 Task: Explore your LinkedIn profile analytics and check who viewed your profile.
Action: Mouse moved to (620, 56)
Screenshot: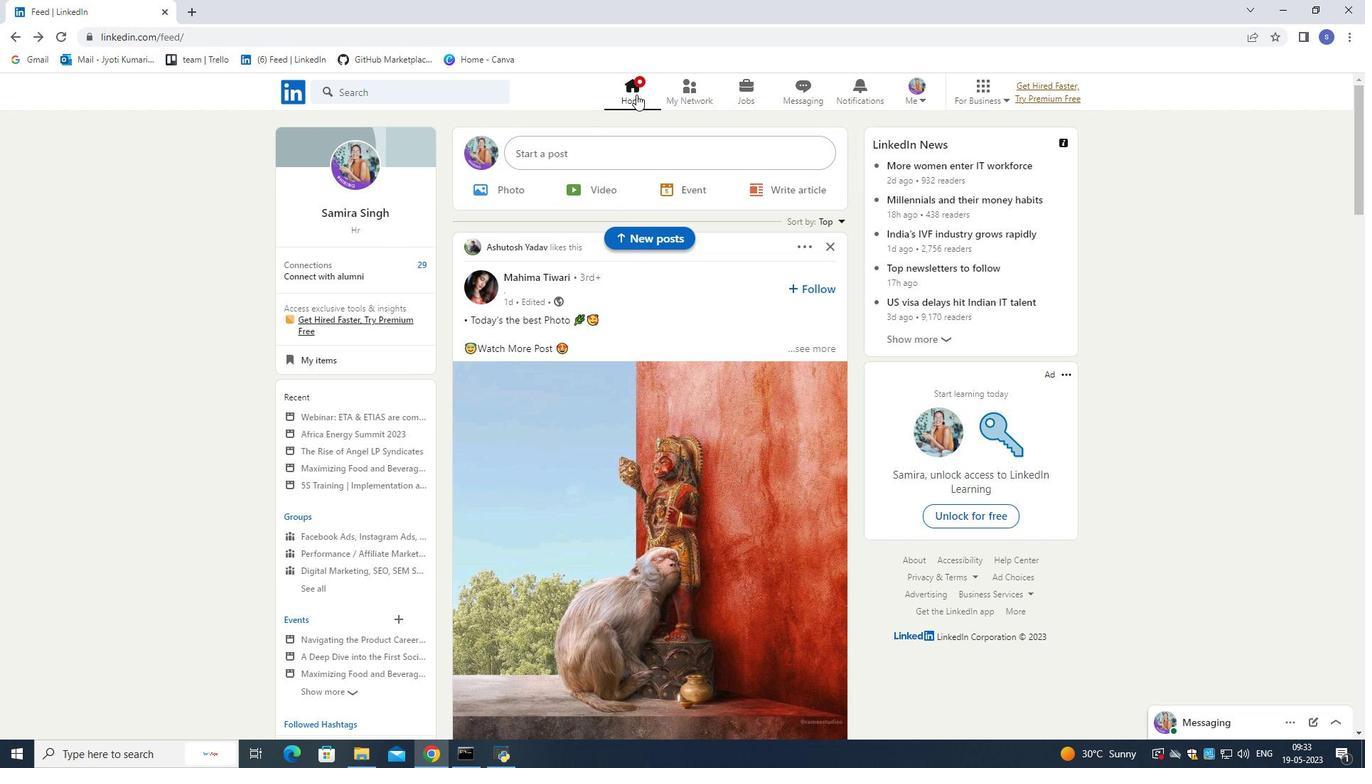 
Action: Mouse pressed left at (620, 56)
Screenshot: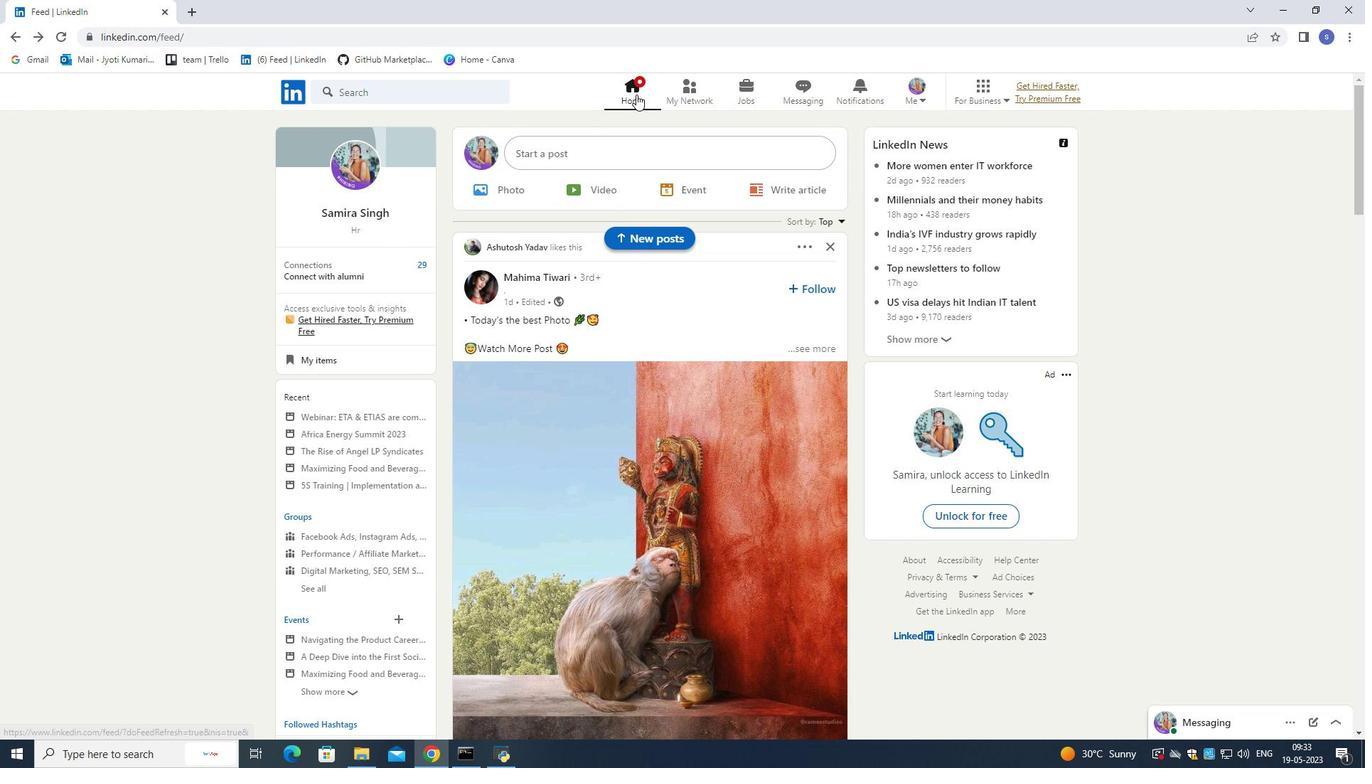 
Action: Mouse moved to (587, 224)
Screenshot: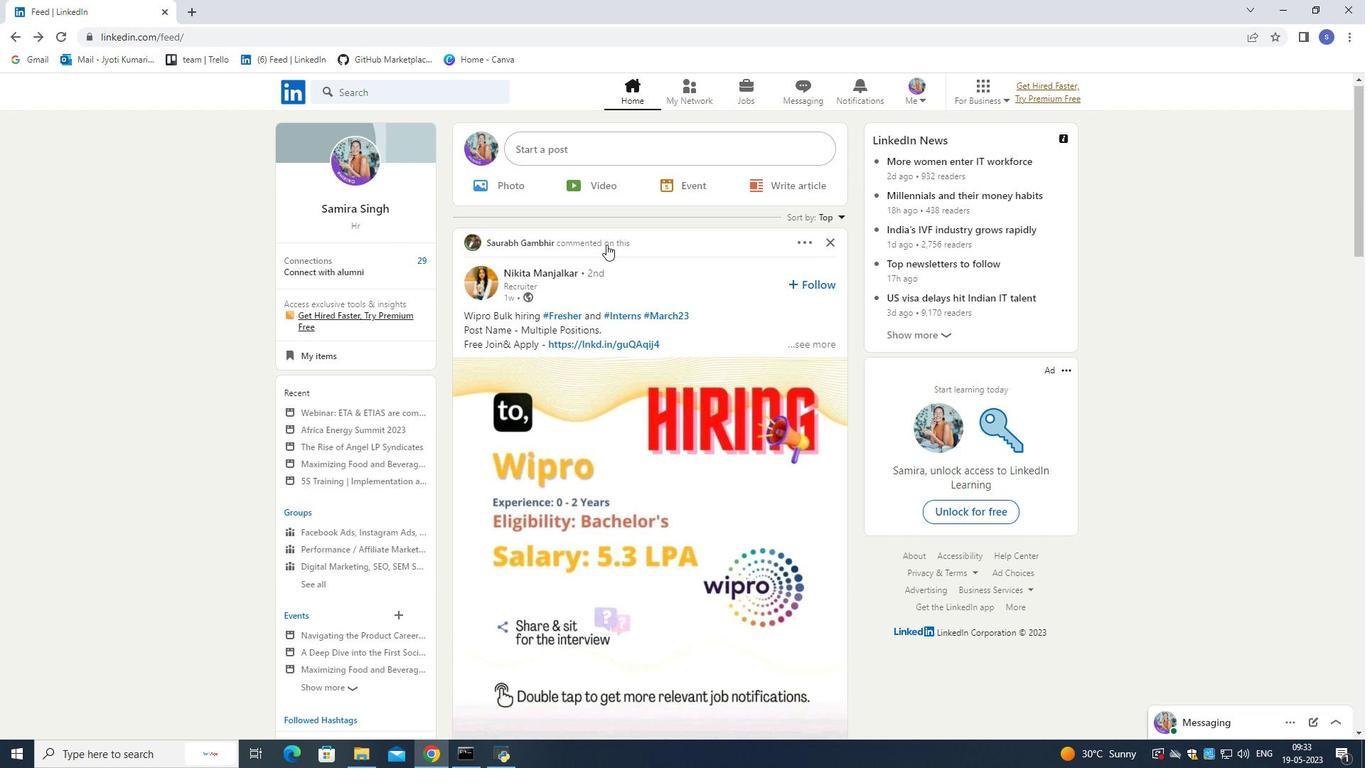 
Action: Mouse scrolled (587, 224) with delta (0, 0)
Screenshot: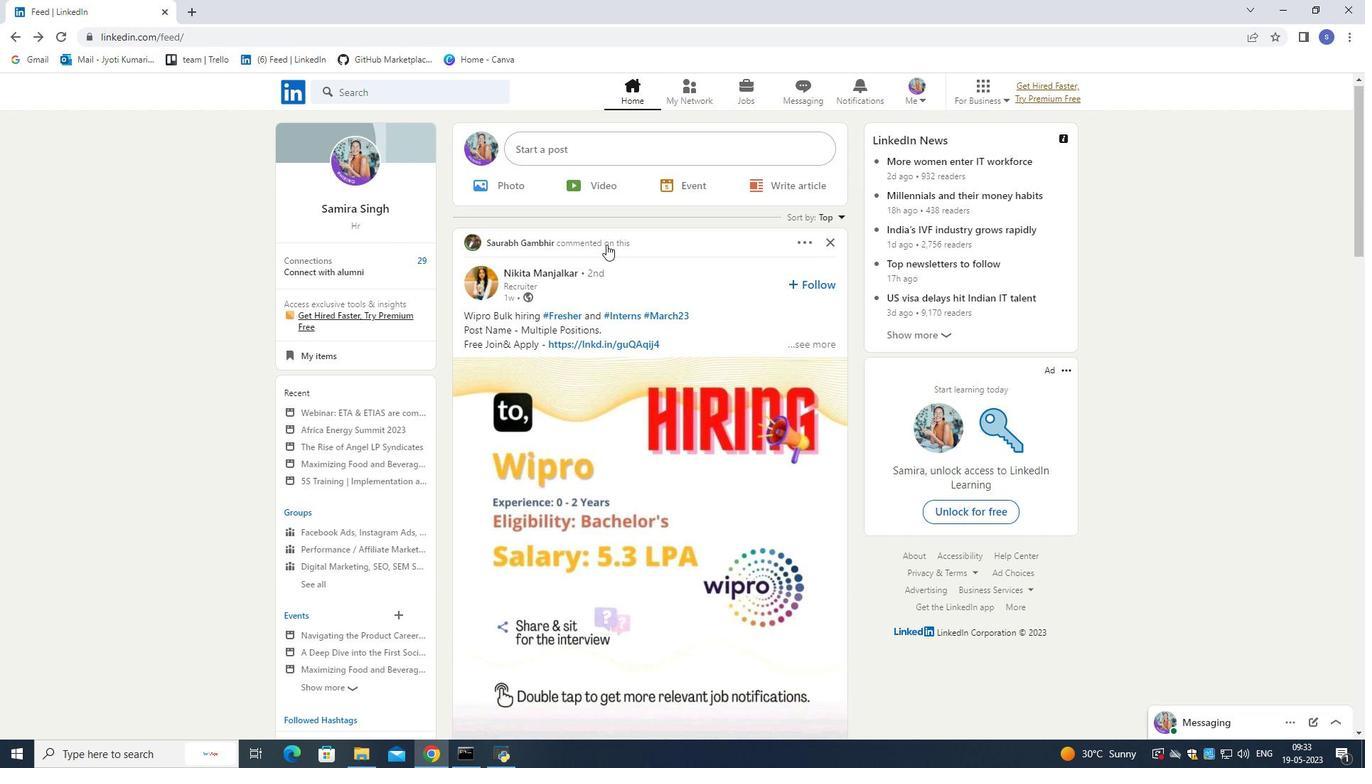 
Action: Mouse moved to (591, 259)
Screenshot: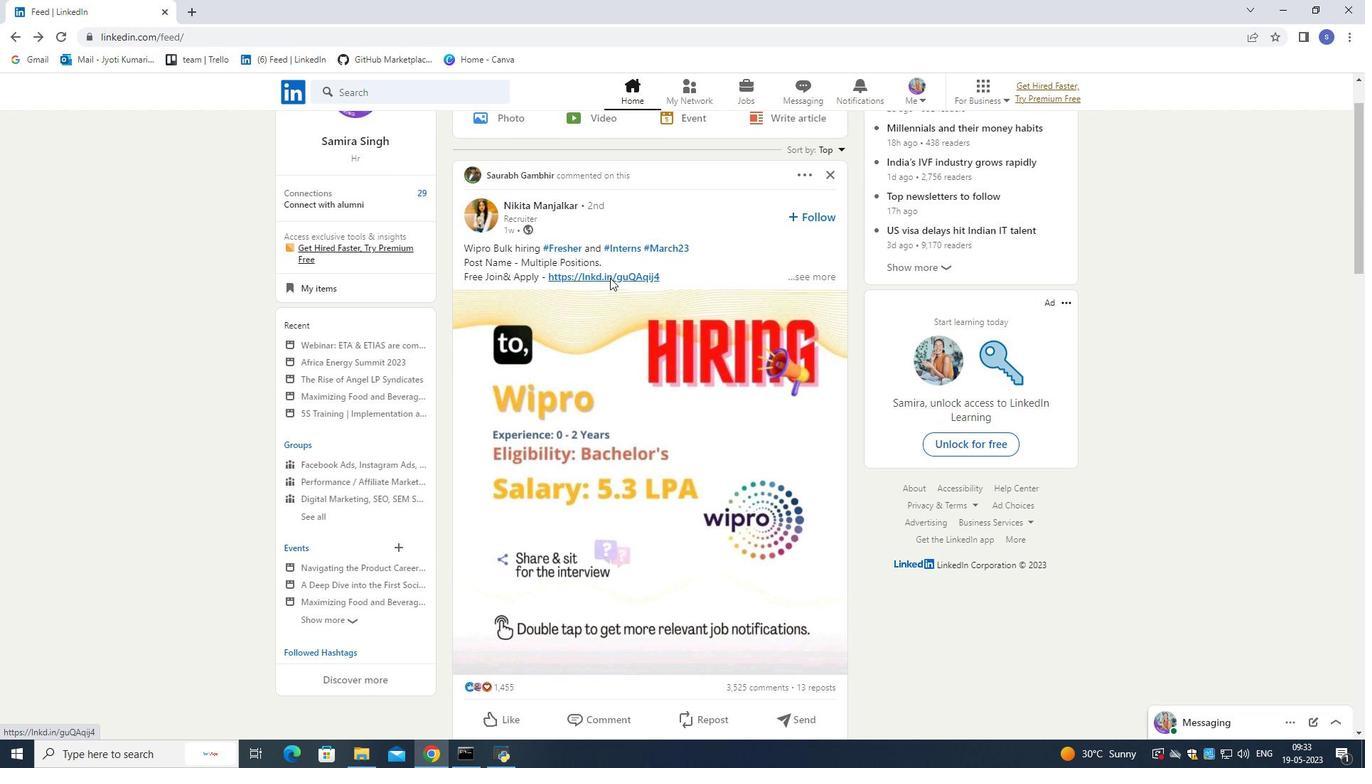 
Action: Mouse scrolled (591, 258) with delta (0, 0)
Screenshot: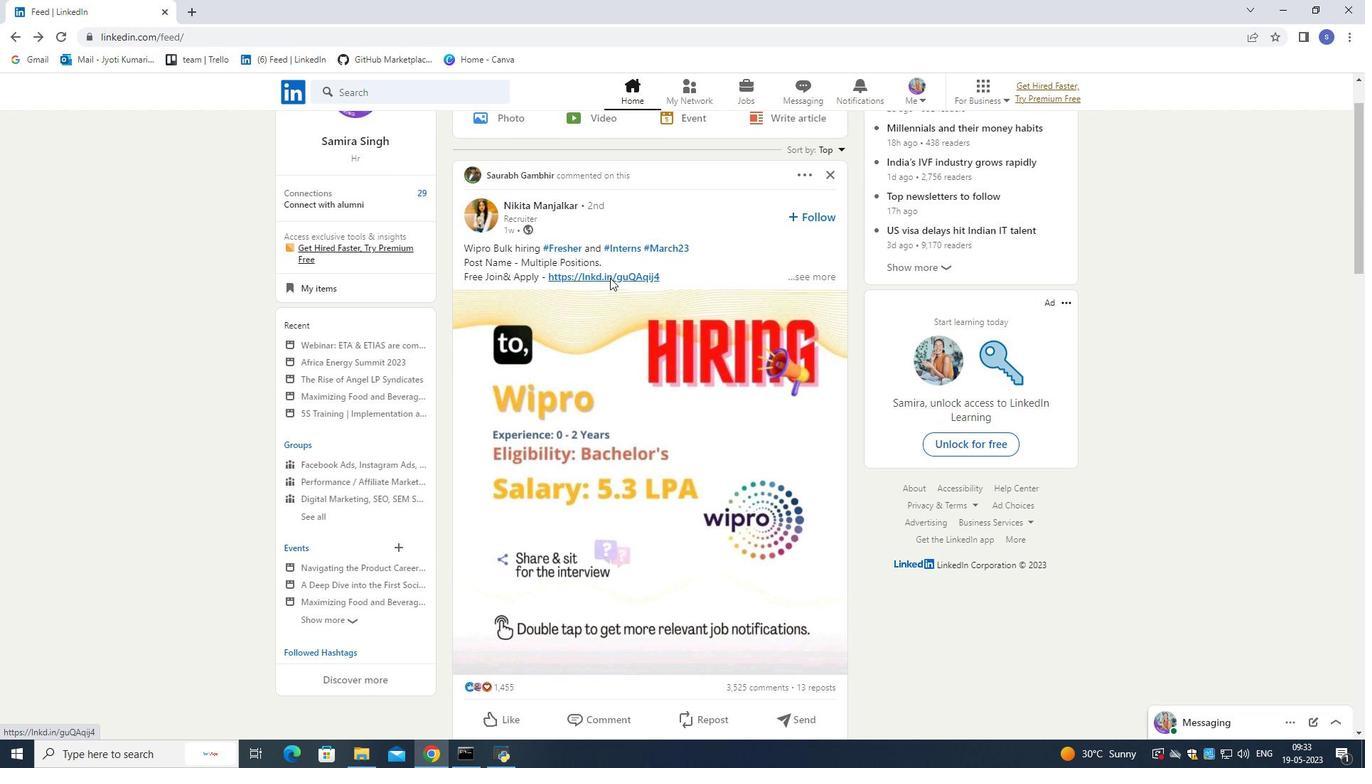 
Action: Mouse moved to (591, 254)
Screenshot: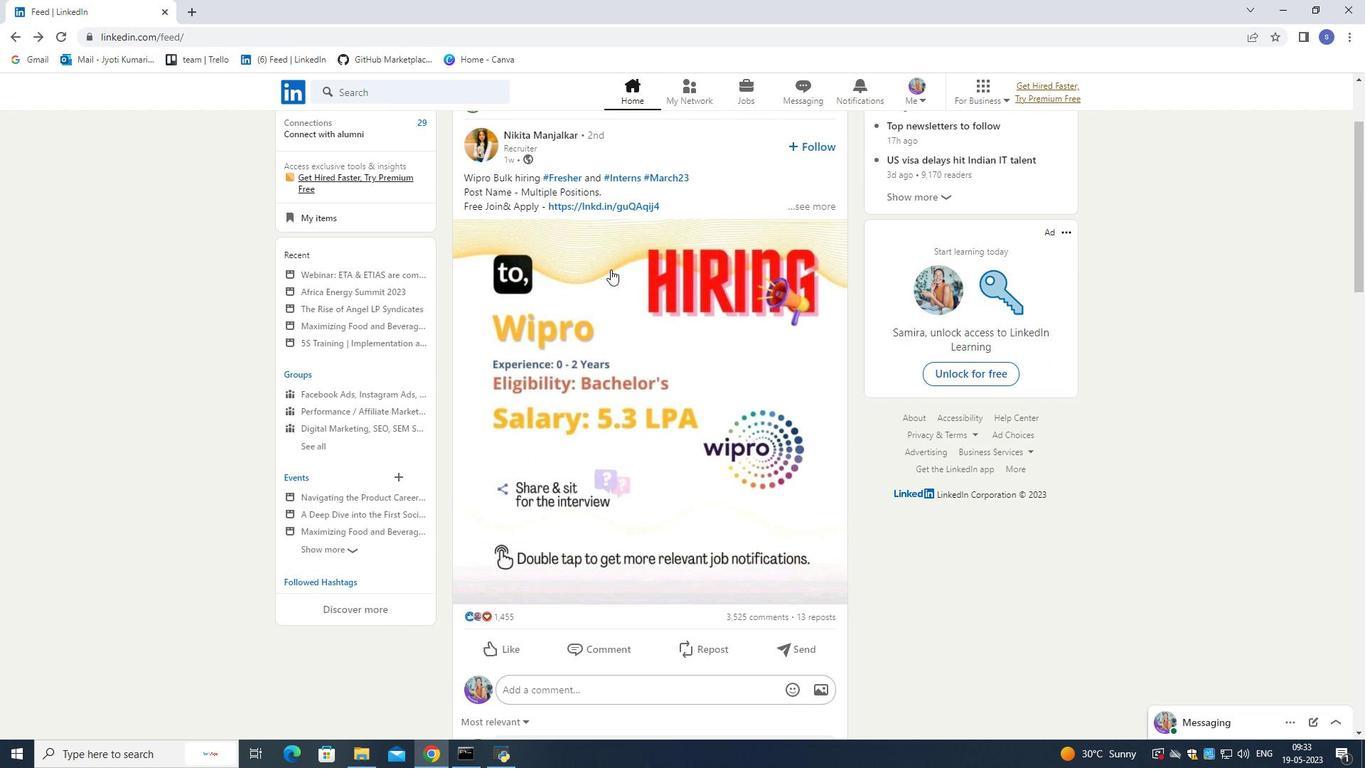 
Action: Mouse scrolled (591, 253) with delta (0, 0)
Screenshot: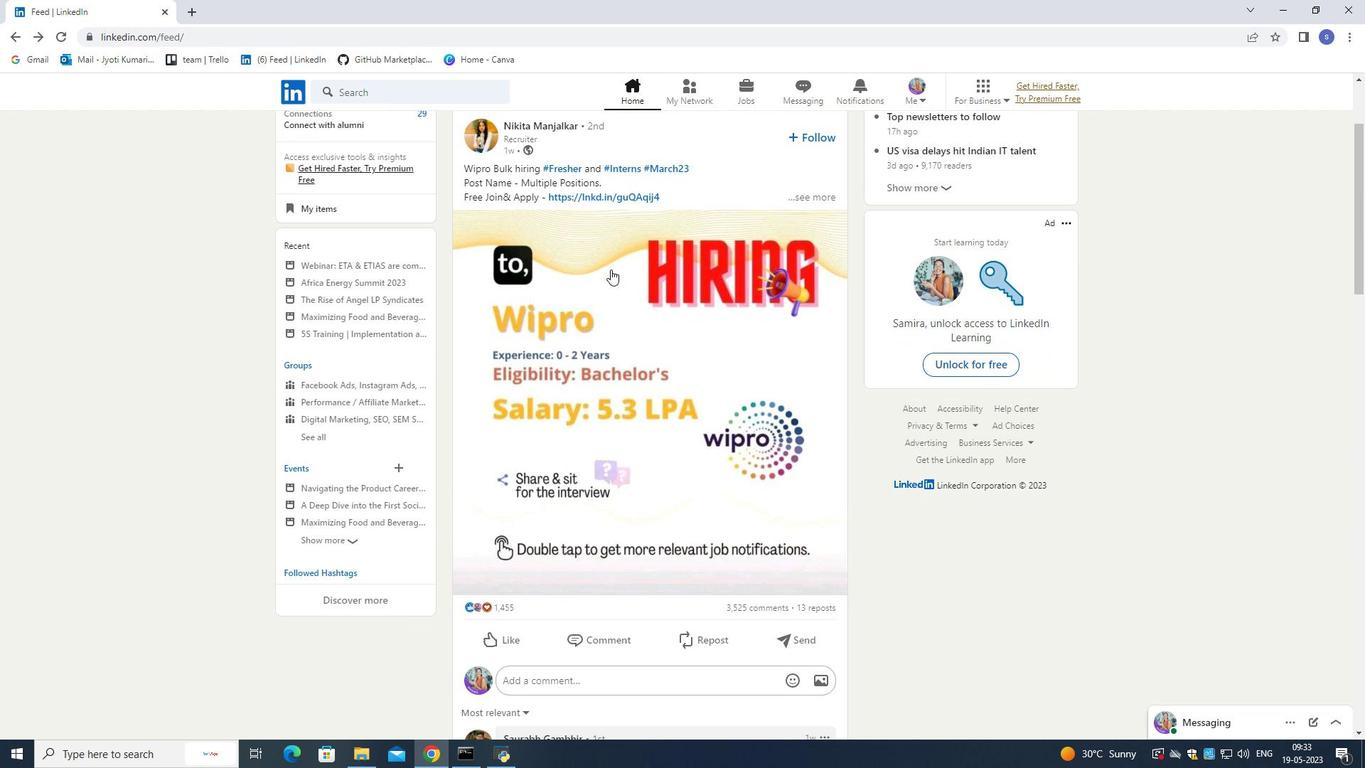 
Action: Mouse moved to (586, 252)
Screenshot: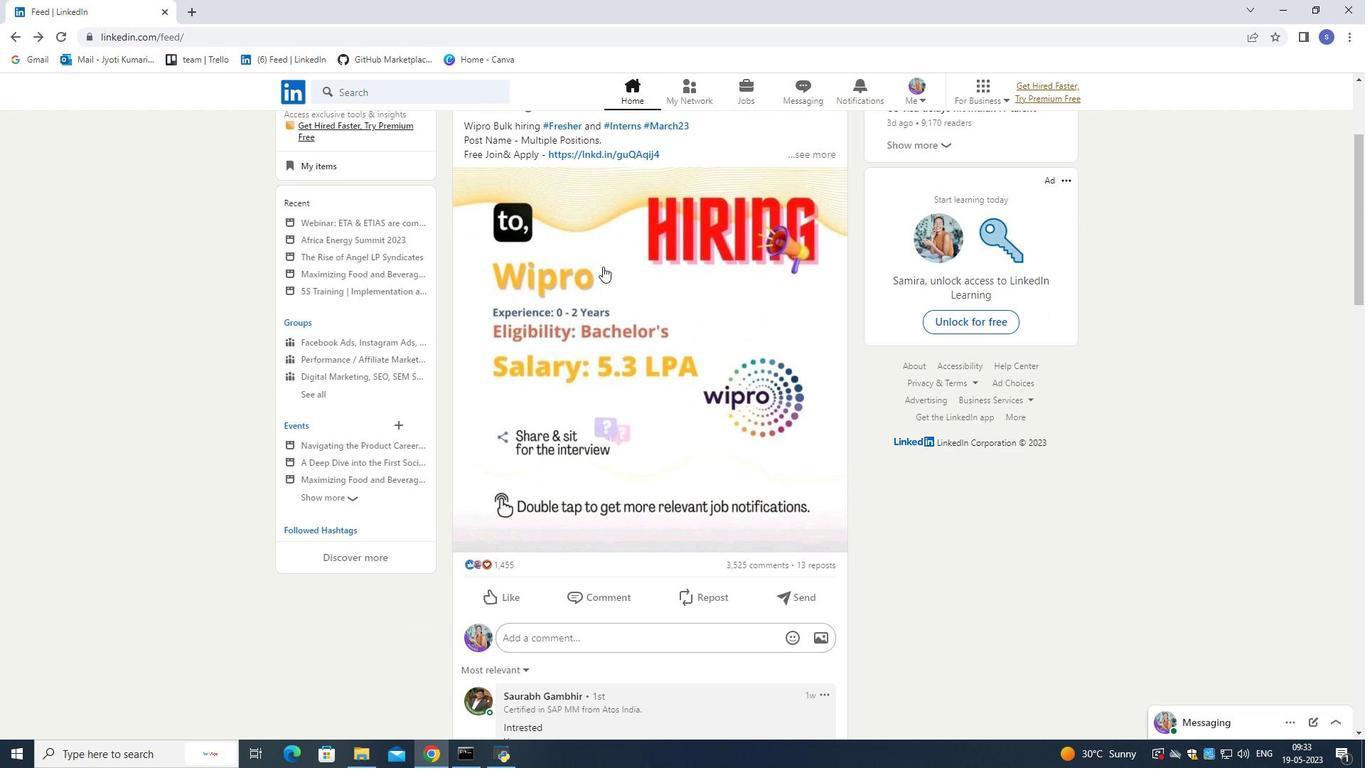 
Action: Mouse scrolled (586, 253) with delta (0, 0)
Screenshot: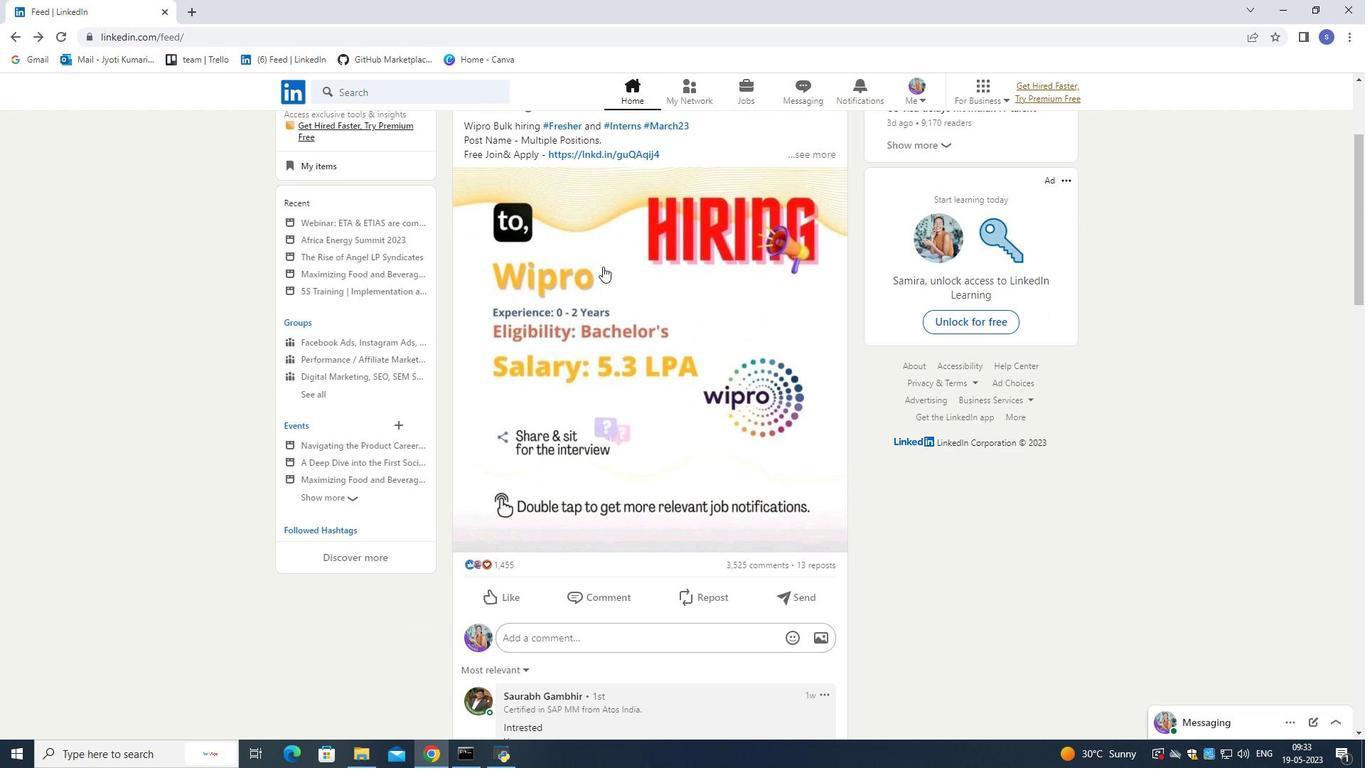 
Action: Mouse moved to (583, 251)
Screenshot: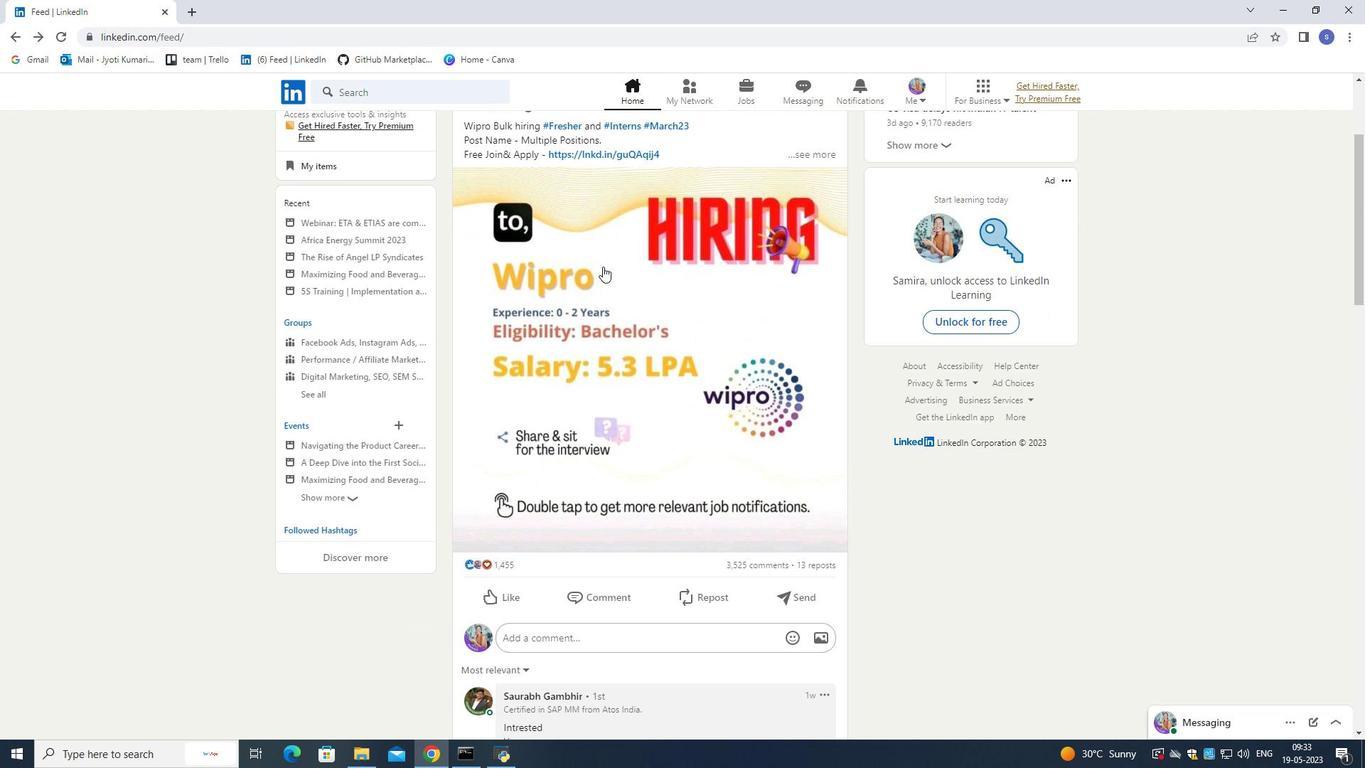 
Action: Mouse scrolled (583, 252) with delta (0, 0)
Screenshot: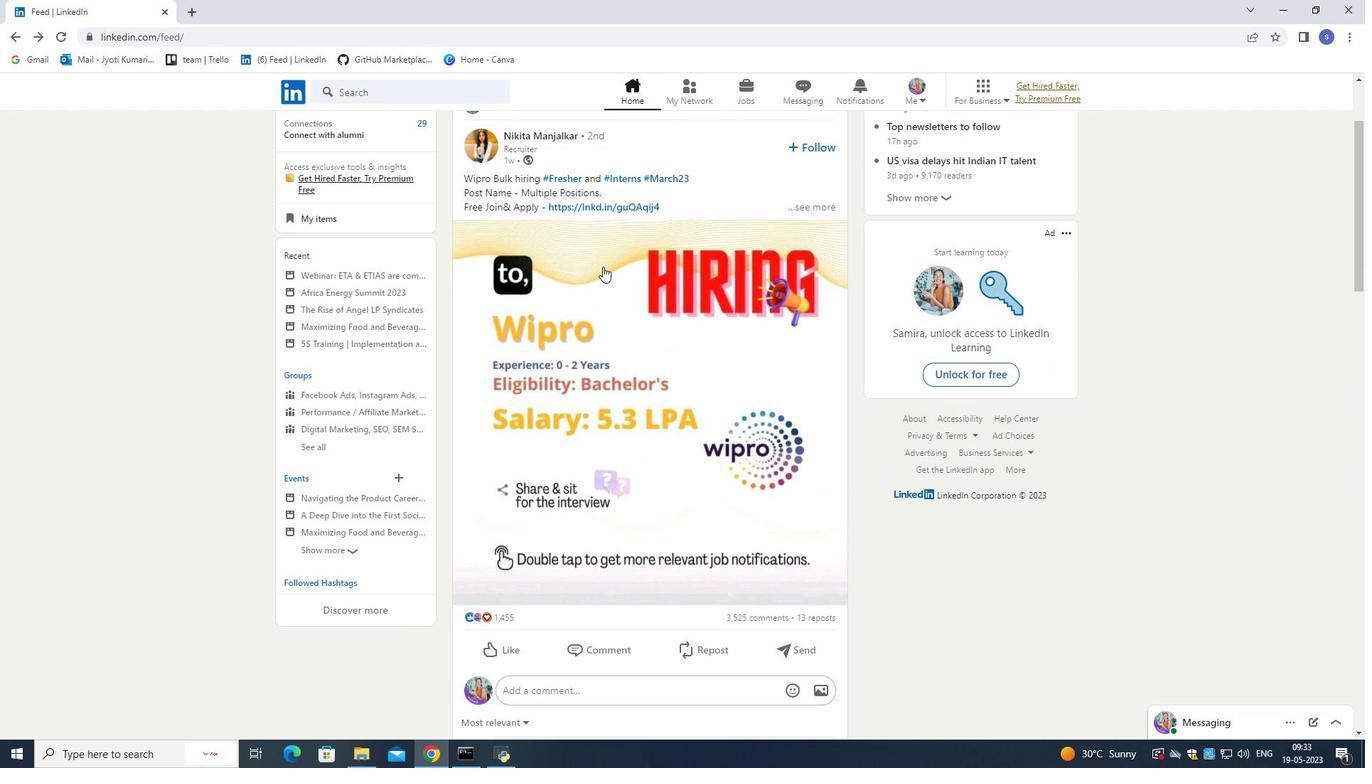 
Action: Mouse scrolled (583, 252) with delta (0, 0)
Screenshot: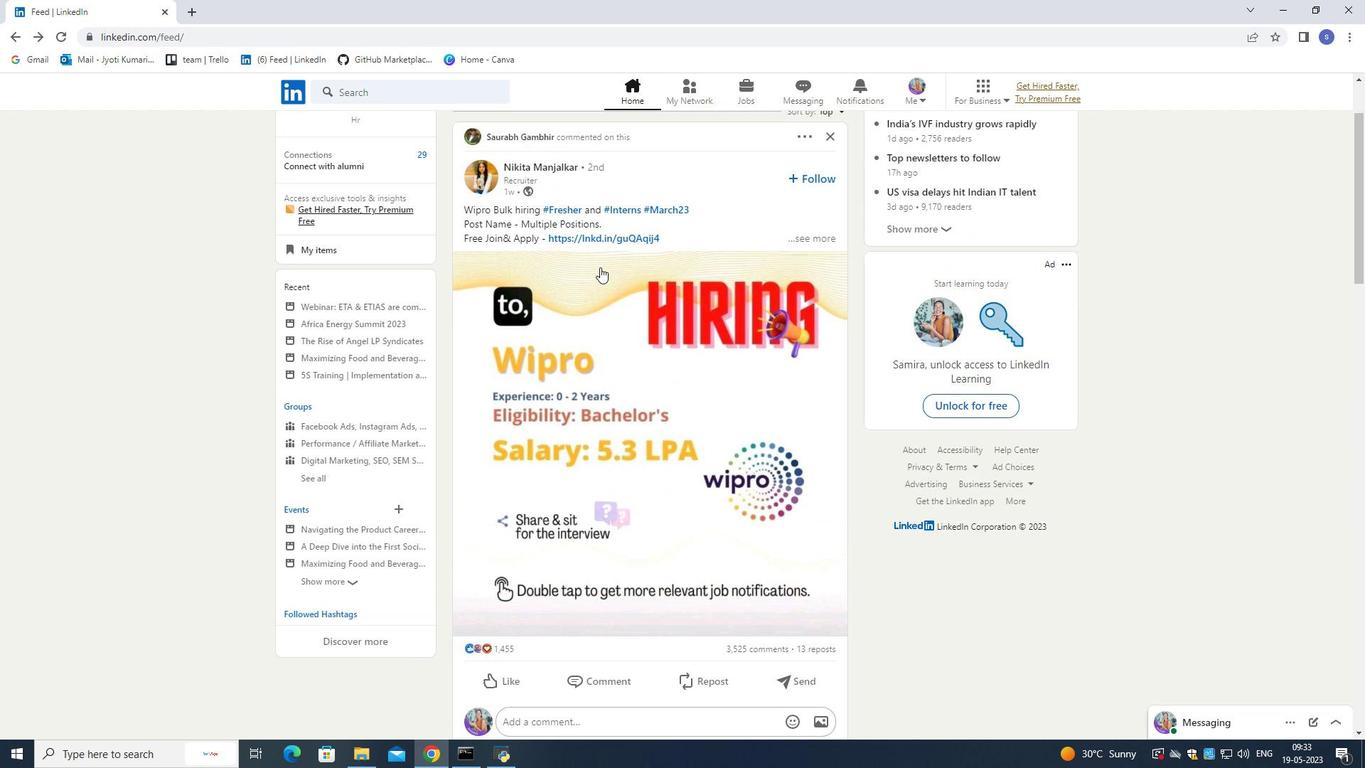 
Action: Mouse moved to (574, 256)
Screenshot: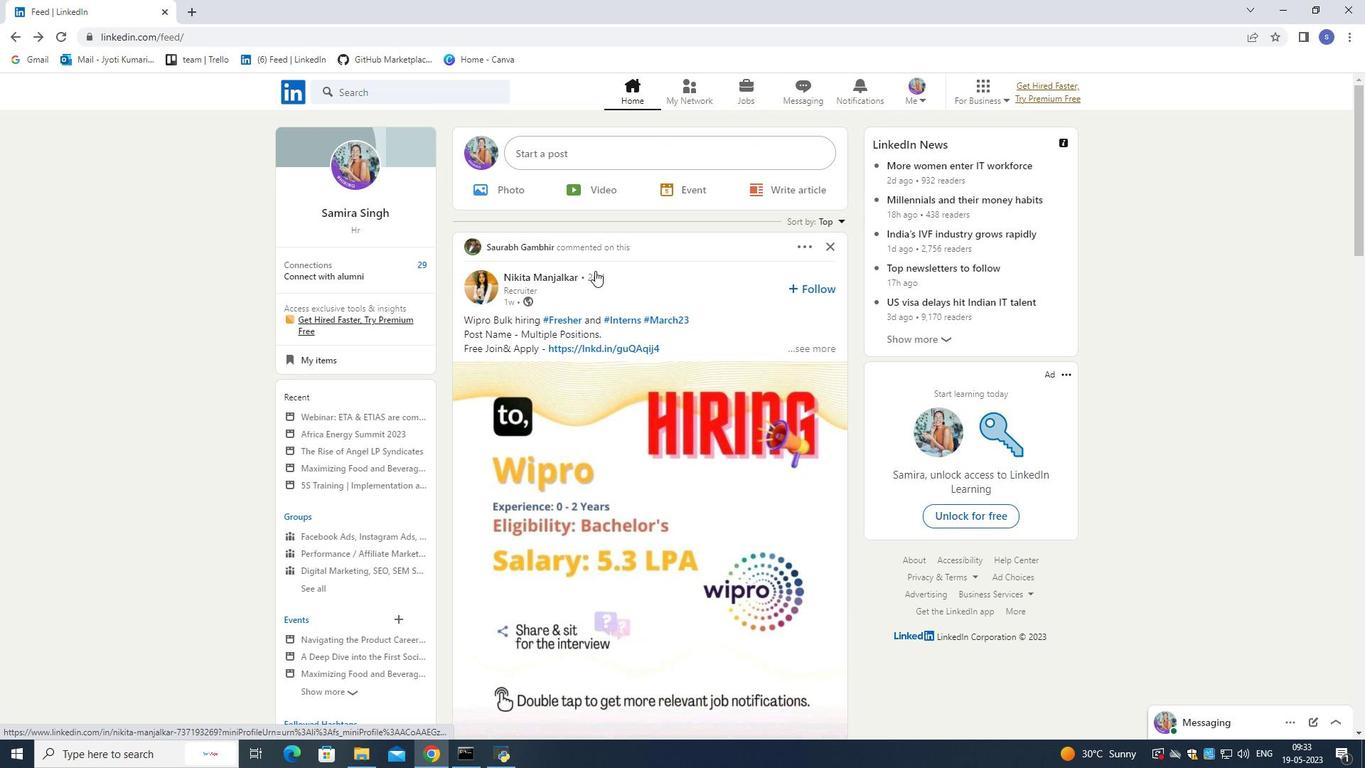 
Action: Mouse scrolled (574, 255) with delta (0, 0)
Screenshot: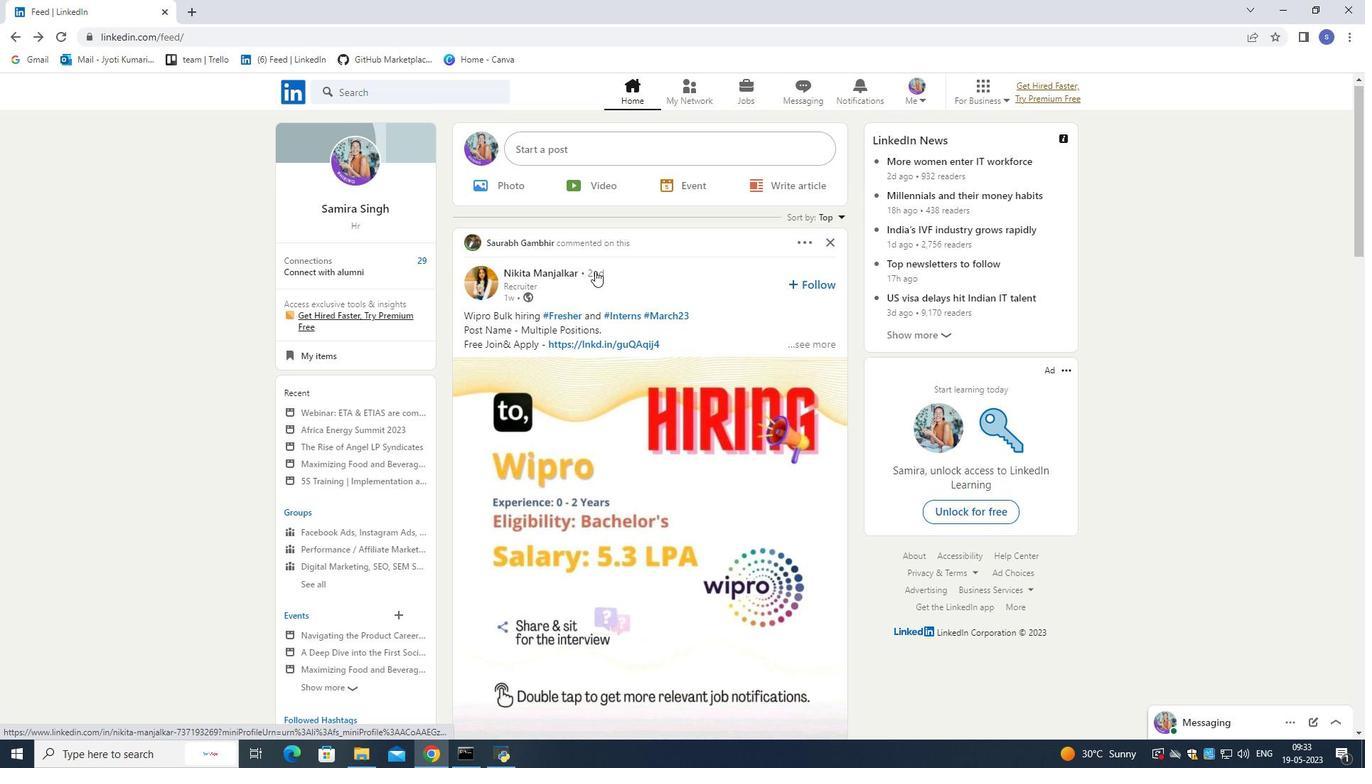 
Action: Mouse scrolled (574, 255) with delta (0, 0)
Screenshot: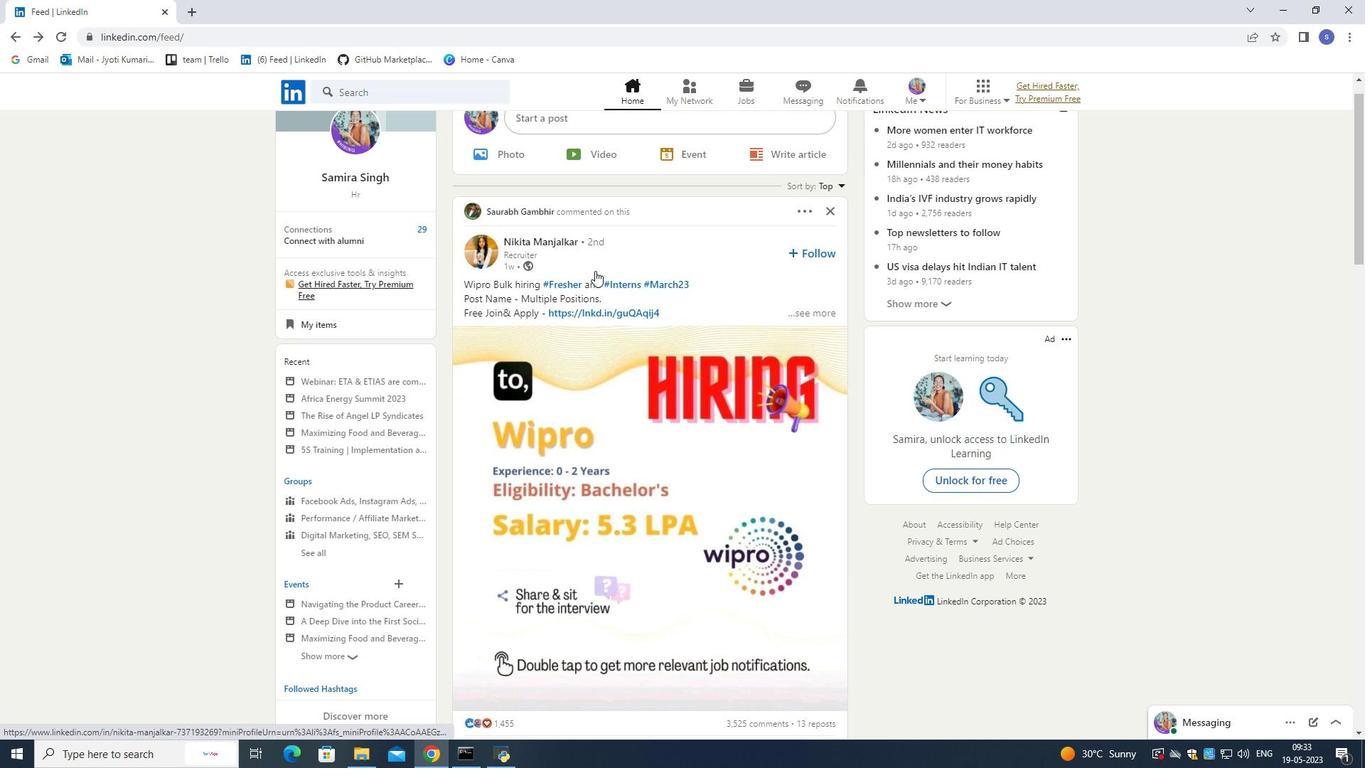 
Action: Mouse scrolled (574, 255) with delta (0, 0)
Screenshot: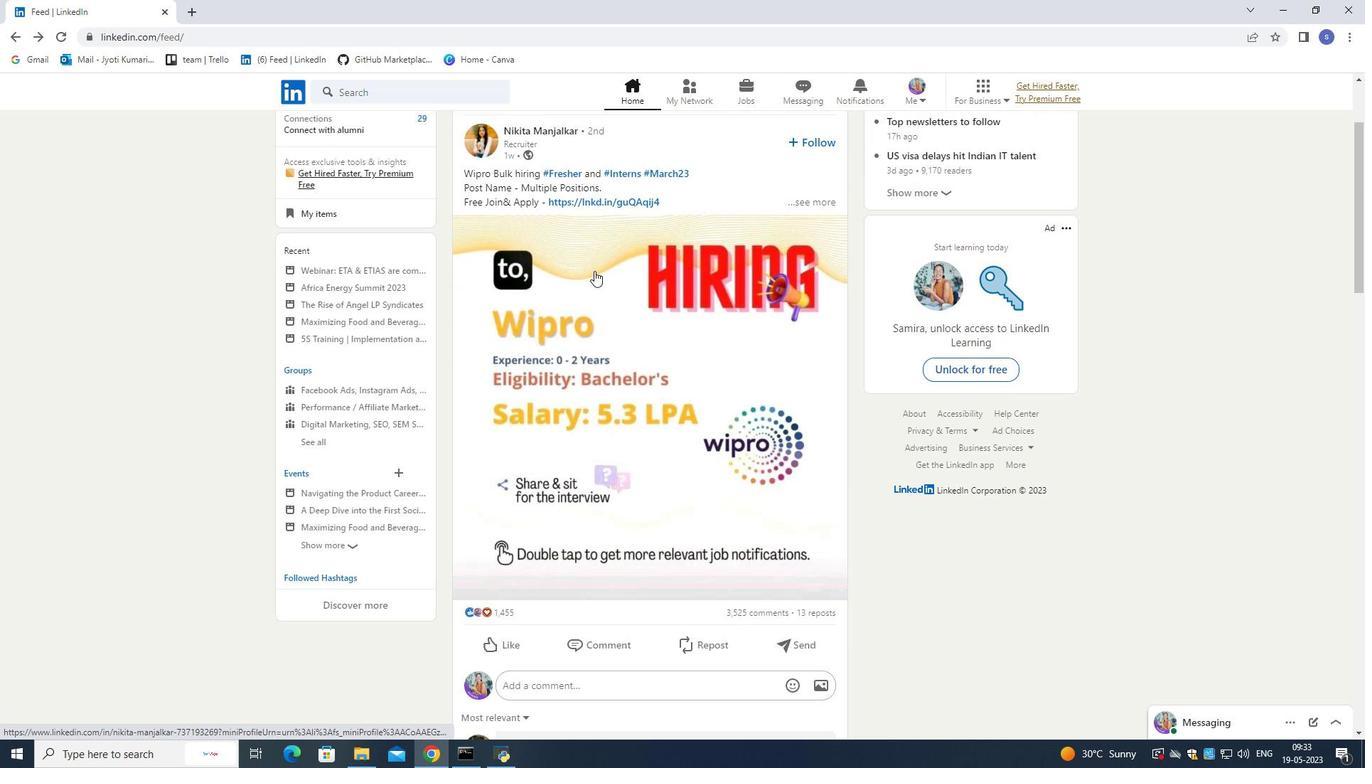 
Action: Mouse moved to (572, 261)
Screenshot: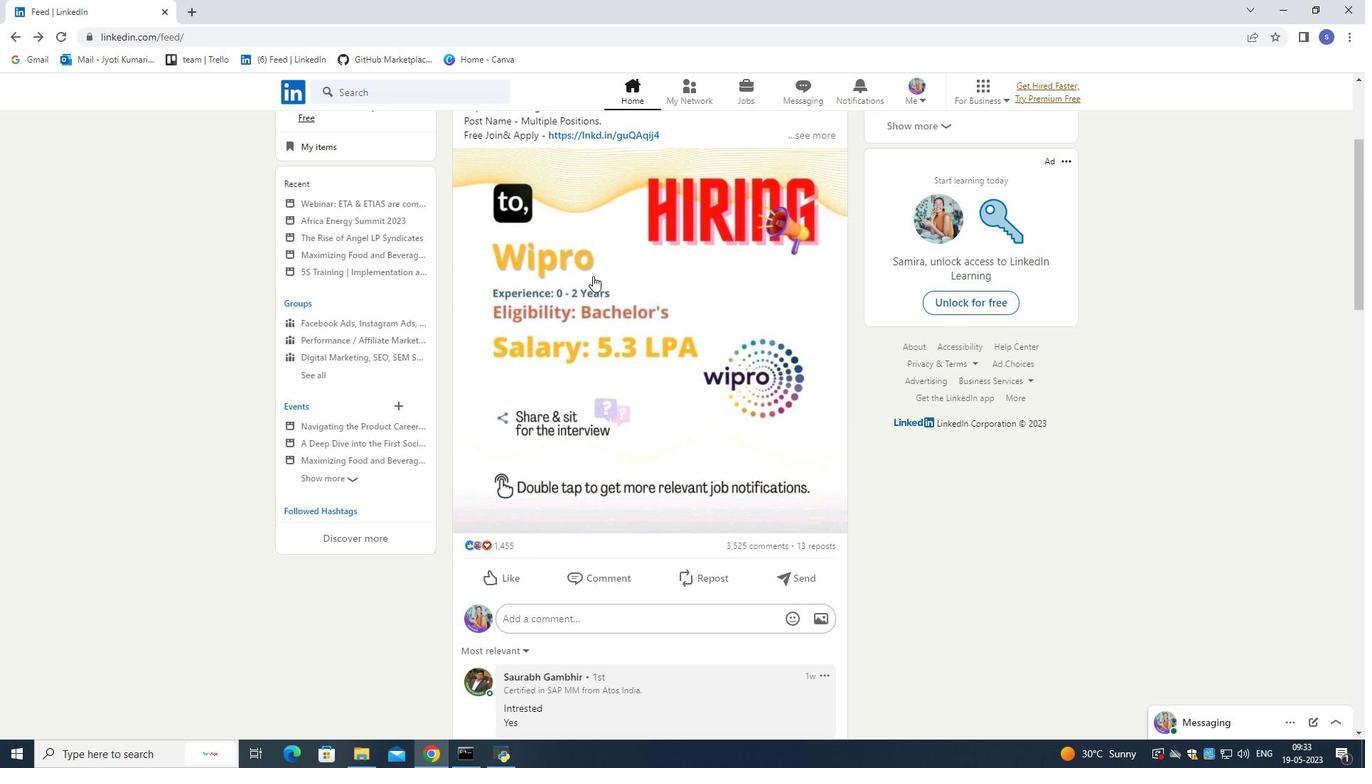 
Action: Mouse scrolled (572, 261) with delta (0, 0)
Screenshot: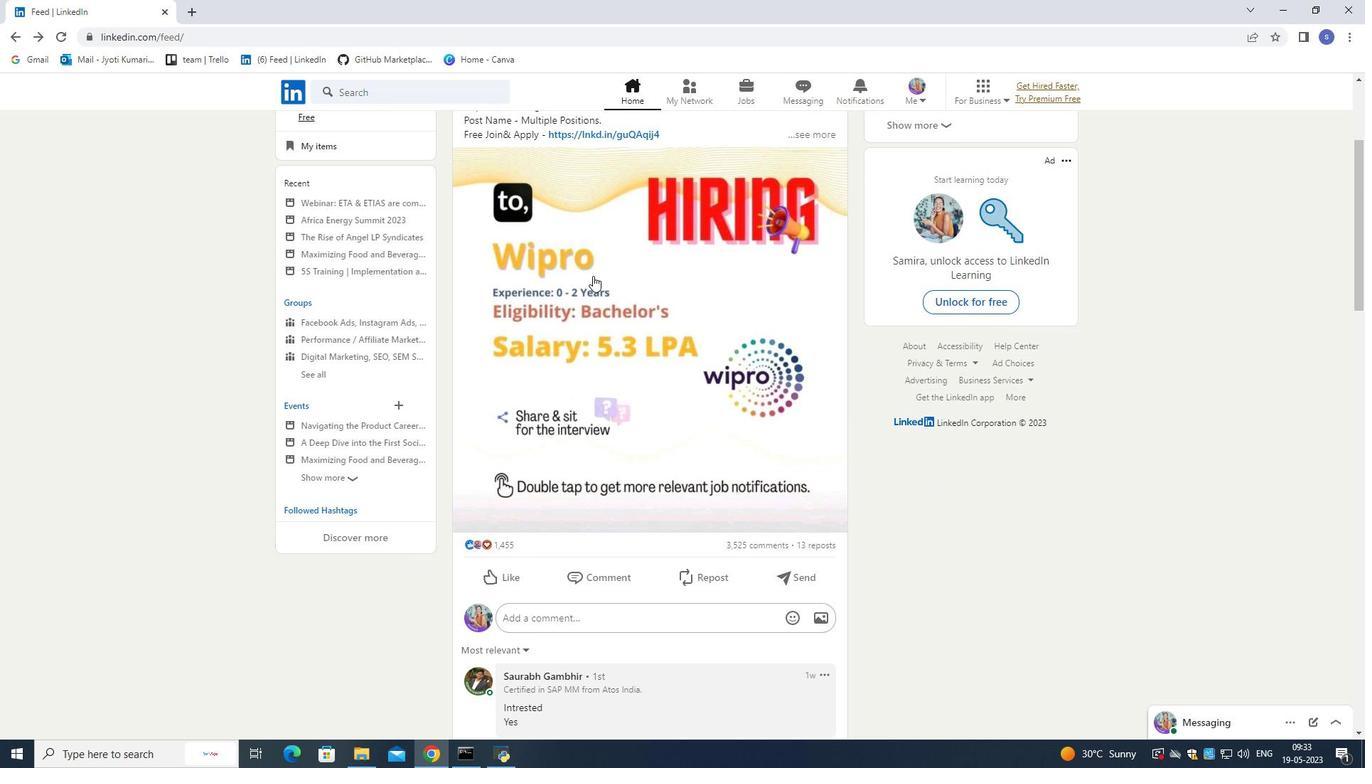 
Action: Mouse scrolled (572, 261) with delta (0, 0)
Screenshot: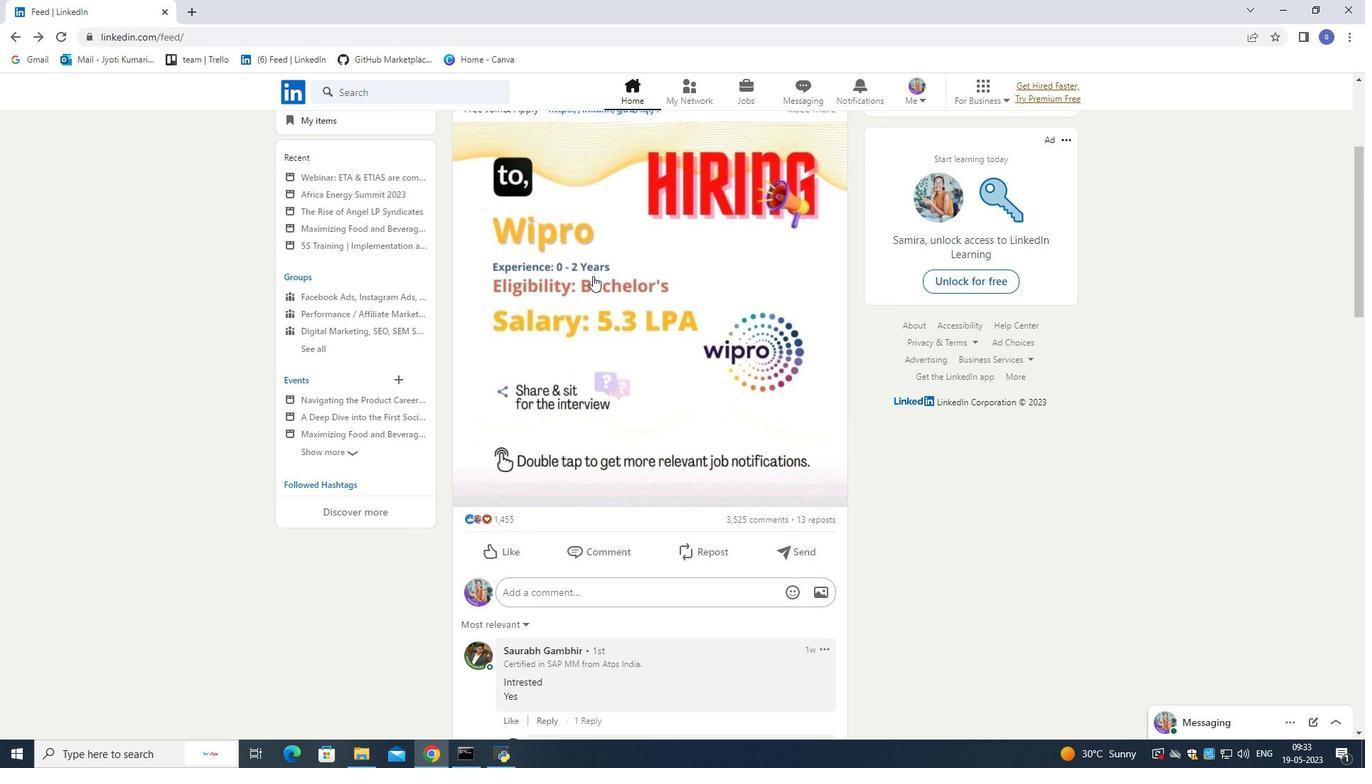 
Action: Mouse scrolled (572, 261) with delta (0, 0)
Screenshot: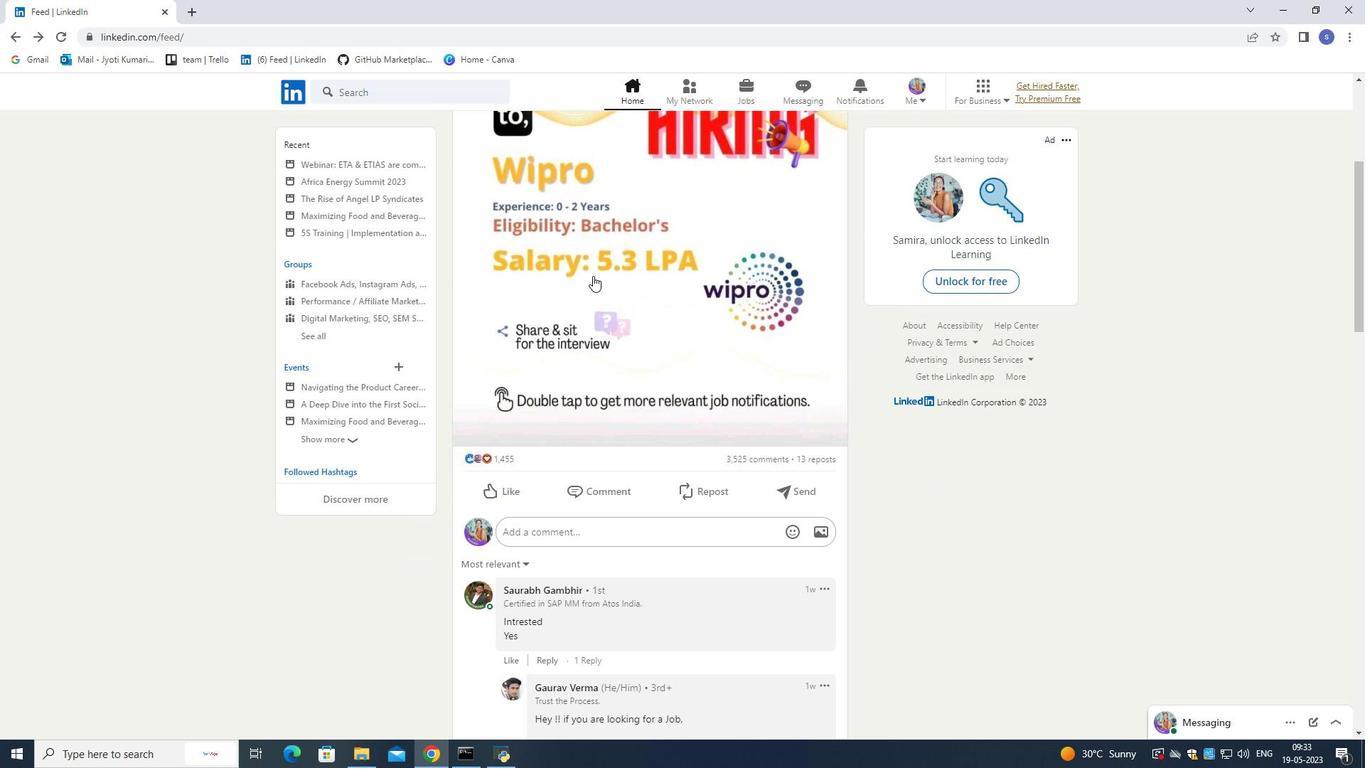 
Action: Mouse moved to (571, 261)
Screenshot: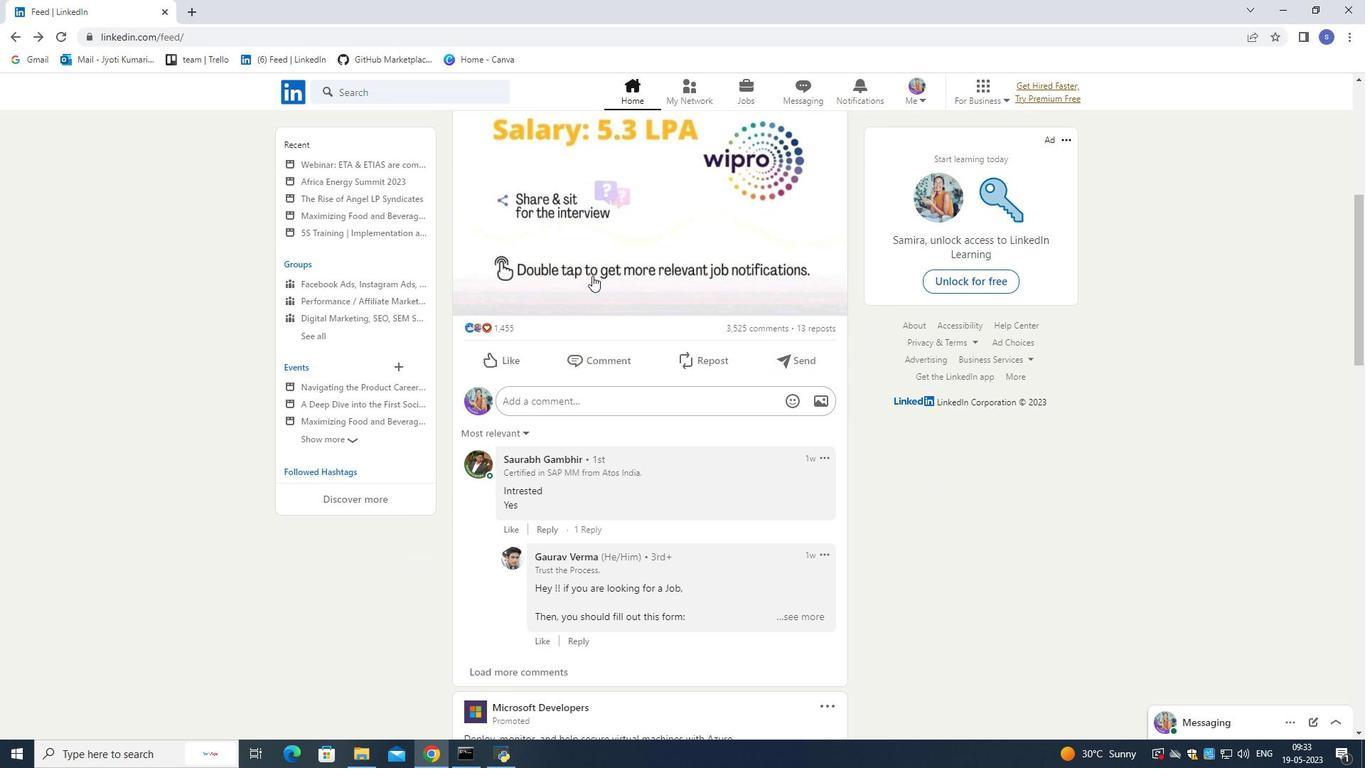 
Action: Mouse scrolled (571, 261) with delta (0, 0)
Screenshot: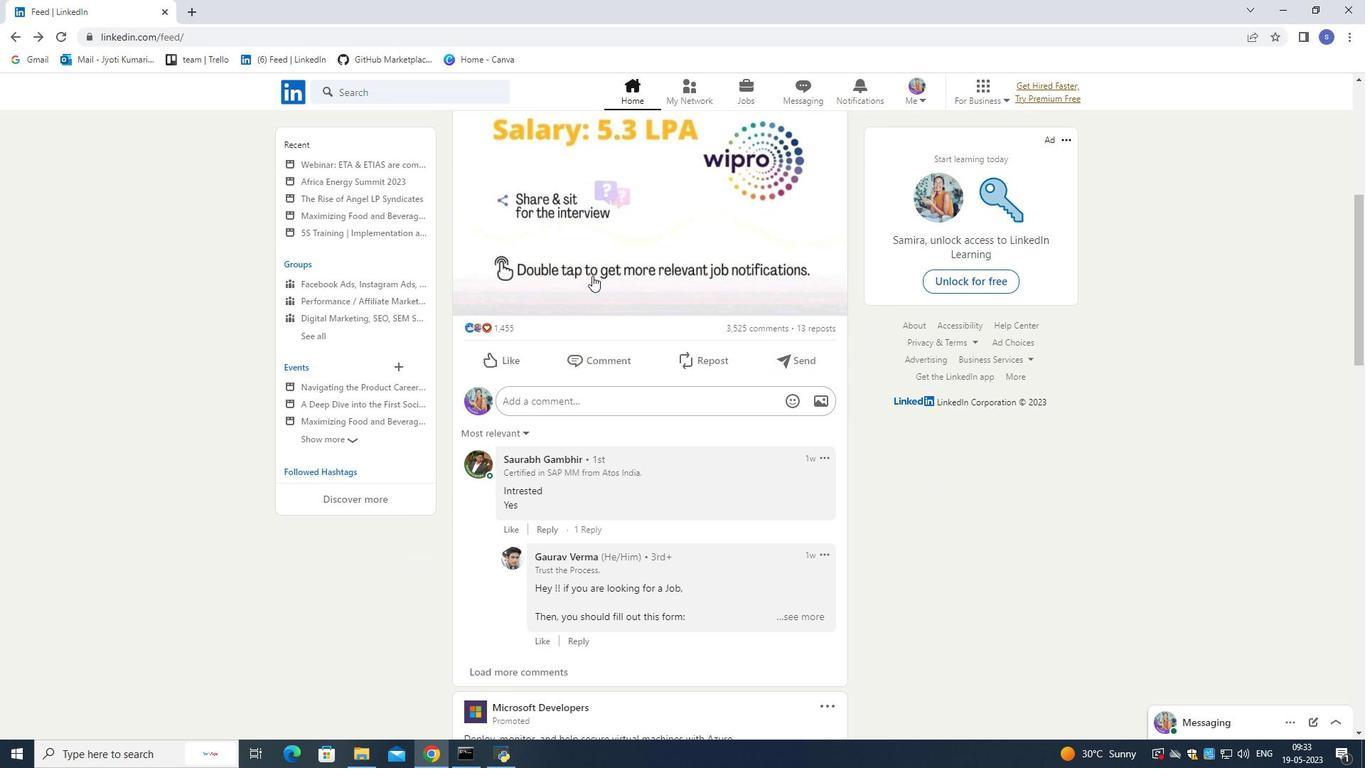 
Action: Mouse scrolled (571, 261) with delta (0, 0)
Screenshot: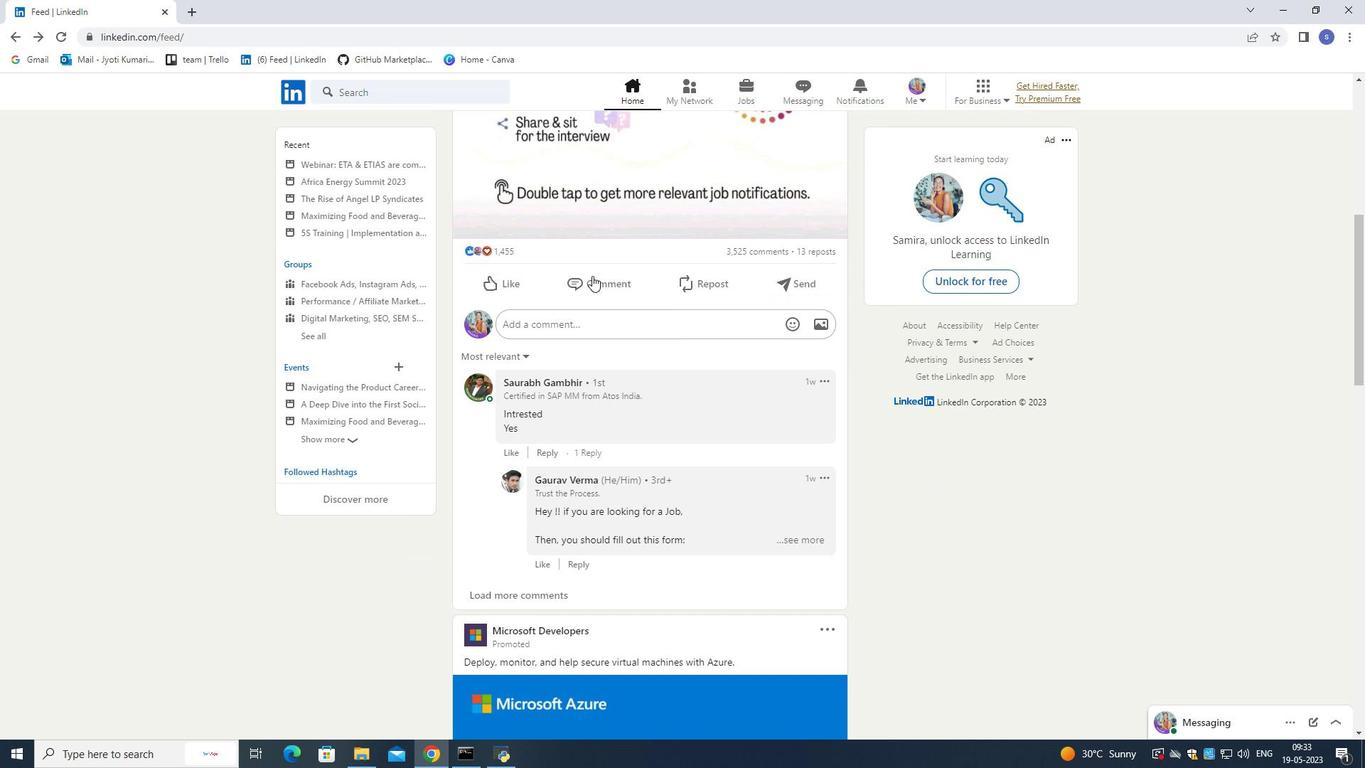 
Action: Mouse moved to (571, 263)
Screenshot: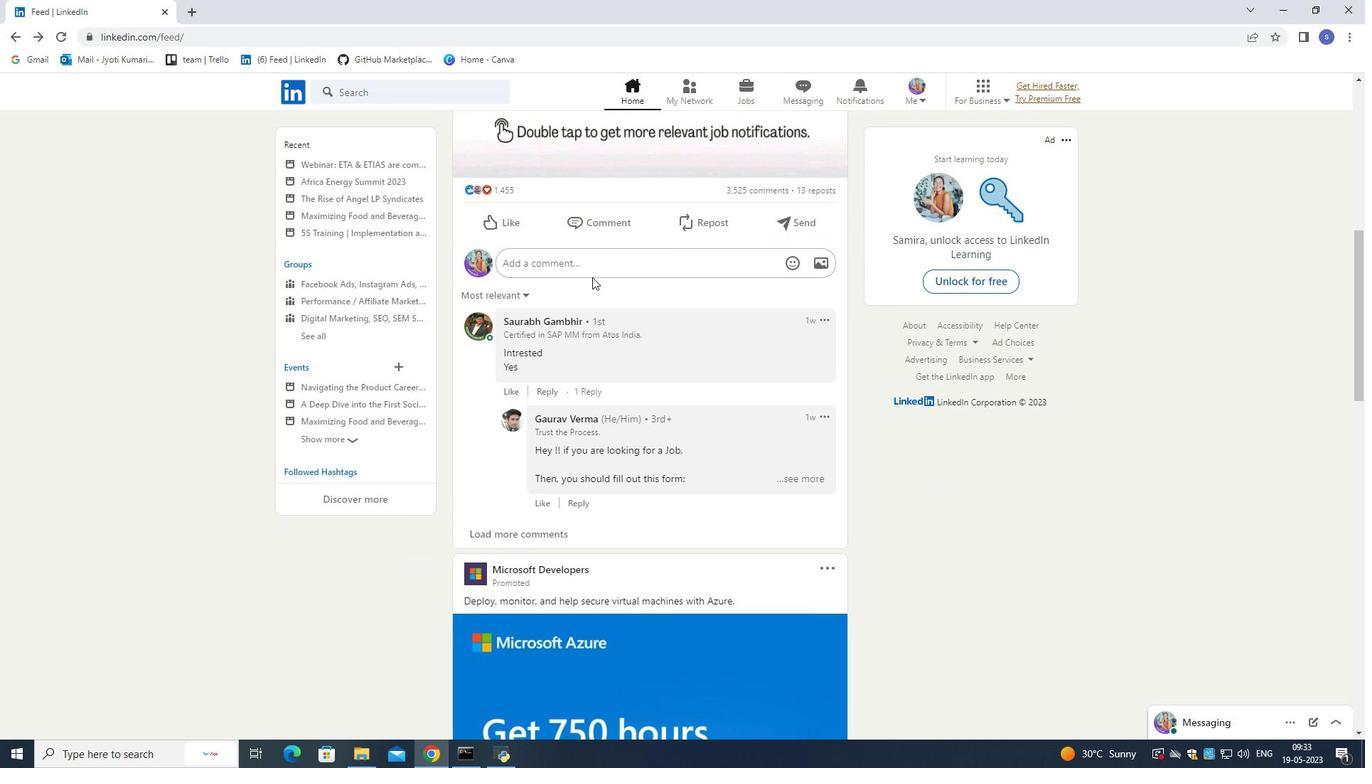 
Action: Mouse scrolled (571, 262) with delta (0, -1)
Screenshot: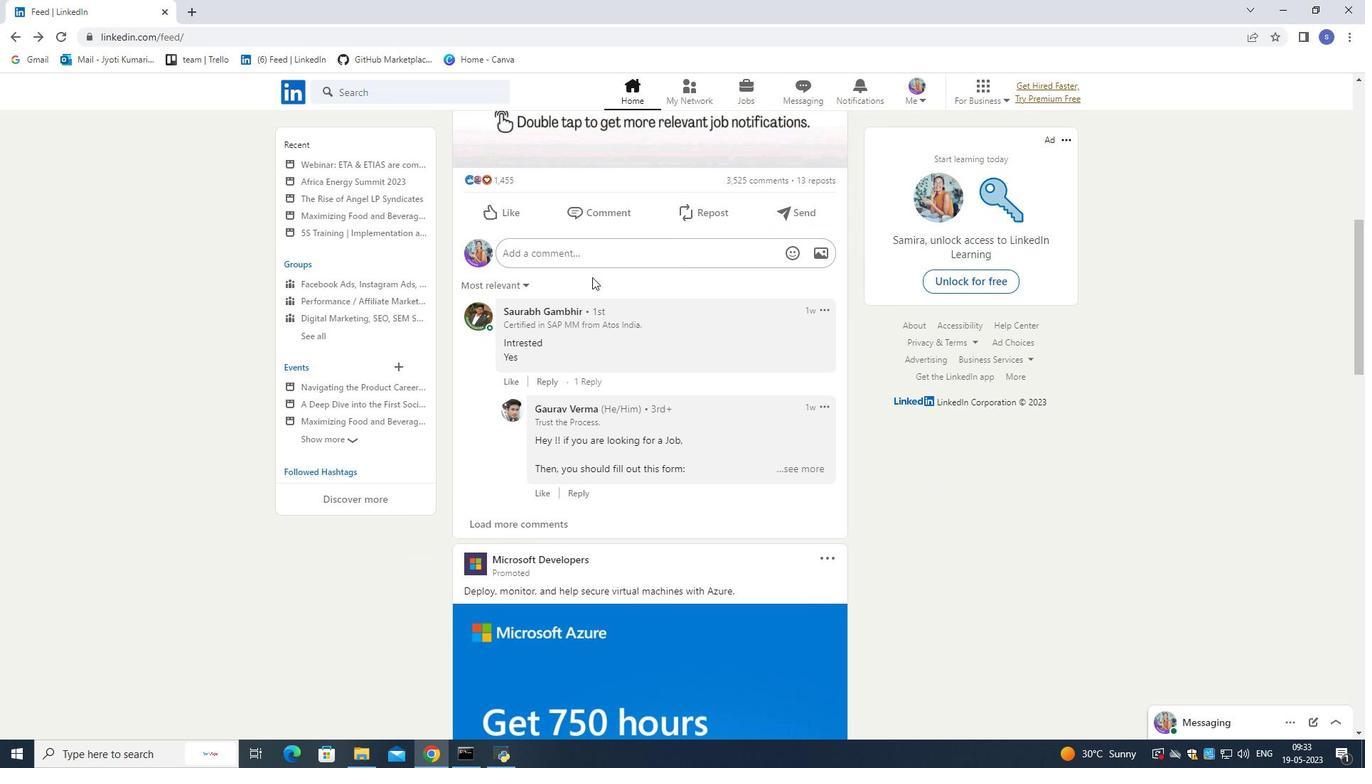 
Action: Mouse scrolled (571, 262) with delta (0, -1)
Screenshot: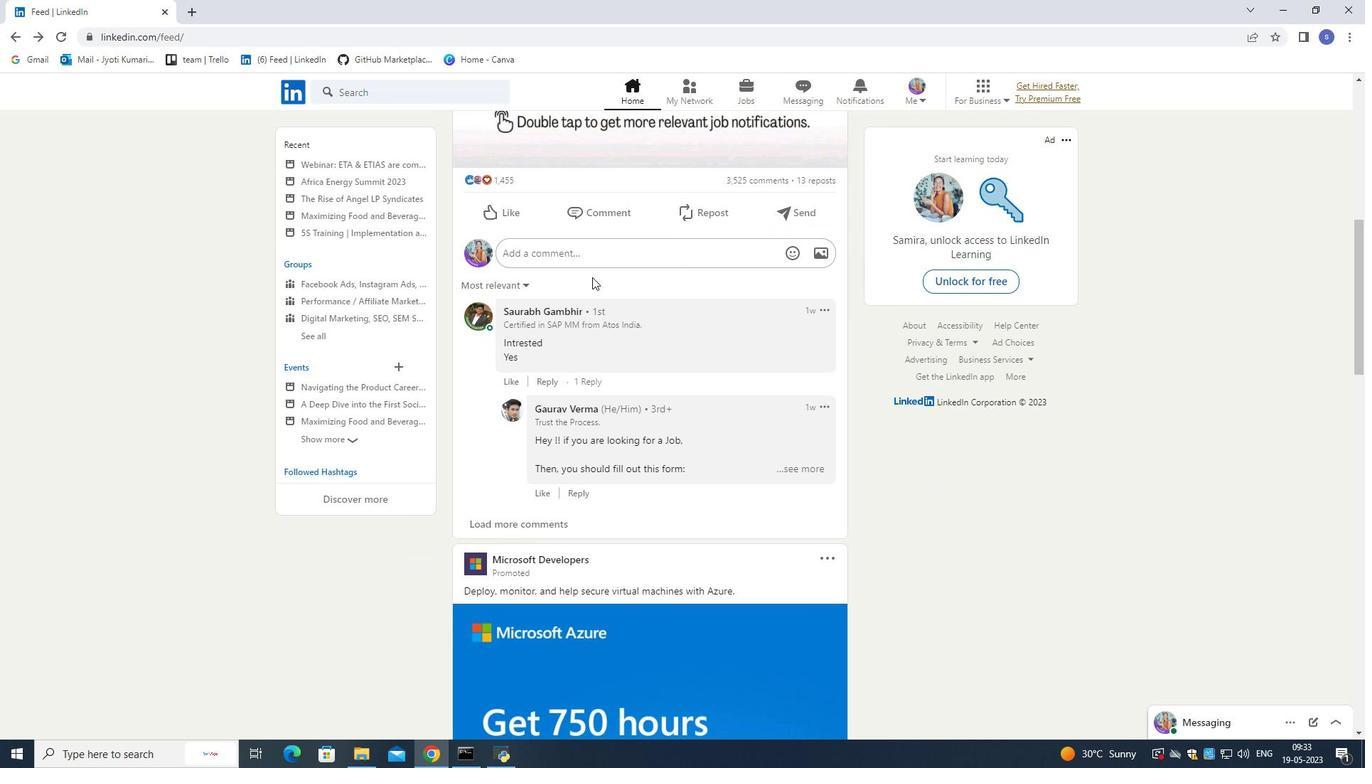 
Action: Mouse moved to (571, 264)
Screenshot: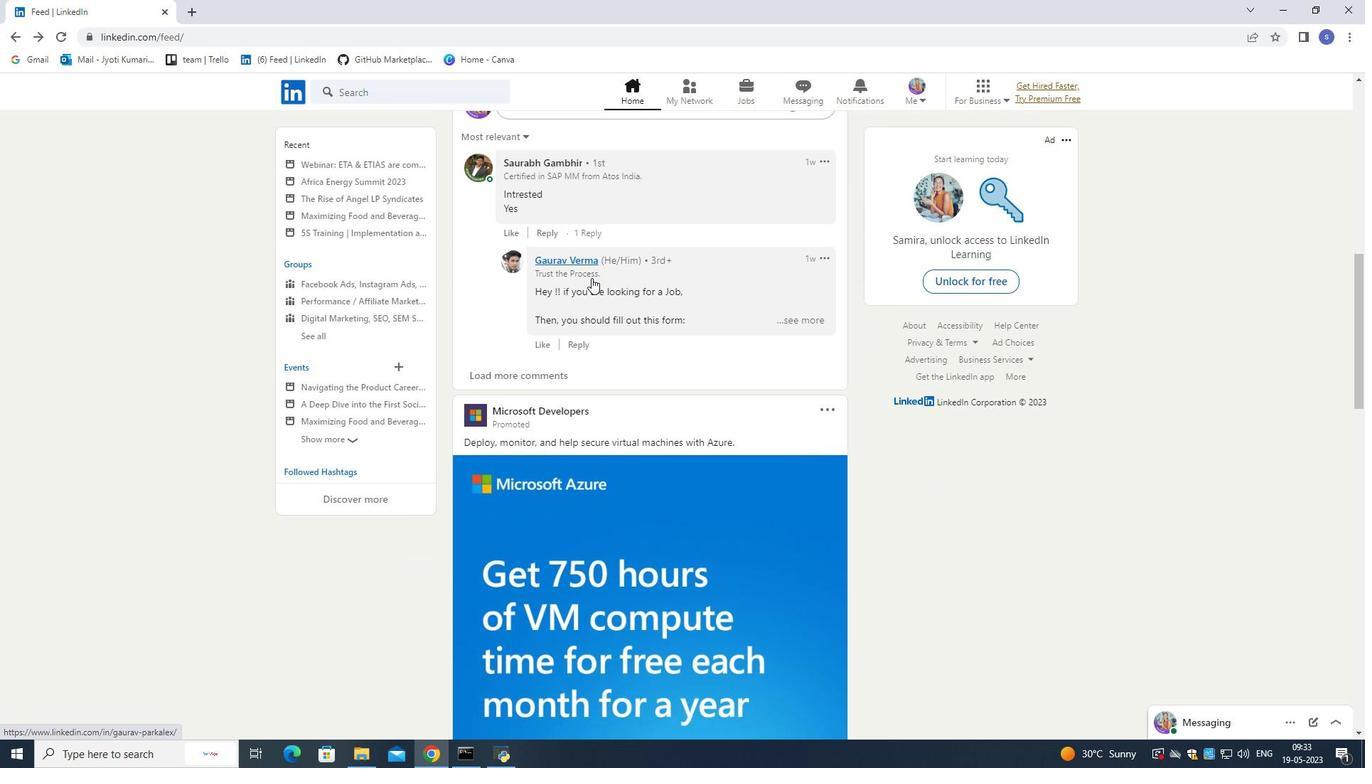 
Action: Mouse scrolled (571, 263) with delta (0, 0)
Screenshot: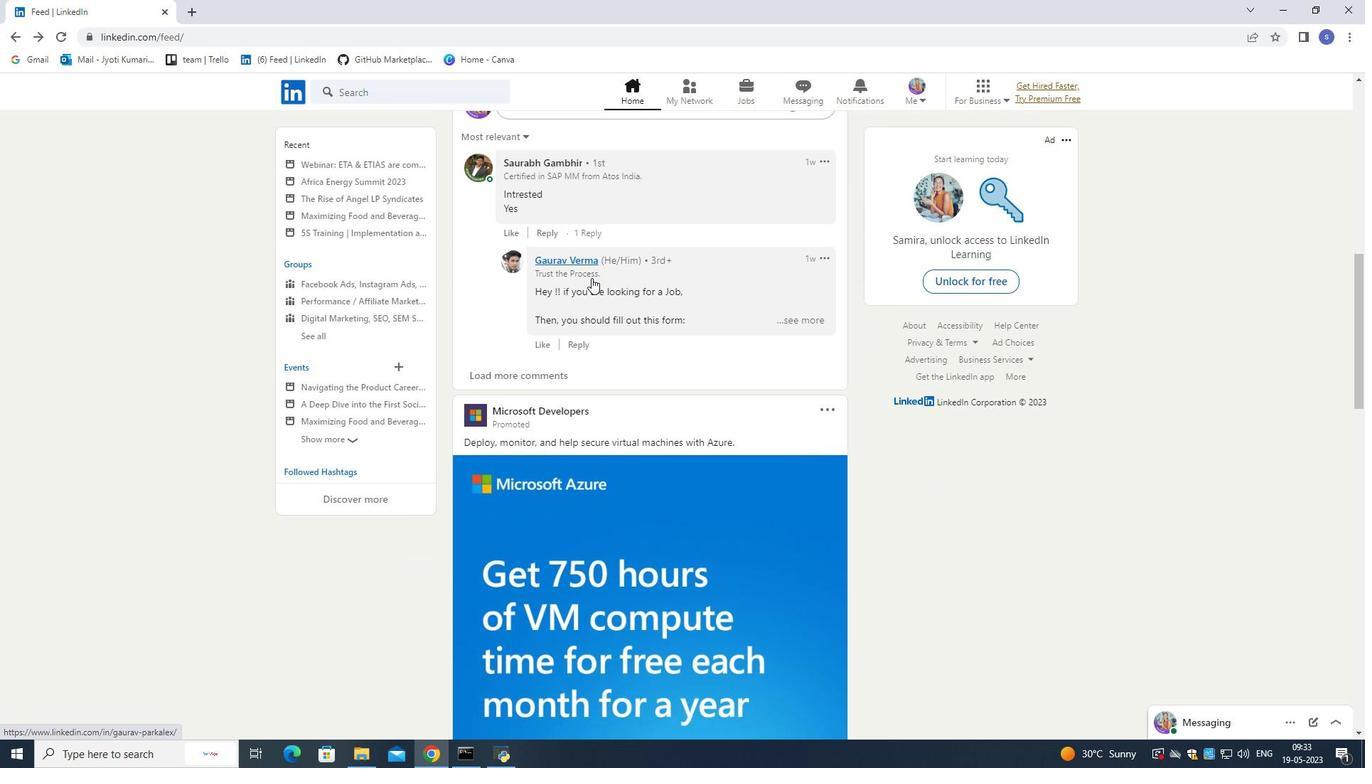 
Action: Mouse scrolled (571, 263) with delta (0, 0)
Screenshot: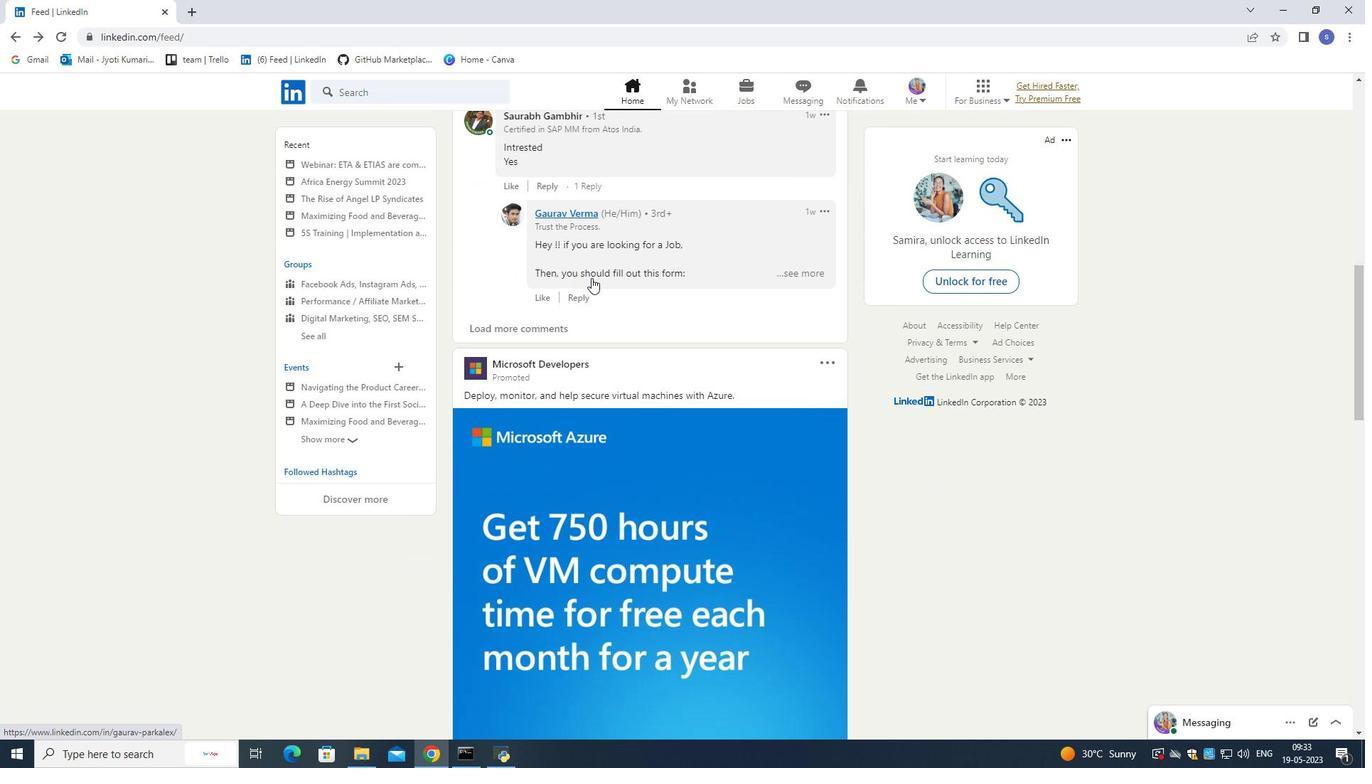 
Action: Mouse scrolled (571, 263) with delta (0, 0)
Screenshot: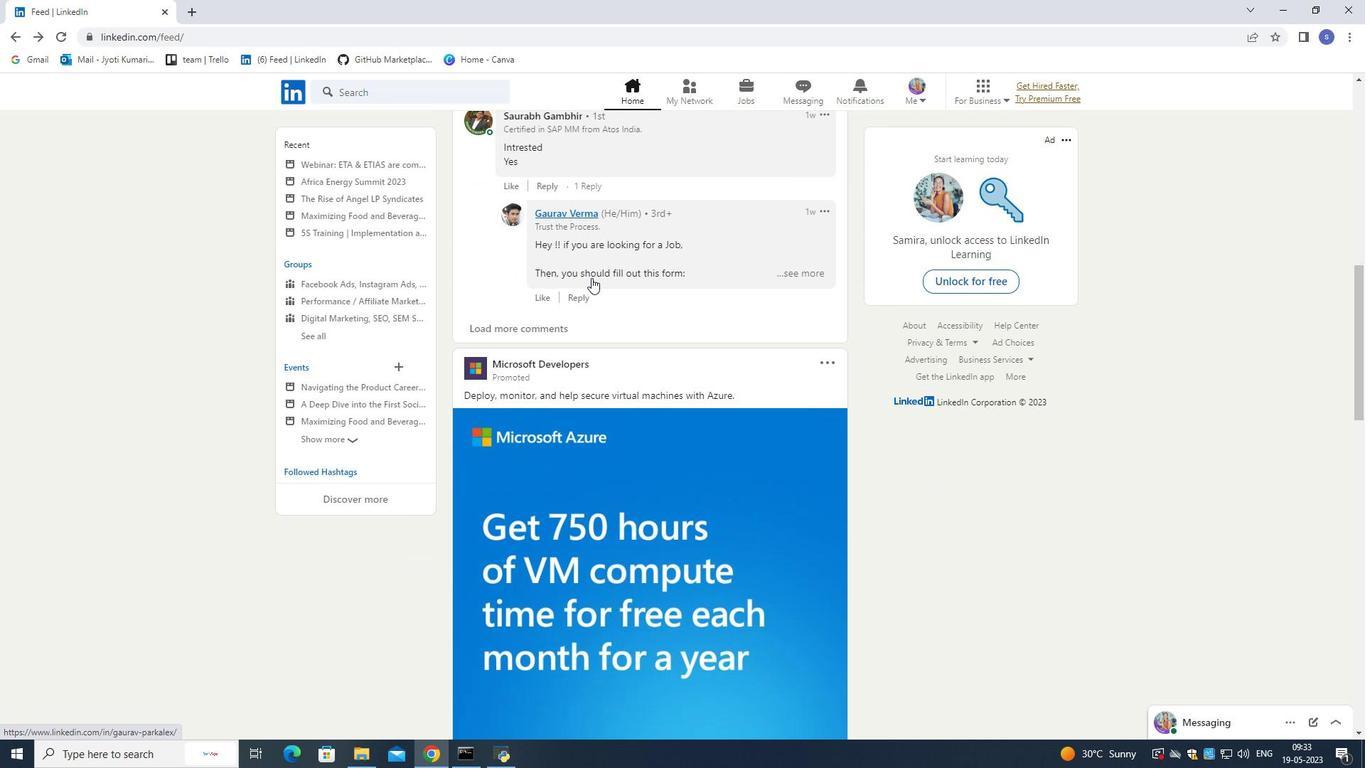 
Action: Mouse moved to (569, 264)
Screenshot: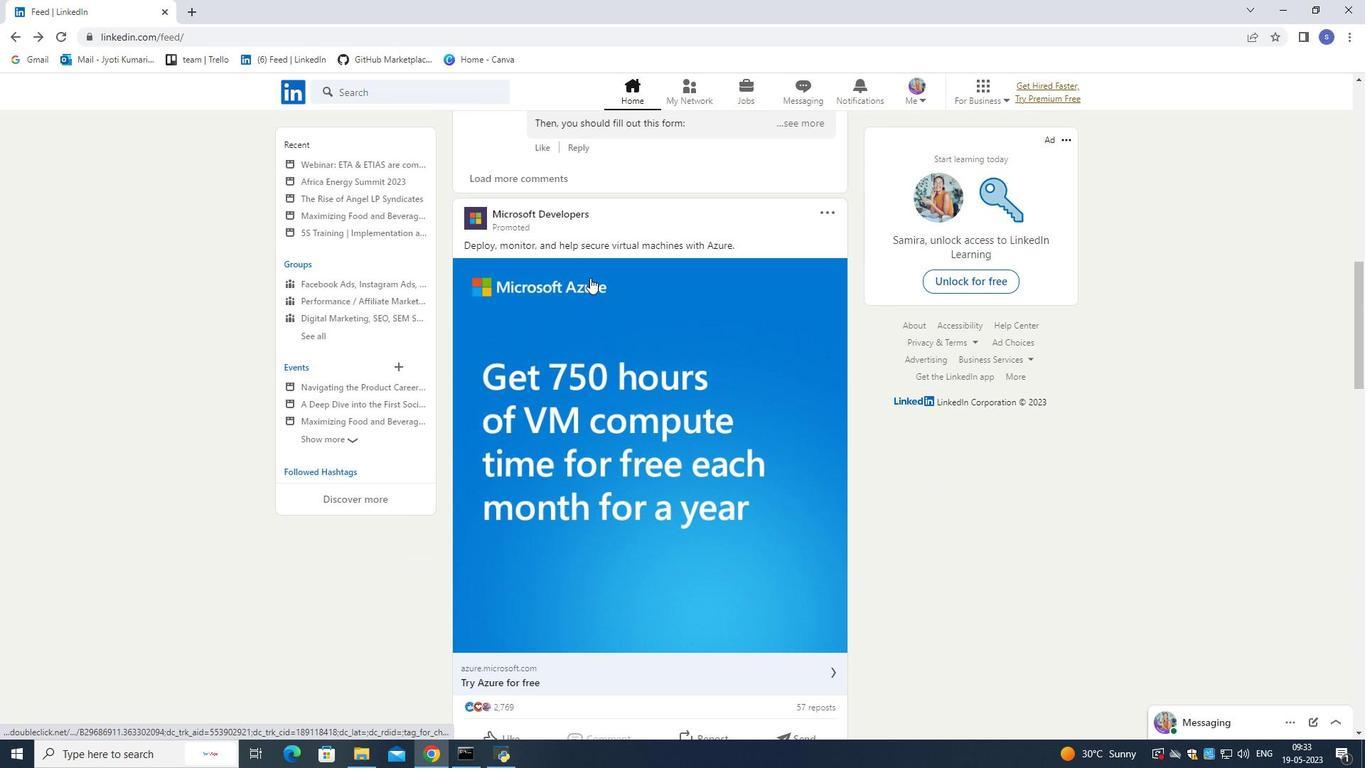 
Action: Mouse scrolled (569, 263) with delta (0, 0)
Screenshot: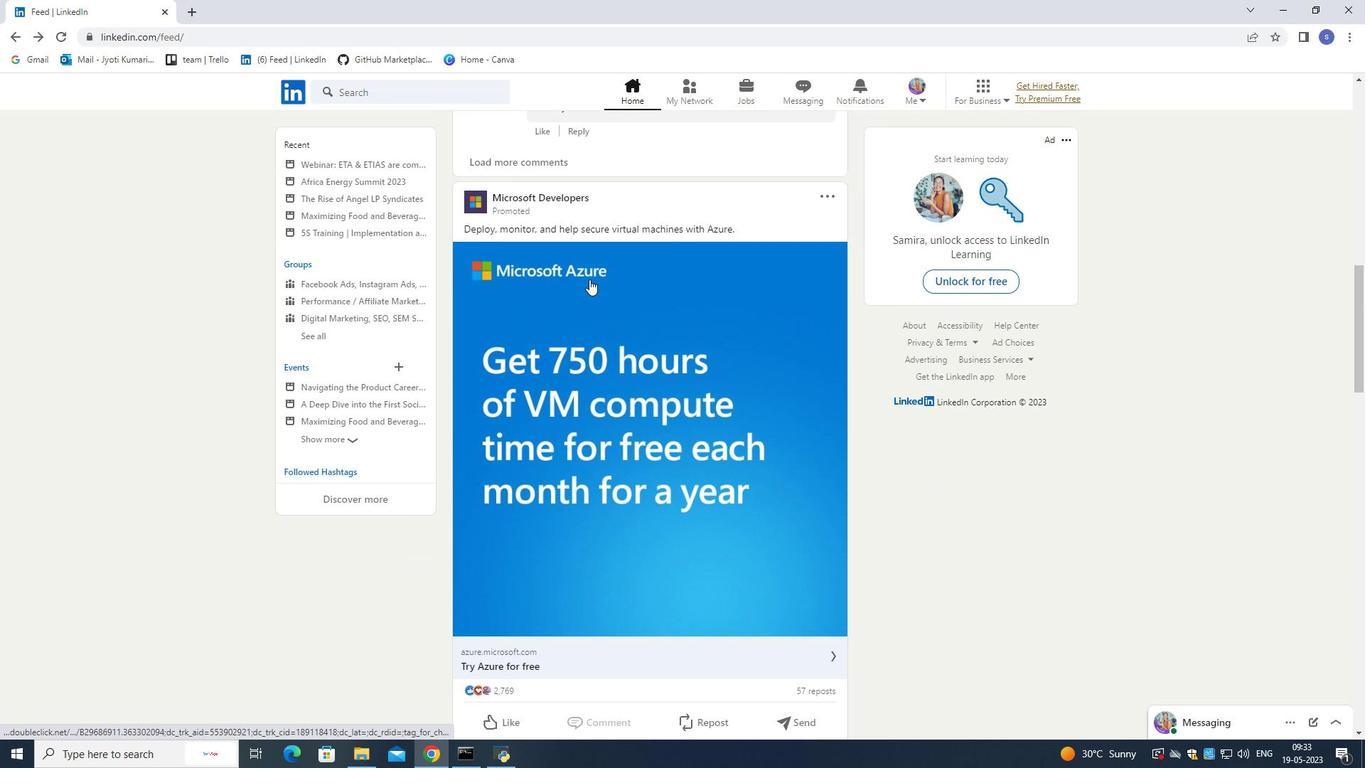 
Action: Mouse moved to (566, 266)
Screenshot: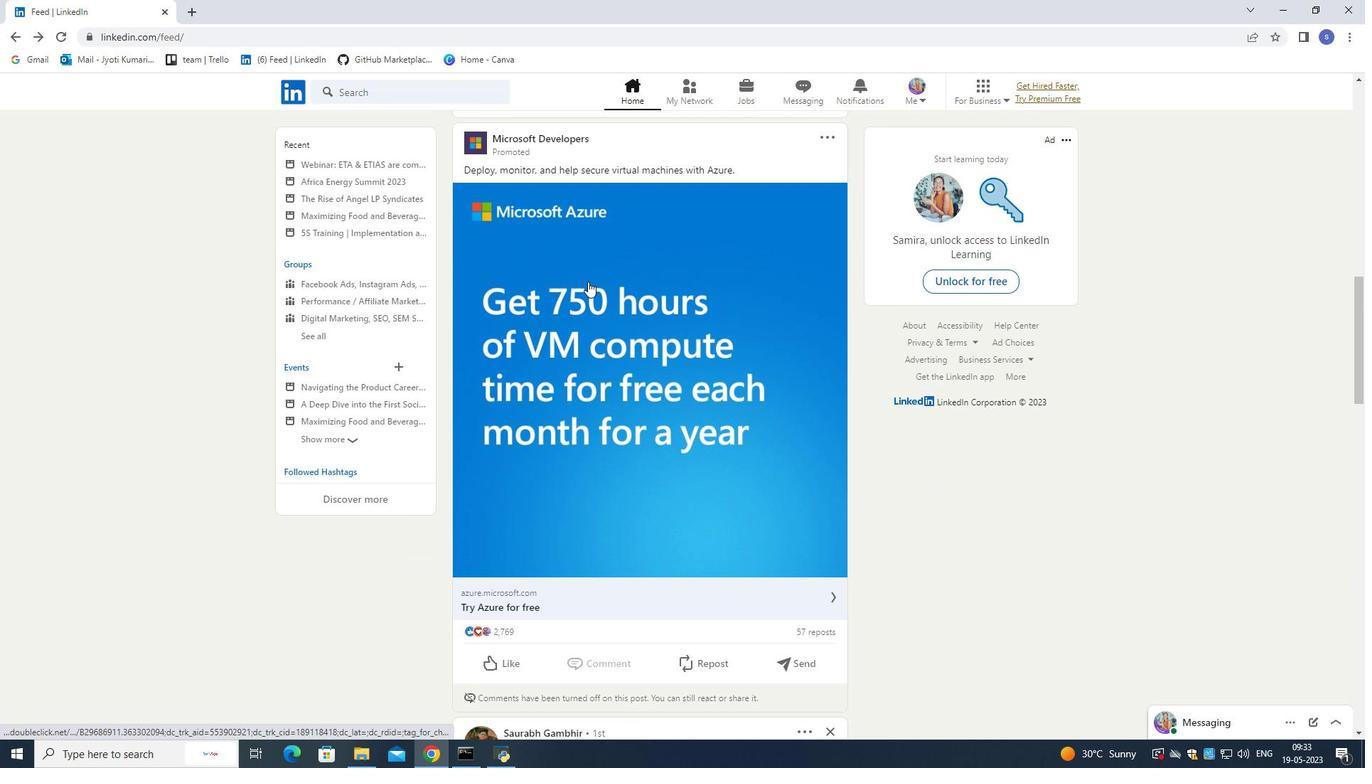 
Action: Mouse scrolled (566, 266) with delta (0, 0)
Screenshot: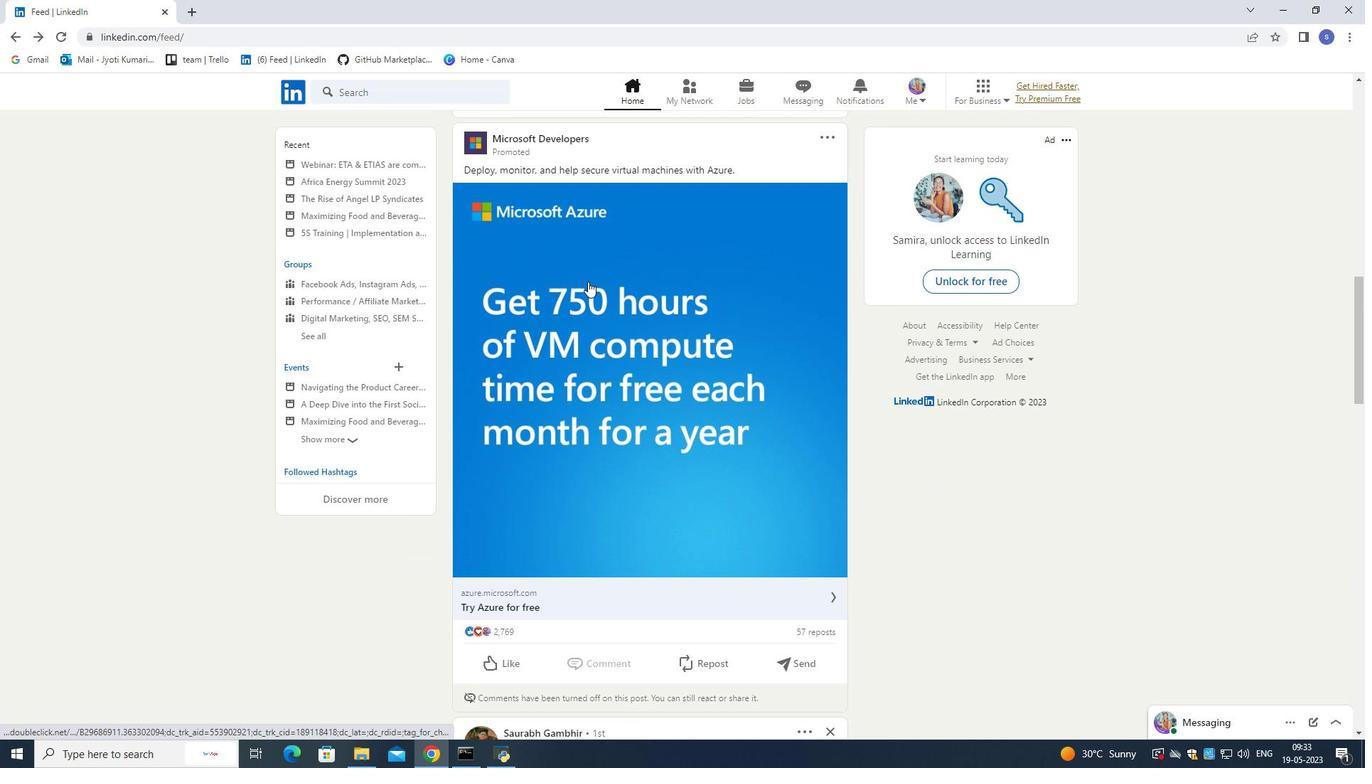 
Action: Mouse moved to (564, 272)
Screenshot: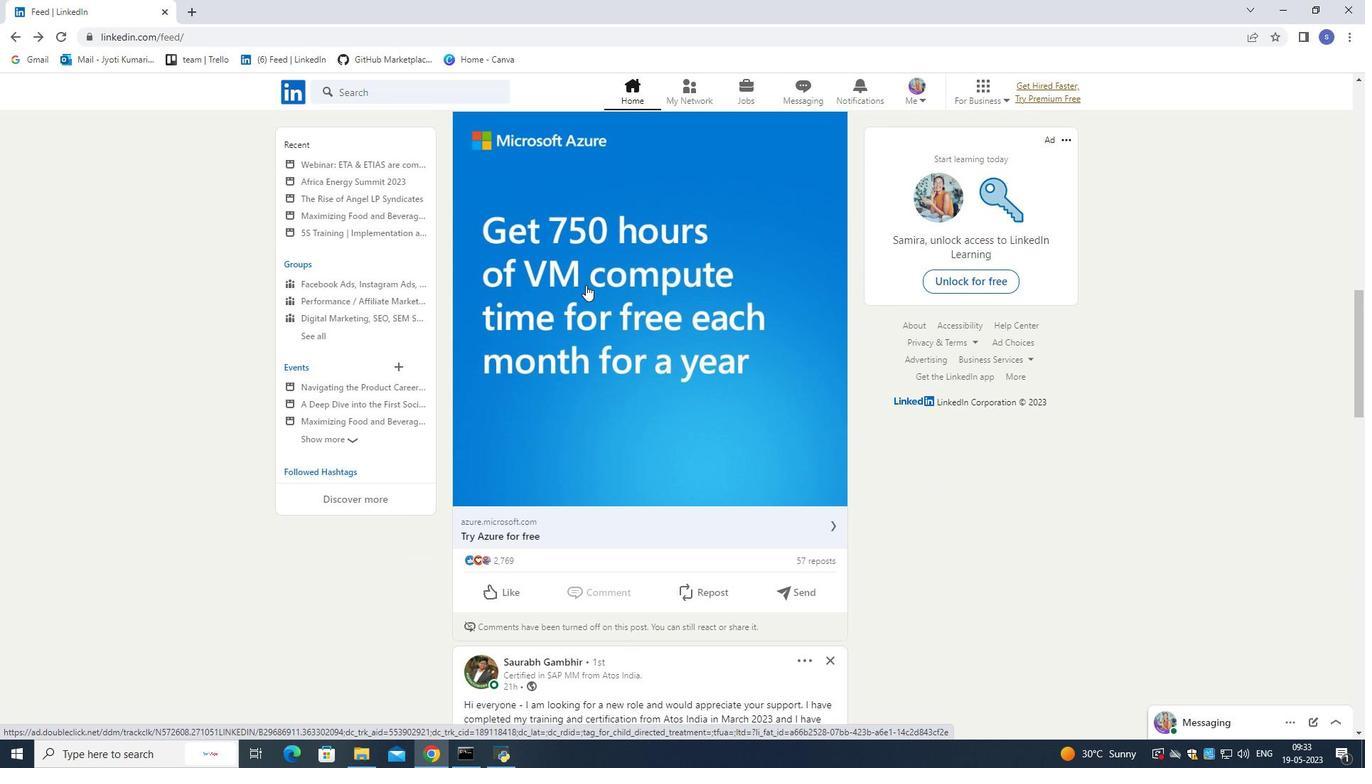 
Action: Mouse scrolled (564, 271) with delta (0, 0)
Screenshot: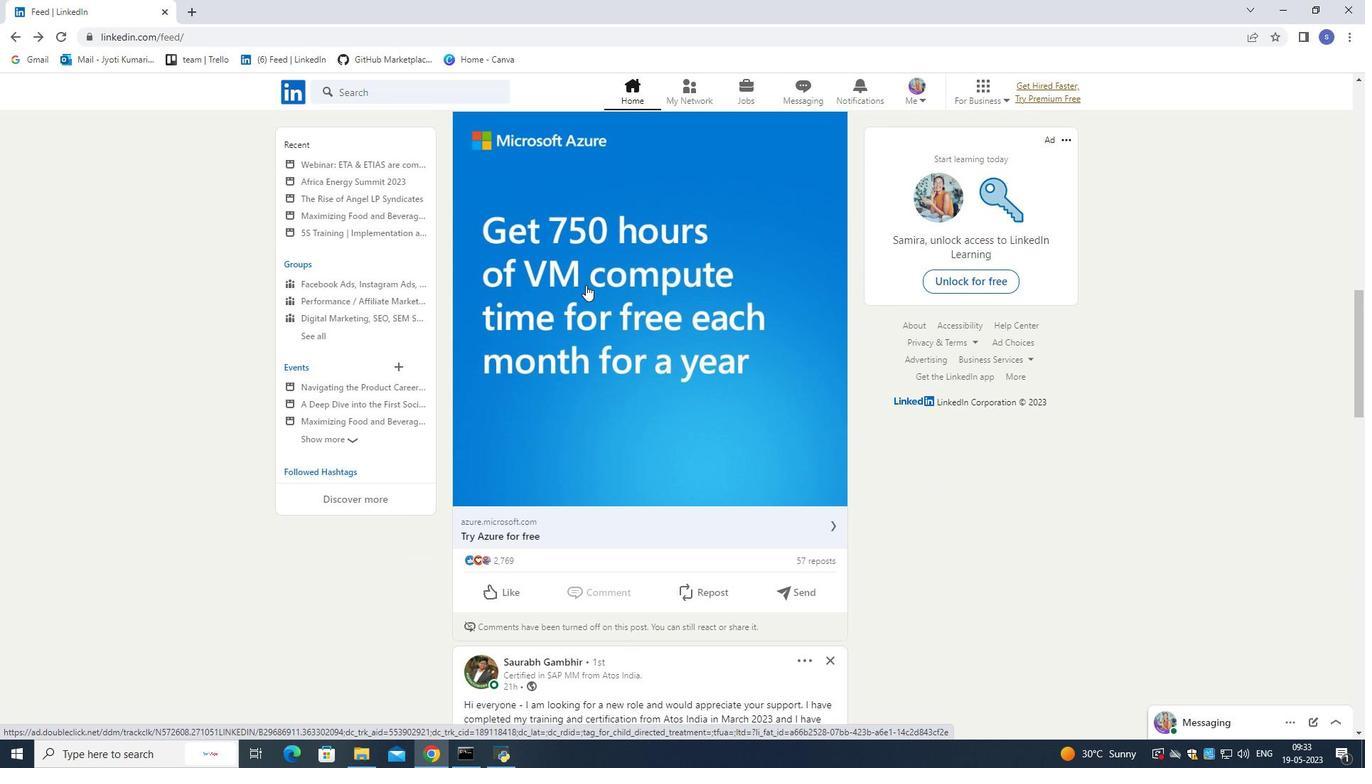 
Action: Mouse moved to (564, 273)
Screenshot: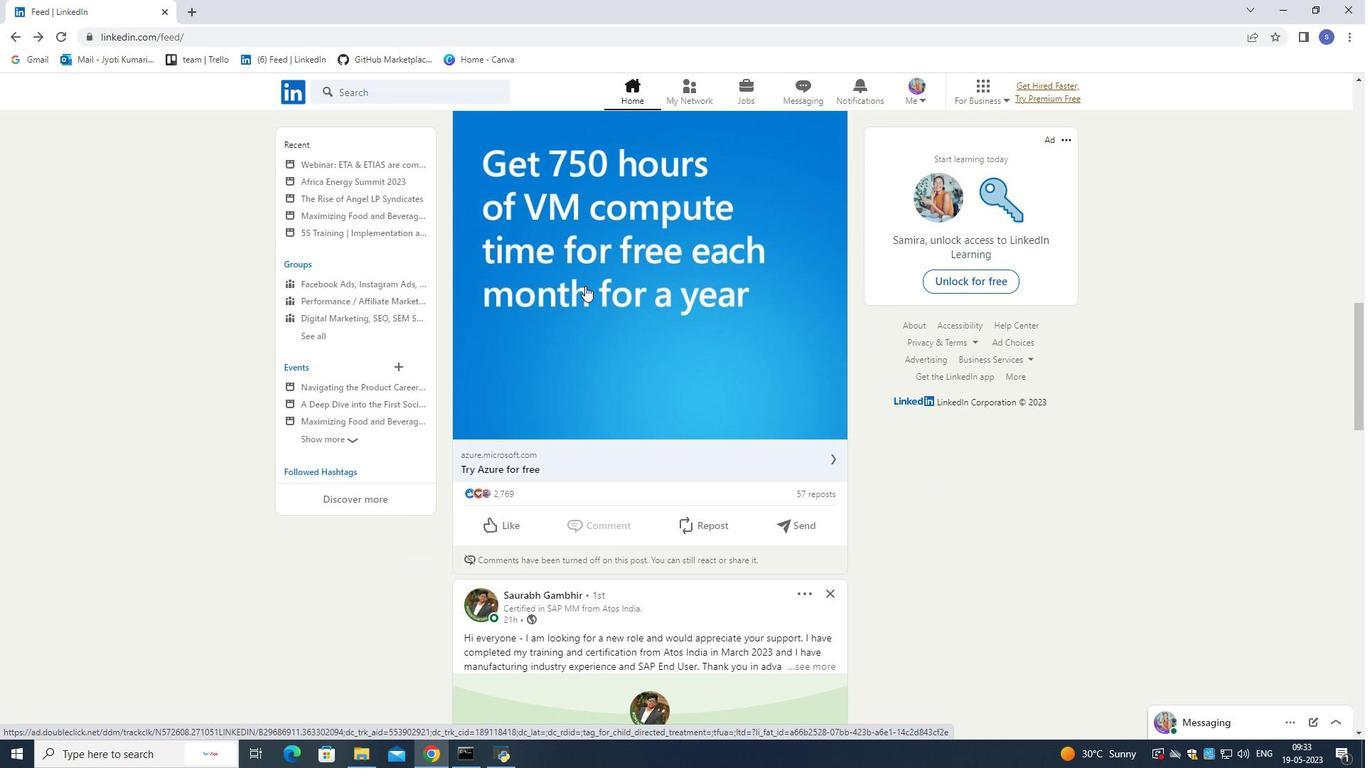 
Action: Mouse scrolled (564, 272) with delta (0, 0)
Screenshot: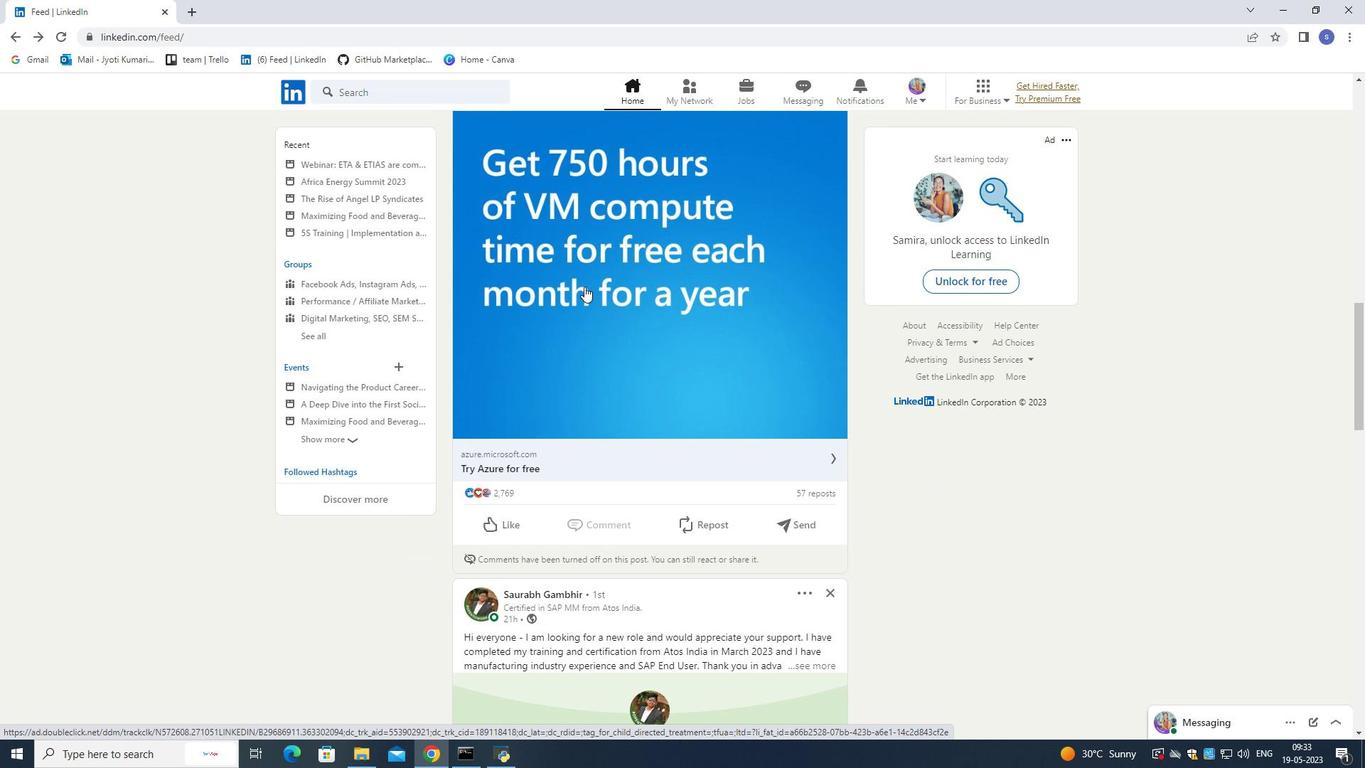 
Action: Mouse moved to (557, 283)
Screenshot: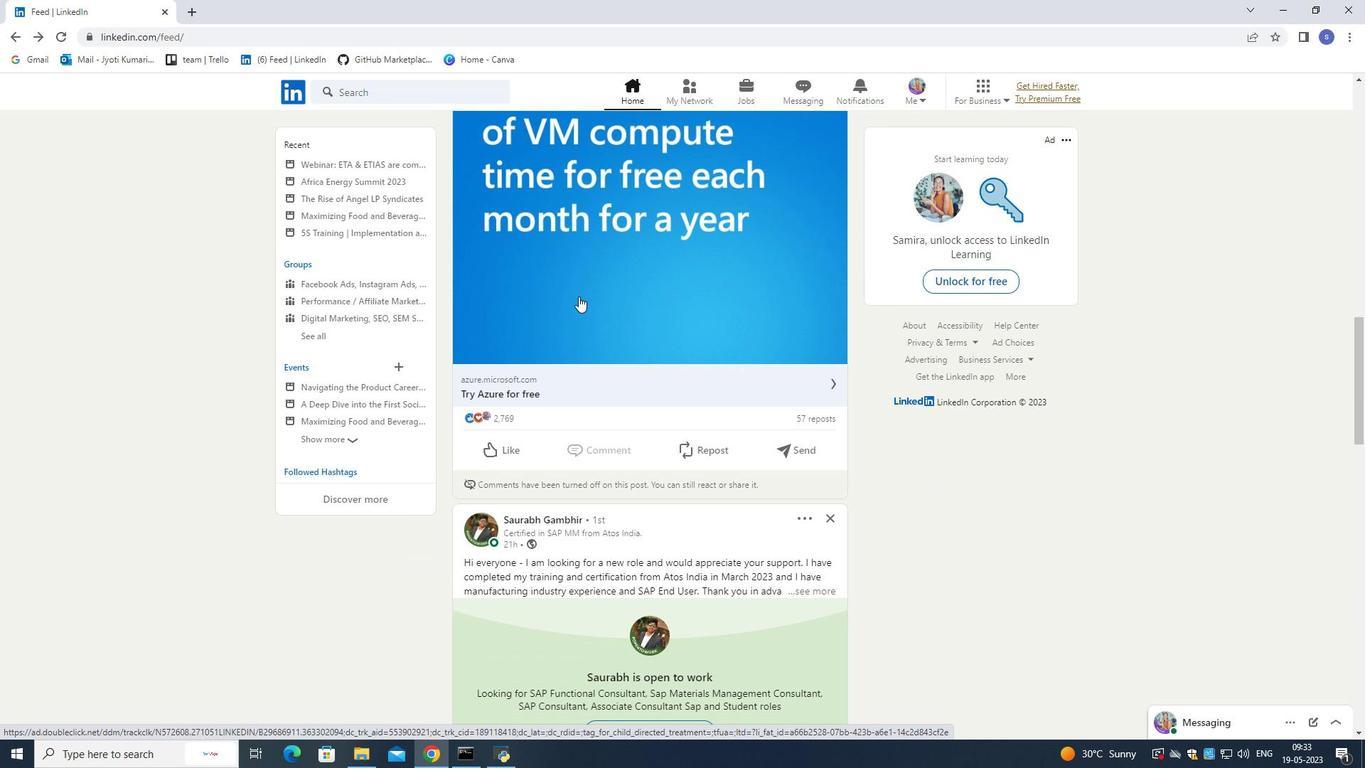 
Action: Mouse scrolled (557, 283) with delta (0, 0)
Screenshot: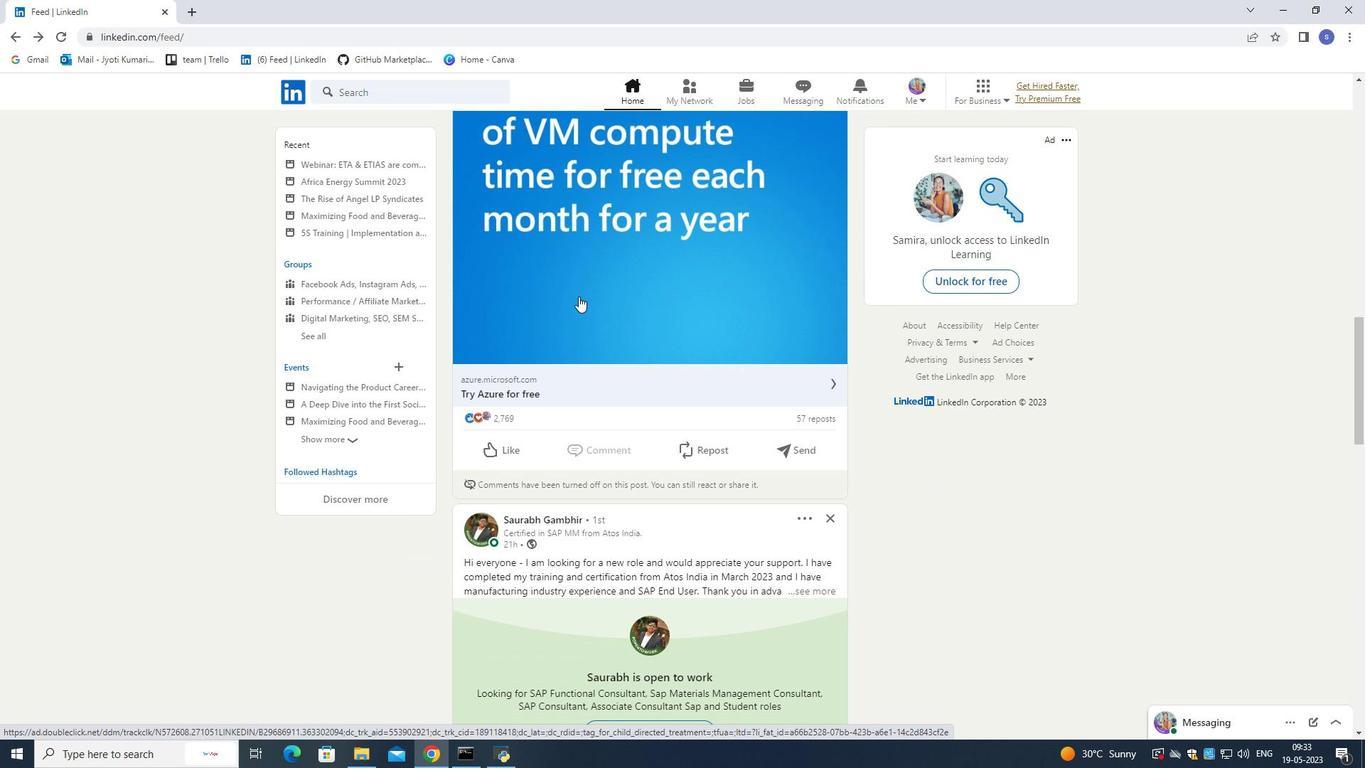 
Action: Mouse moved to (554, 273)
Screenshot: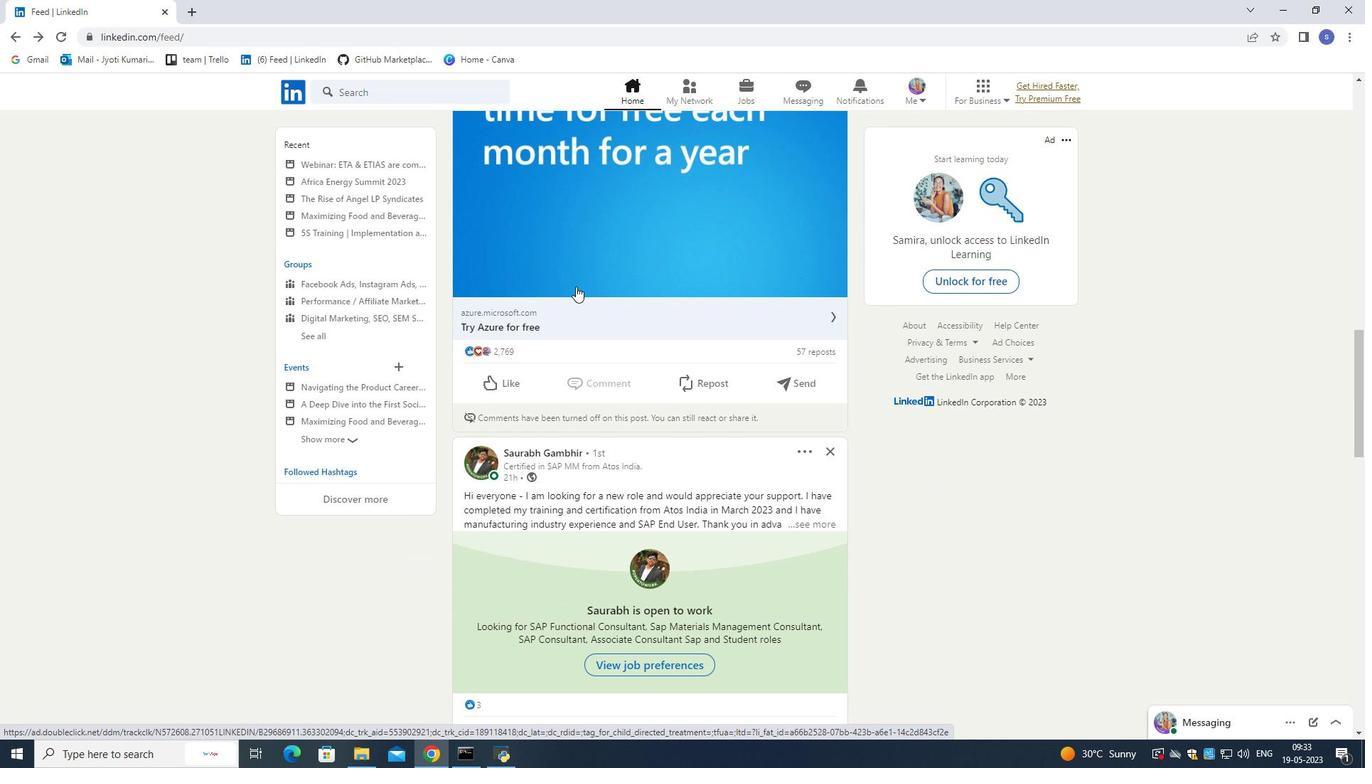 
Action: Mouse scrolled (554, 272) with delta (0, 0)
Screenshot: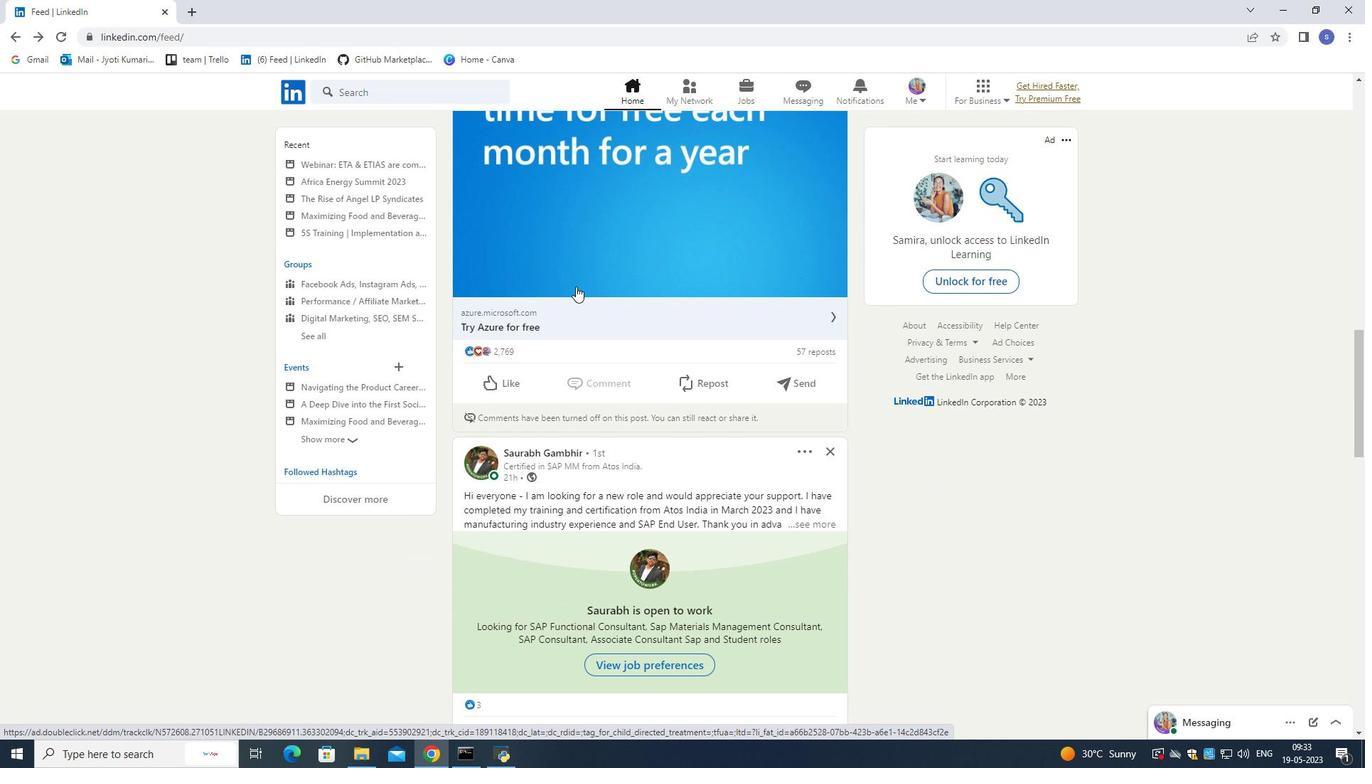 
Action: Mouse moved to (551, 284)
Screenshot: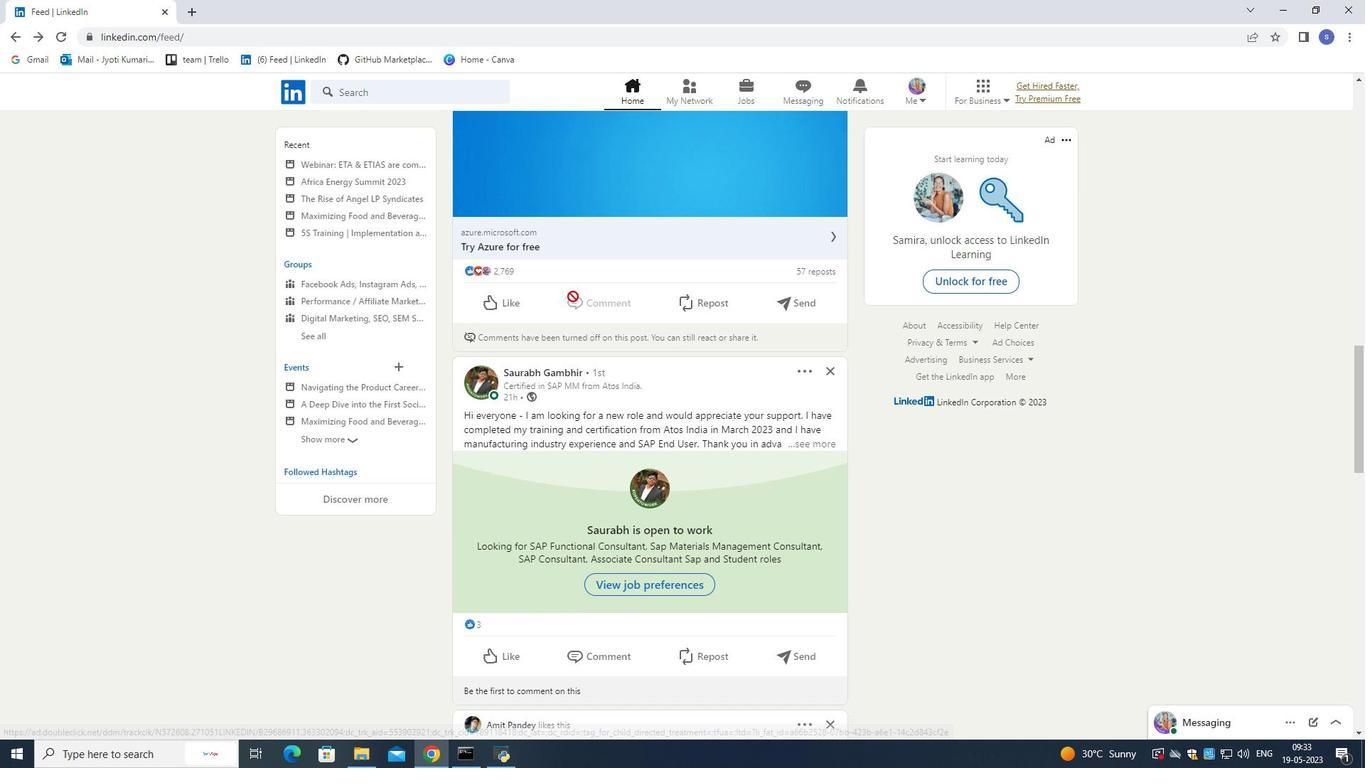 
Action: Mouse scrolled (551, 283) with delta (0, 0)
Screenshot: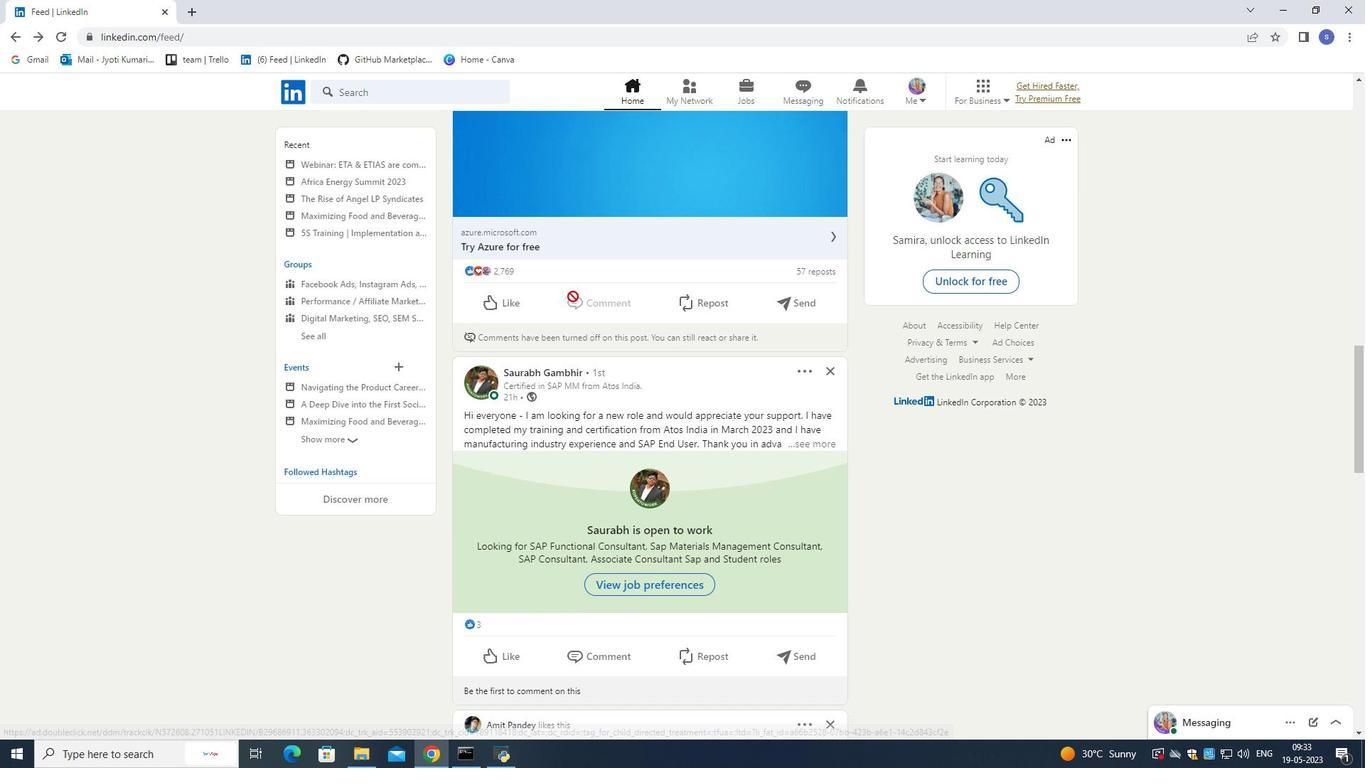 
Action: Mouse moved to (549, 280)
Screenshot: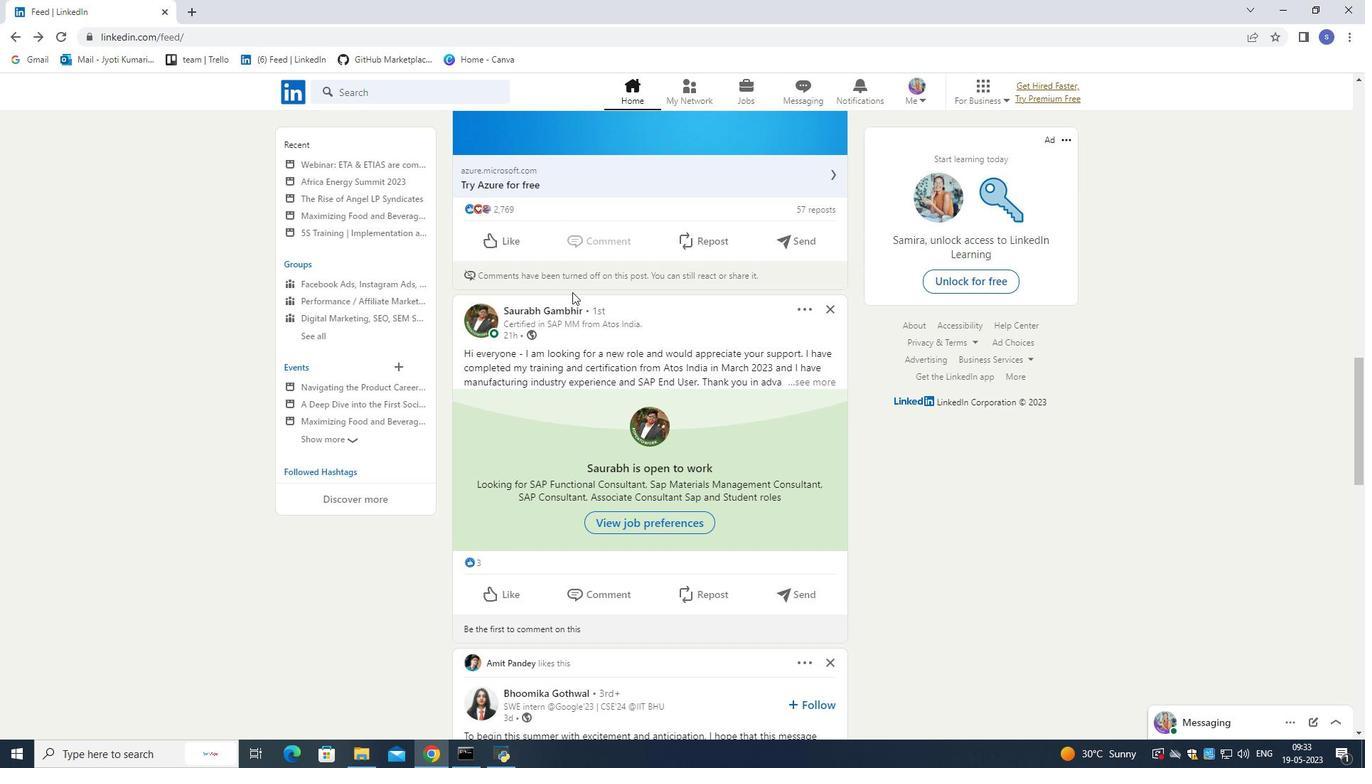 
Action: Mouse scrolled (549, 279) with delta (0, 0)
Screenshot: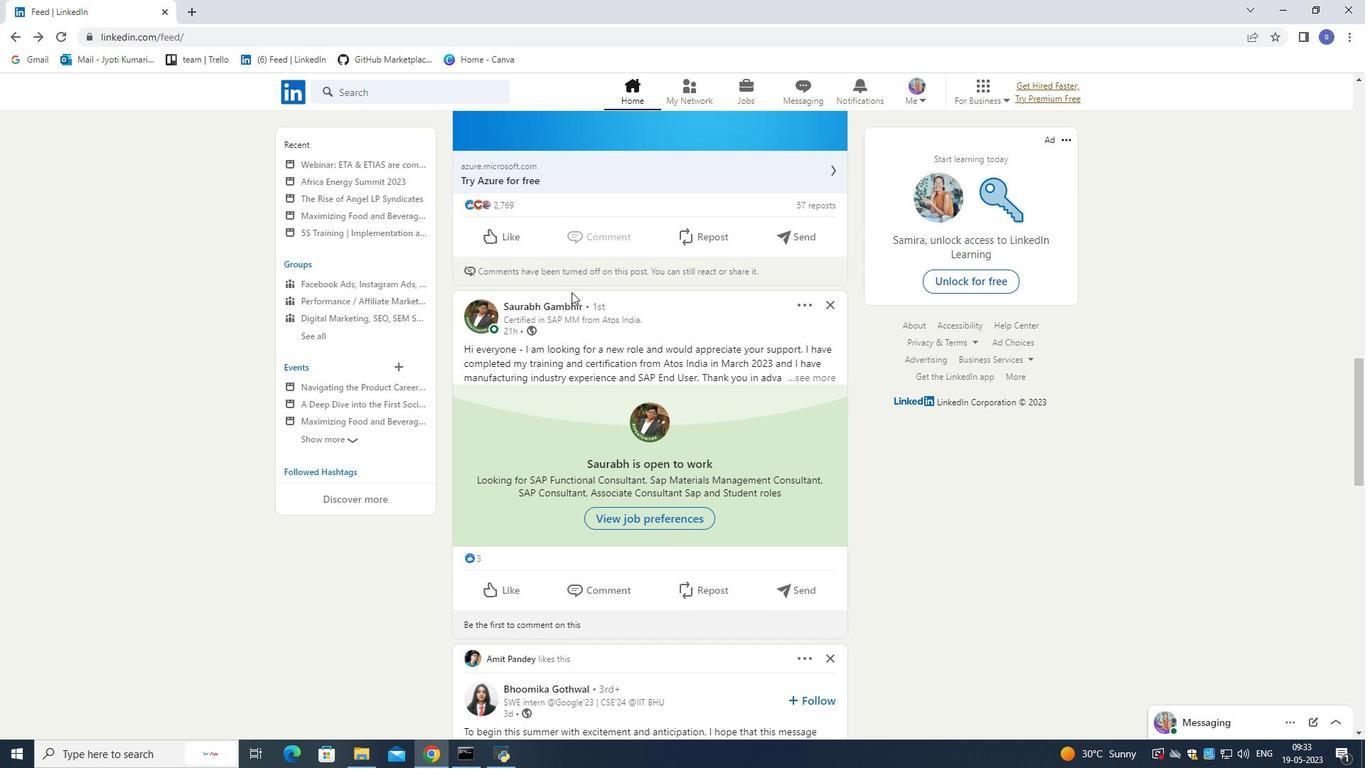 
Action: Mouse moved to (549, 280)
Screenshot: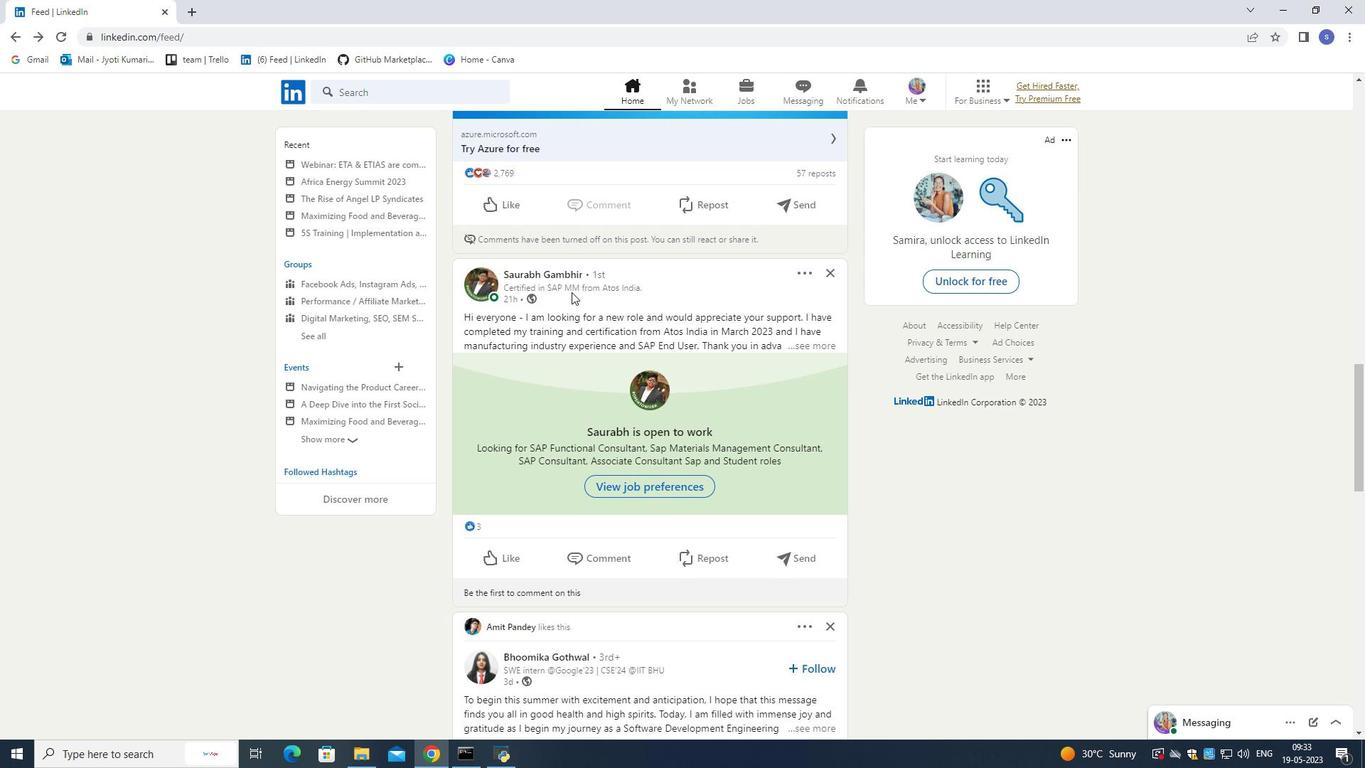 
Action: Mouse scrolled (549, 279) with delta (0, 0)
Screenshot: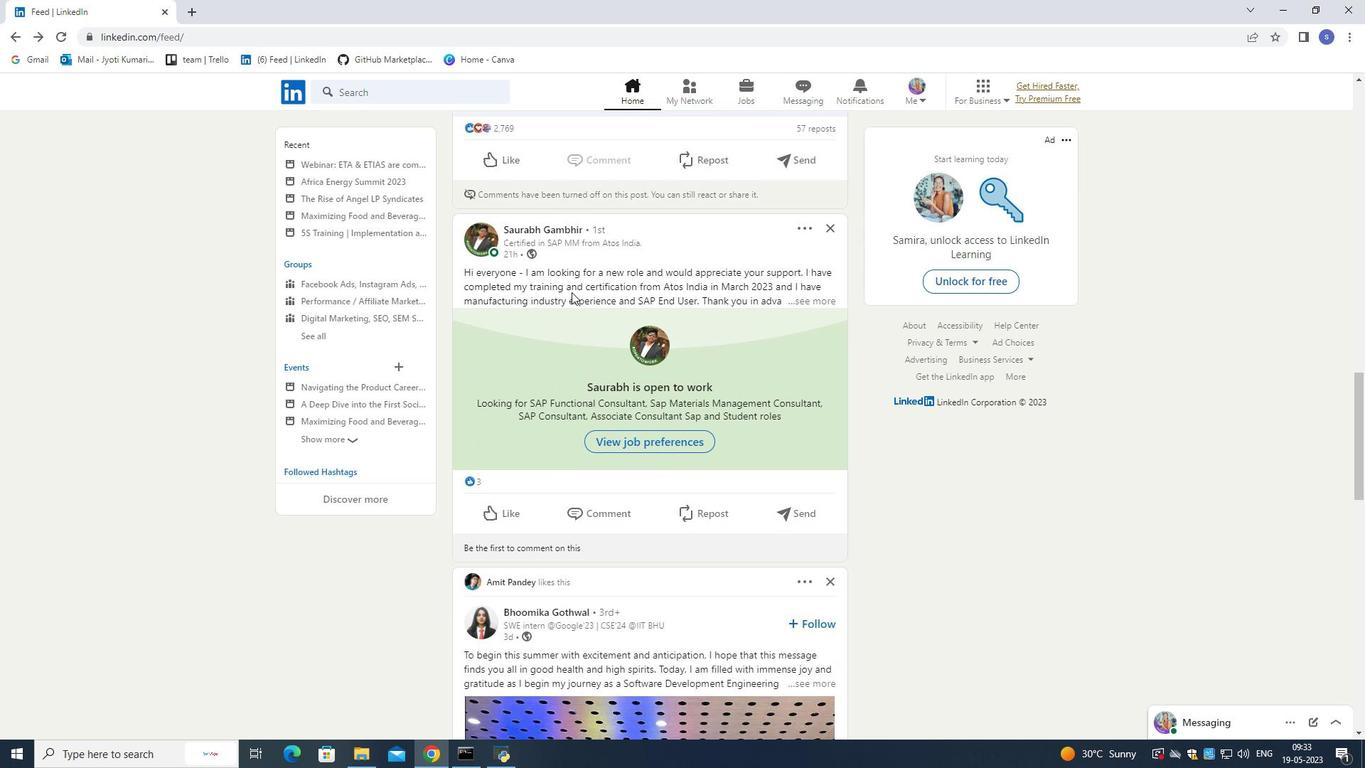 
Action: Mouse moved to (547, 282)
Screenshot: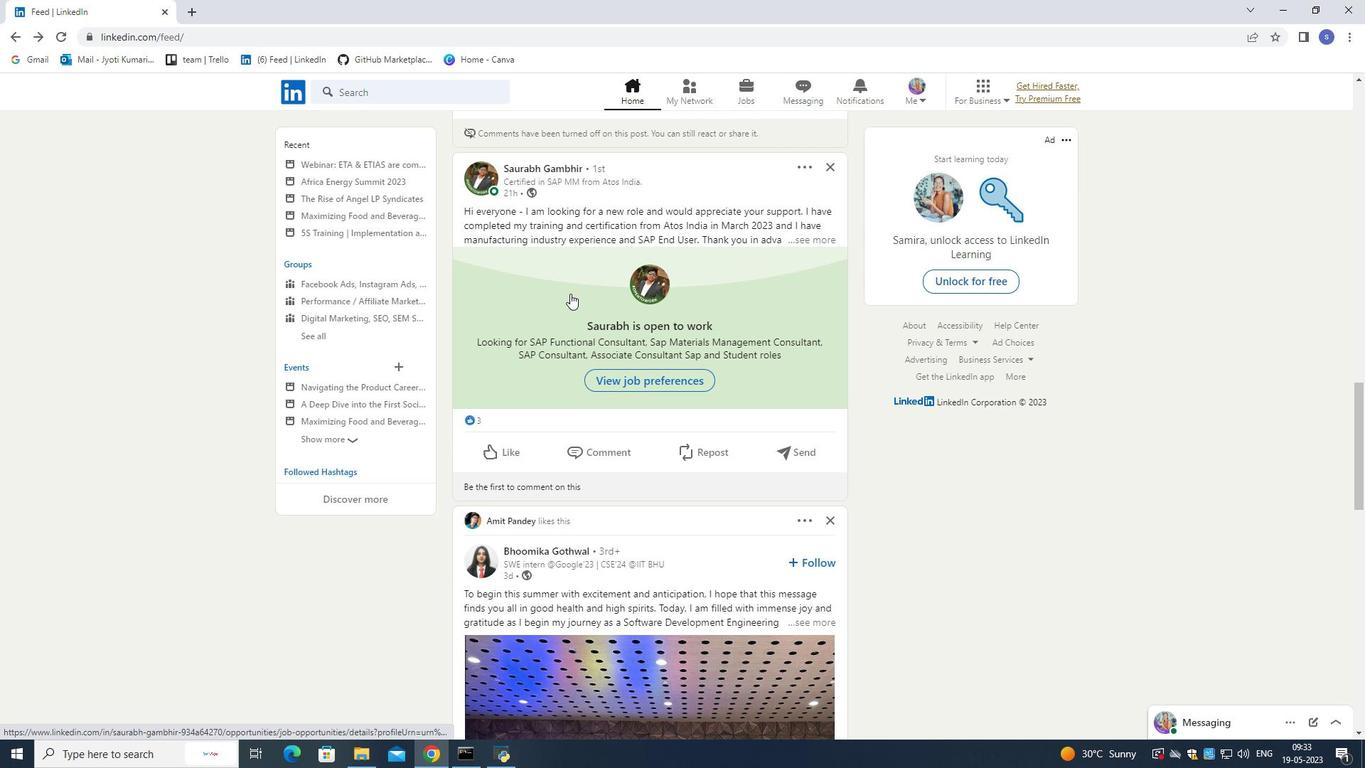 
Action: Mouse scrolled (547, 281) with delta (0, -1)
Screenshot: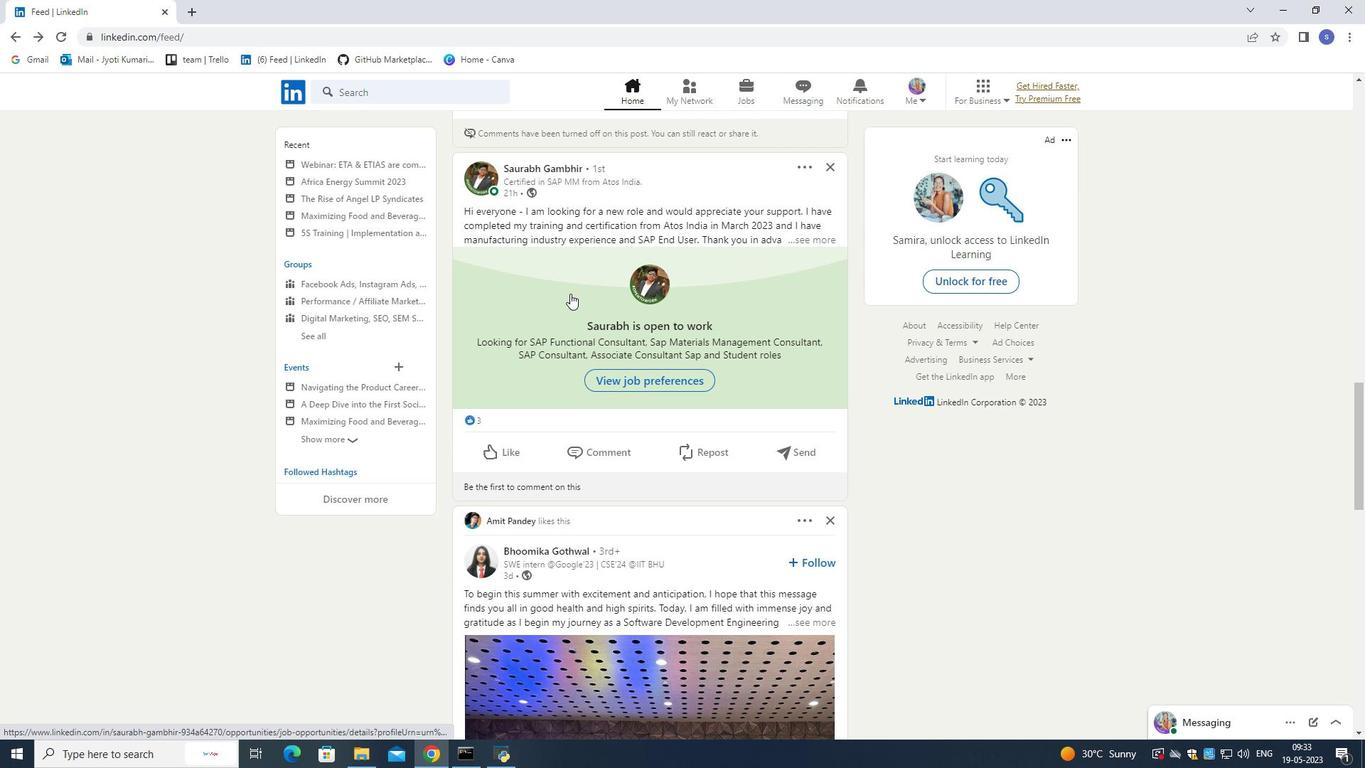 
Action: Mouse moved to (547, 283)
Screenshot: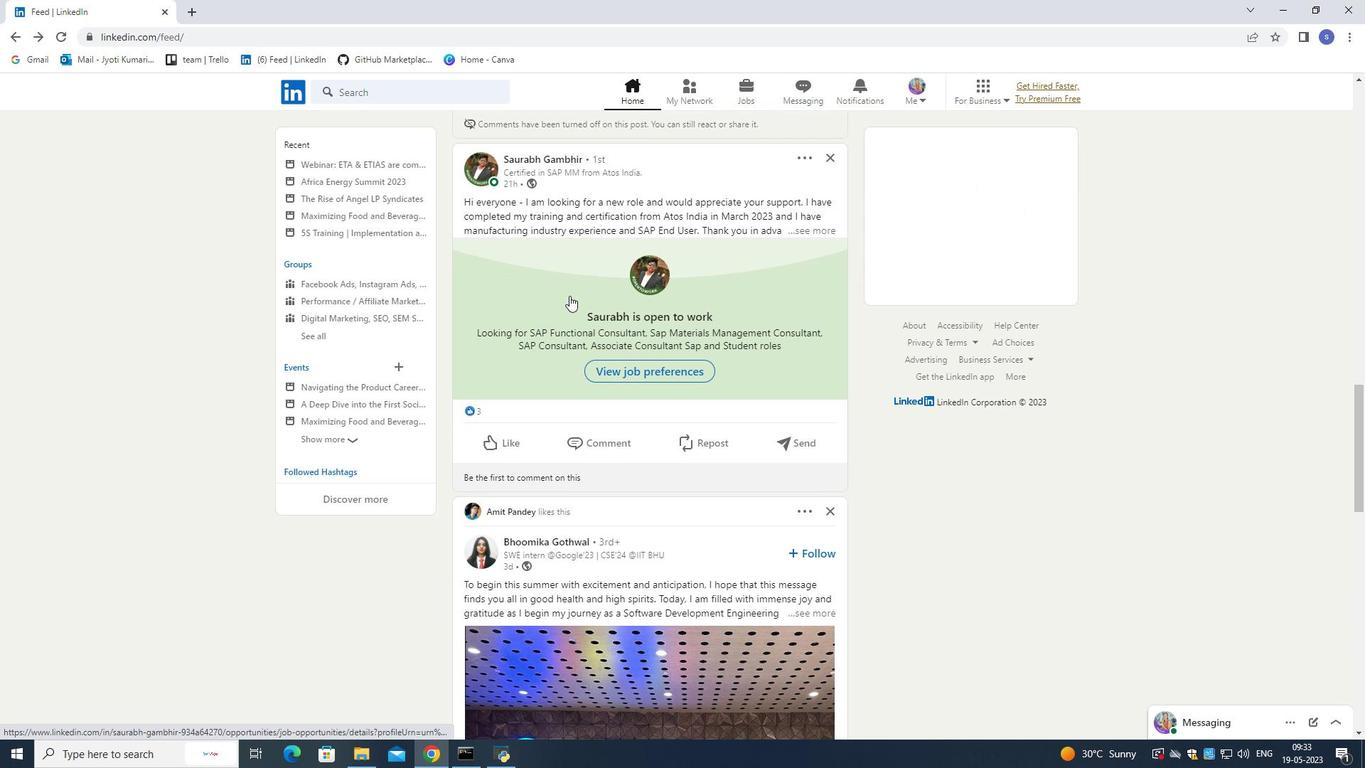 
Action: Mouse scrolled (547, 283) with delta (0, 0)
Screenshot: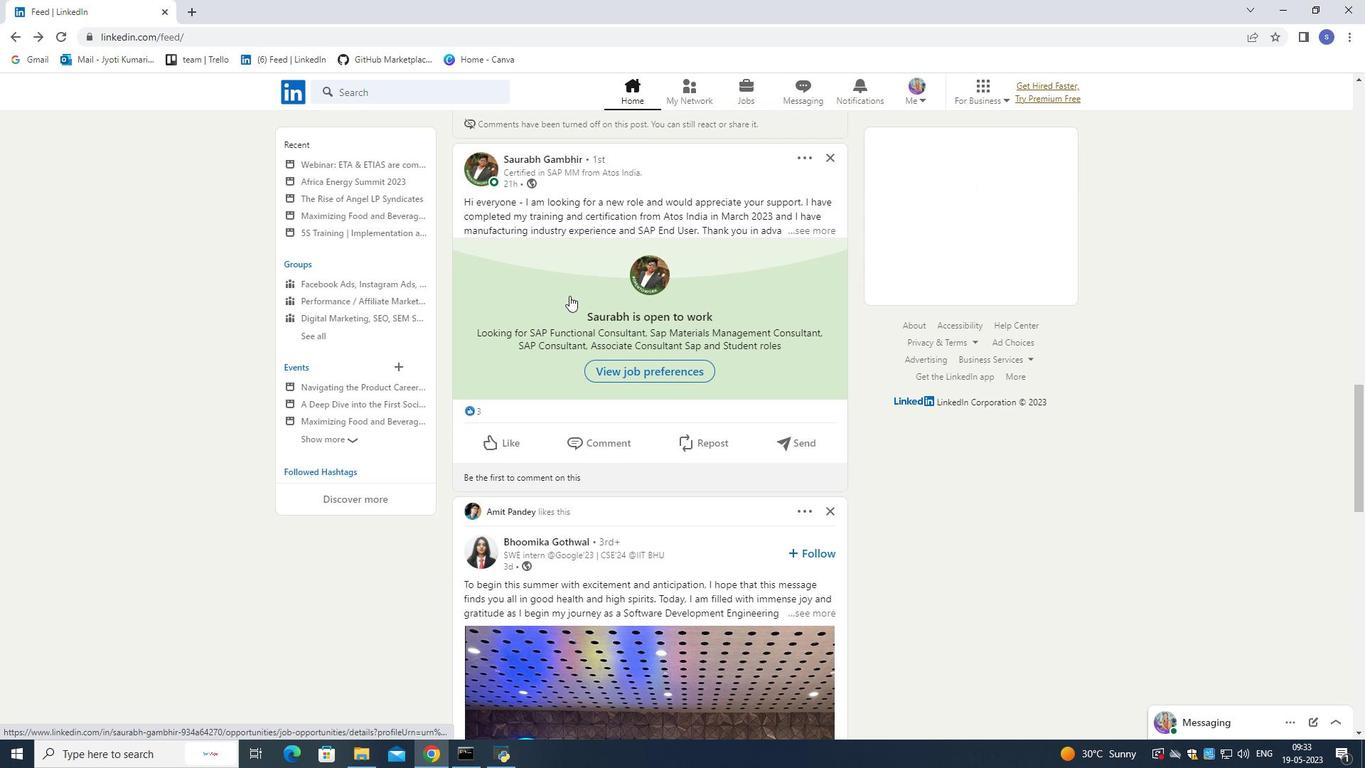 
Action: Mouse moved to (544, 283)
Screenshot: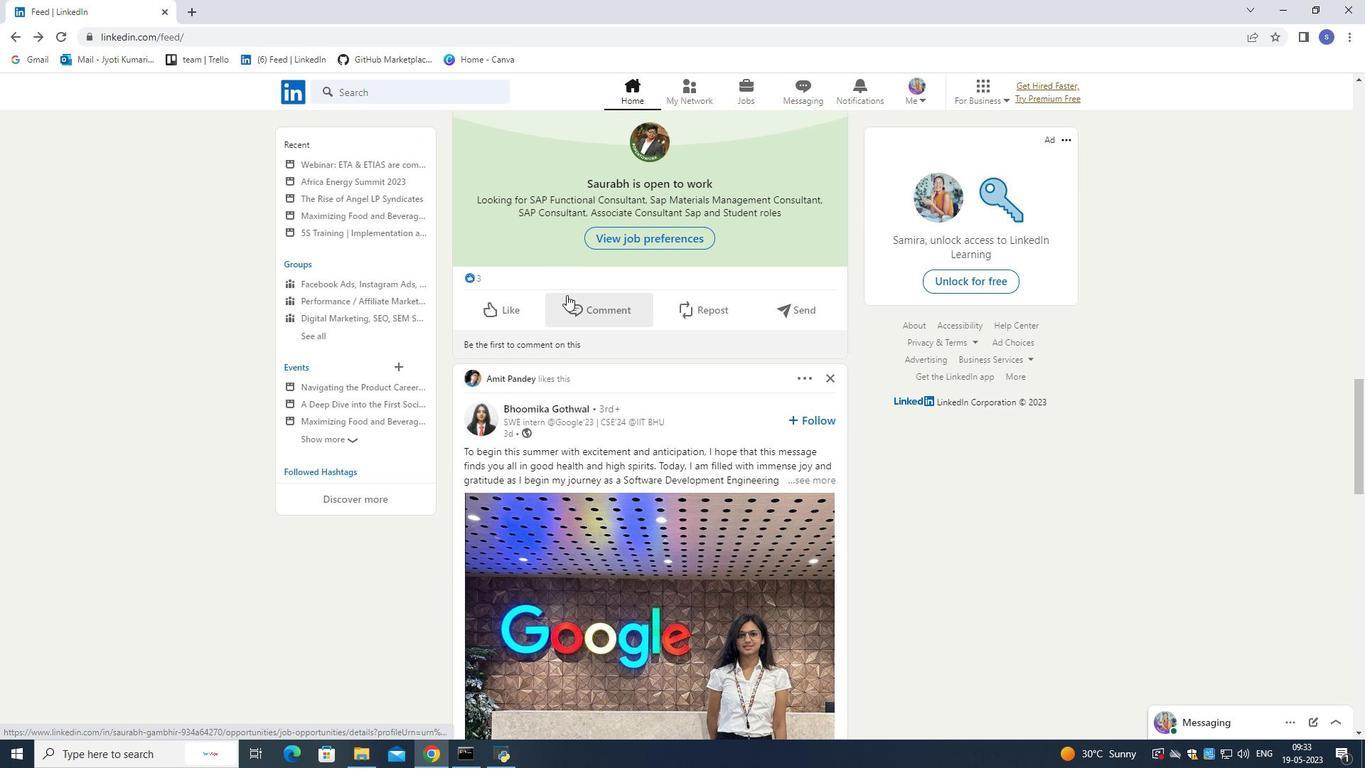 
Action: Mouse scrolled (544, 283) with delta (0, 0)
Screenshot: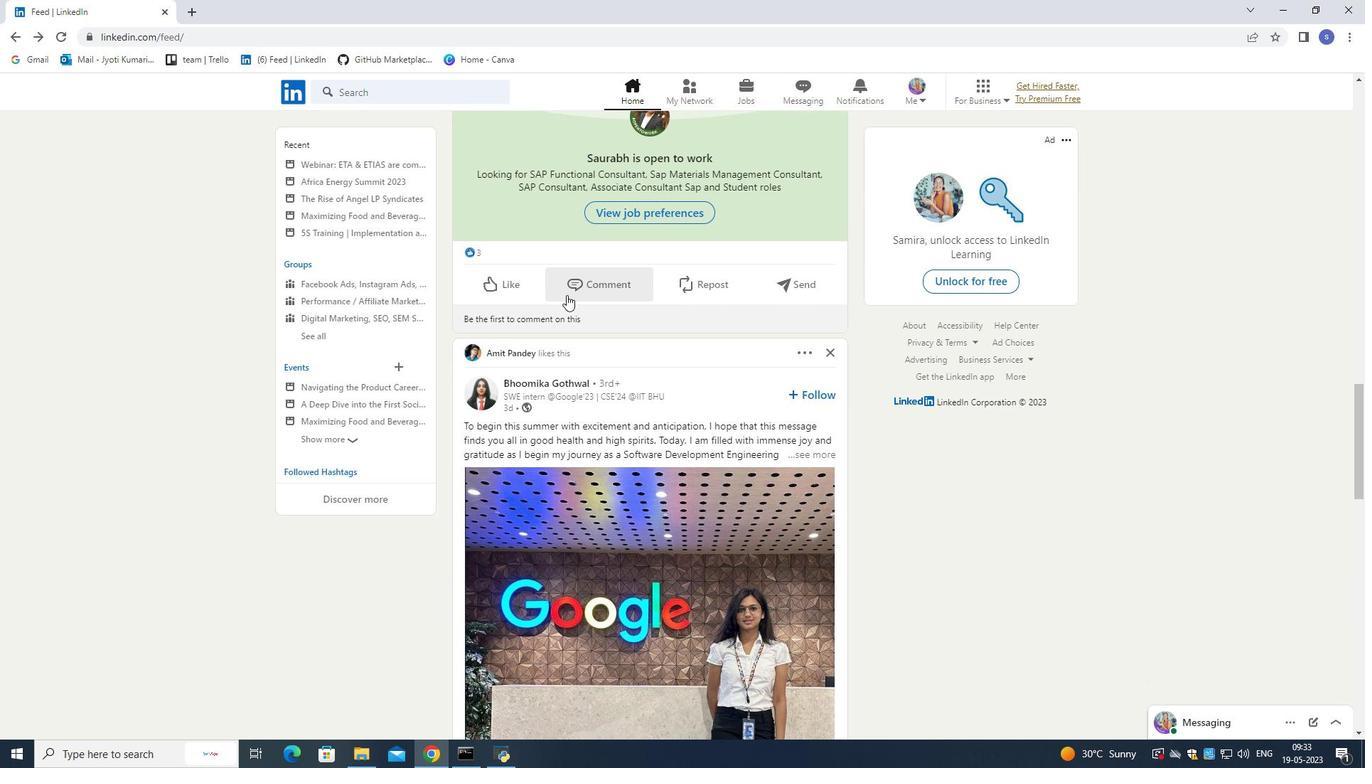 
Action: Mouse moved to (544, 283)
Screenshot: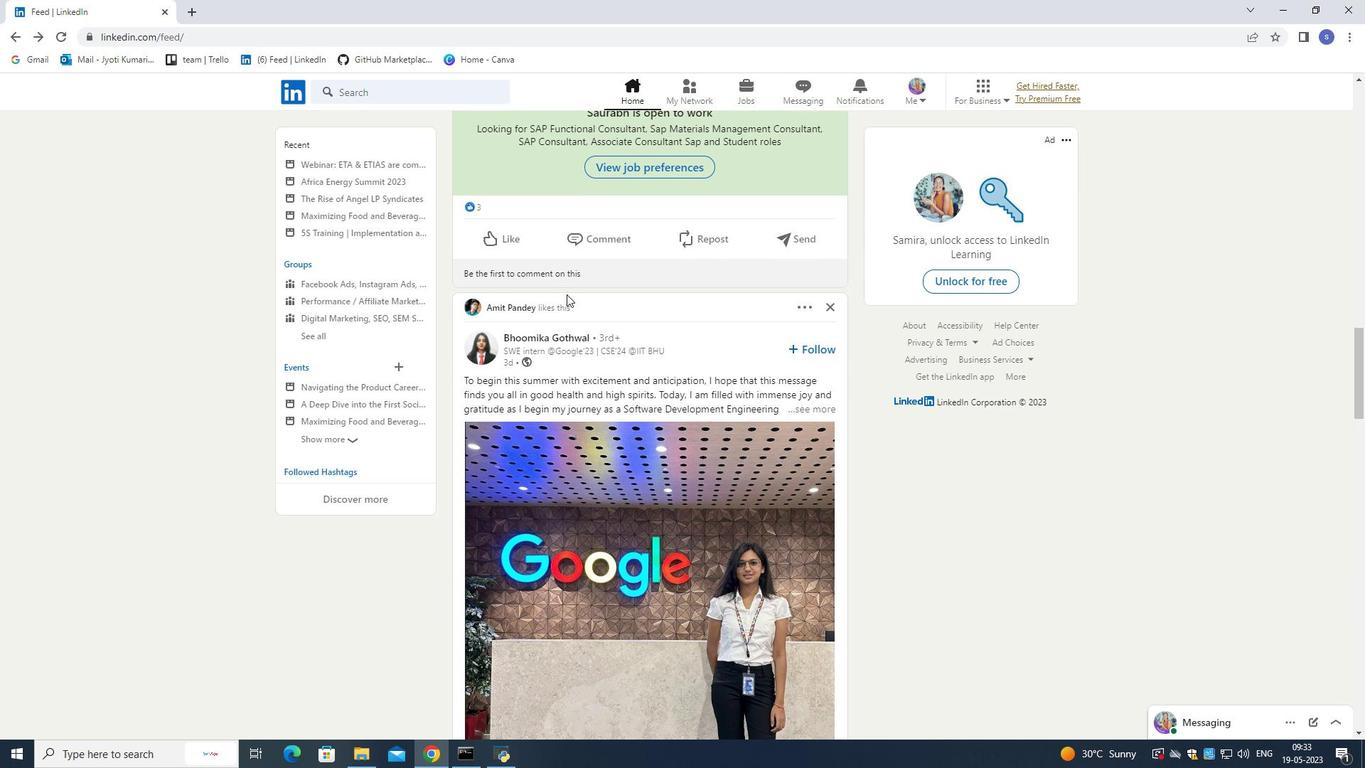 
Action: Mouse scrolled (544, 282) with delta (0, 0)
Screenshot: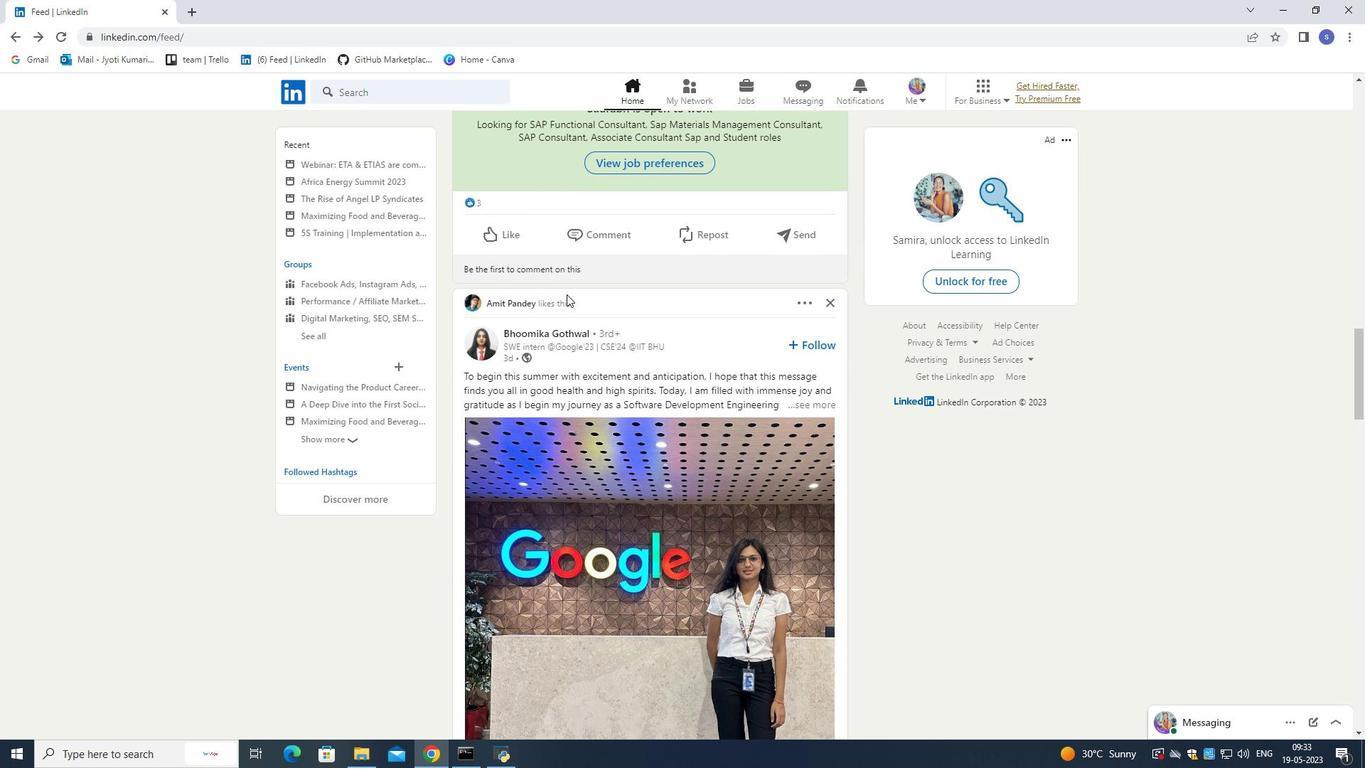 
Action: Mouse moved to (543, 282)
Screenshot: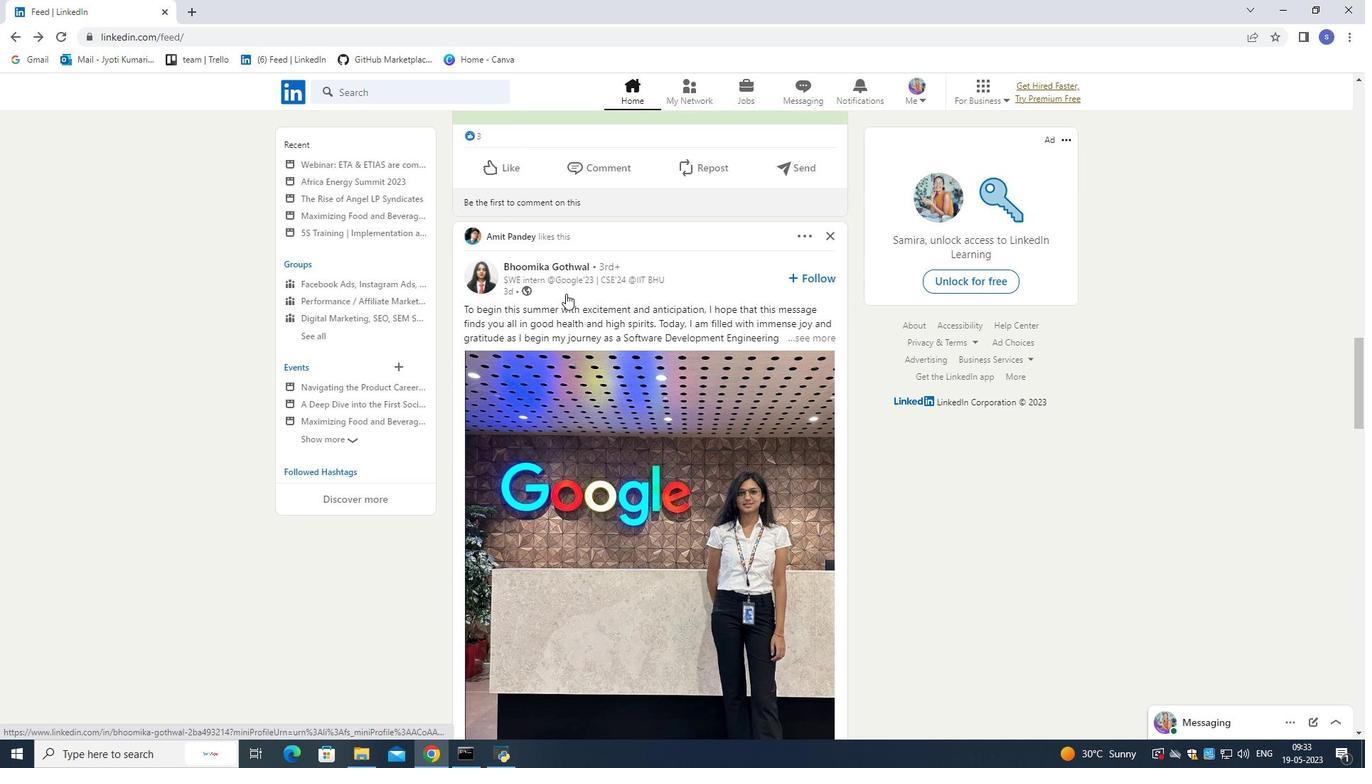 
Action: Mouse scrolled (543, 281) with delta (0, -1)
Screenshot: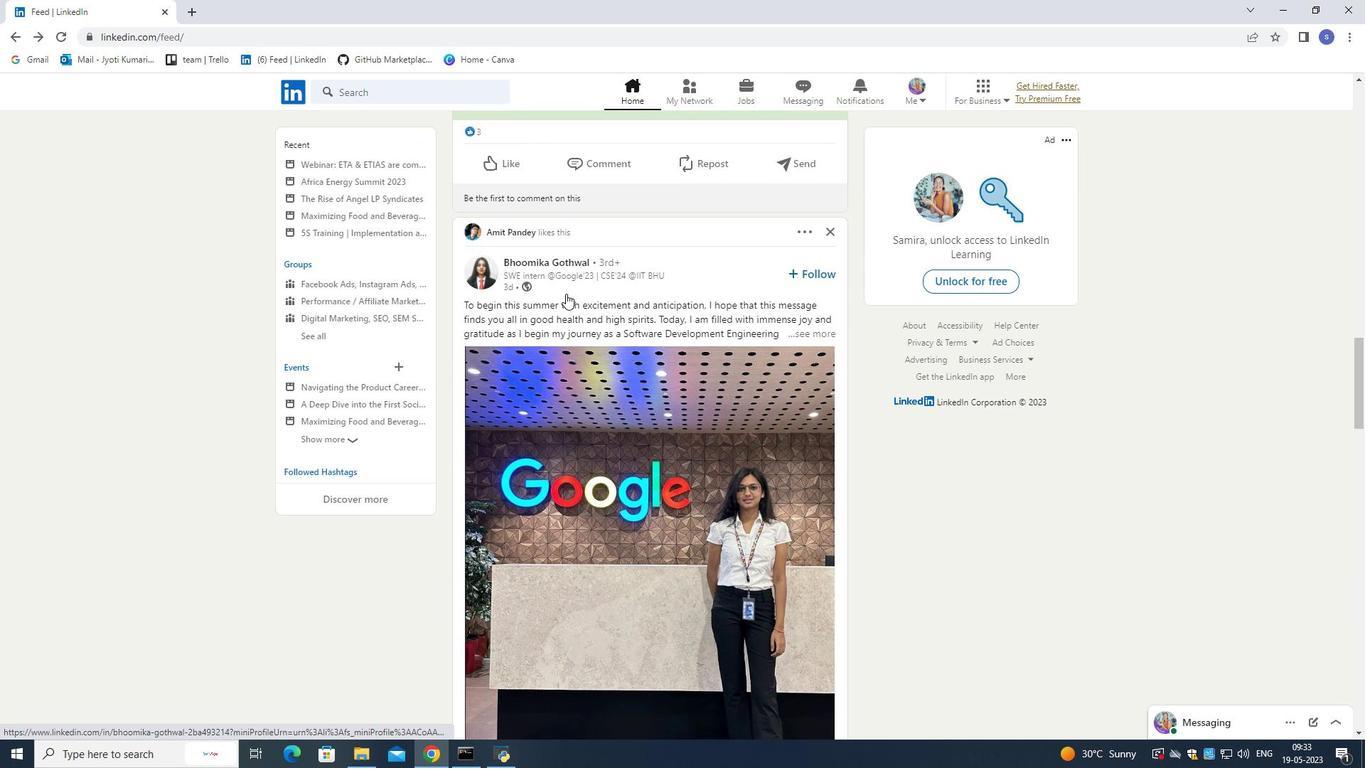 
Action: Mouse moved to (540, 277)
Screenshot: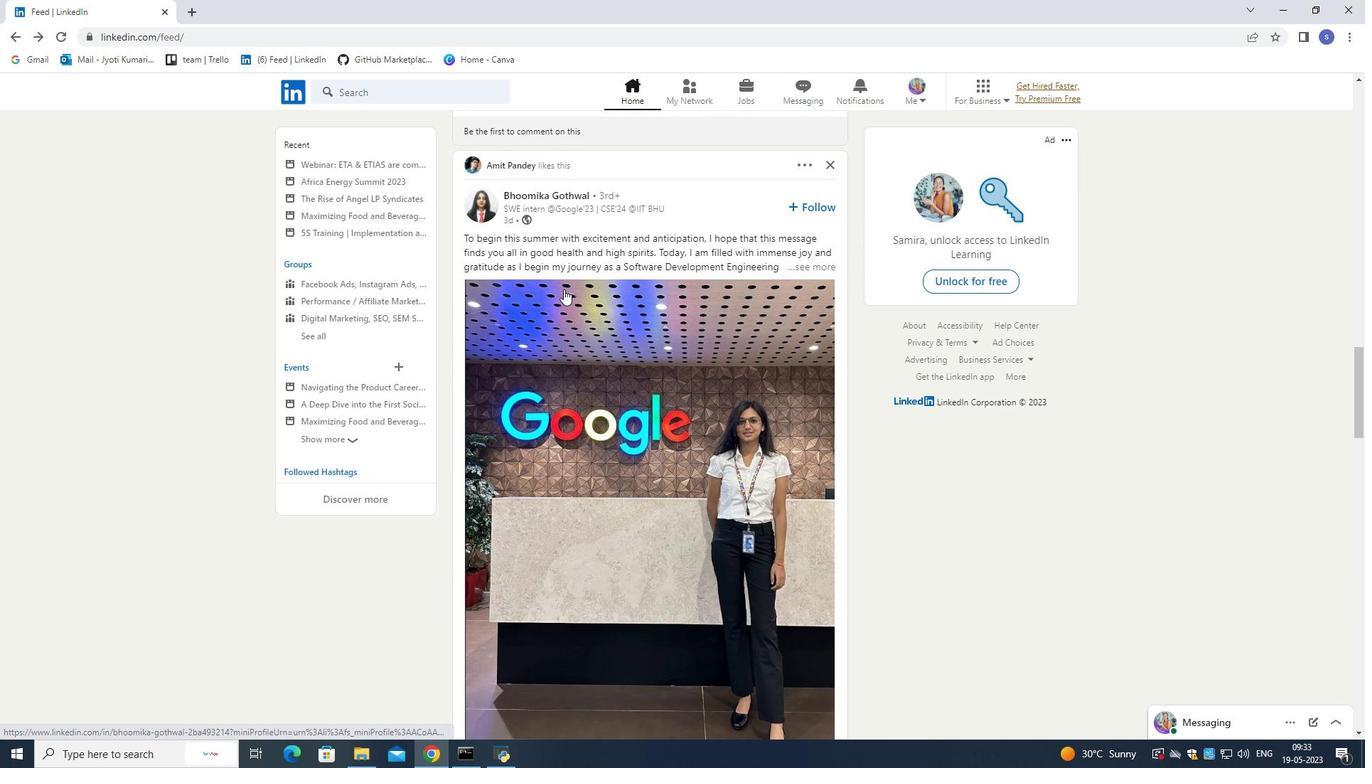 
Action: Mouse scrolled (540, 276) with delta (0, 0)
Screenshot: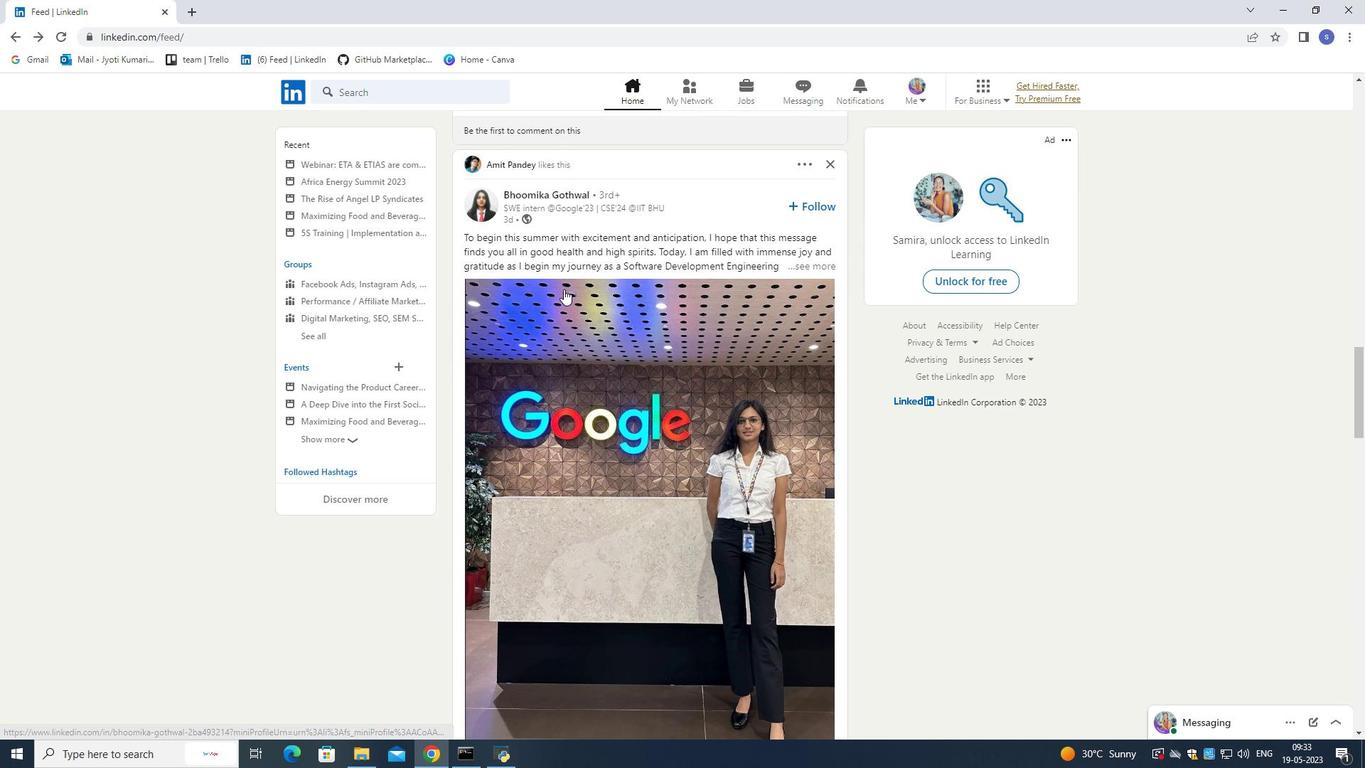 
Action: Mouse scrolled (540, 276) with delta (0, 0)
Screenshot: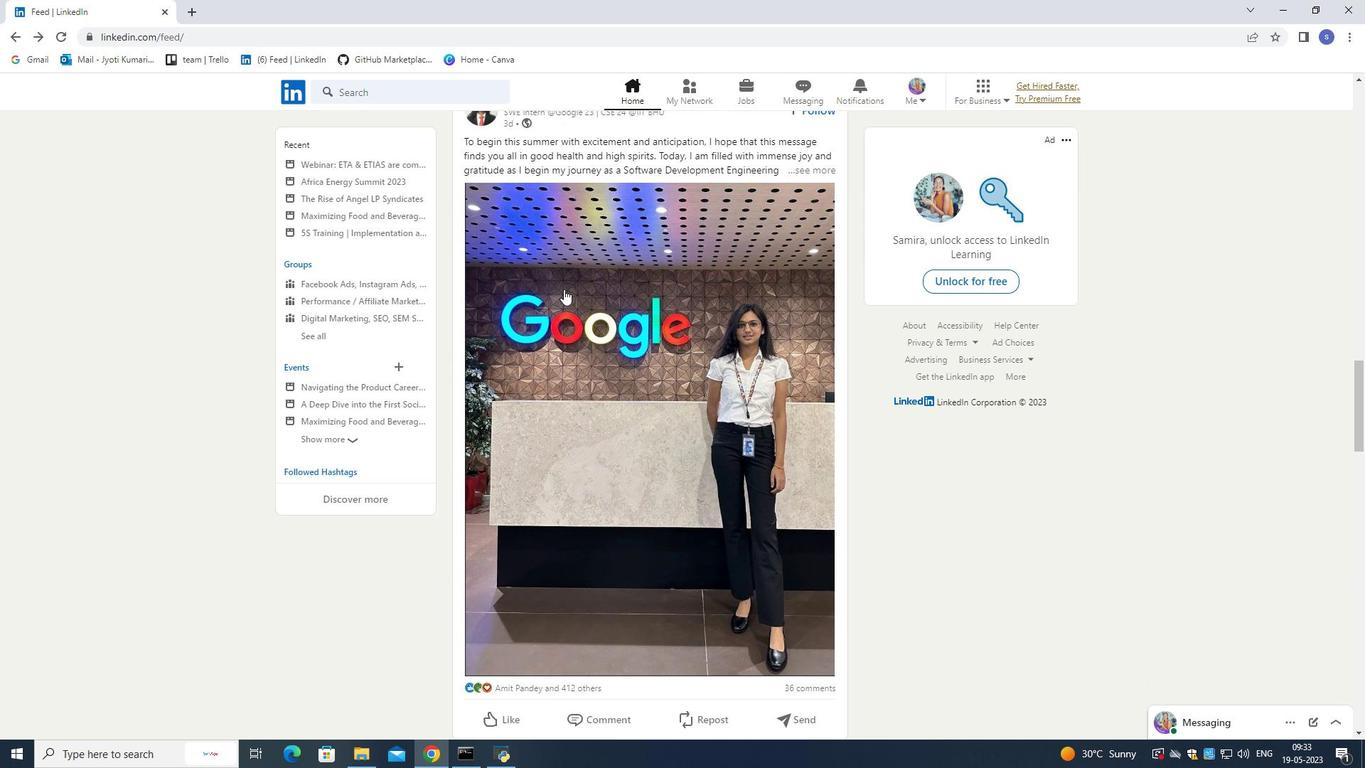 
Action: Mouse scrolled (540, 276) with delta (0, 0)
Screenshot: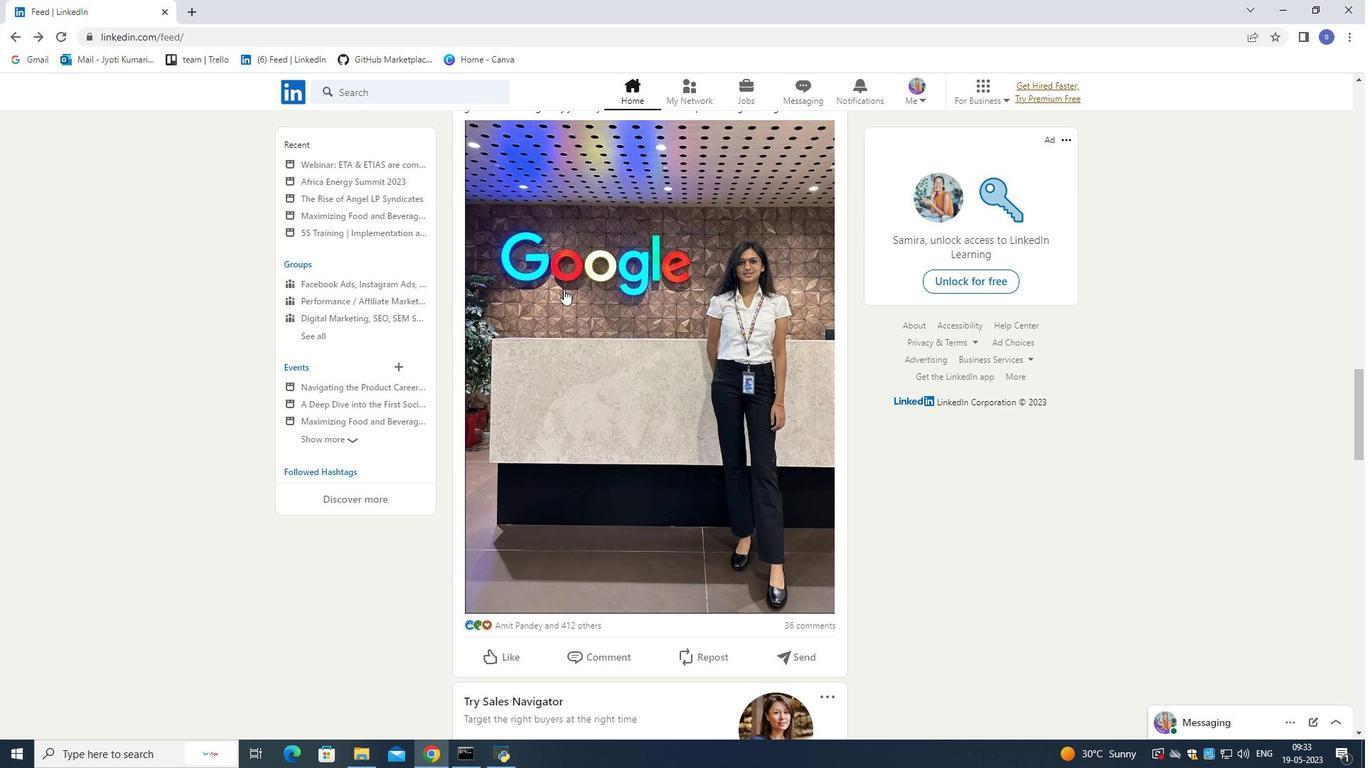 
Action: Mouse scrolled (540, 276) with delta (0, 0)
Screenshot: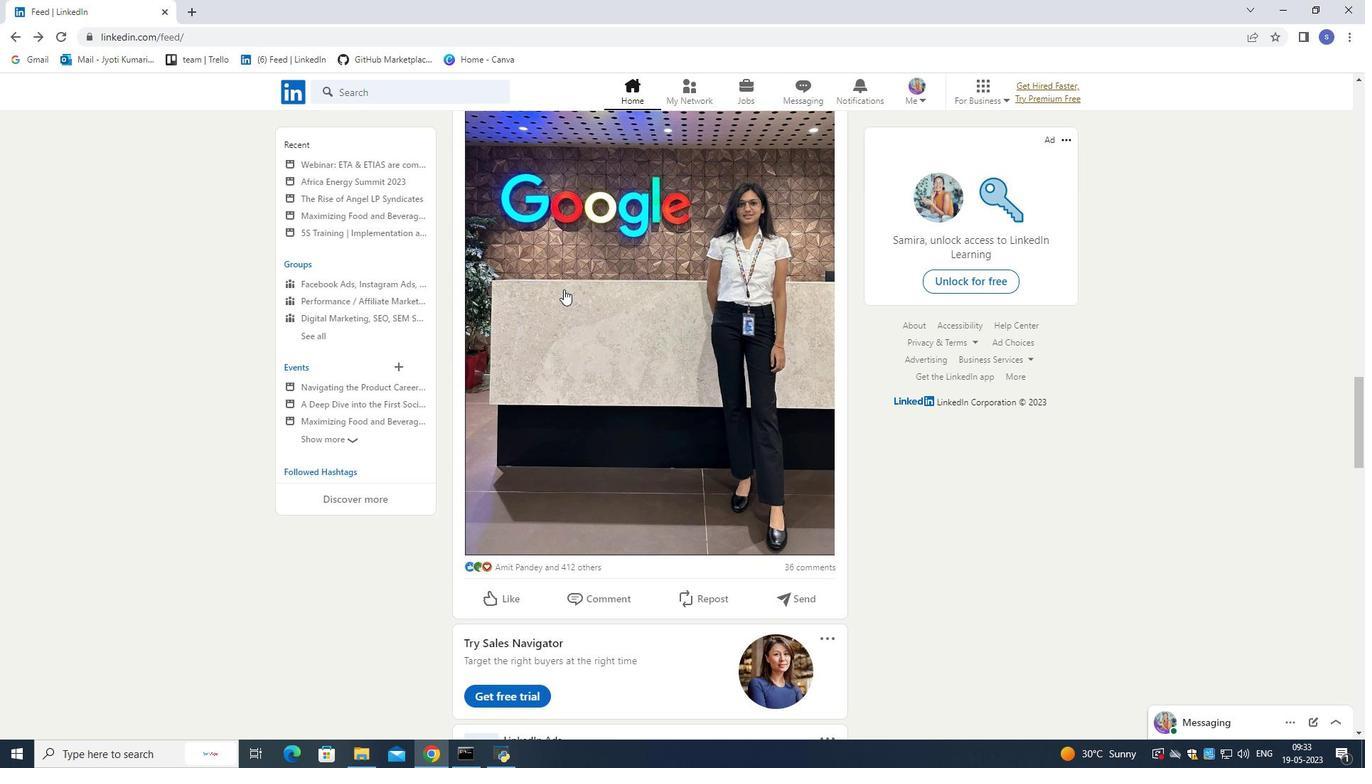 
Action: Mouse scrolled (540, 276) with delta (0, 0)
Screenshot: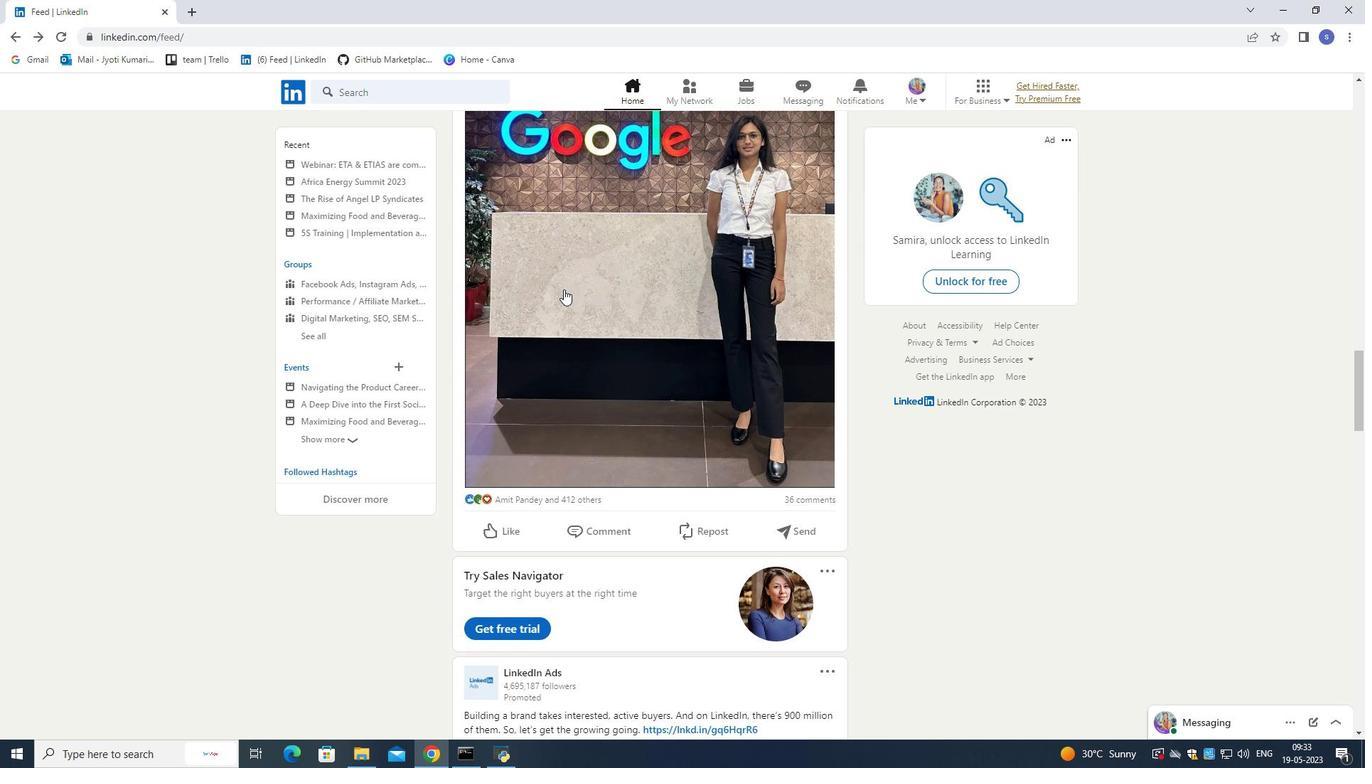 
Action: Mouse scrolled (540, 276) with delta (0, 0)
Screenshot: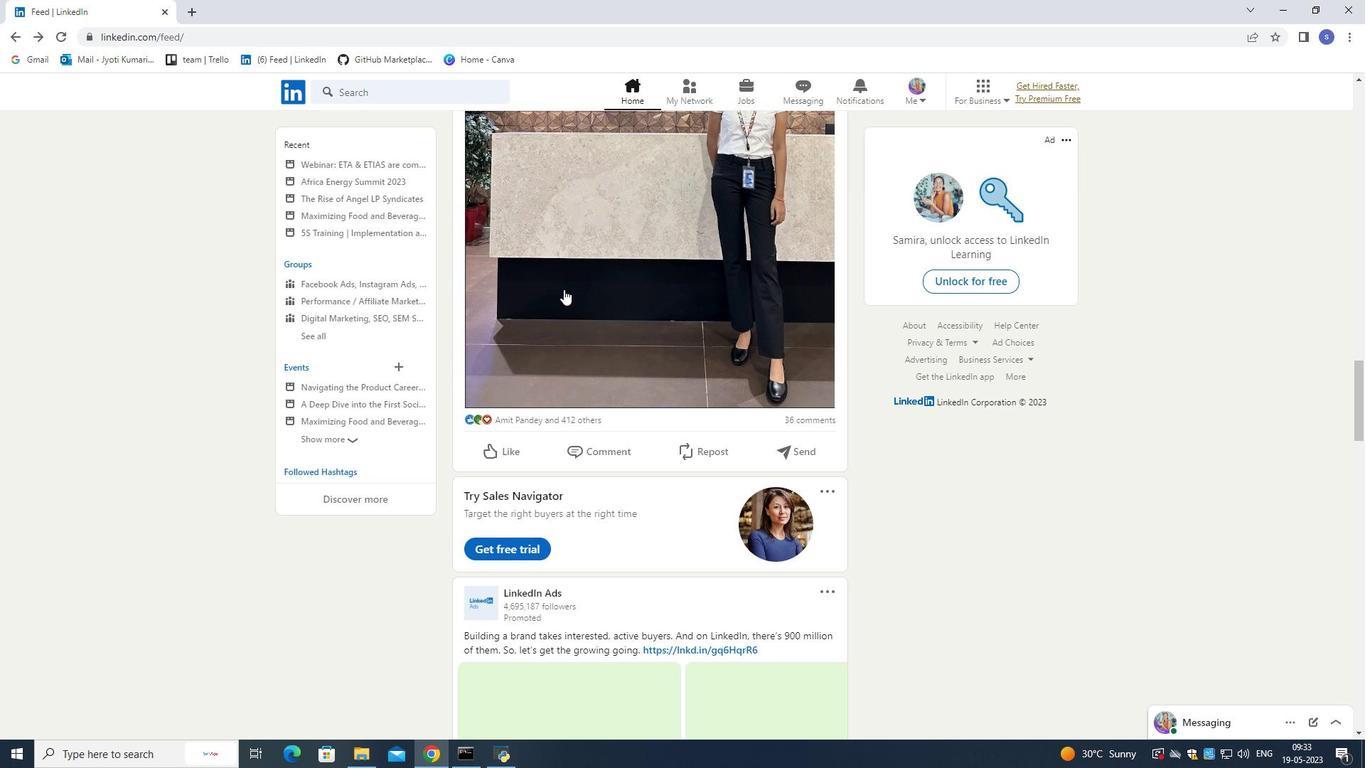 
Action: Mouse scrolled (540, 276) with delta (0, 0)
Screenshot: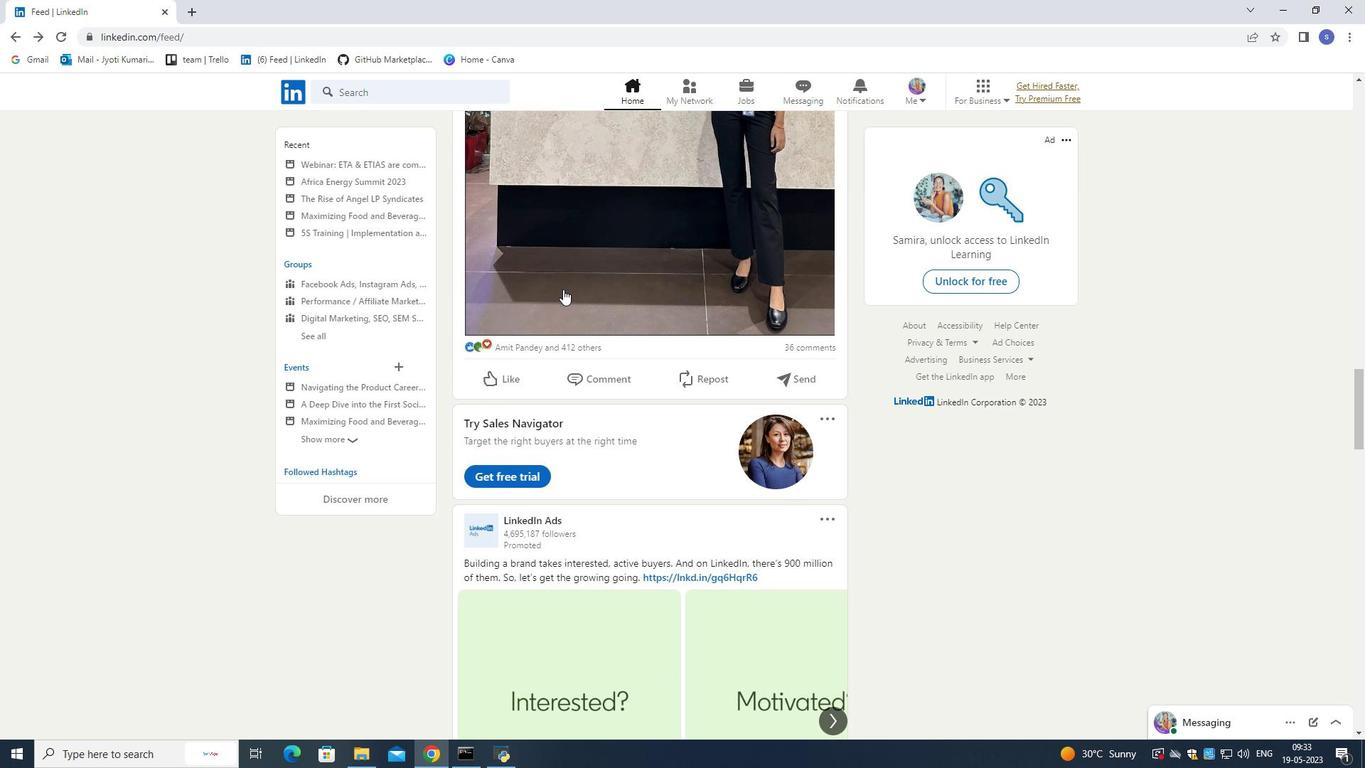 
Action: Mouse moved to (538, 281)
Screenshot: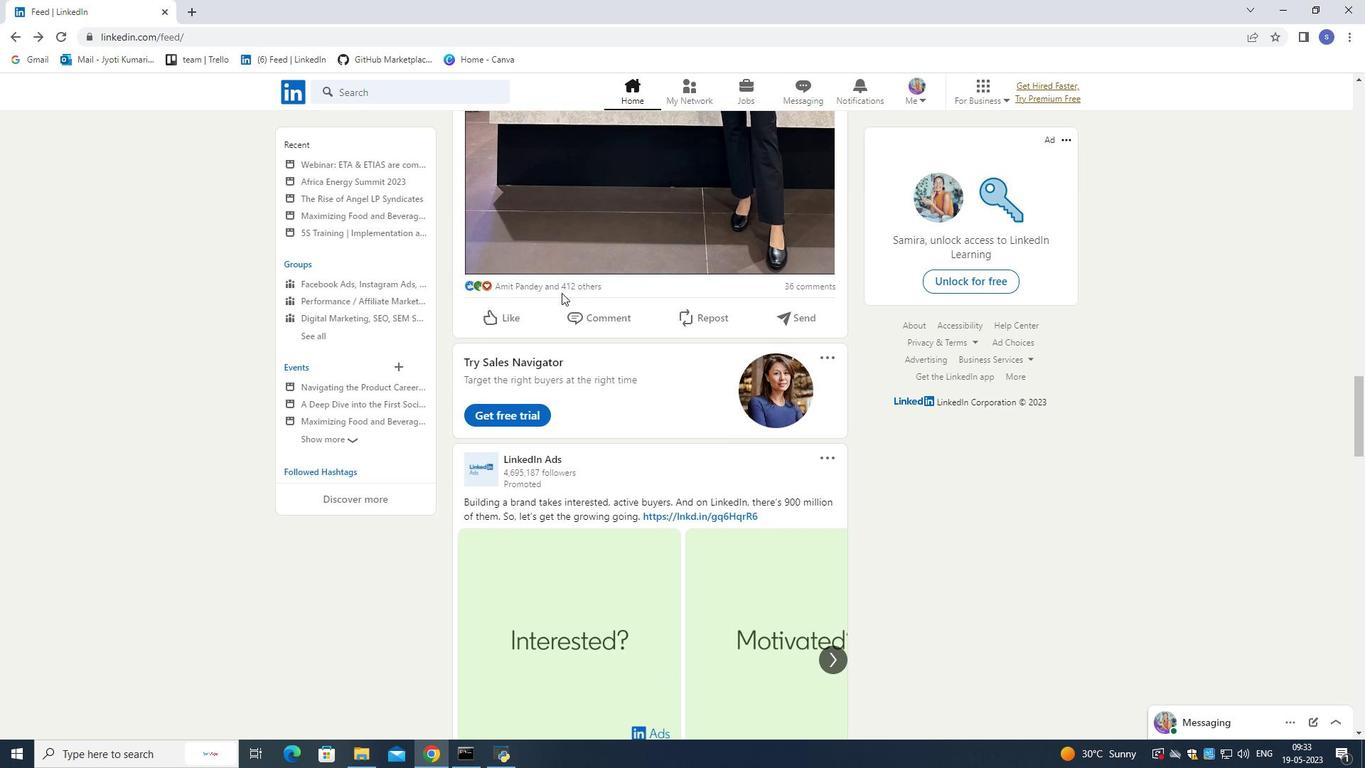 
Action: Mouse scrolled (538, 280) with delta (0, 0)
Screenshot: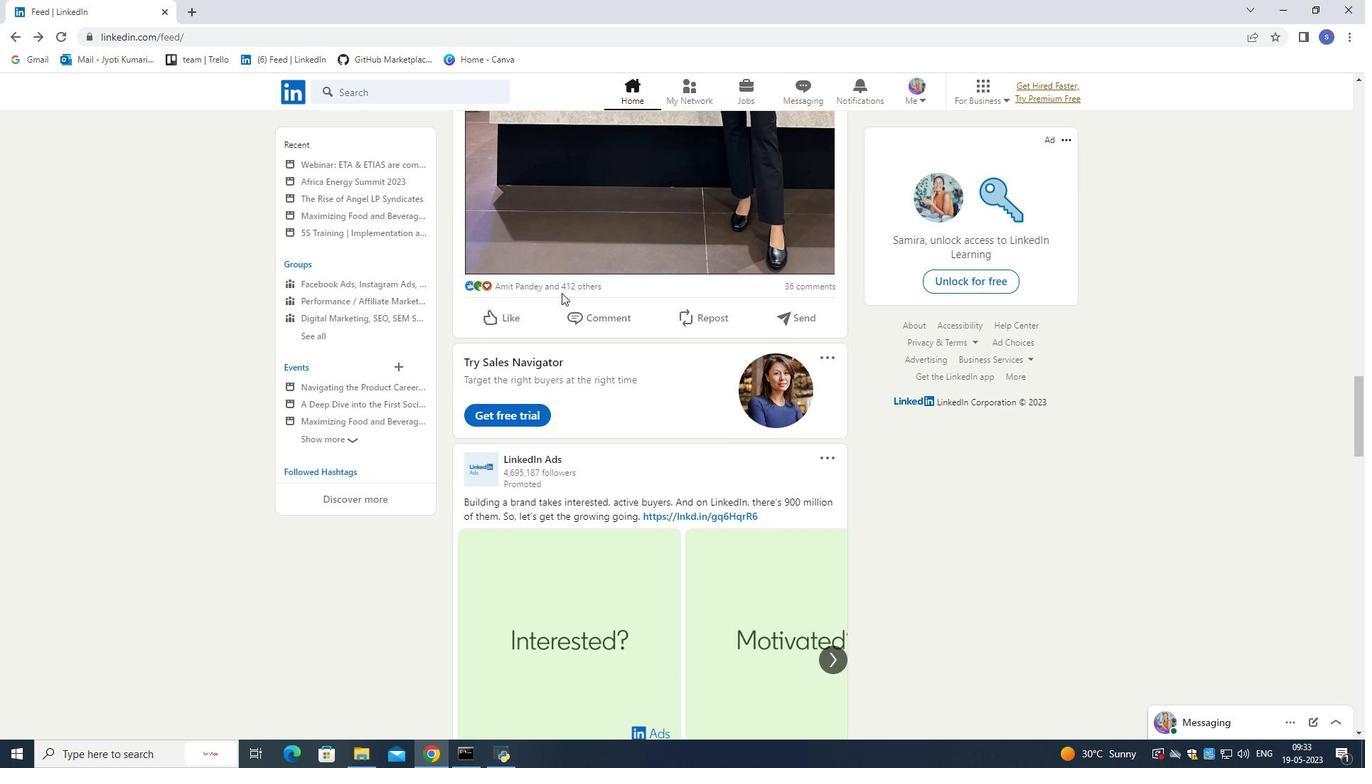 
Action: Mouse scrolled (538, 280) with delta (0, 0)
Screenshot: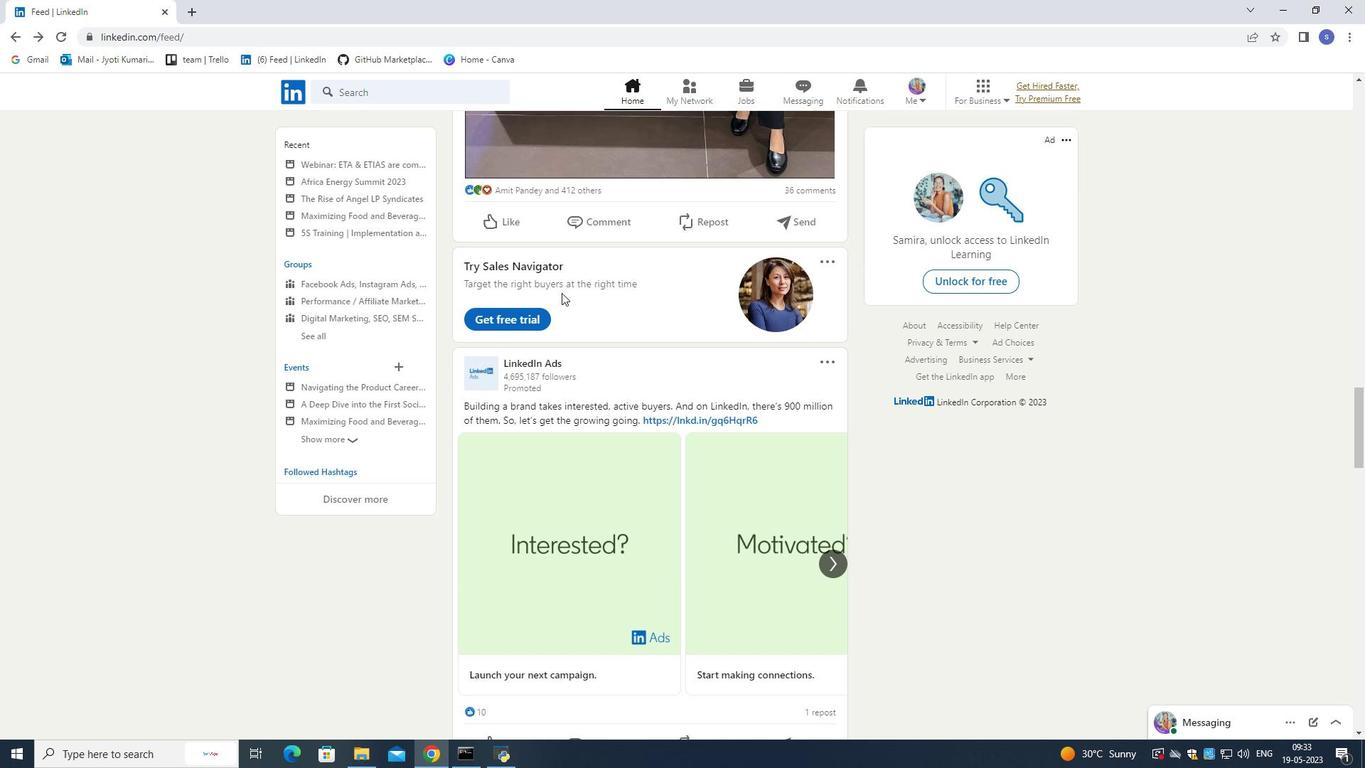 
Action: Mouse scrolled (538, 280) with delta (0, 0)
Screenshot: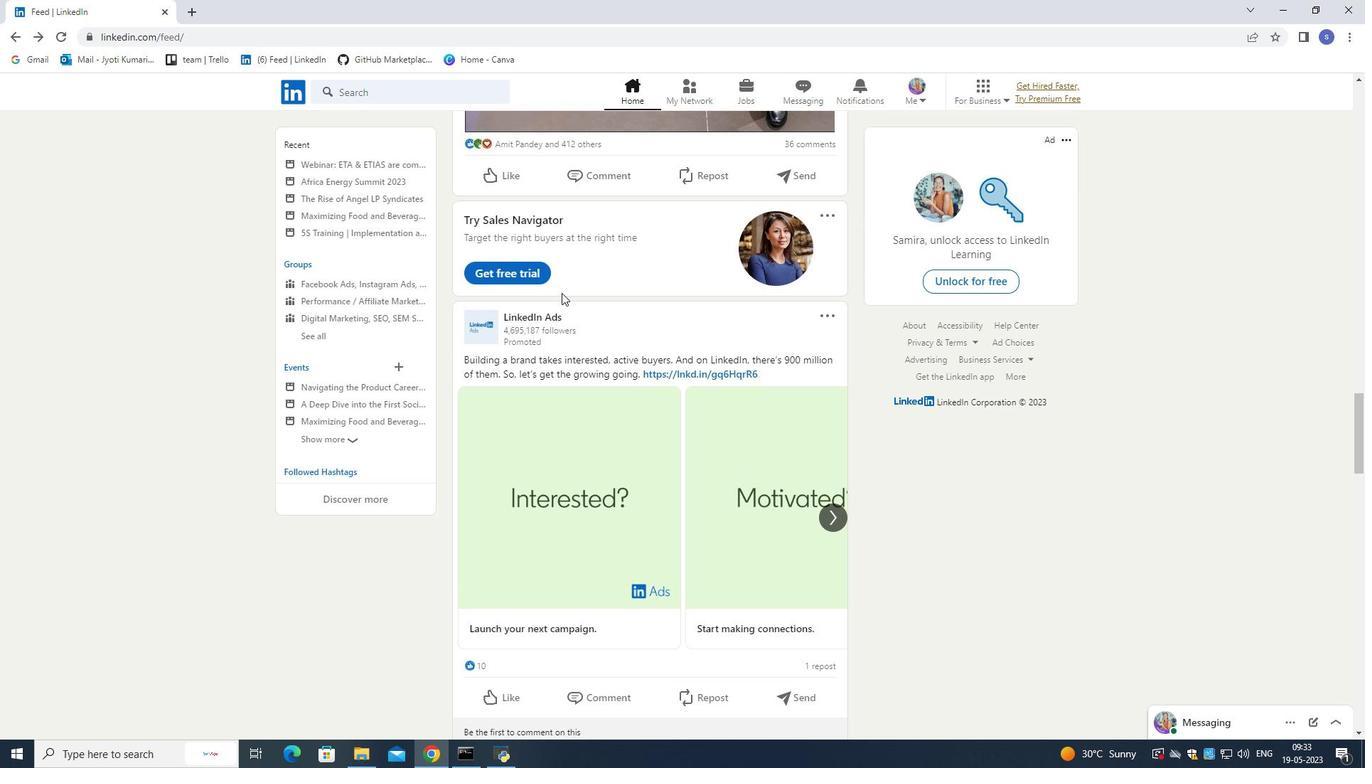 
Action: Mouse scrolled (538, 280) with delta (0, 0)
Screenshot: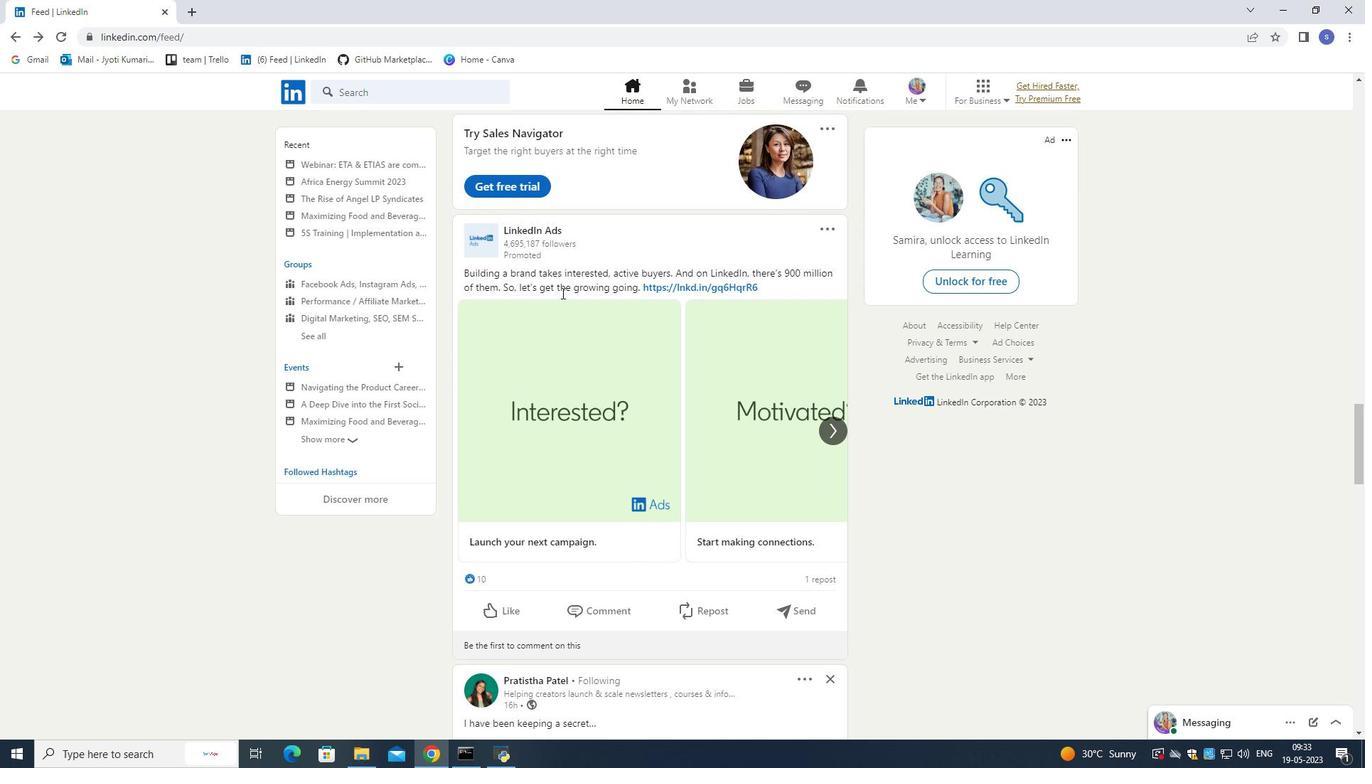
Action: Mouse scrolled (538, 280) with delta (0, 0)
Screenshot: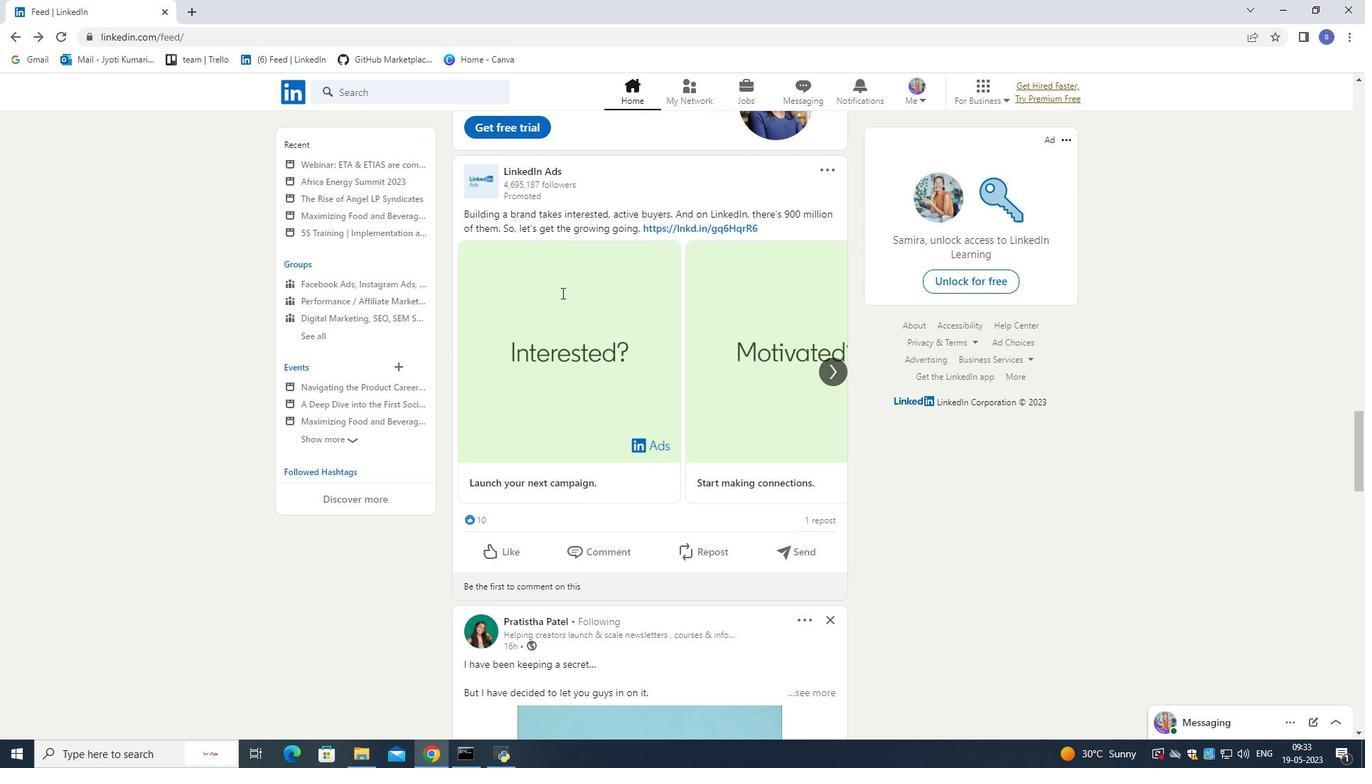 
Action: Mouse scrolled (538, 282) with delta (0, 1)
Screenshot: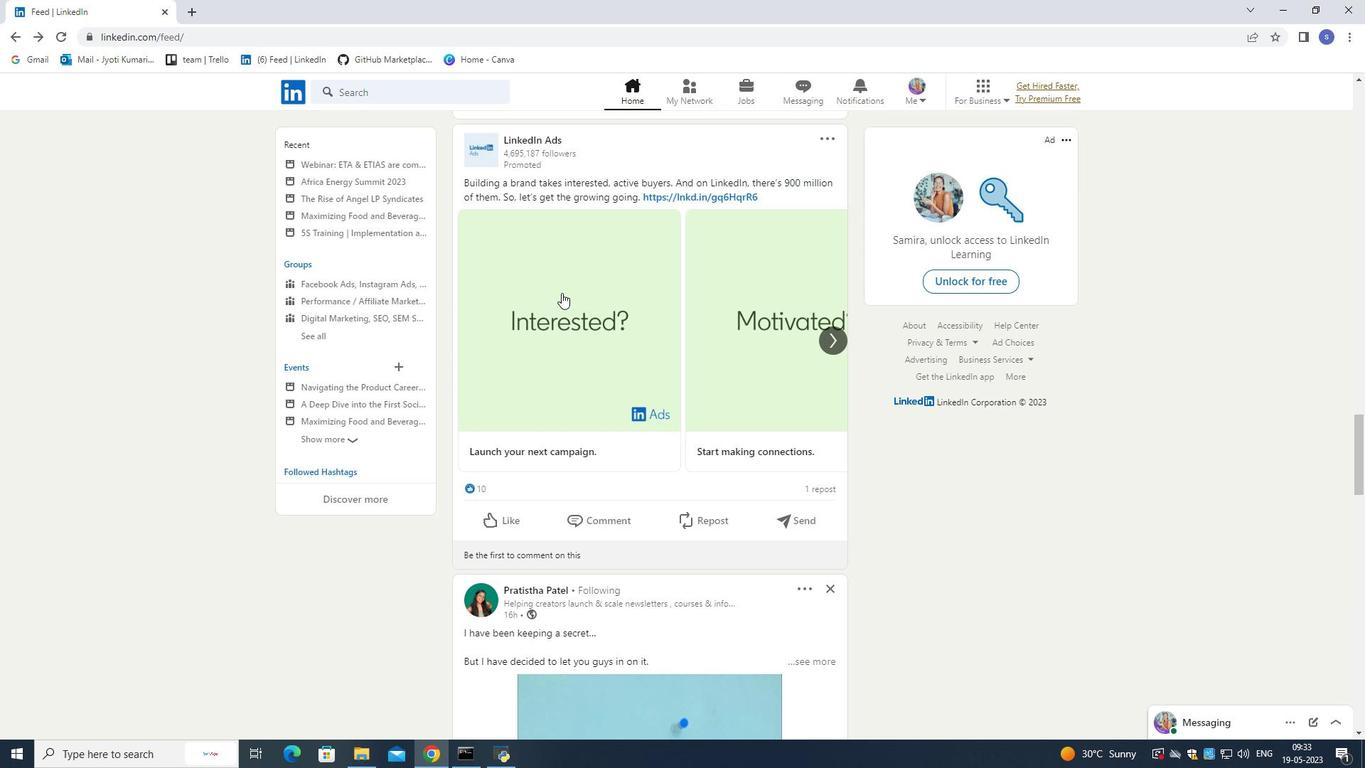 
Action: Mouse scrolled (538, 282) with delta (0, 1)
Screenshot: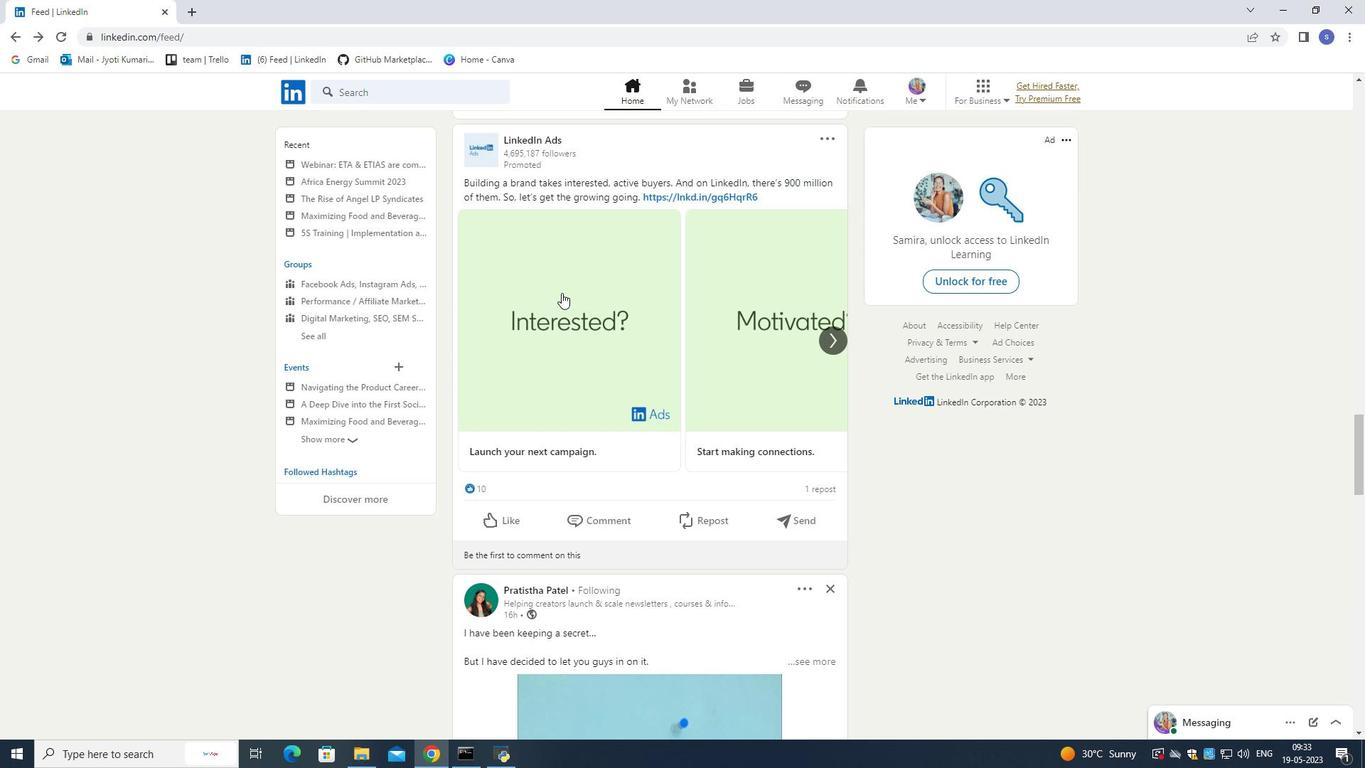 
Action: Mouse scrolled (538, 282) with delta (0, 1)
Screenshot: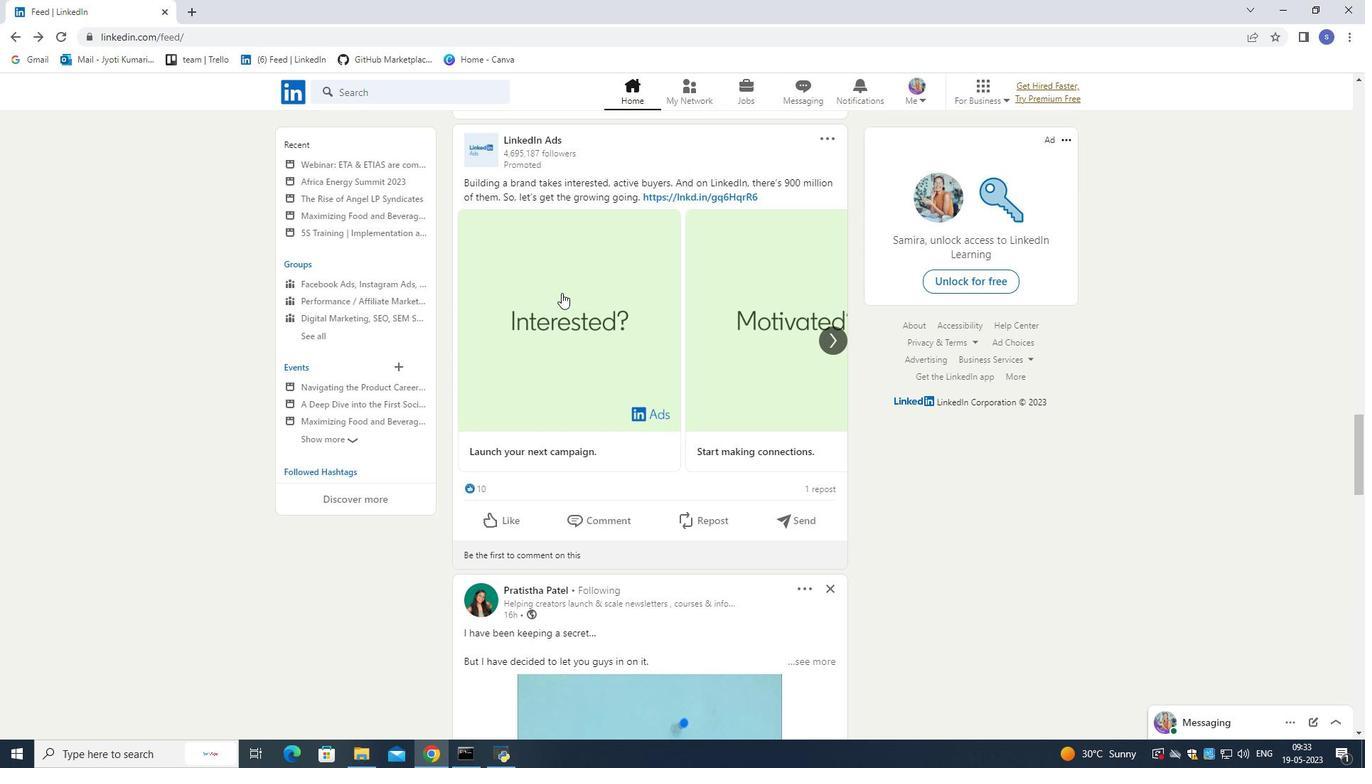 
Action: Mouse scrolled (538, 282) with delta (0, 1)
Screenshot: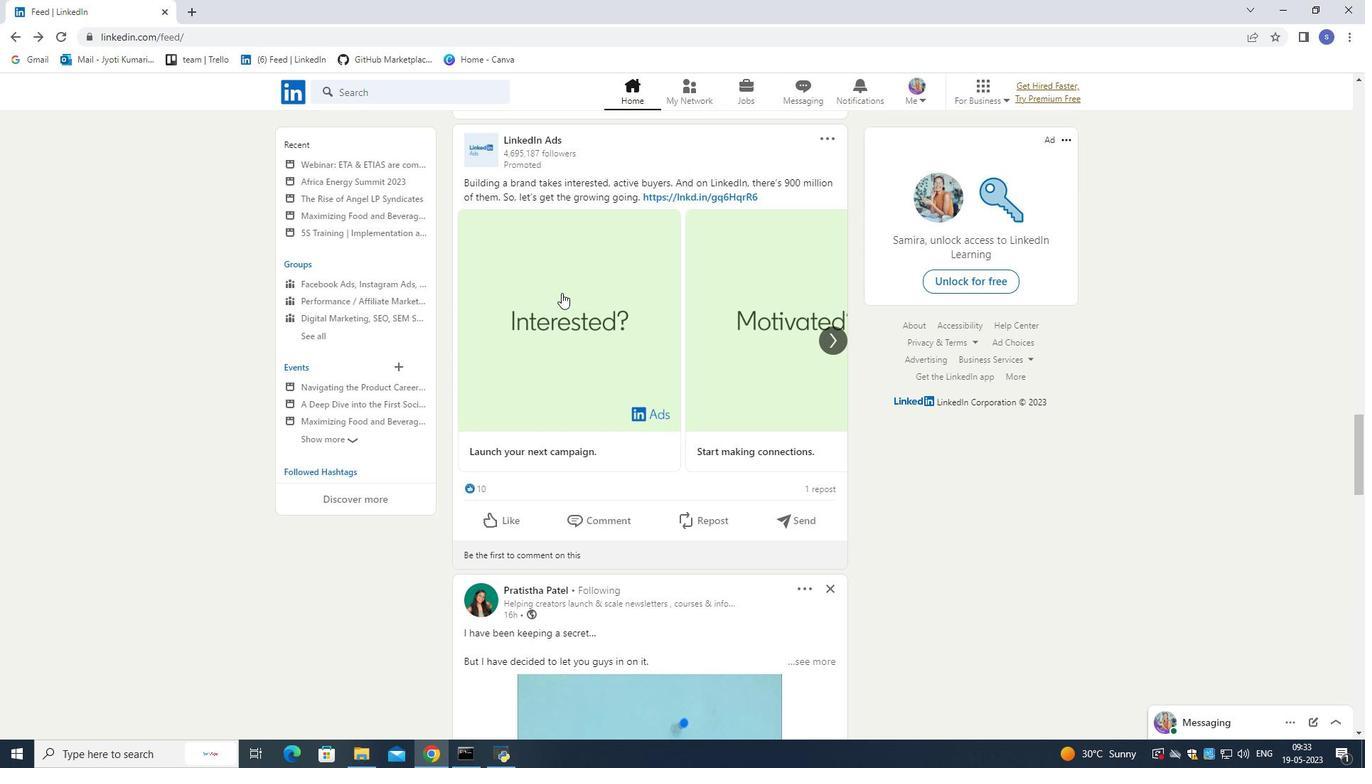 
Action: Mouse scrolled (538, 282) with delta (0, 1)
Screenshot: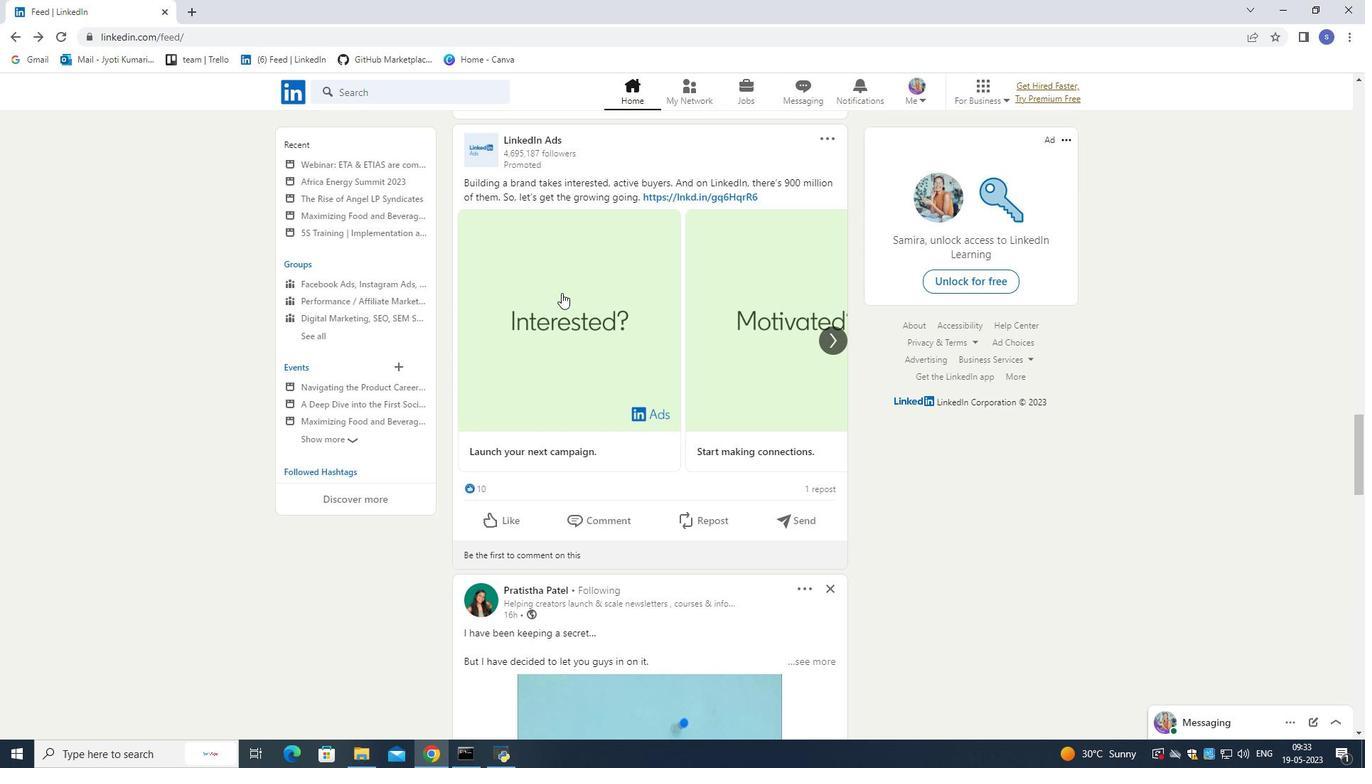
Action: Mouse scrolled (538, 282) with delta (0, 1)
Screenshot: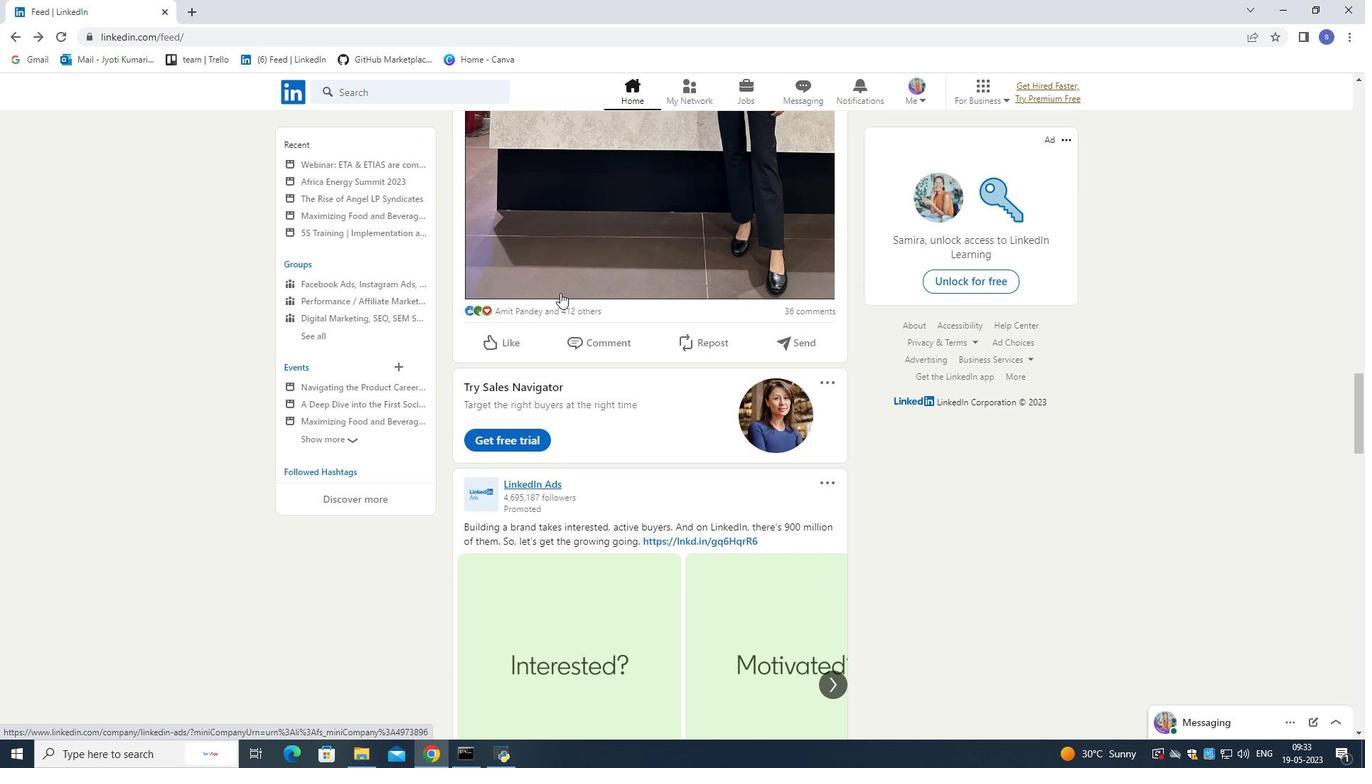 
Action: Mouse scrolled (538, 282) with delta (0, 1)
Screenshot: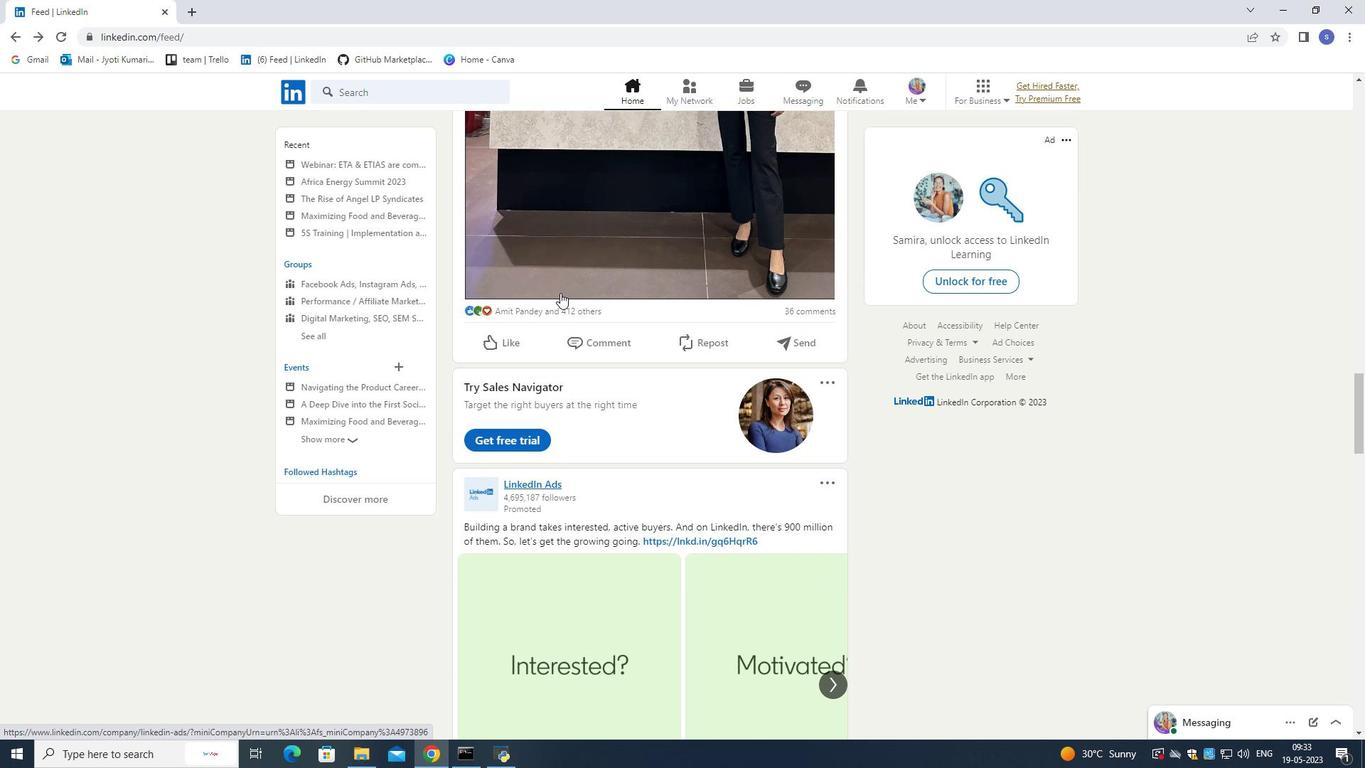 
Action: Mouse scrolled (538, 282) with delta (0, 1)
Screenshot: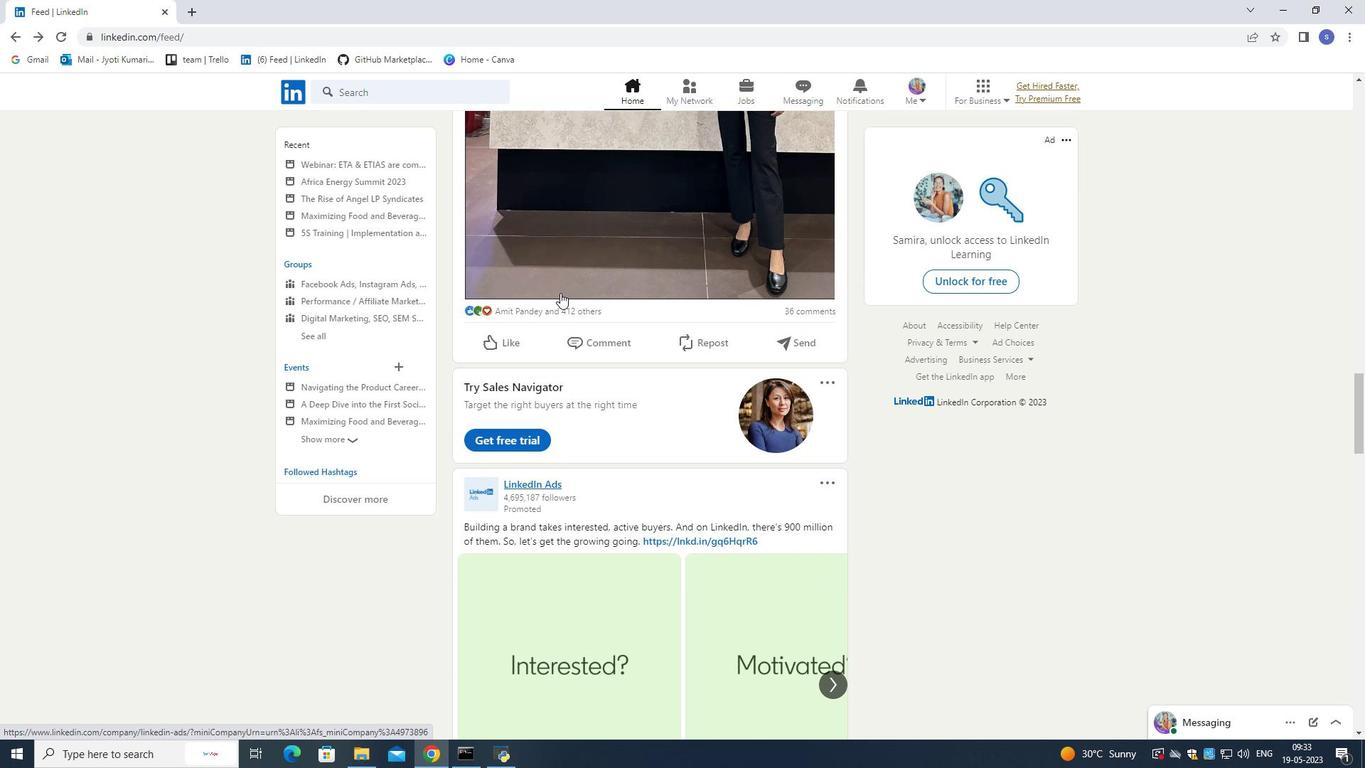 
Action: Mouse moved to (538, 281)
Screenshot: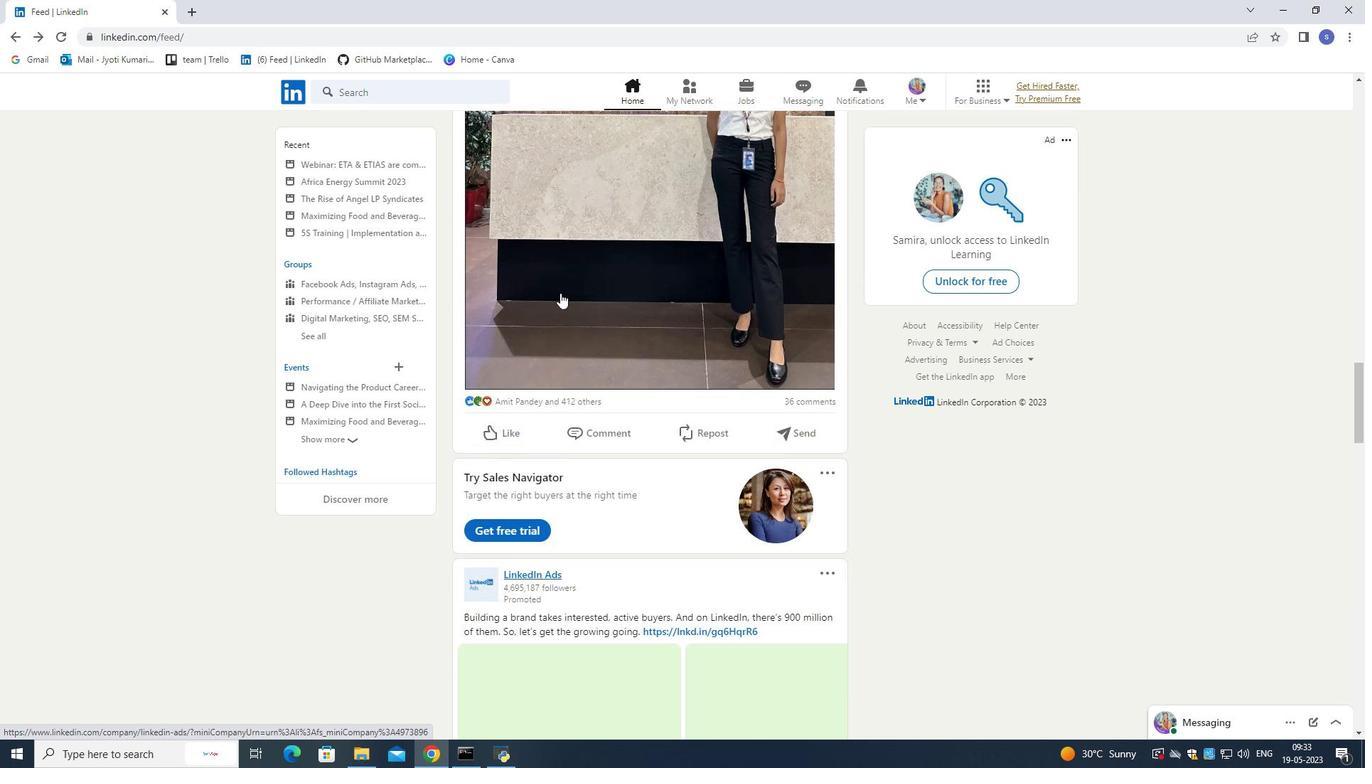 
Action: Mouse scrolled (538, 282) with delta (0, 1)
Screenshot: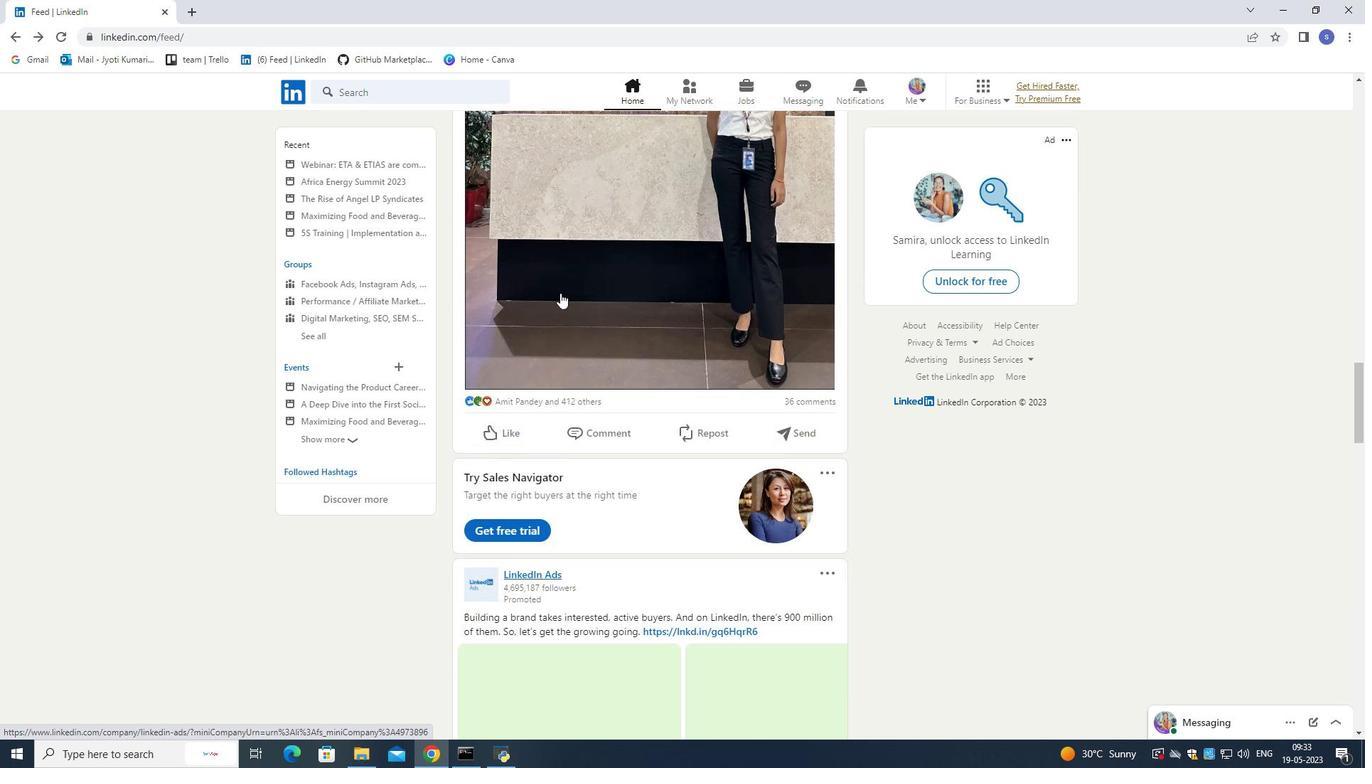 
Action: Mouse moved to (537, 281)
Screenshot: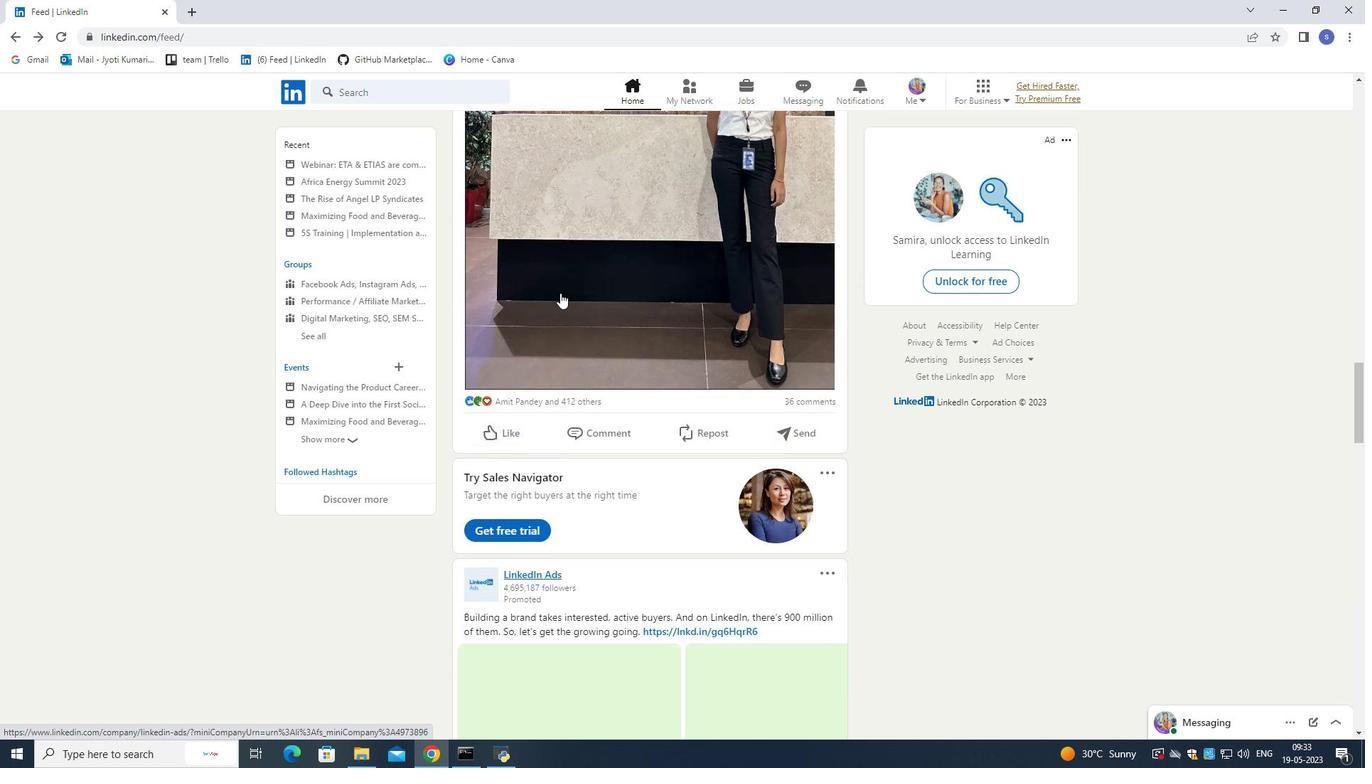 
Action: Mouse scrolled (537, 282) with delta (0, 1)
Screenshot: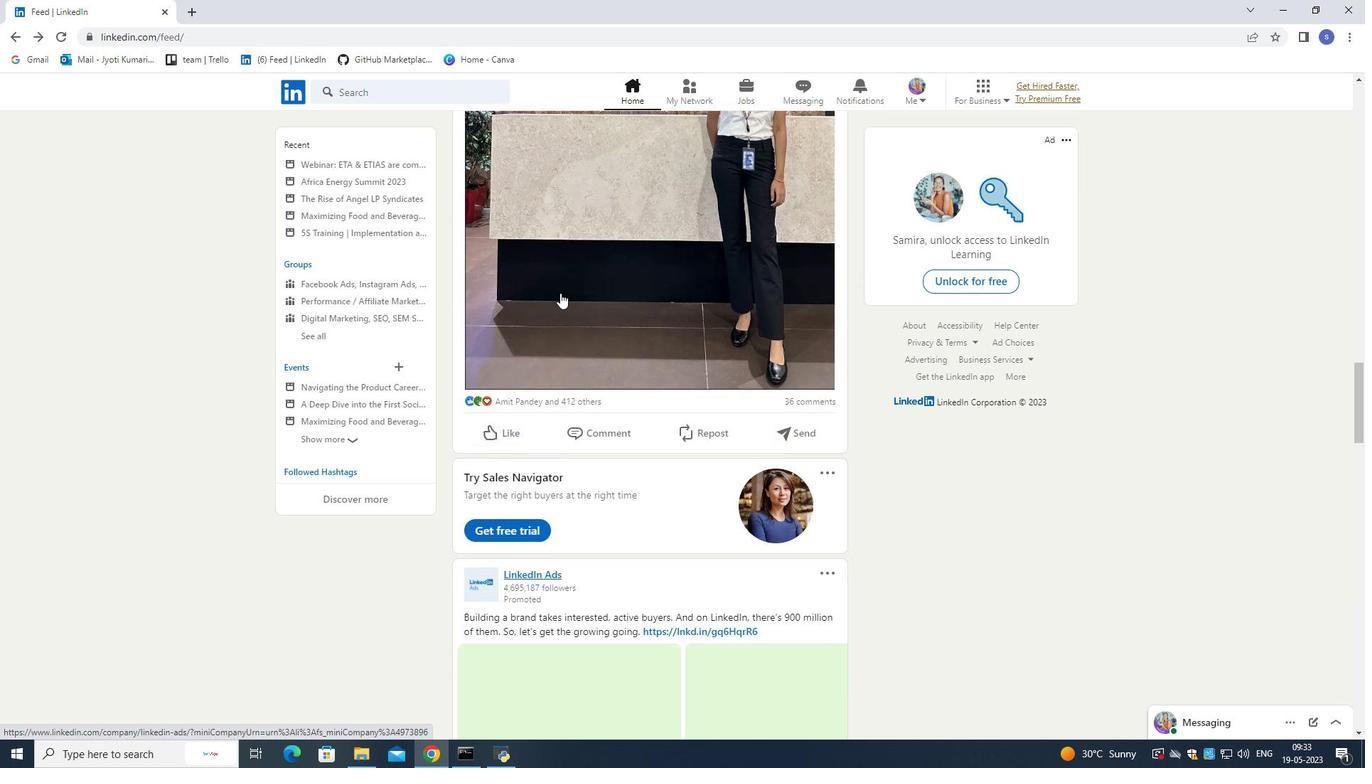 
Action: Mouse moved to (537, 281)
Screenshot: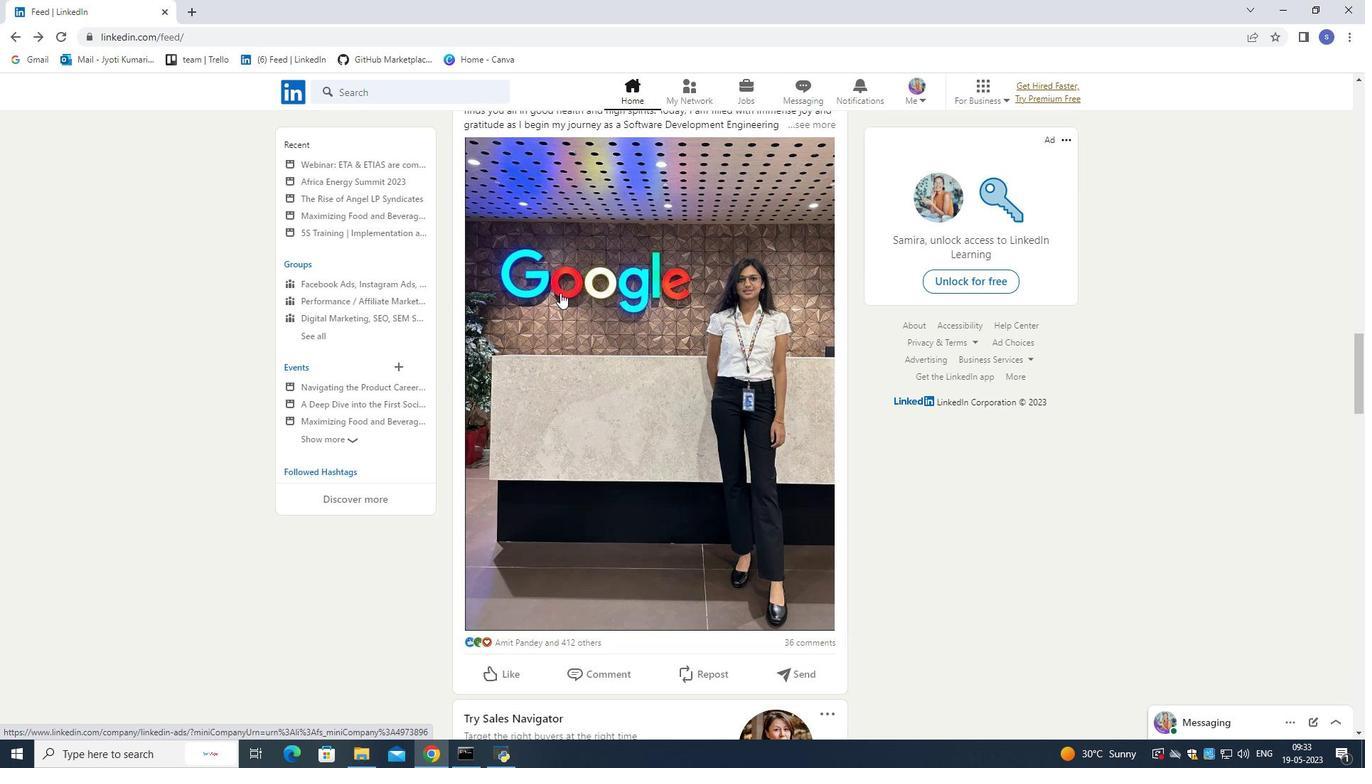 
Action: Mouse scrolled (537, 282) with delta (0, 1)
Screenshot: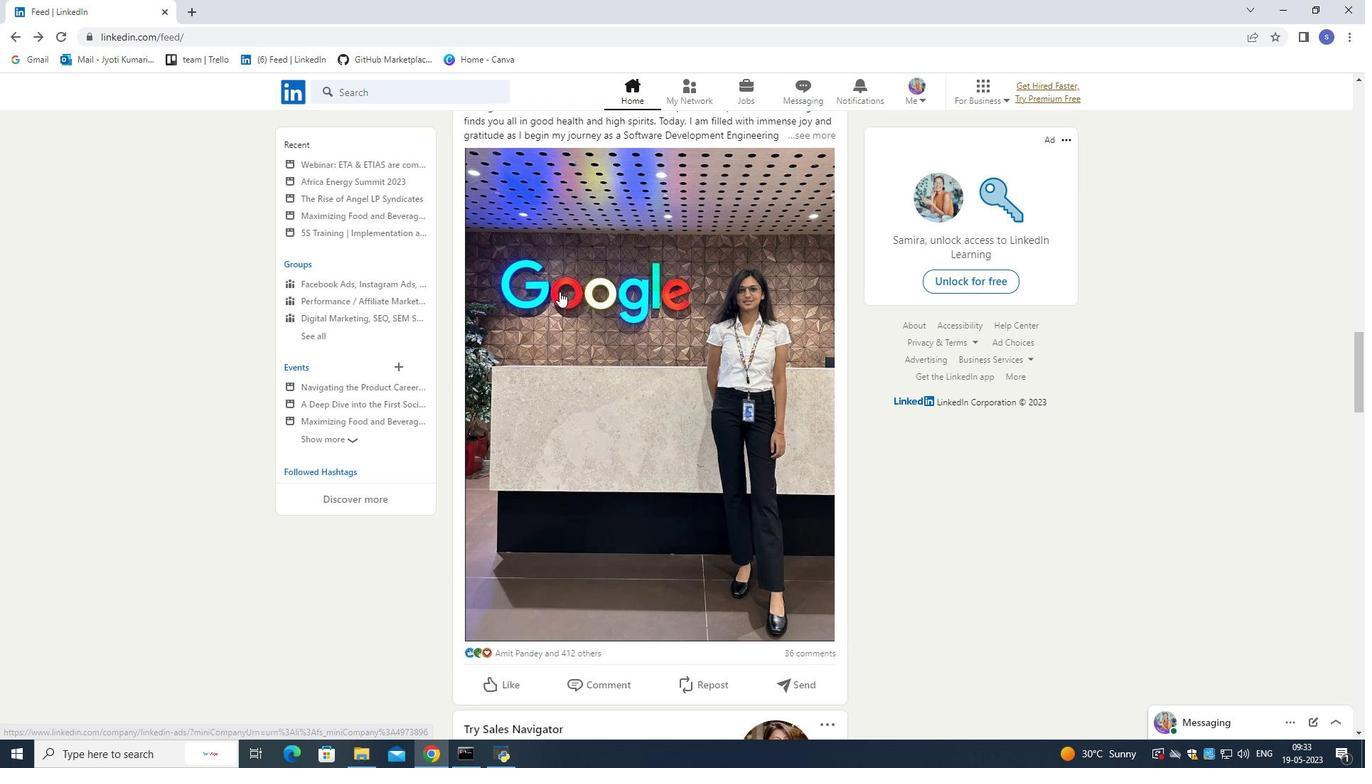 
Action: Mouse scrolled (537, 282) with delta (0, 1)
Screenshot: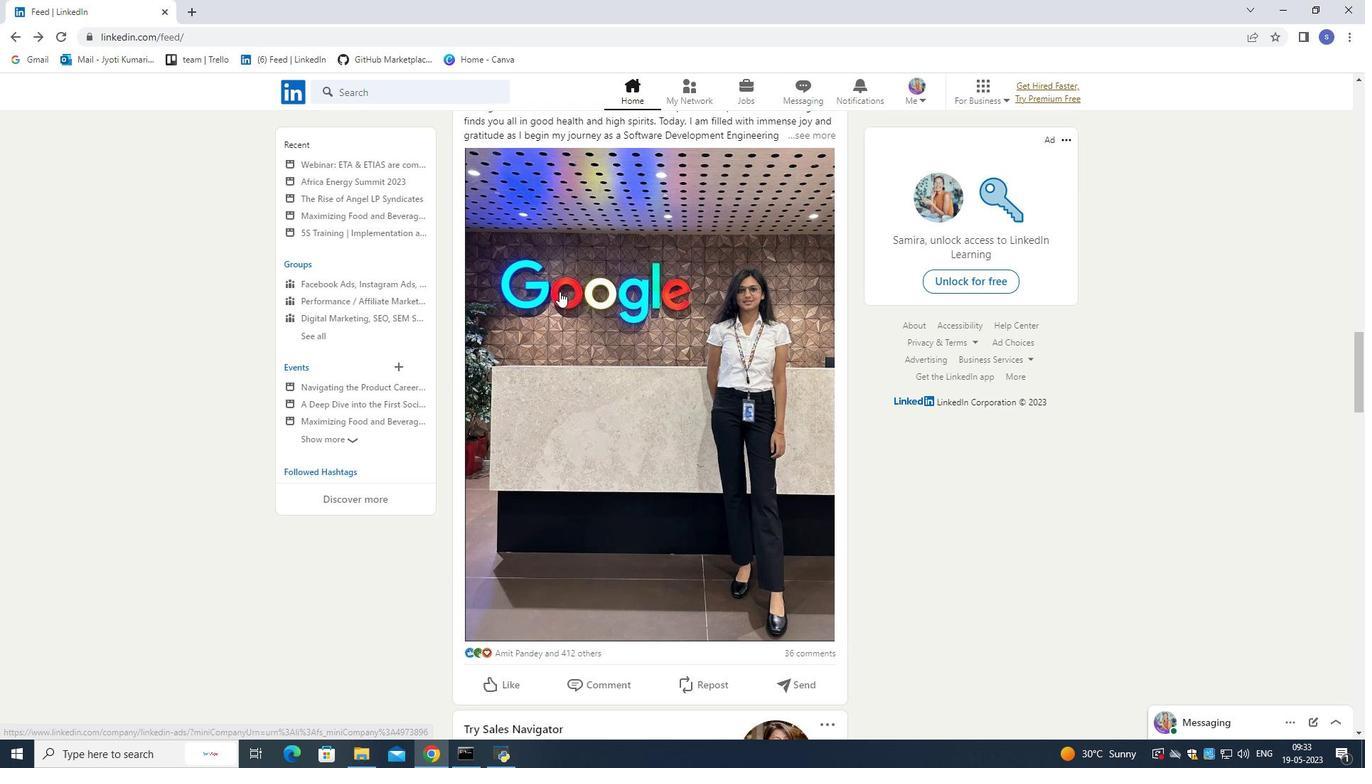 
Action: Mouse moved to (536, 279)
Screenshot: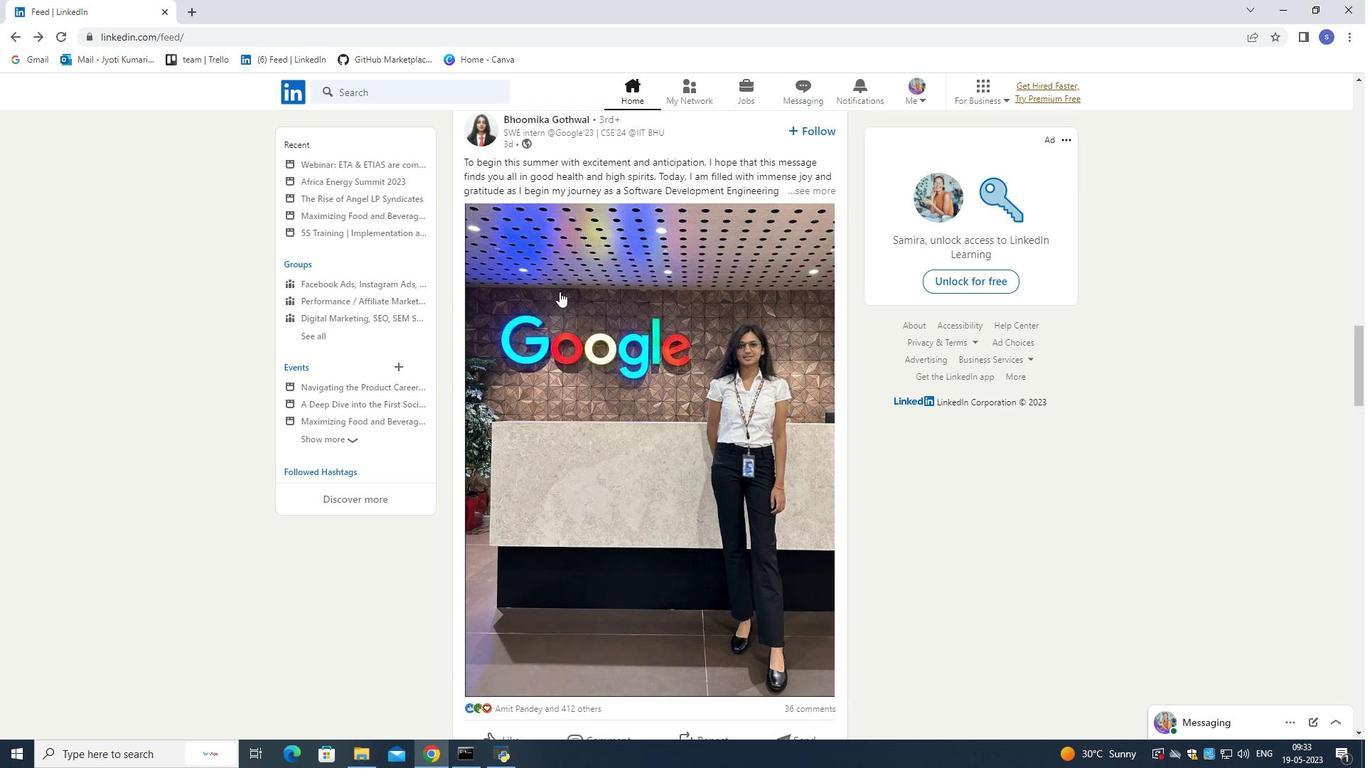 
Action: Mouse scrolled (536, 280) with delta (0, 0)
Screenshot: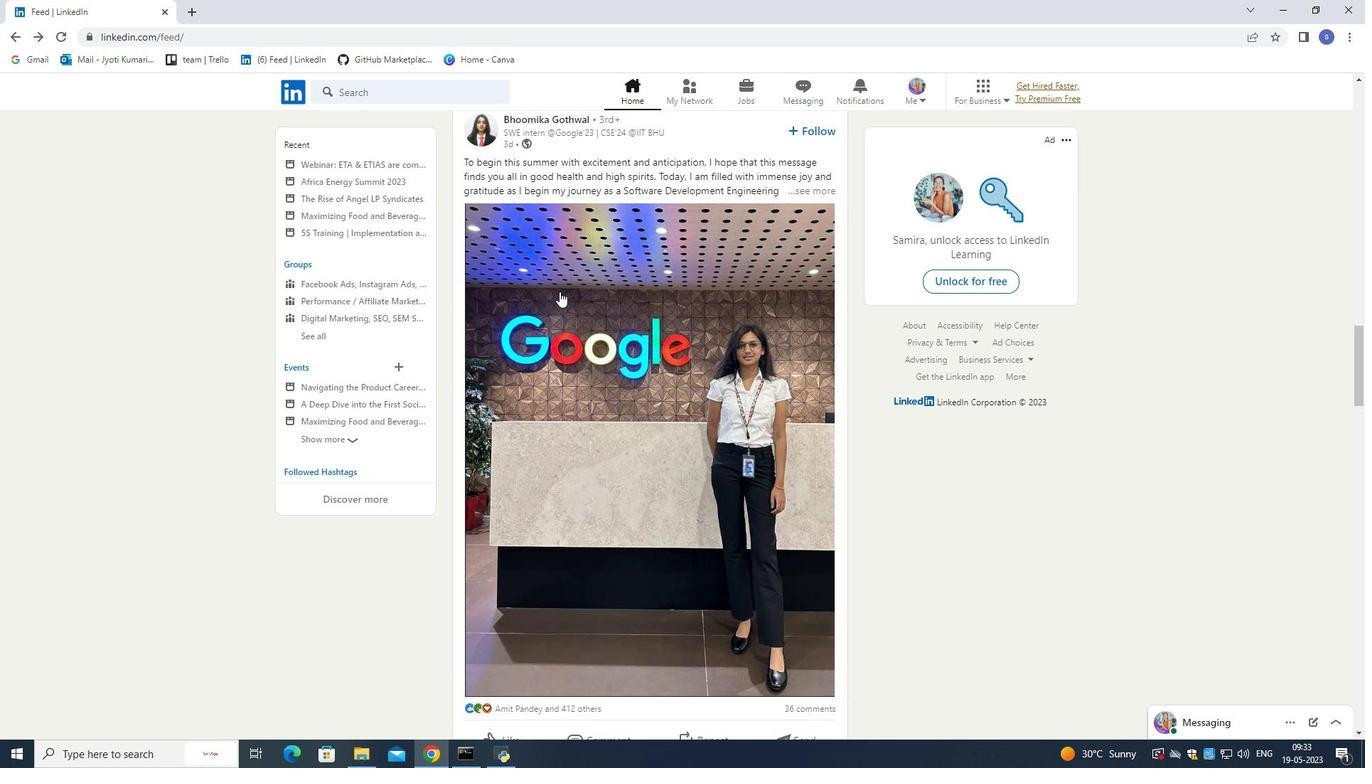 
Action: Mouse scrolled (536, 280) with delta (0, 0)
Screenshot: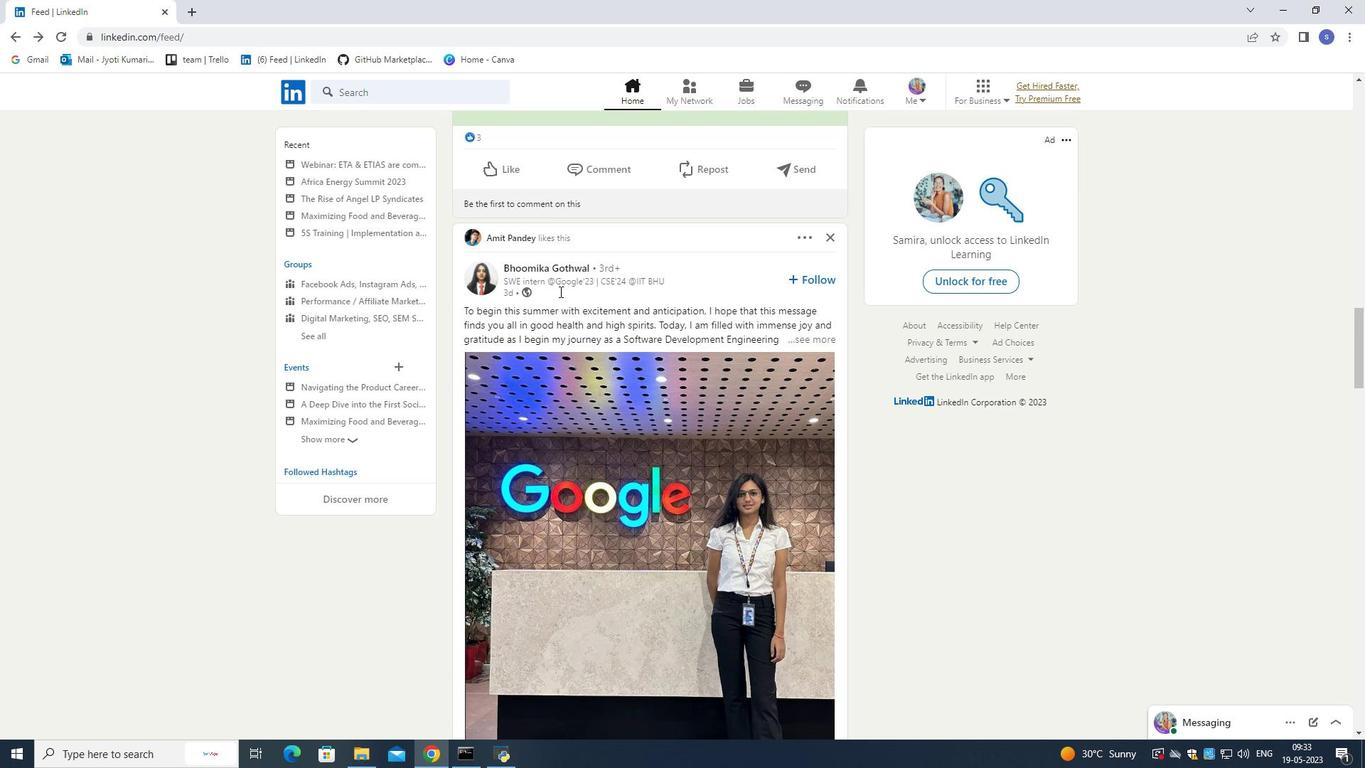 
Action: Mouse scrolled (536, 280) with delta (0, 0)
Screenshot: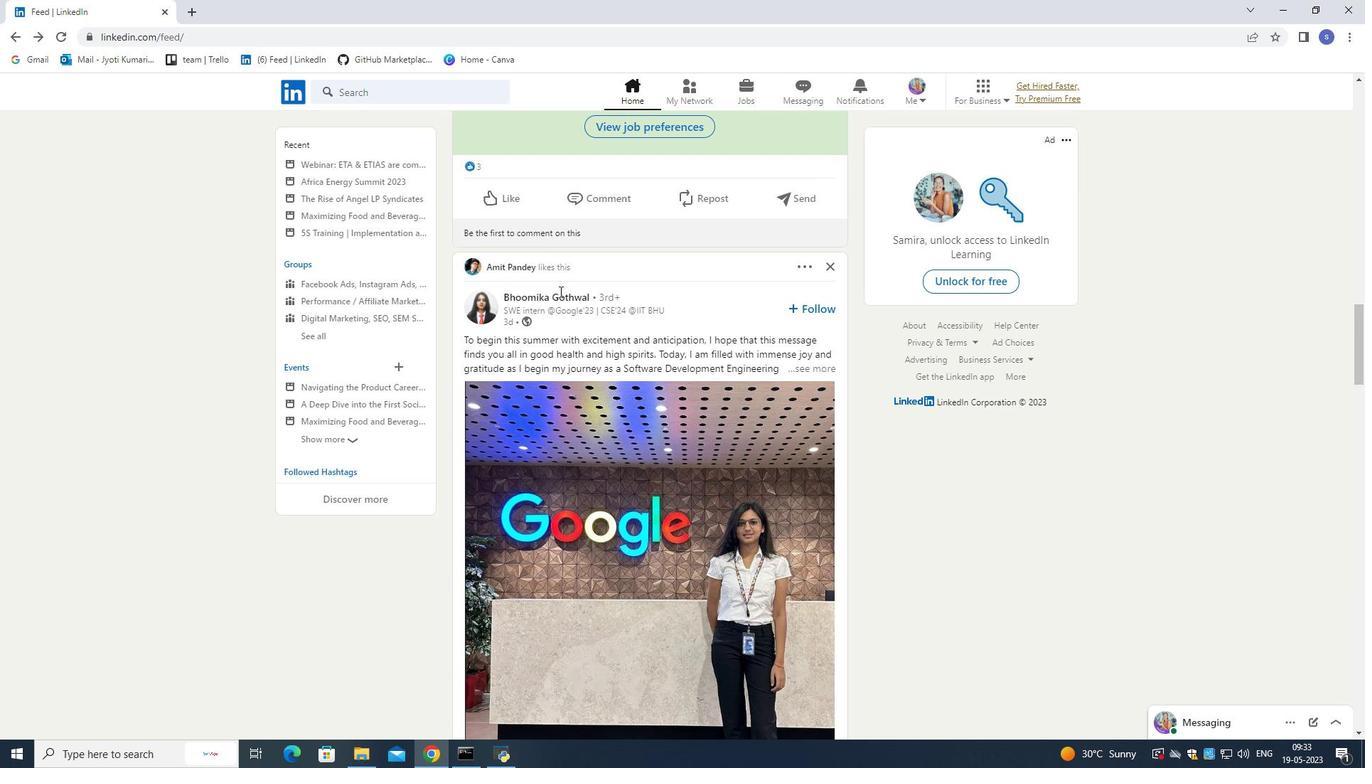 
Action: Mouse moved to (536, 279)
Screenshot: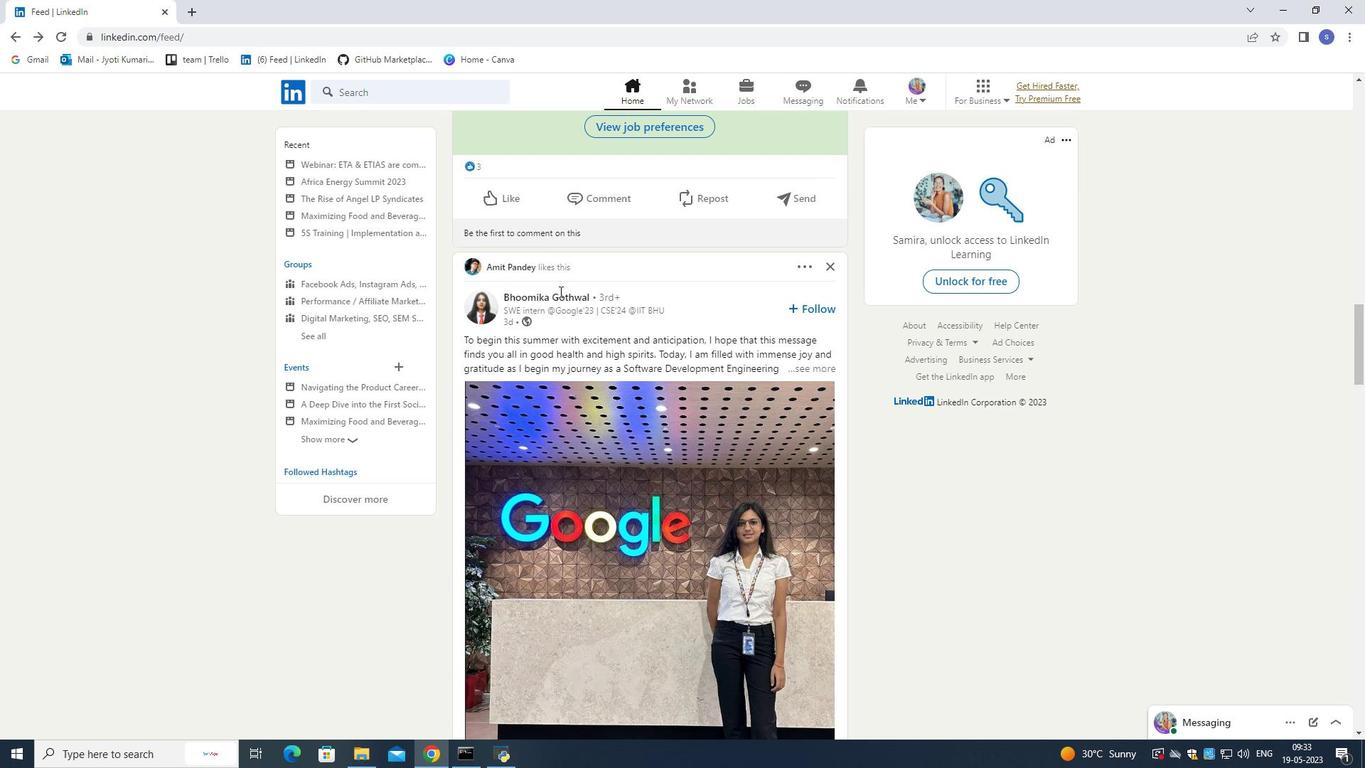 
Action: Mouse scrolled (536, 280) with delta (0, 0)
Screenshot: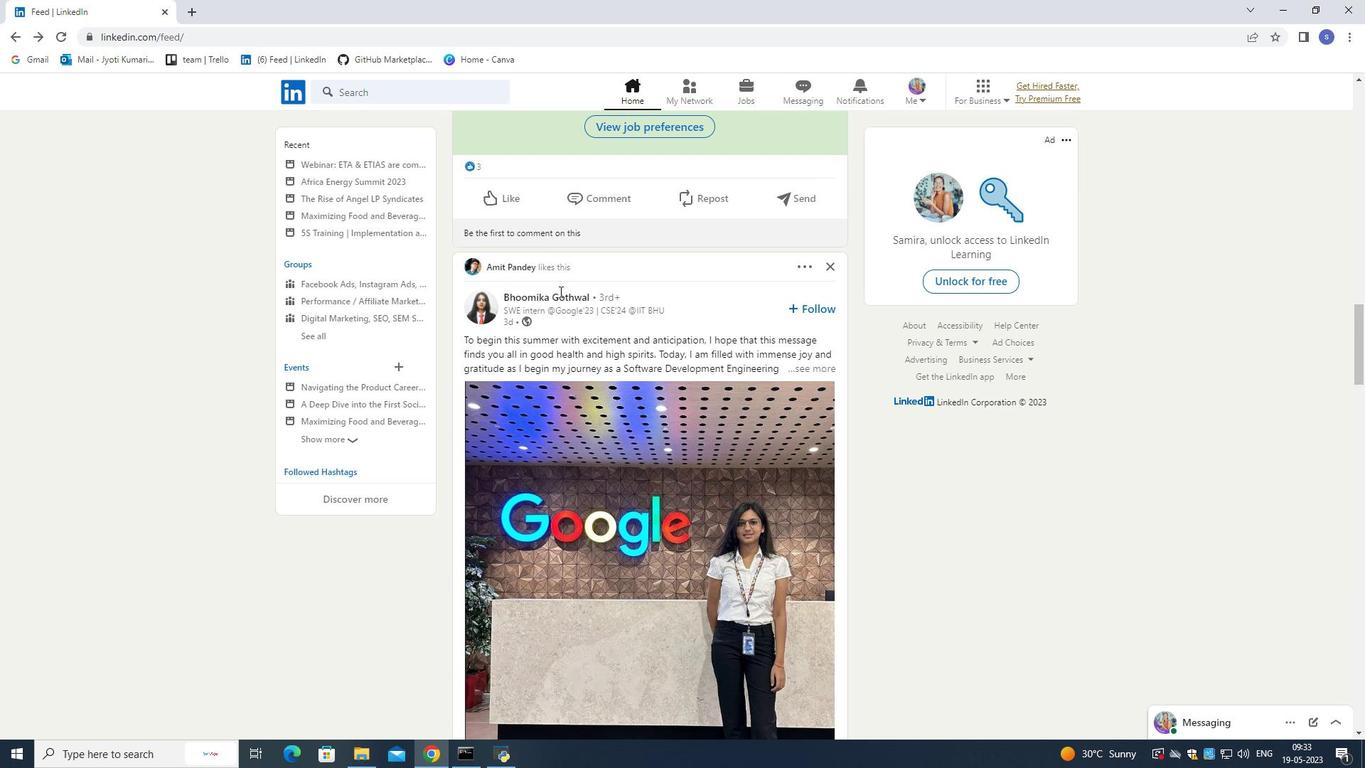 
Action: Mouse moved to (535, 279)
Screenshot: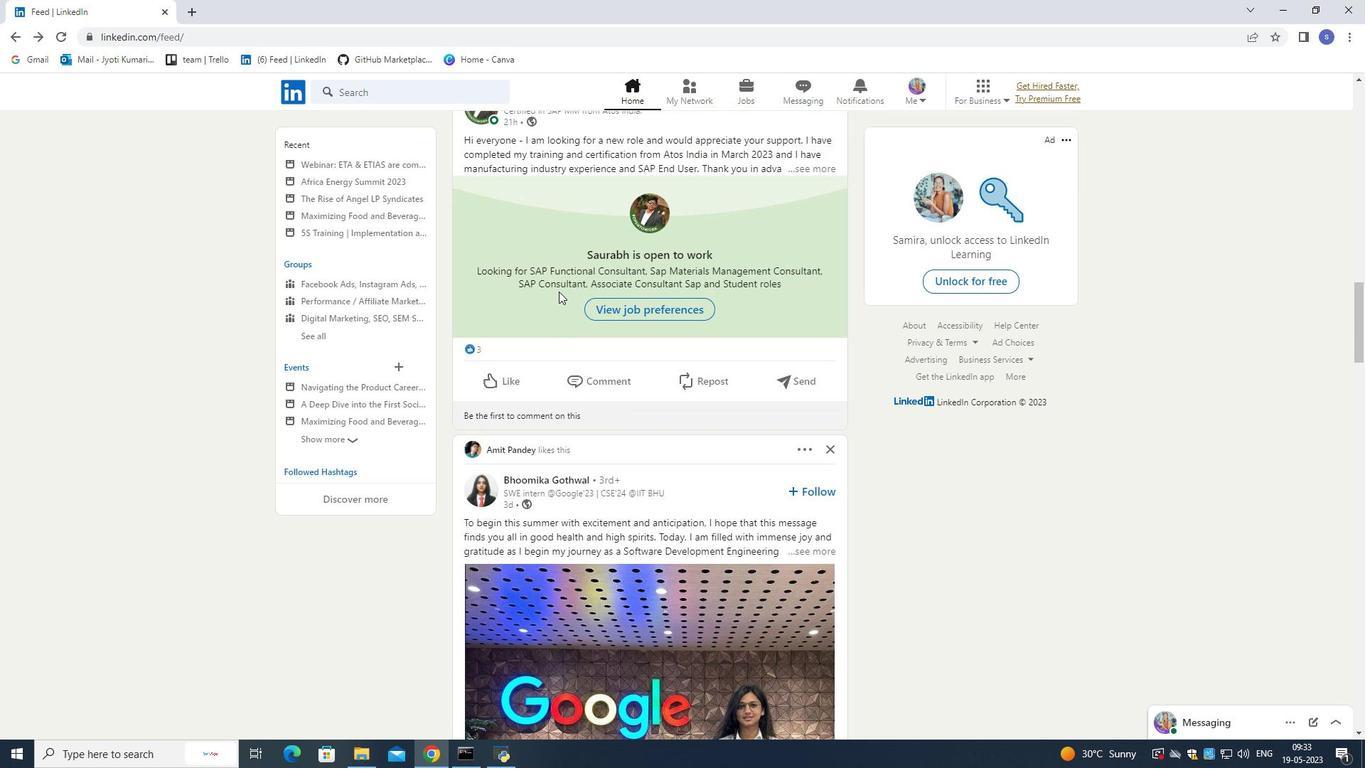 
Action: Mouse scrolled (535, 280) with delta (0, 0)
Screenshot: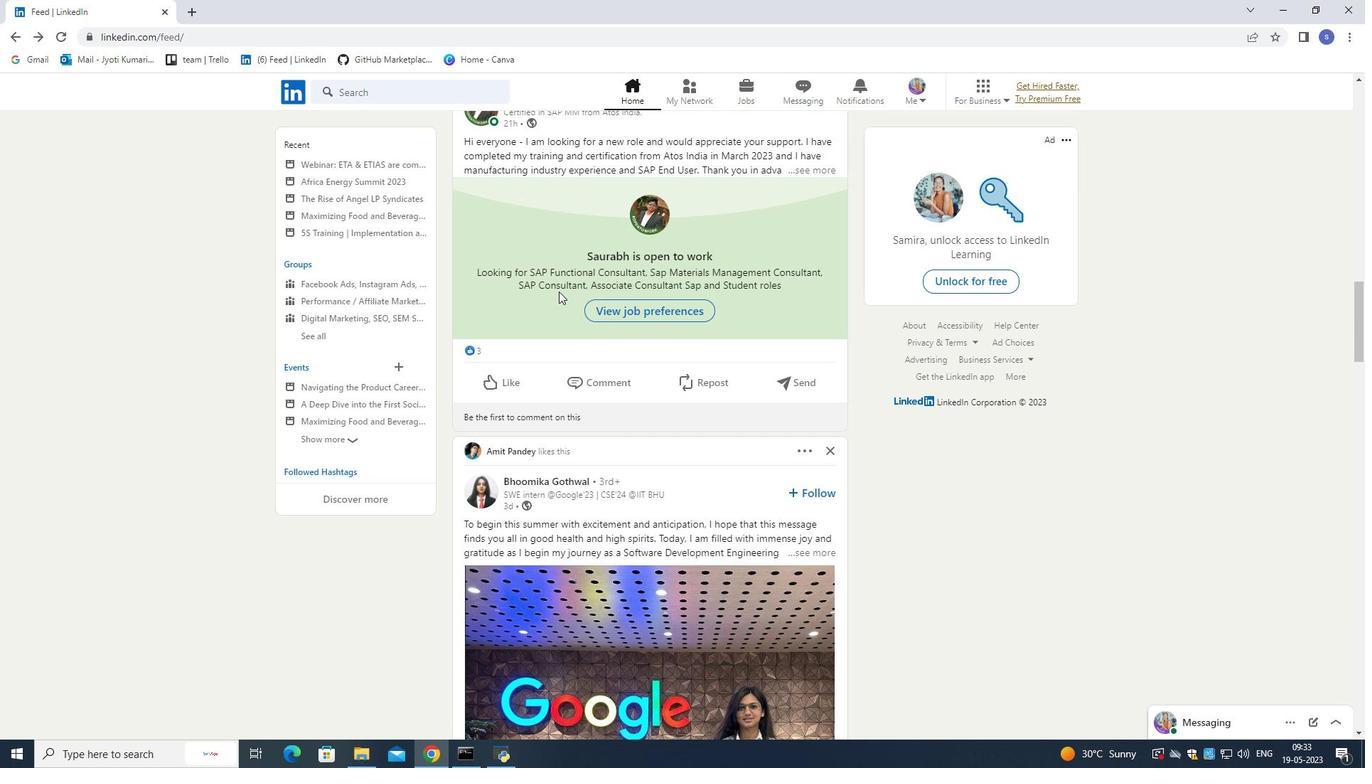 
Action: Mouse scrolled (535, 280) with delta (0, 0)
Screenshot: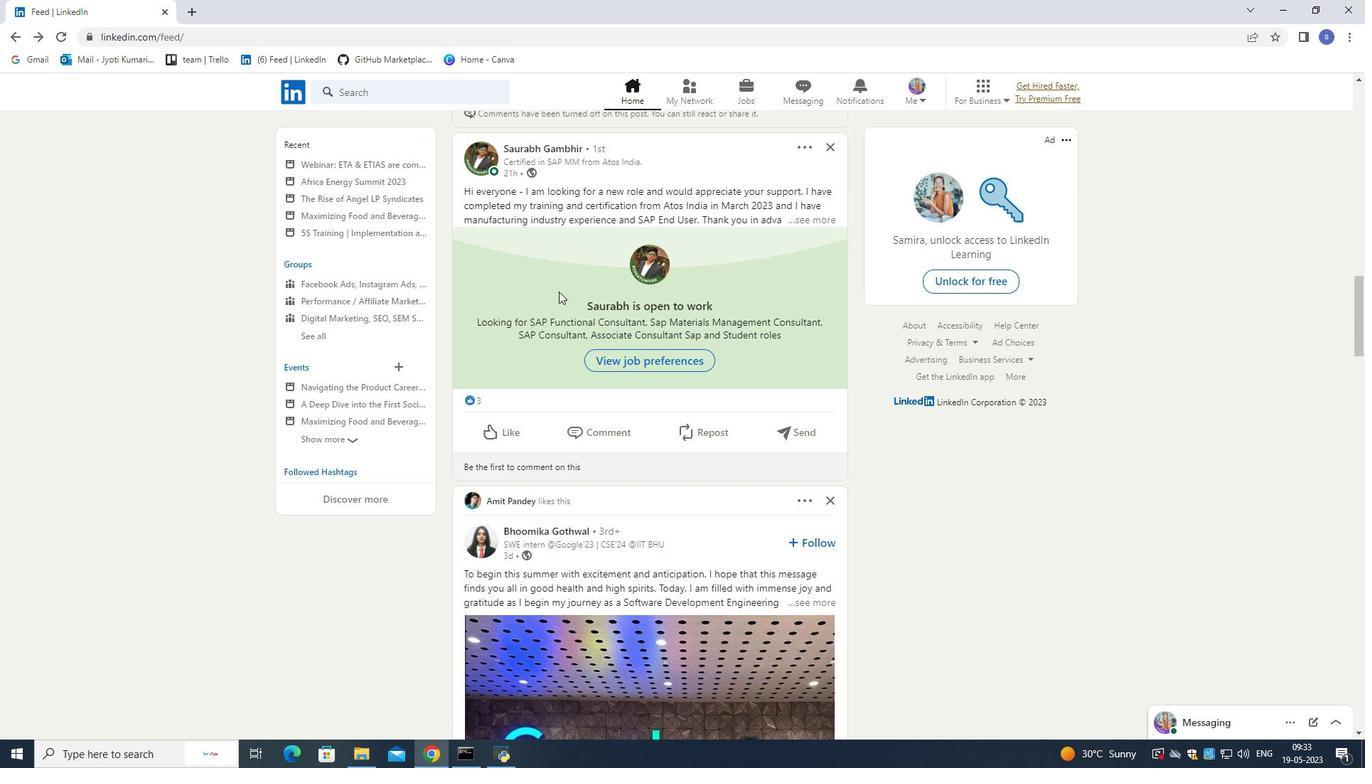 
Action: Mouse scrolled (535, 280) with delta (0, 0)
Screenshot: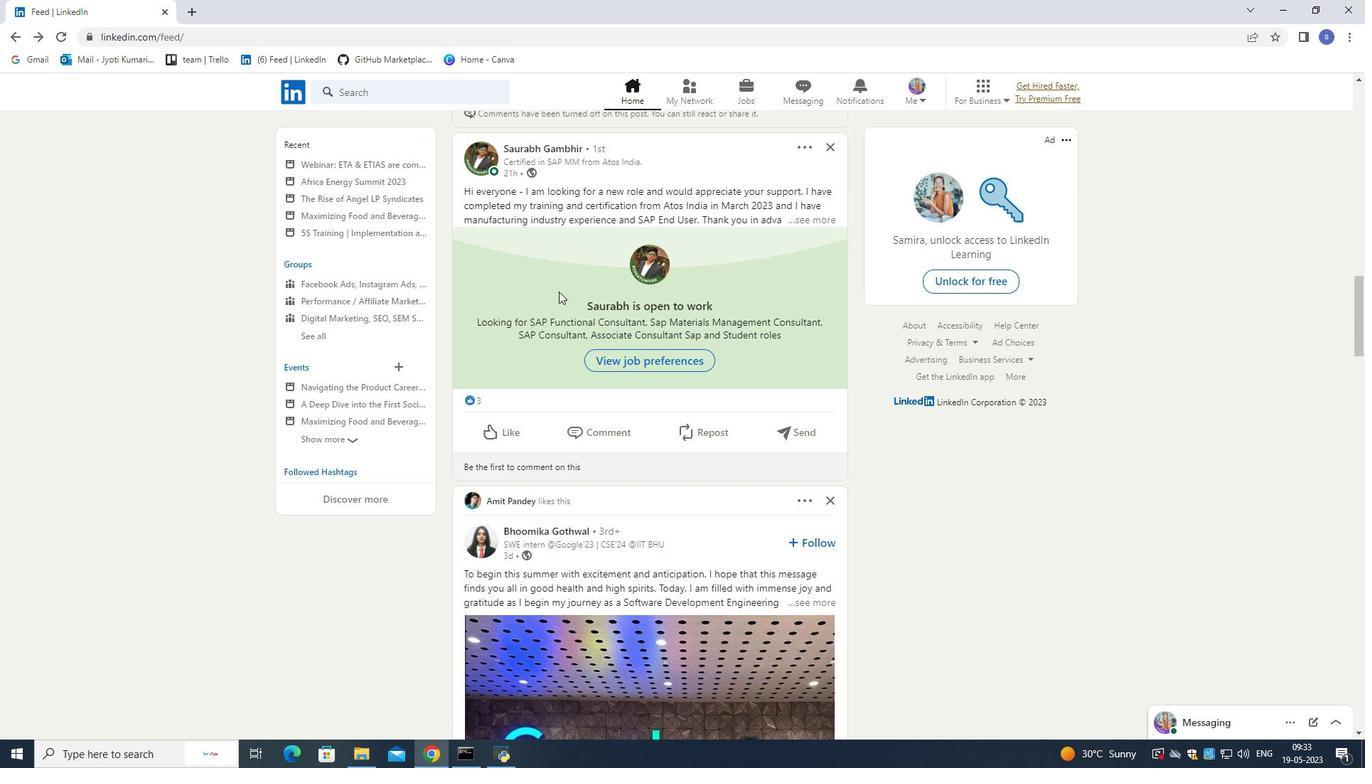 
Action: Mouse scrolled (535, 280) with delta (0, 0)
Screenshot: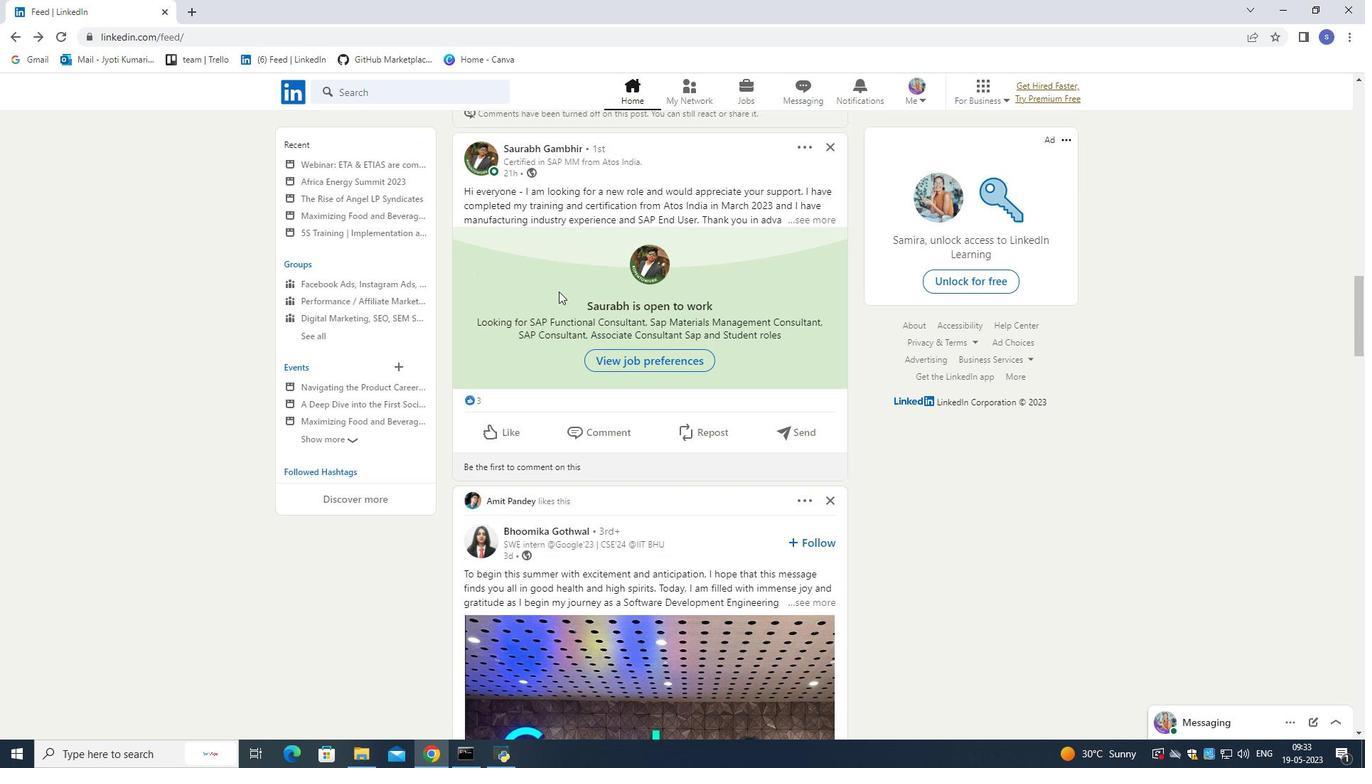 
Action: Mouse scrolled (535, 280) with delta (0, 0)
Screenshot: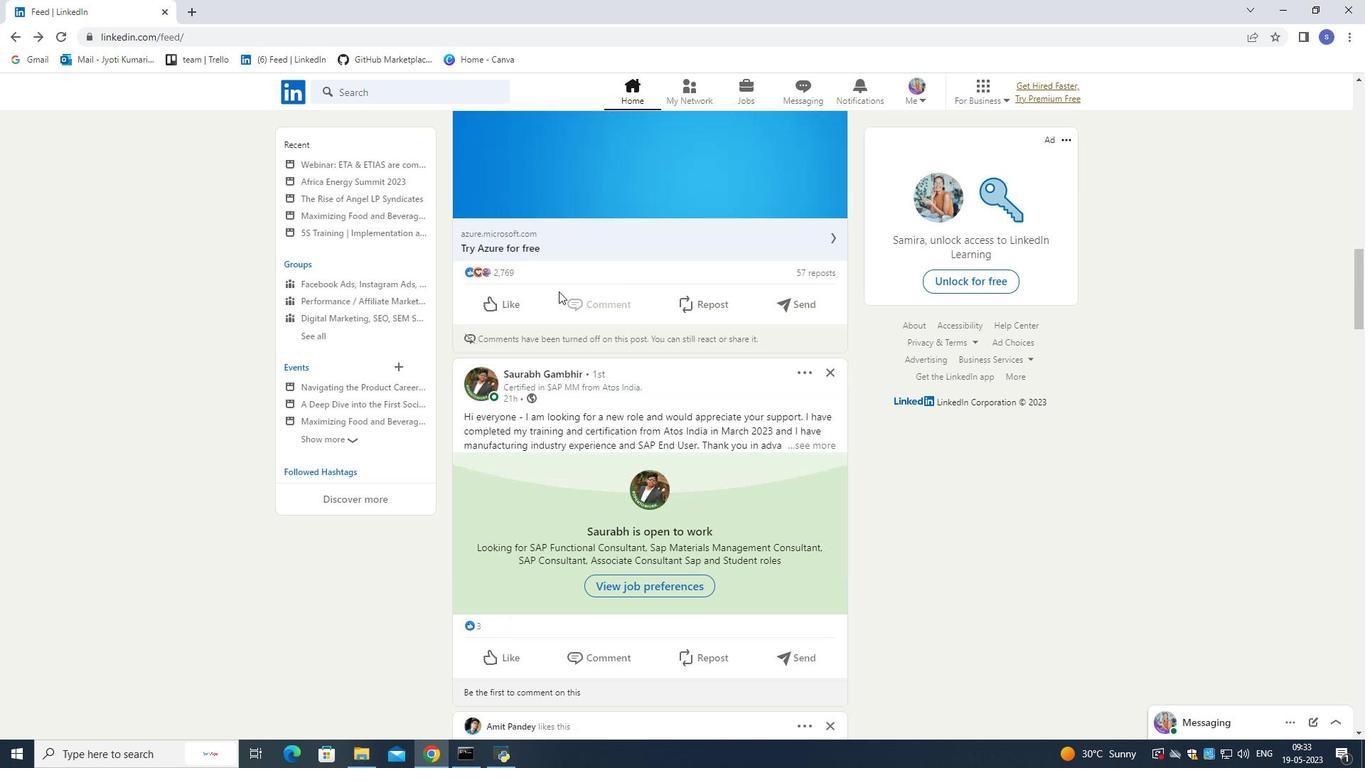 
Action: Mouse moved to (537, 279)
Screenshot: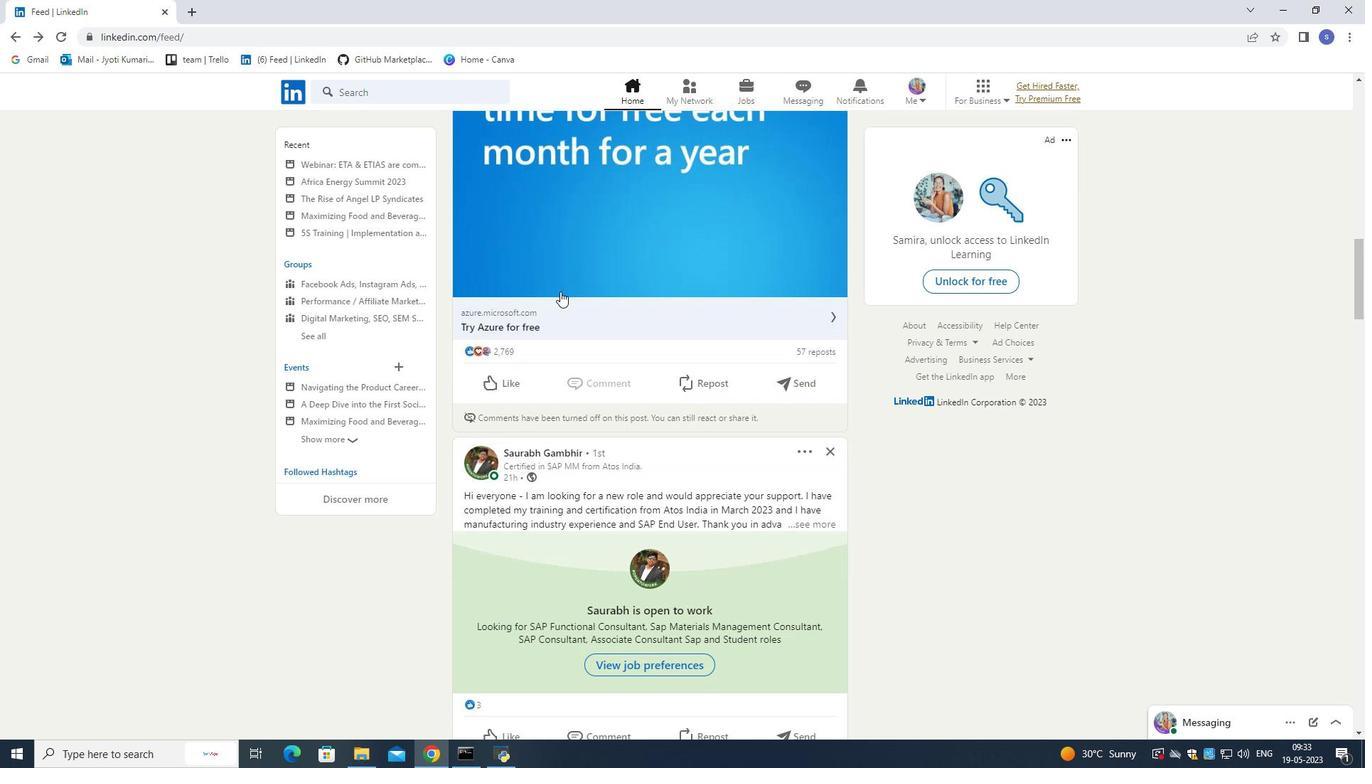 
Action: Mouse scrolled (537, 280) with delta (0, 0)
Screenshot: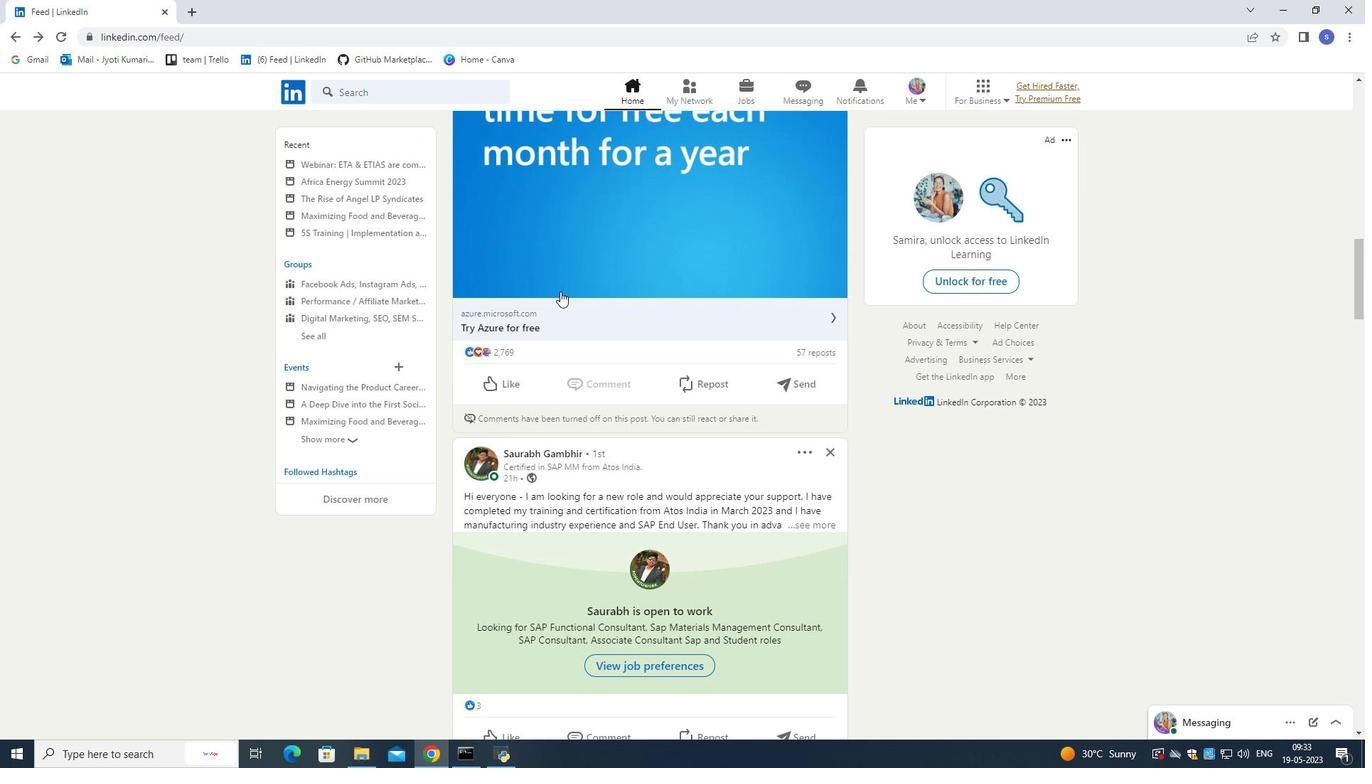 
Action: Mouse scrolled (537, 280) with delta (0, 0)
Screenshot: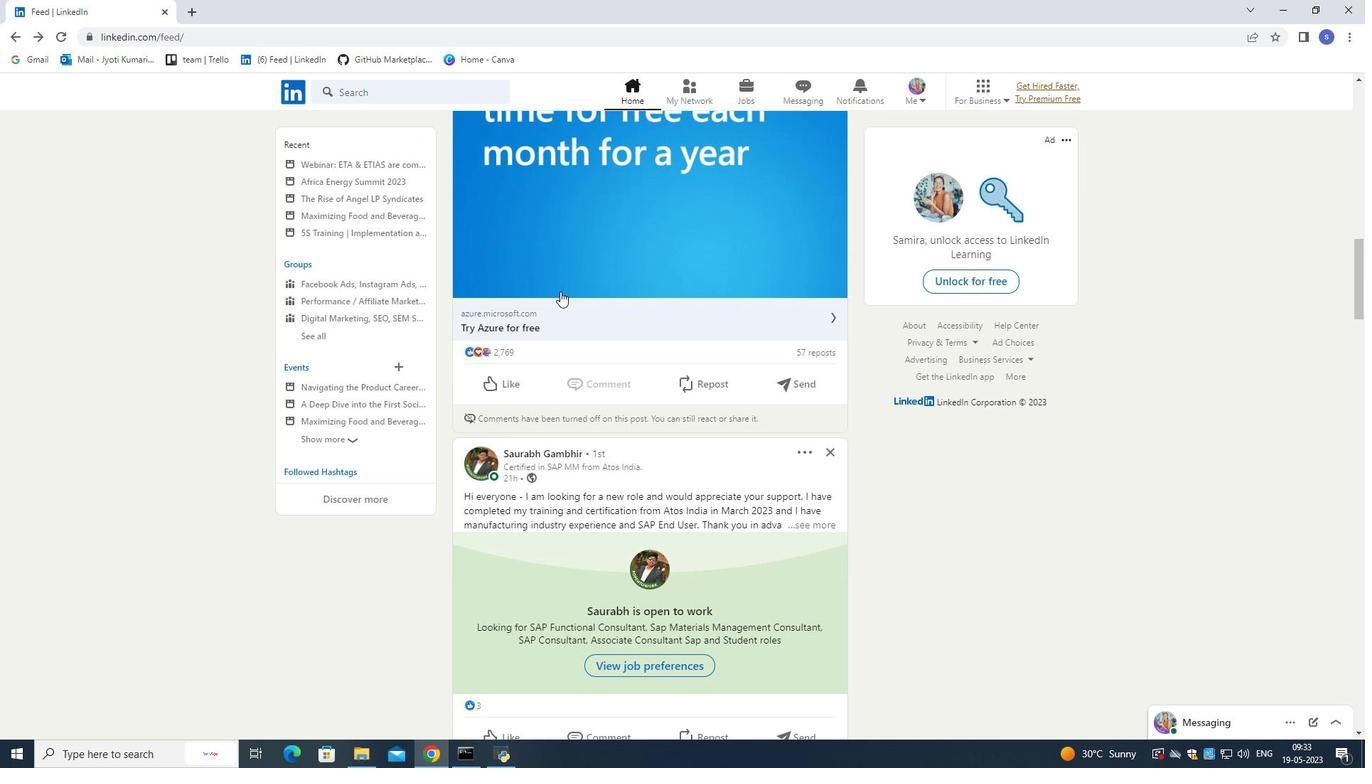 
Action: Mouse scrolled (537, 280) with delta (0, 0)
Screenshot: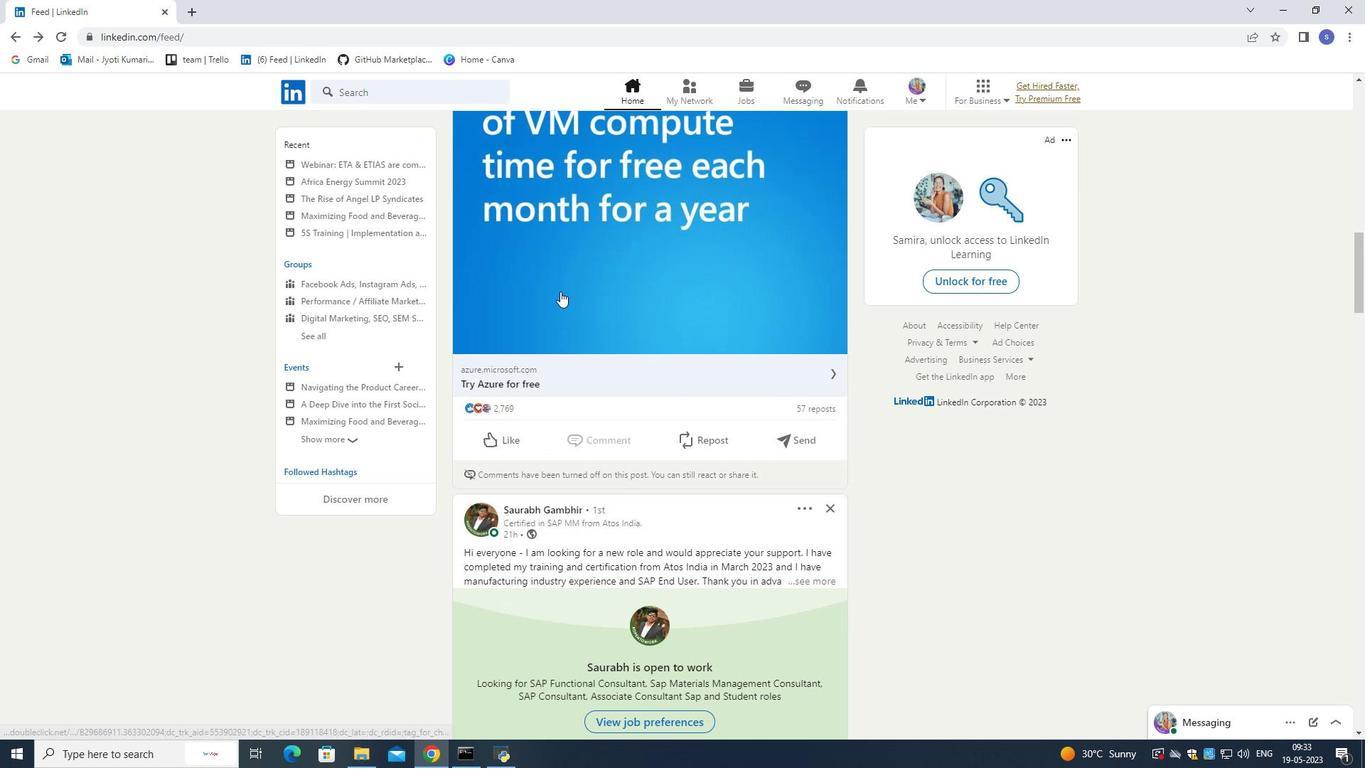 
Action: Mouse scrolled (537, 280) with delta (0, 0)
Screenshot: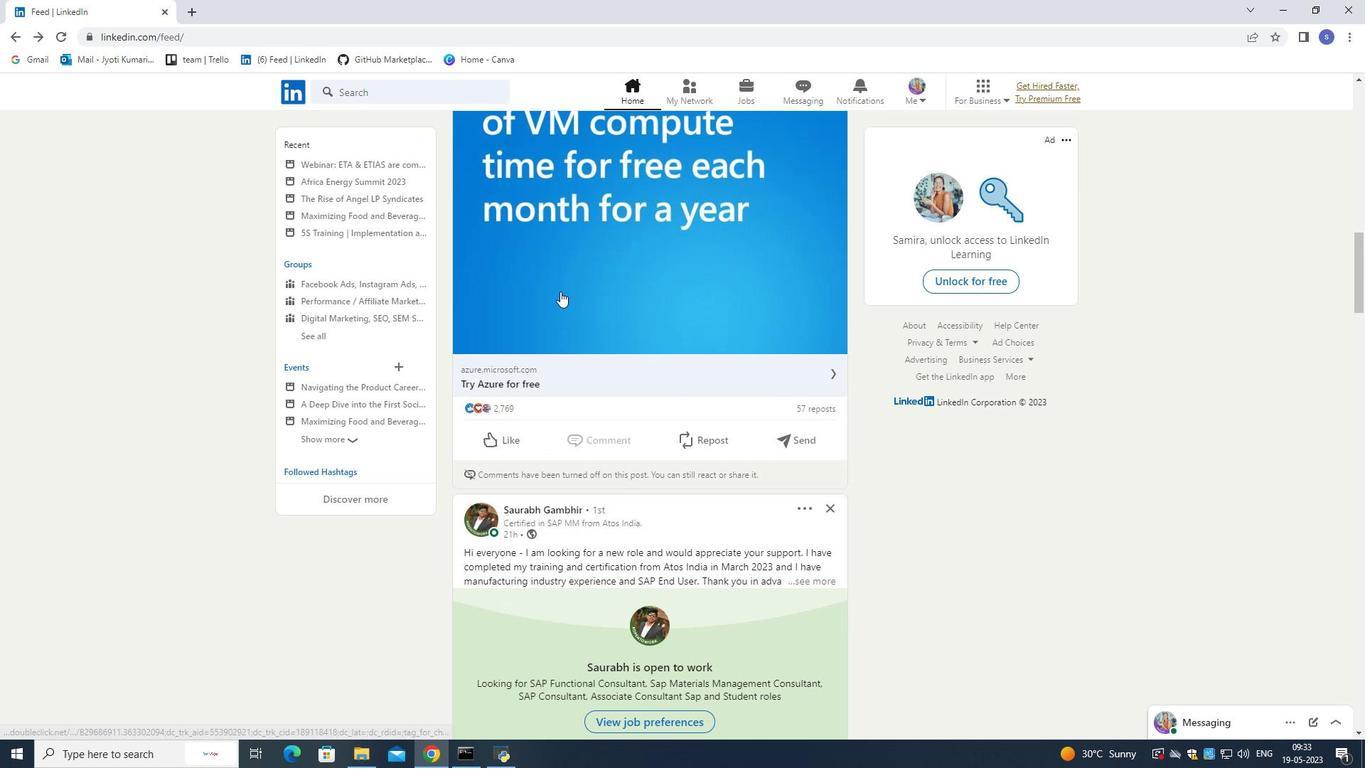 
Action: Mouse scrolled (537, 280) with delta (0, 0)
Screenshot: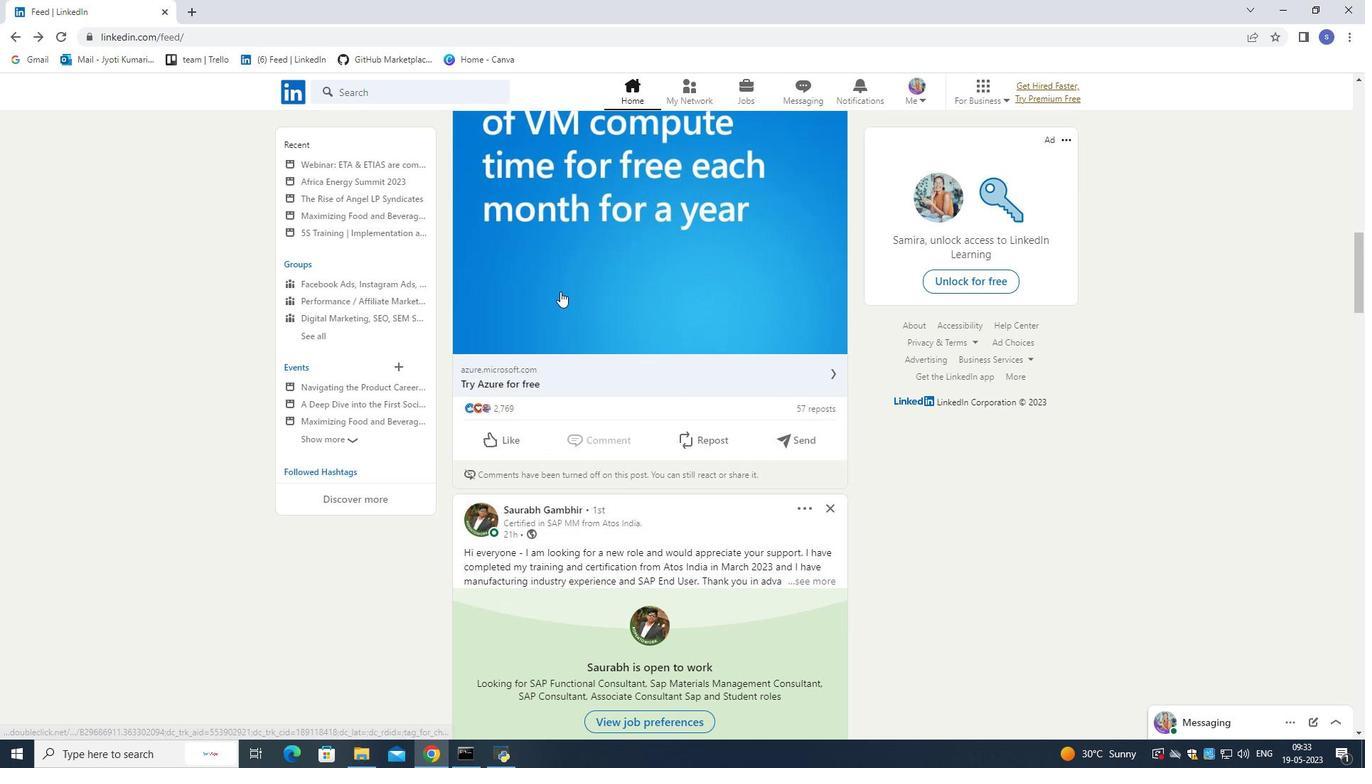 
Action: Mouse scrolled (537, 280) with delta (0, 0)
Screenshot: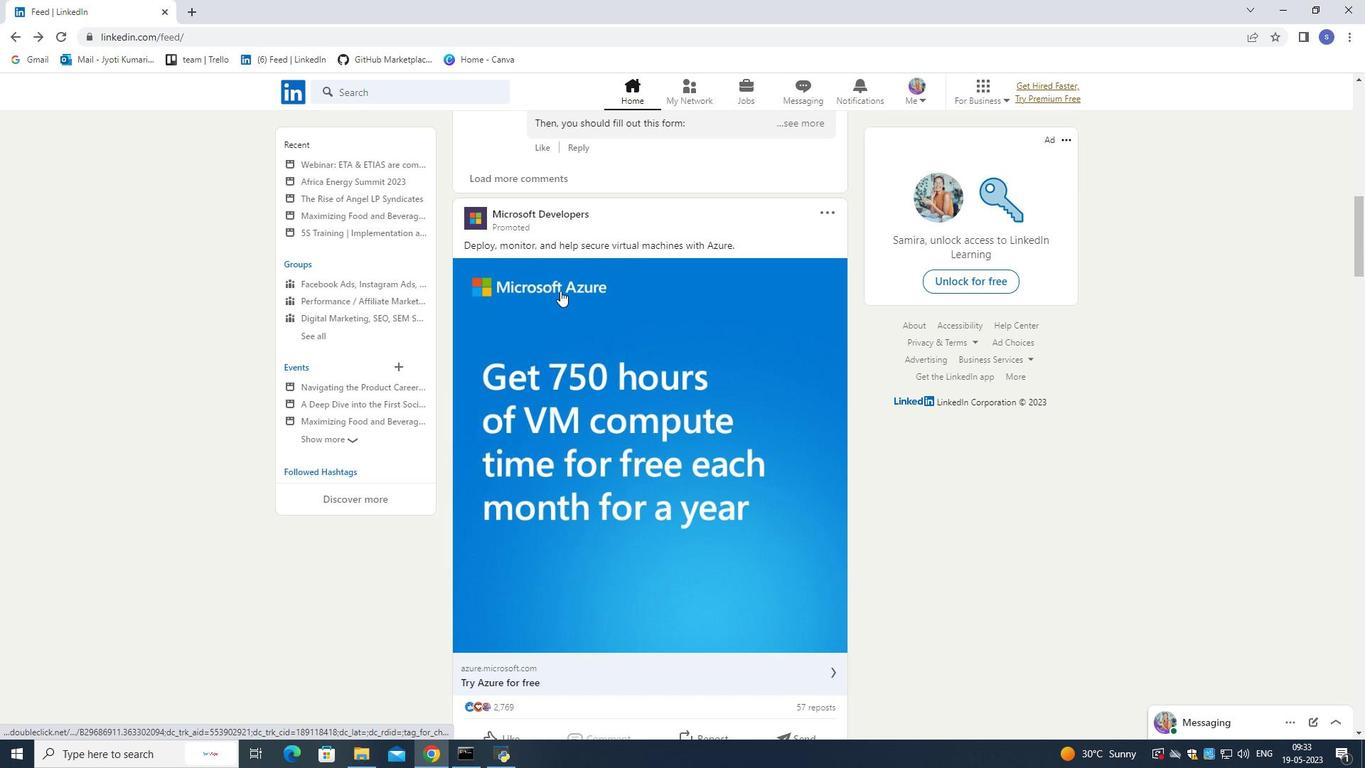 
Action: Mouse moved to (537, 278)
Screenshot: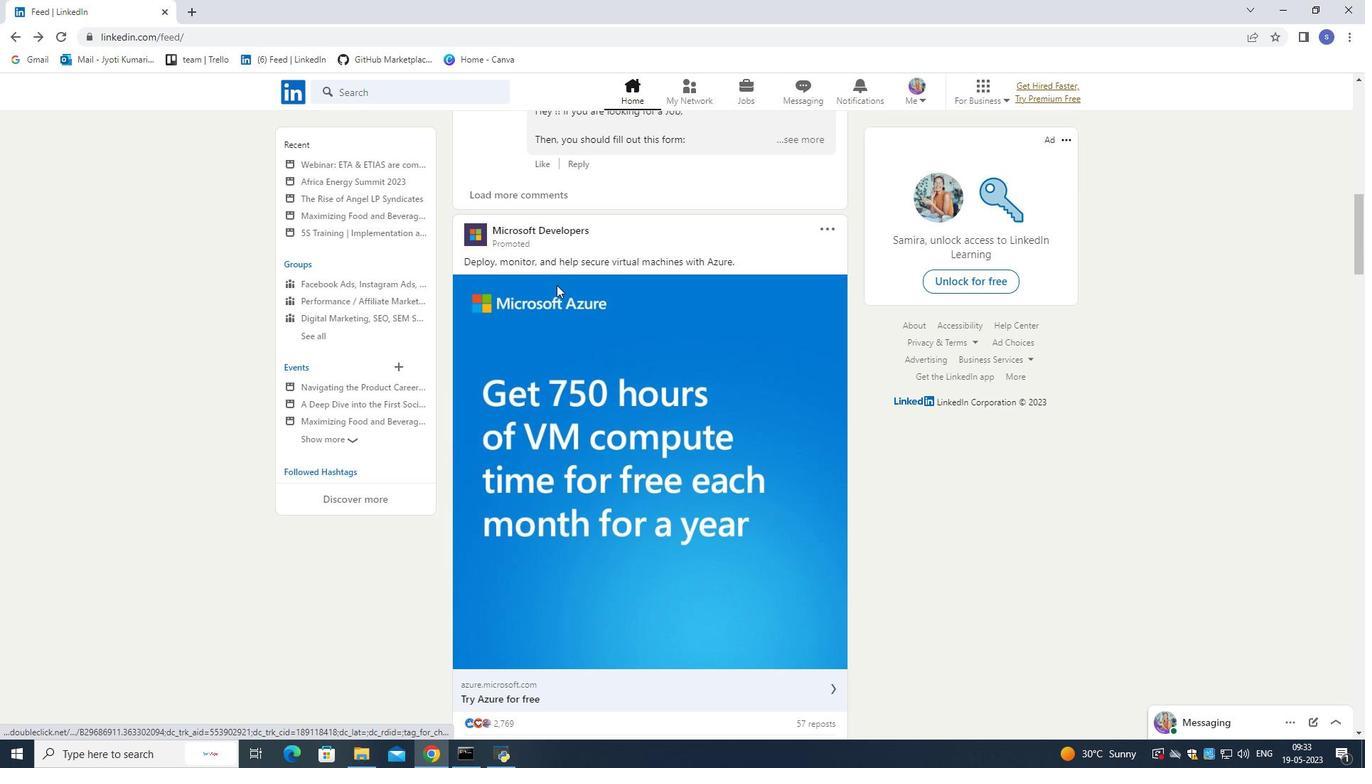 
Action: Mouse scrolled (537, 278) with delta (0, 0)
Screenshot: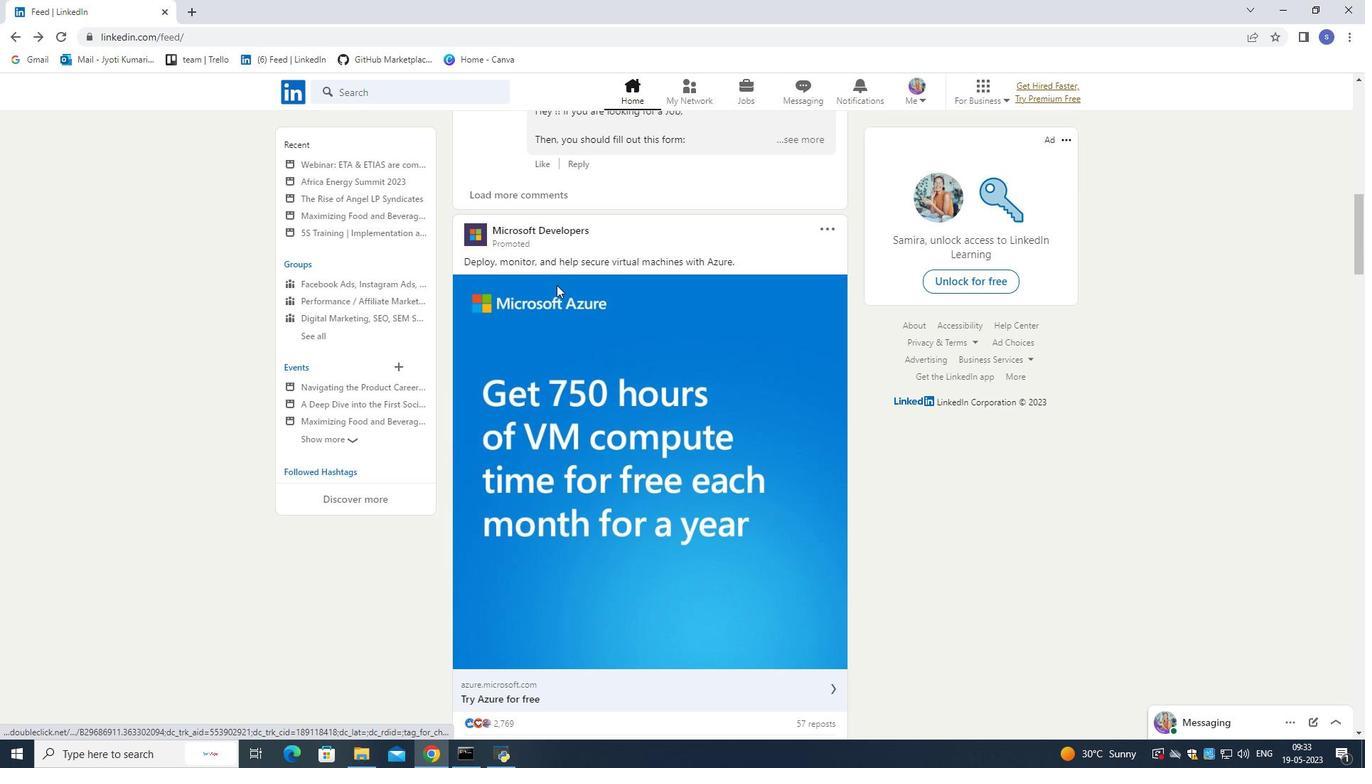 
Action: Mouse moved to (611, 53)
Screenshot: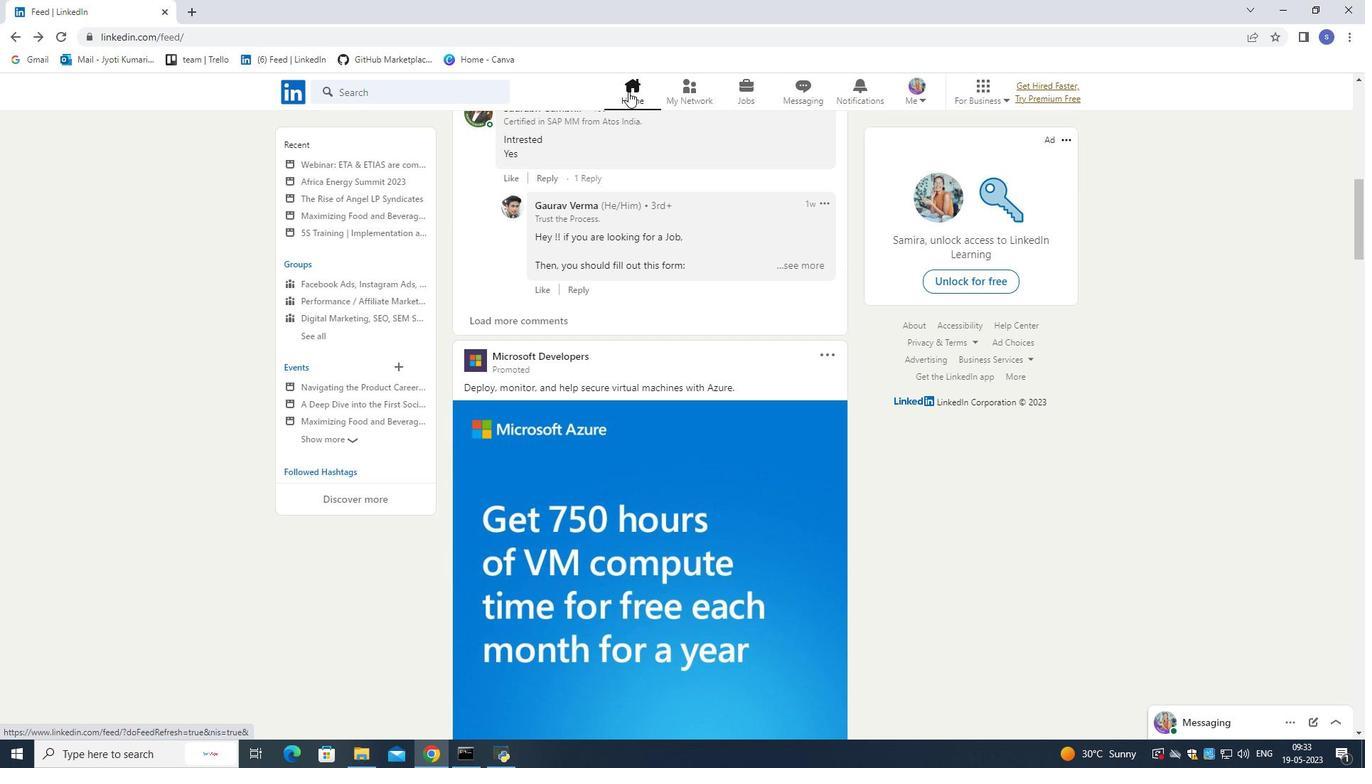 
Action: Mouse pressed left at (611, 53)
Screenshot: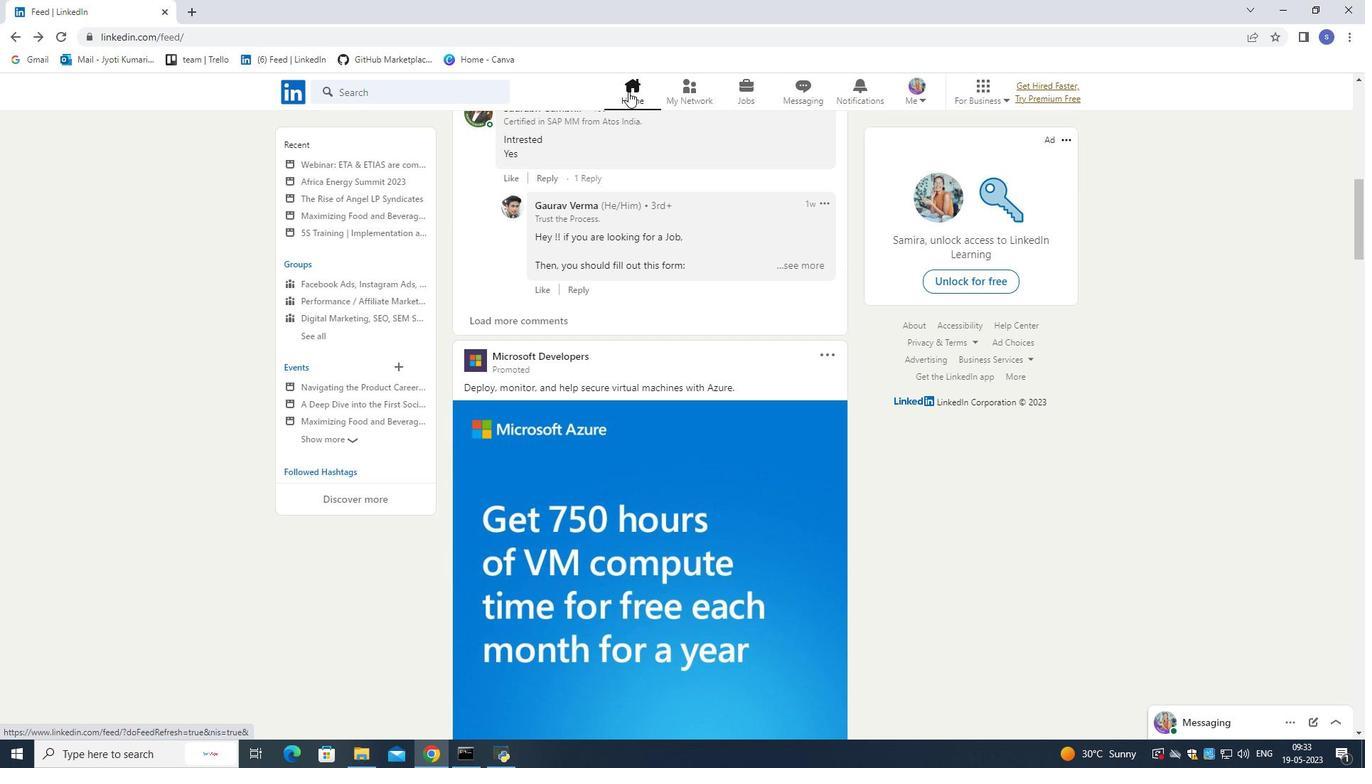 
Action: Mouse moved to (696, 61)
Screenshot: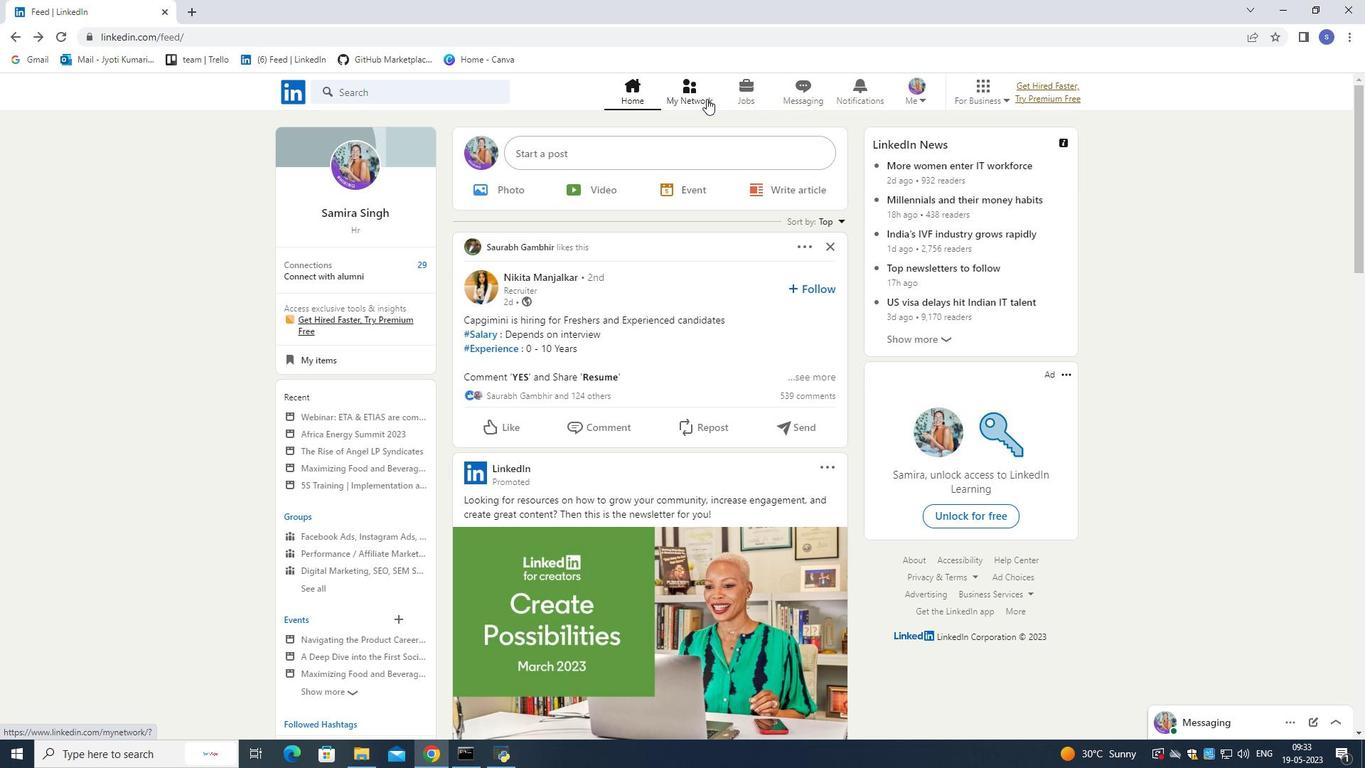 
Action: Mouse pressed left at (696, 61)
Screenshot: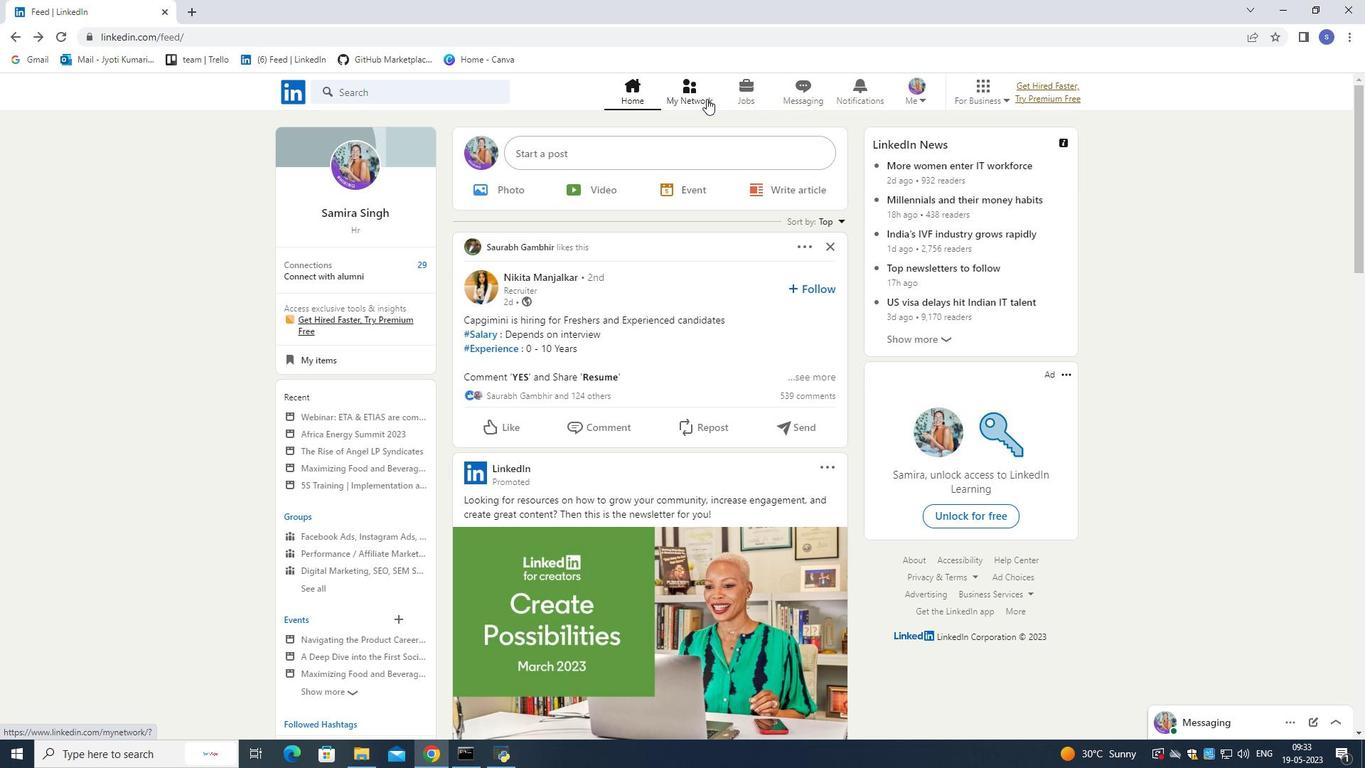
Action: Mouse moved to (746, 50)
Screenshot: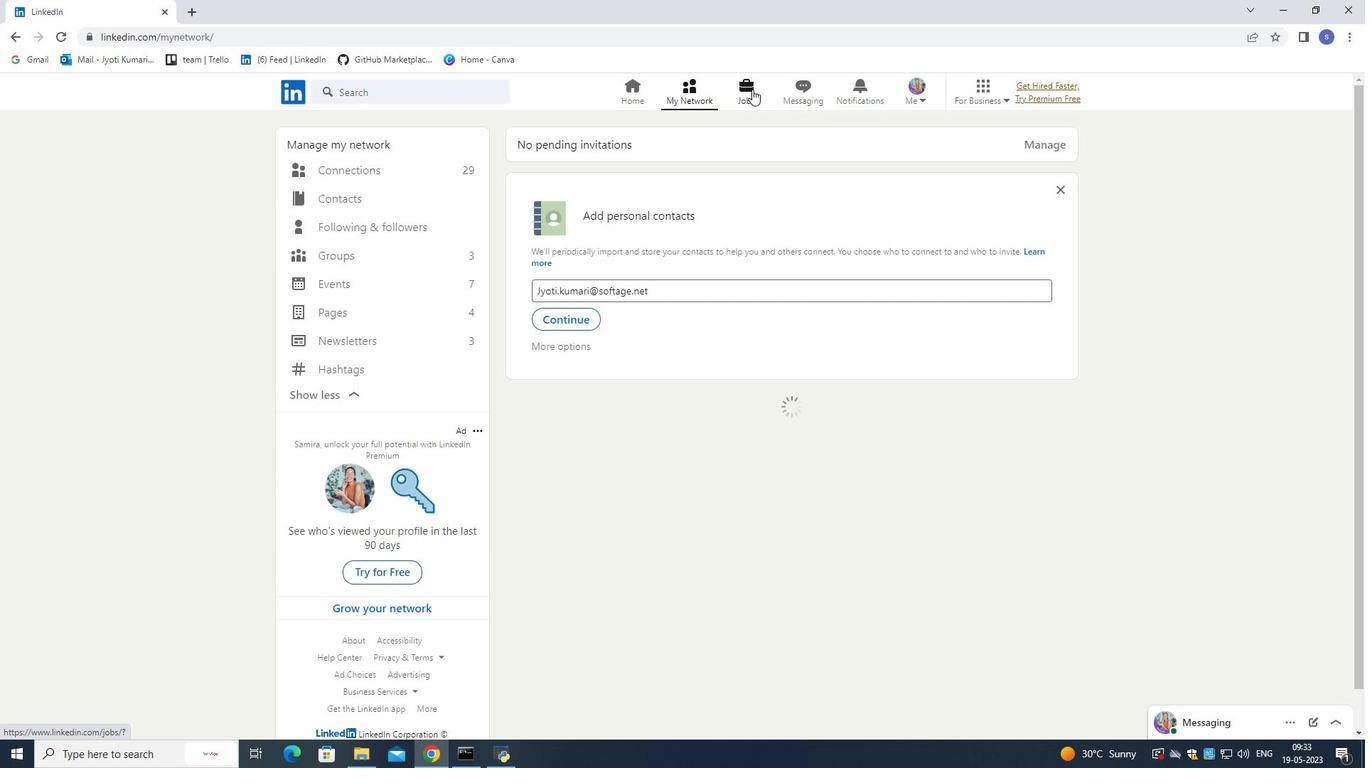 
Action: Mouse pressed left at (746, 50)
Screenshot: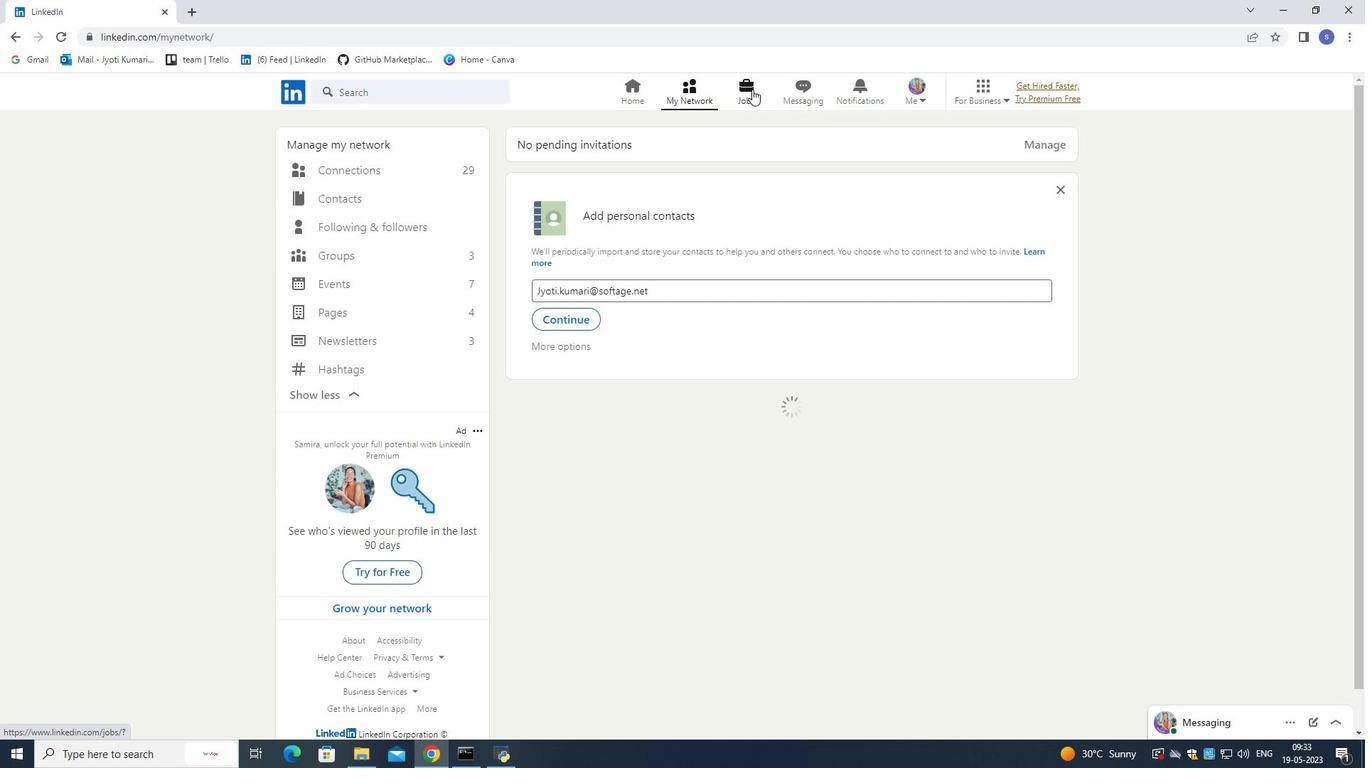 
Action: Mouse moved to (672, 47)
Screenshot: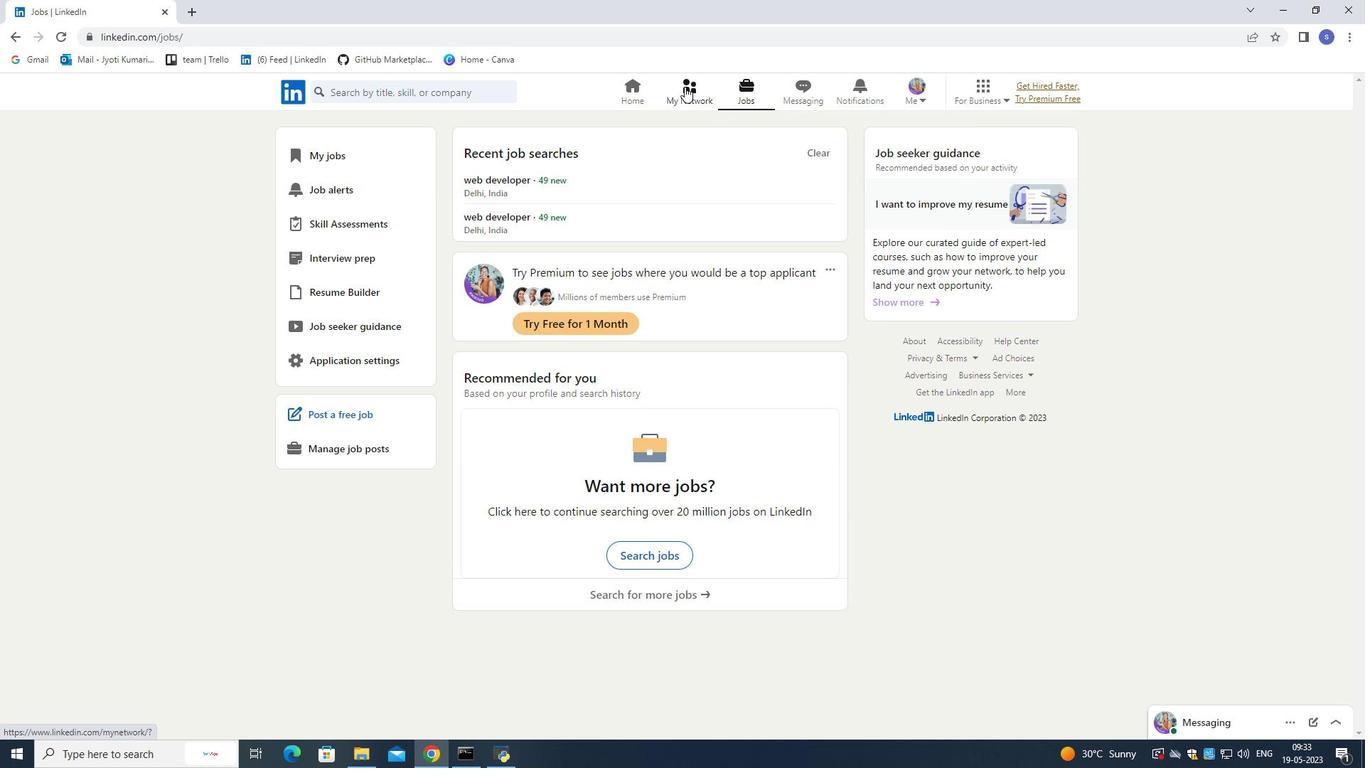 
Action: Mouse pressed left at (672, 47)
Screenshot: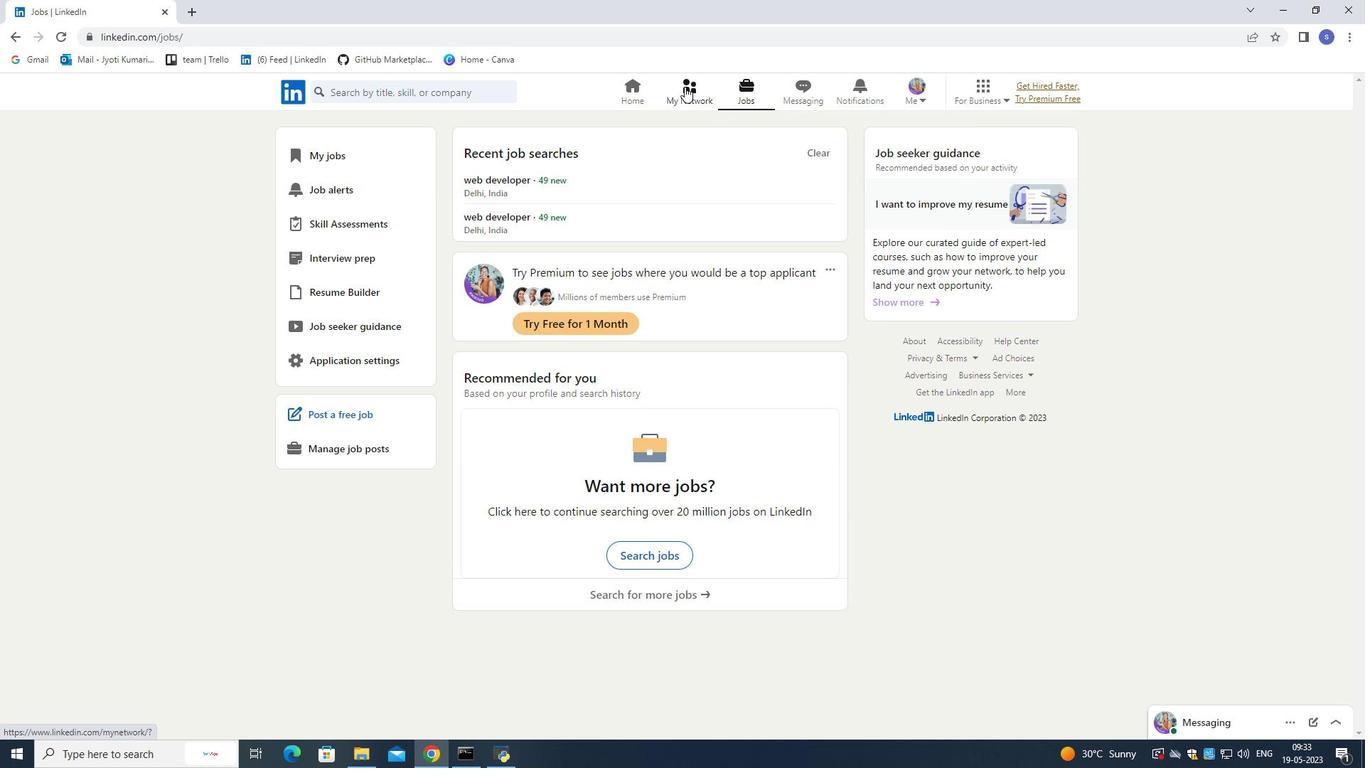 
Action: Mouse moved to (736, 65)
Screenshot: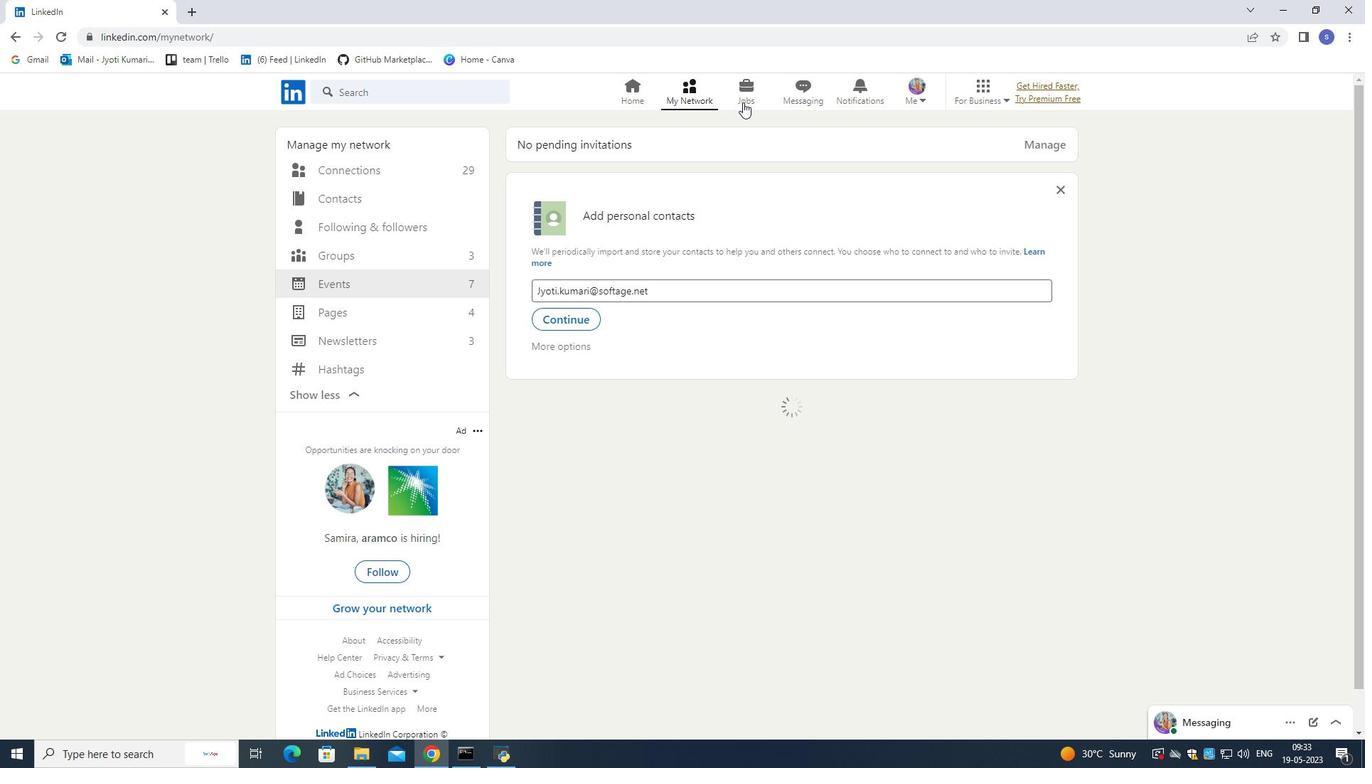 
Action: Mouse pressed left at (736, 65)
Screenshot: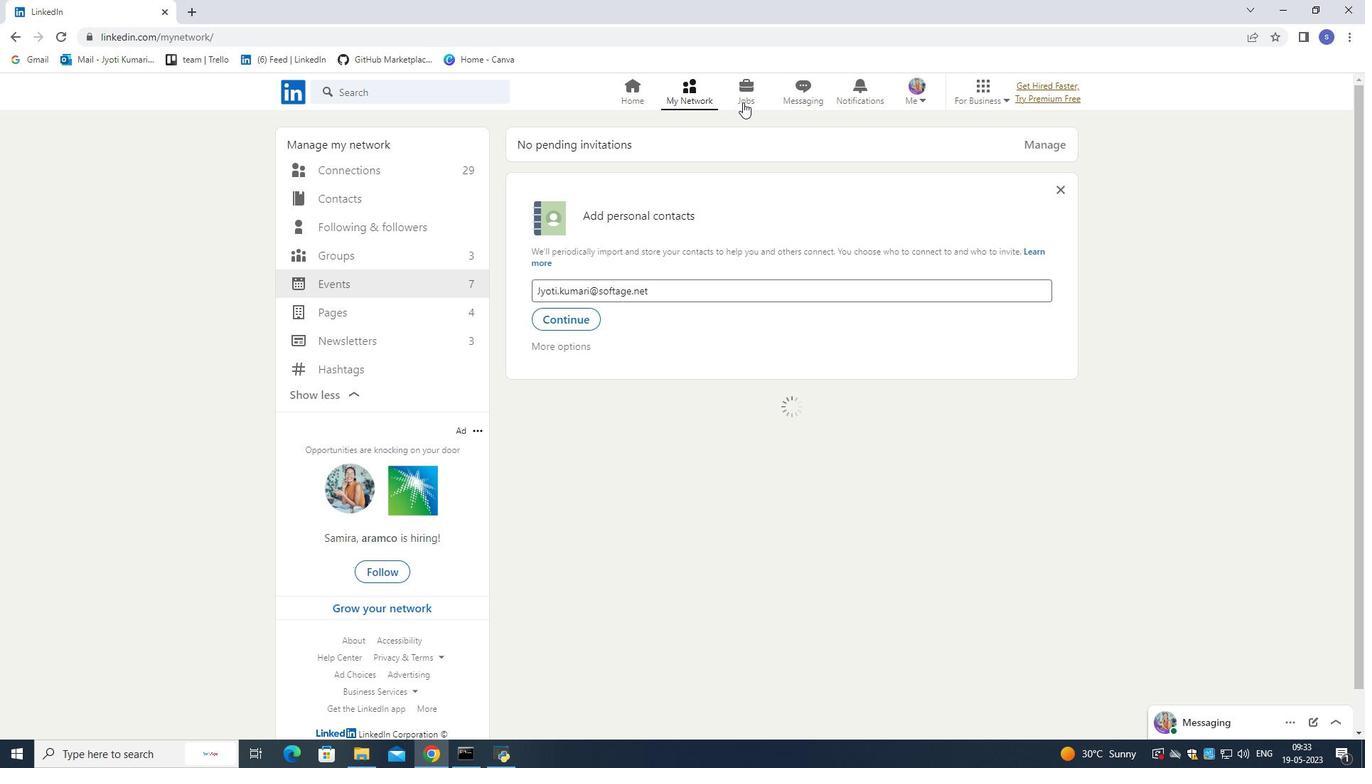
Action: Mouse moved to (870, 55)
Screenshot: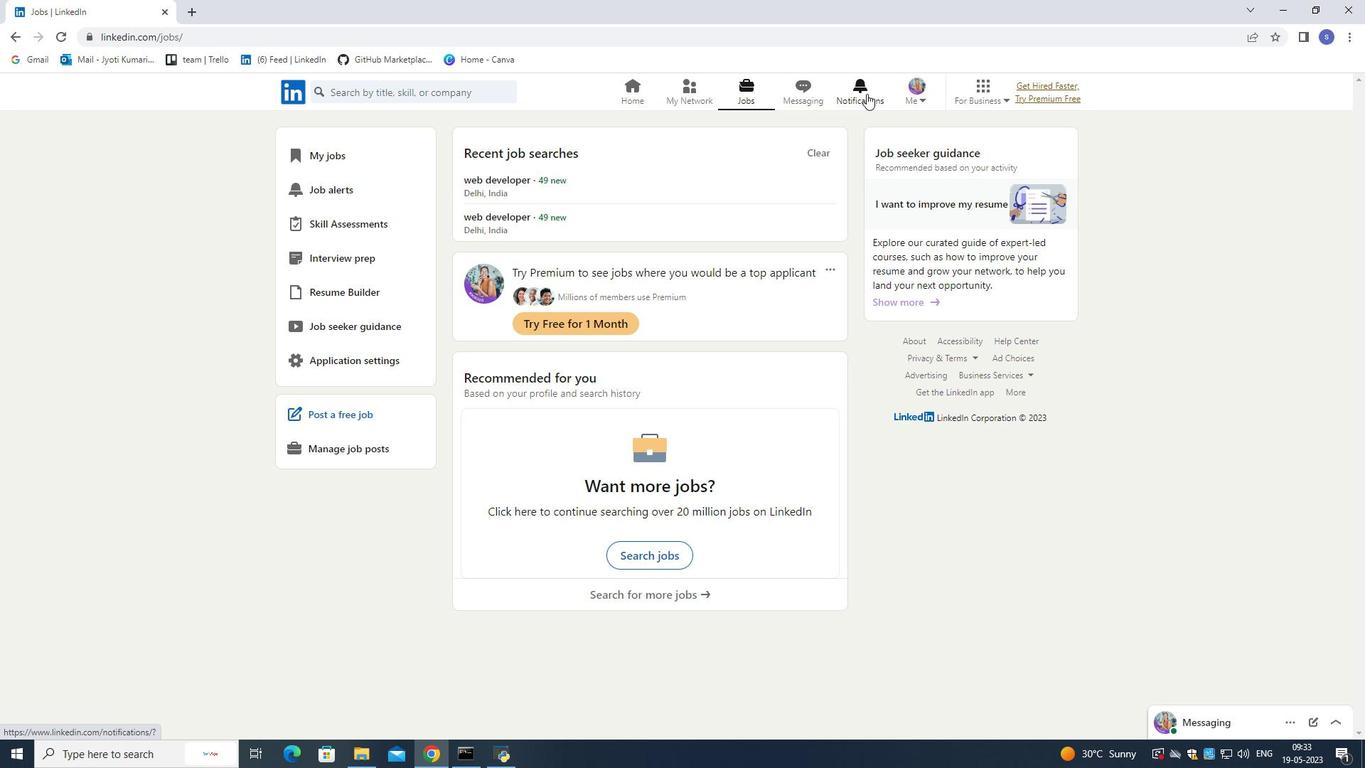 
Action: Mouse pressed left at (870, 55)
Screenshot: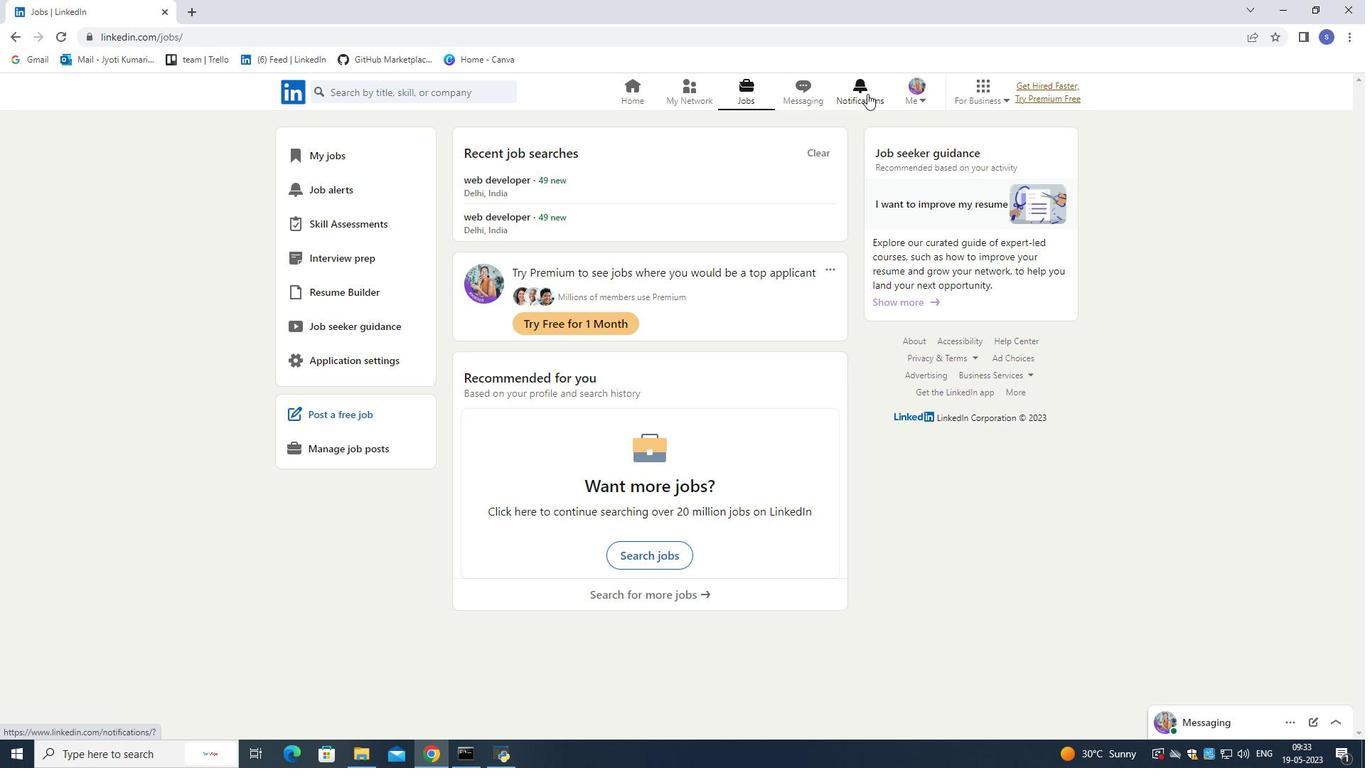 
Action: Mouse moved to (925, 61)
Screenshot: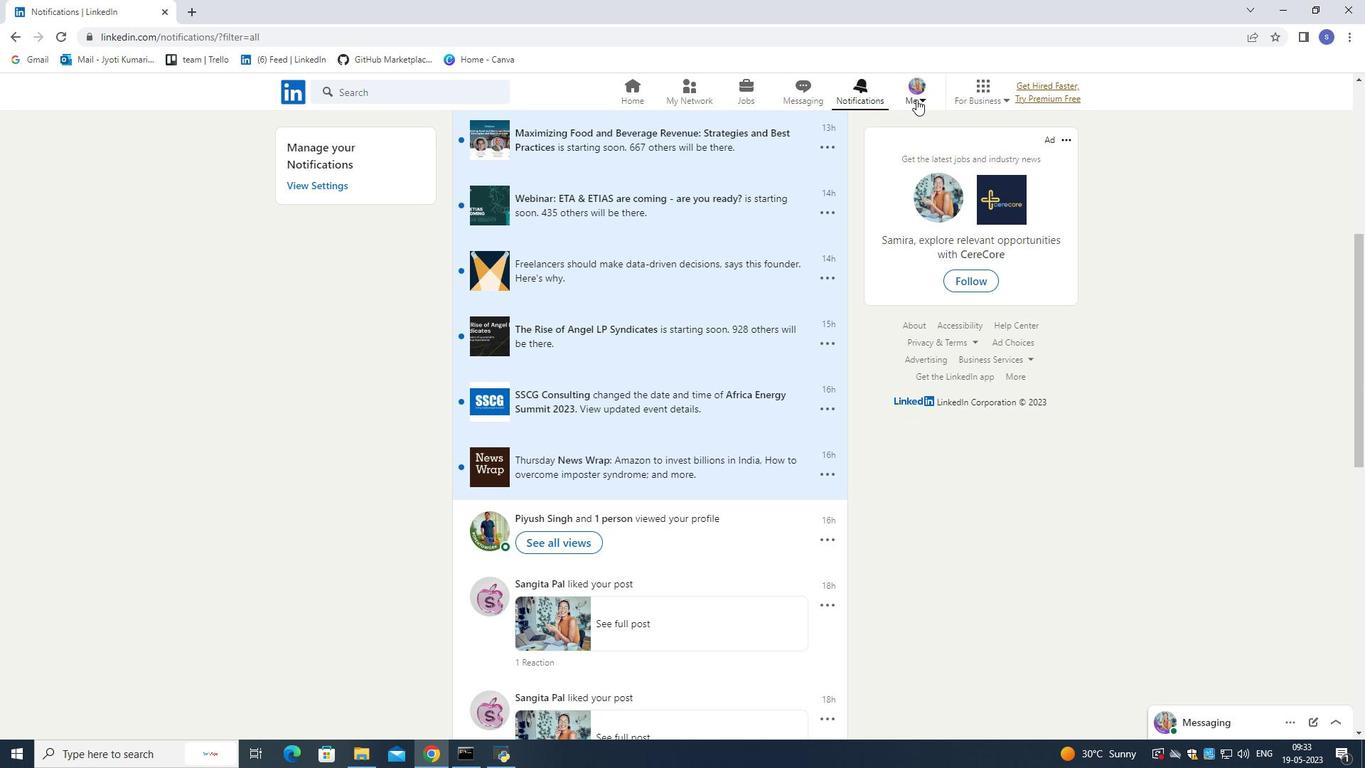 
Action: Mouse pressed left at (925, 61)
Screenshot: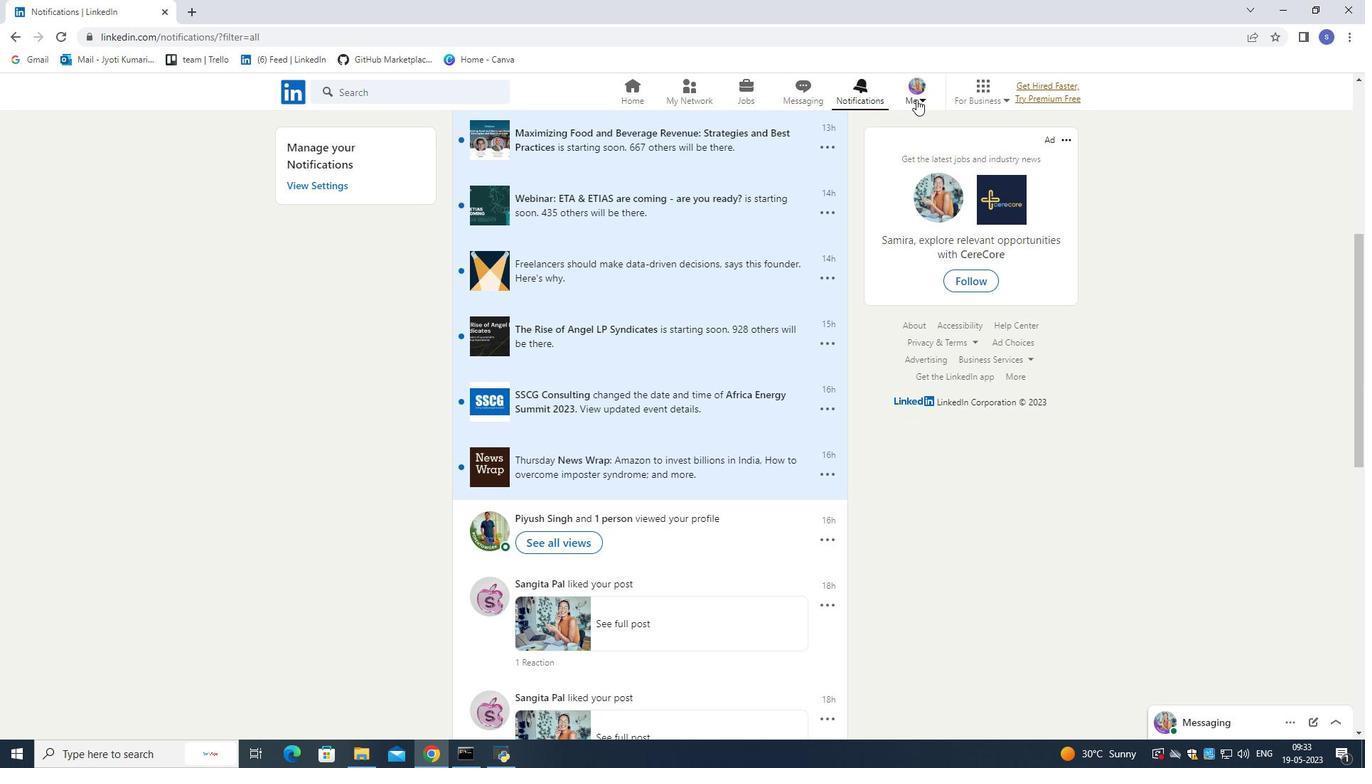 
Action: Mouse moved to (861, 145)
Screenshot: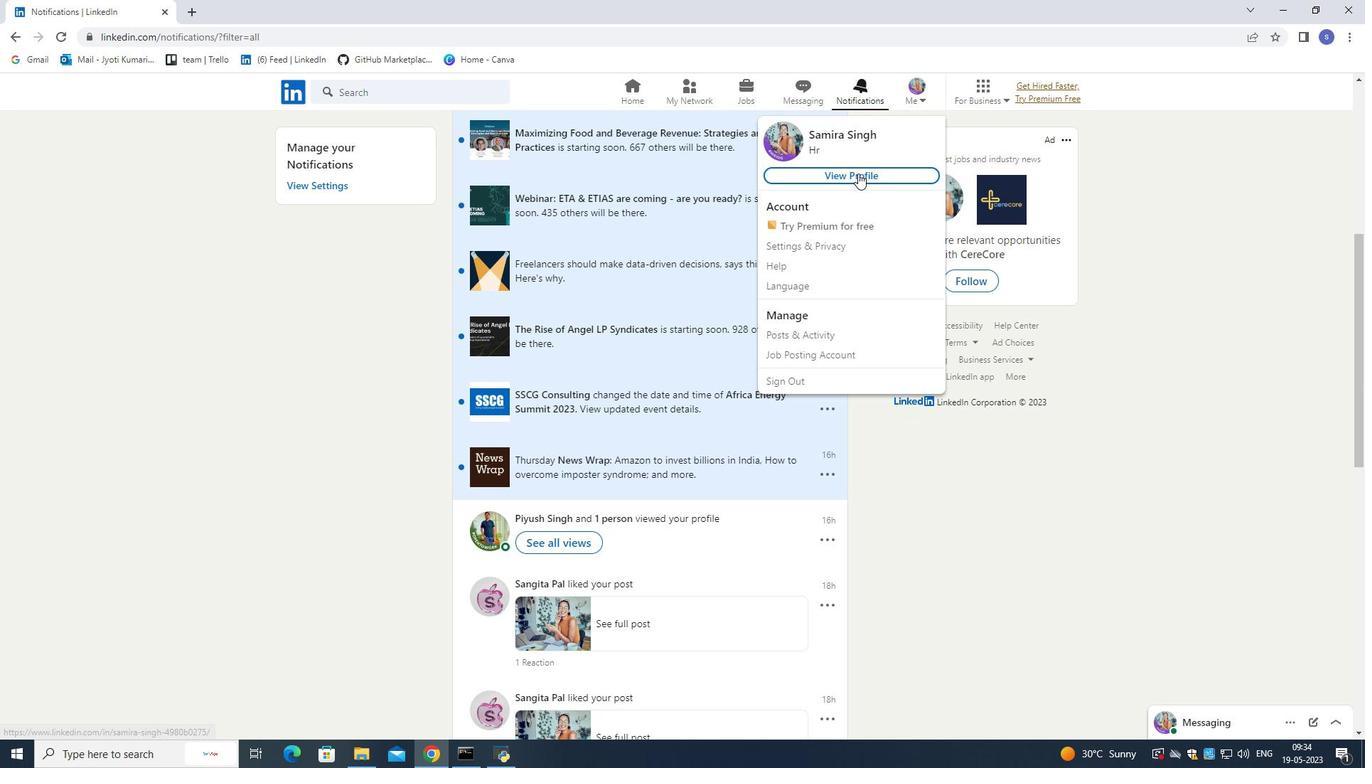 
Action: Mouse pressed left at (861, 145)
Screenshot: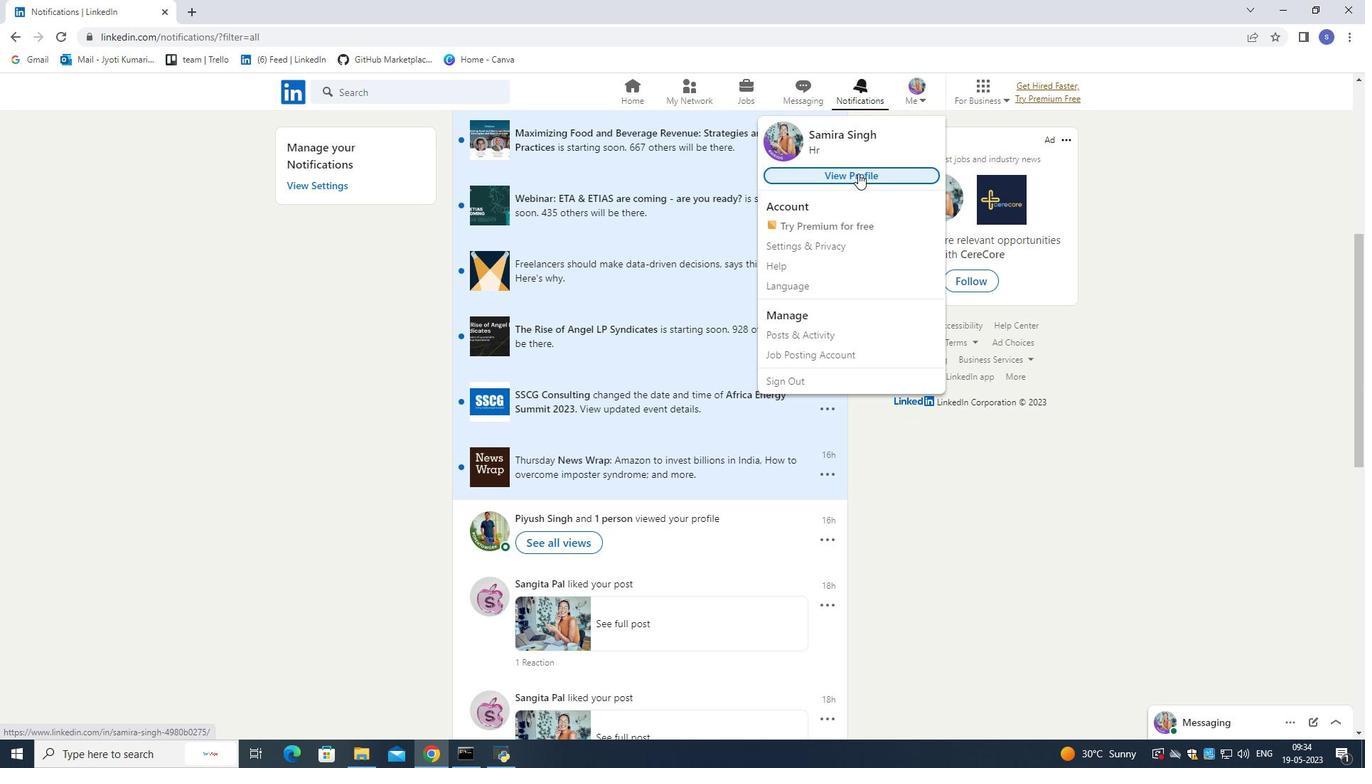 
Action: Mouse moved to (942, 236)
Screenshot: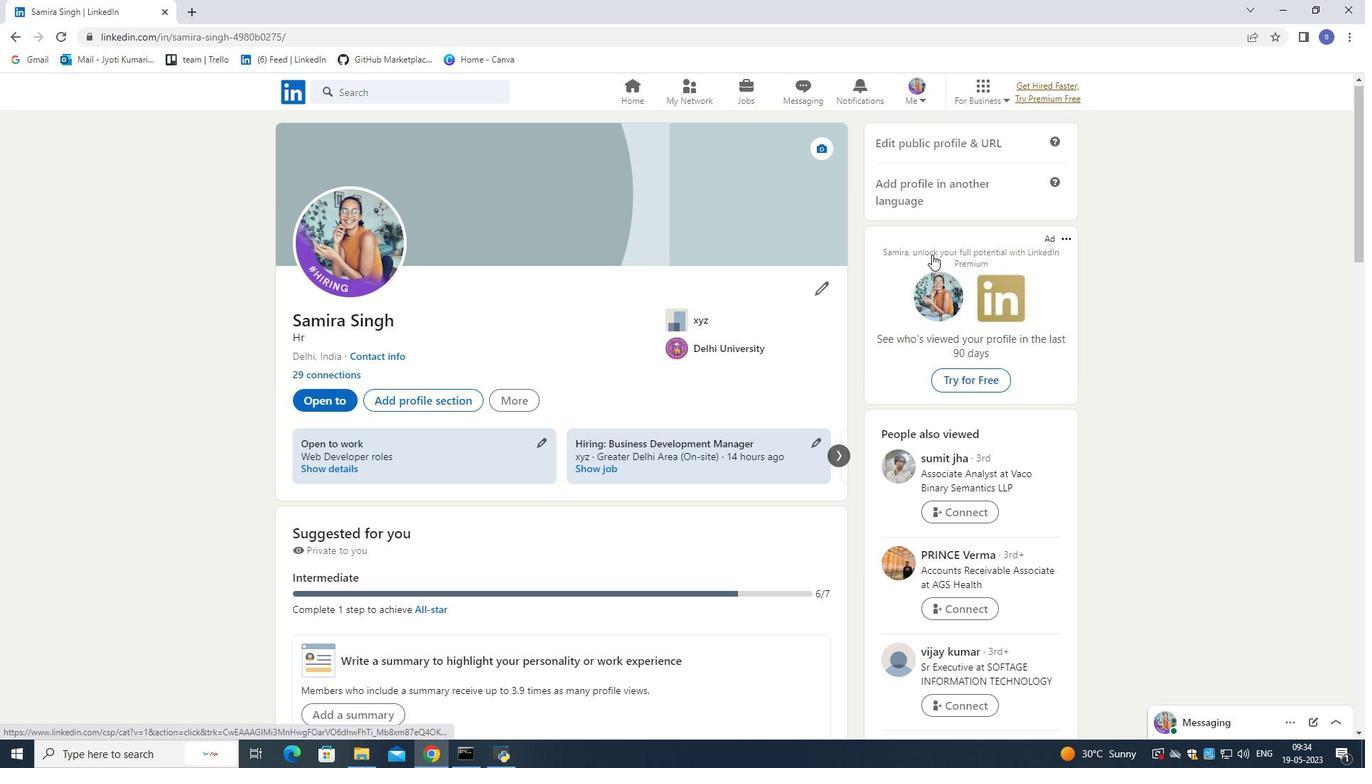 
Action: Mouse scrolled (942, 236) with delta (0, 0)
Screenshot: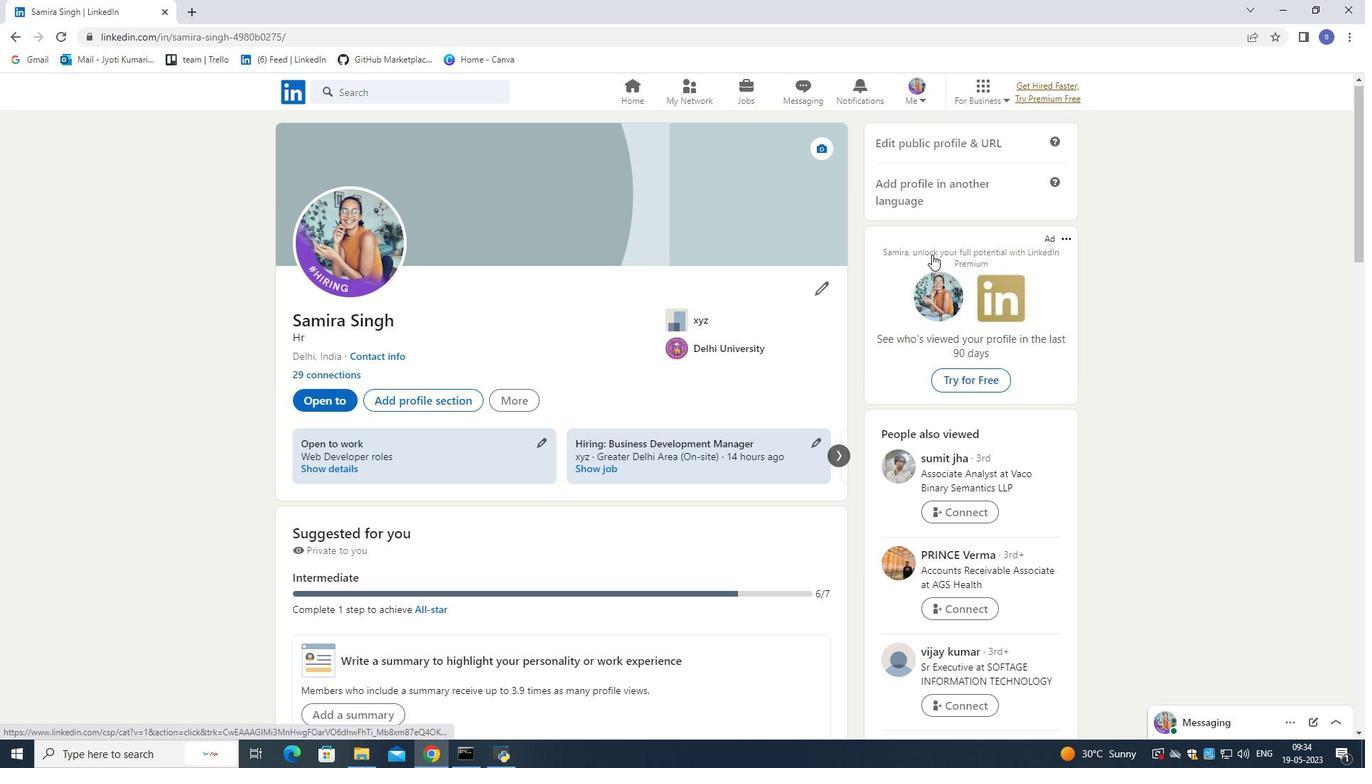 
Action: Mouse moved to (942, 239)
Screenshot: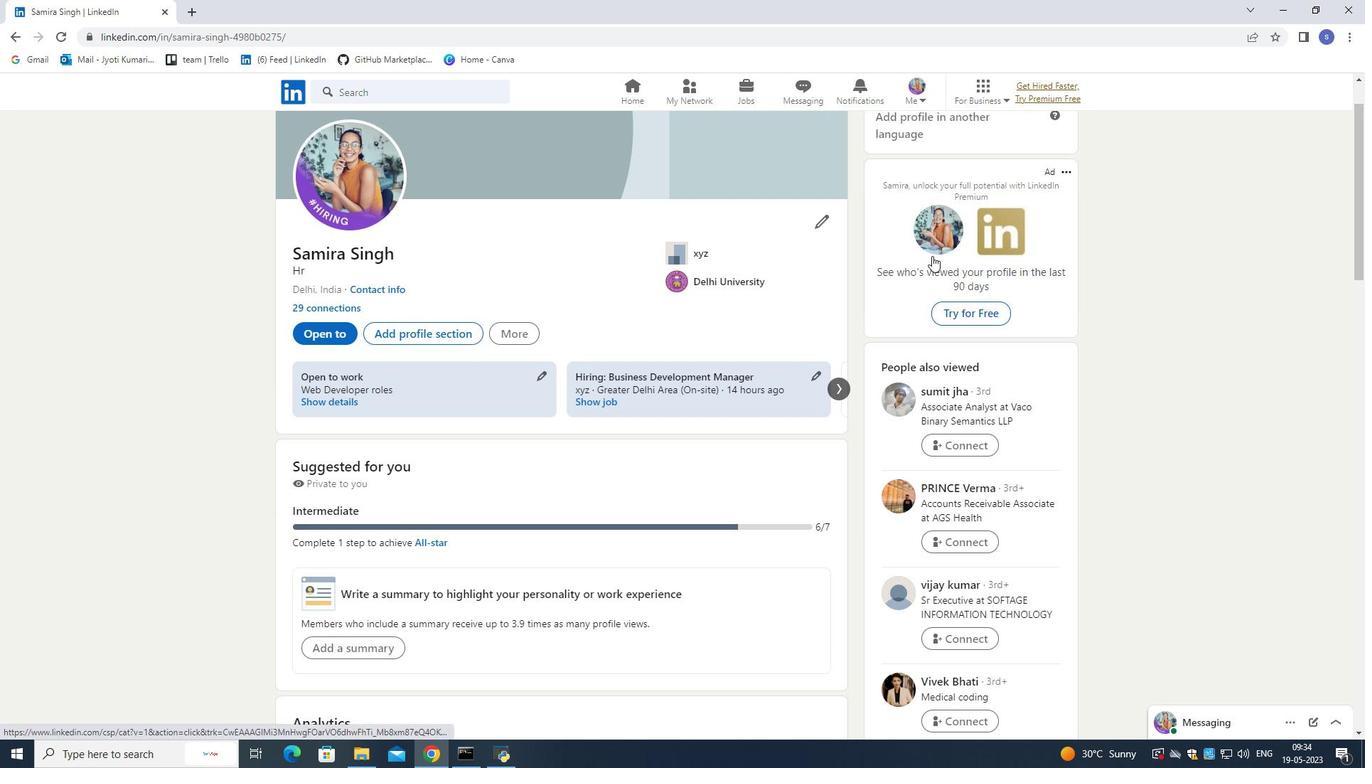
Action: Mouse scrolled (942, 238) with delta (0, -1)
Screenshot: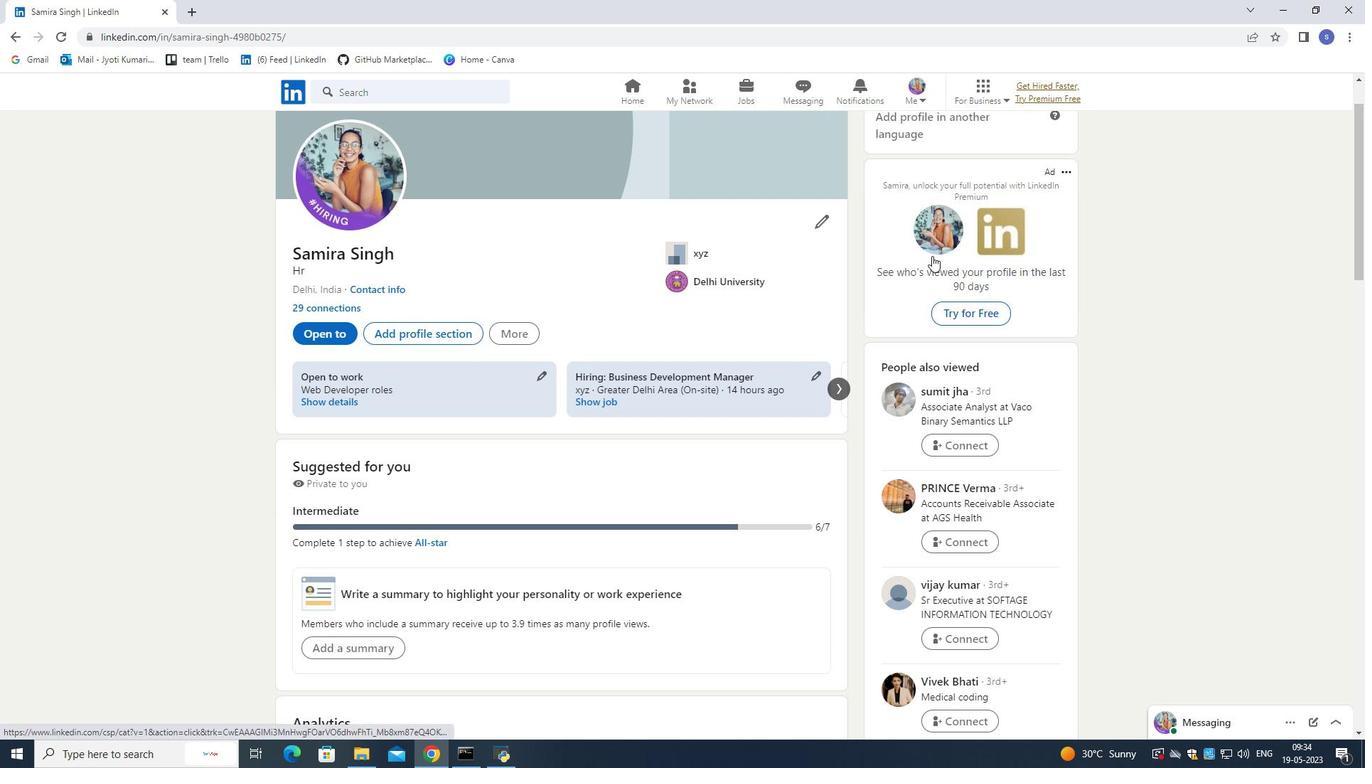 
Action: Mouse moved to (942, 239)
Screenshot: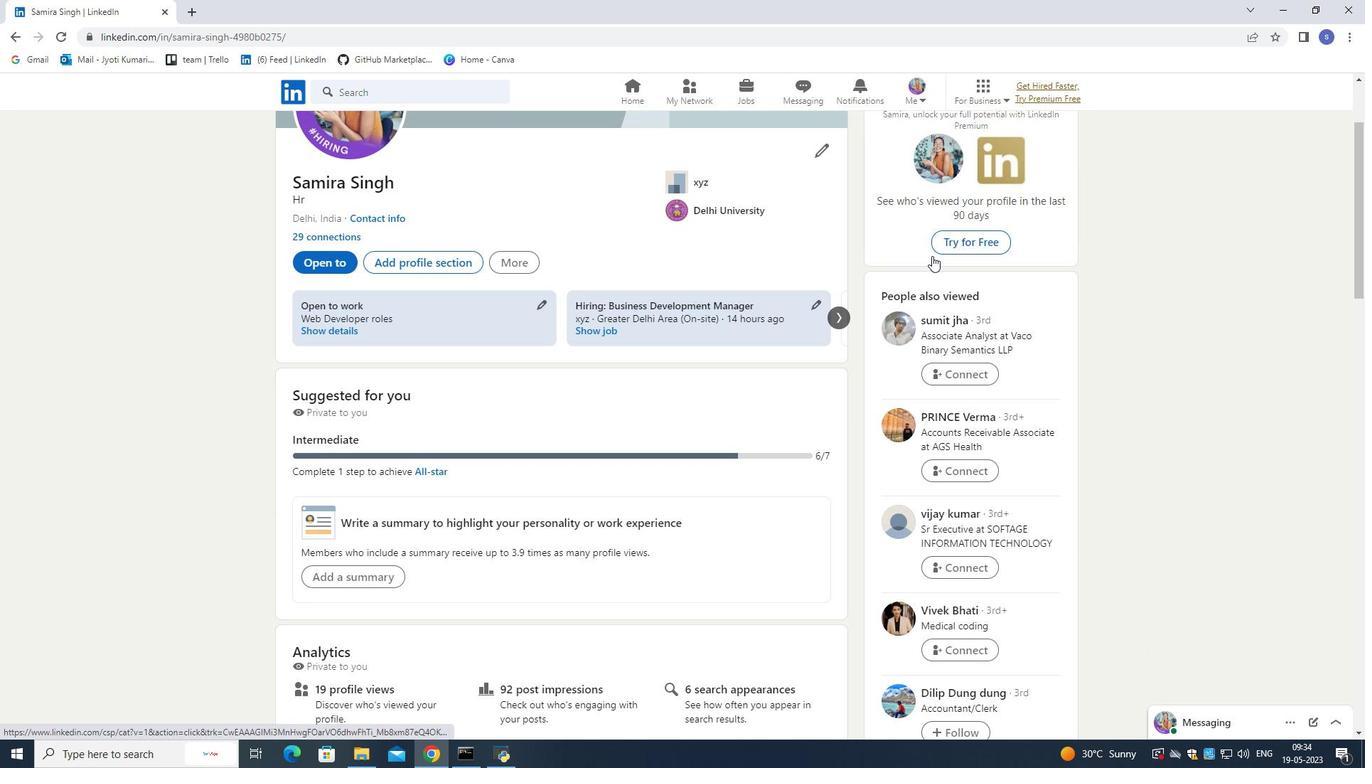 
Action: Mouse scrolled (942, 238) with delta (0, -1)
Screenshot: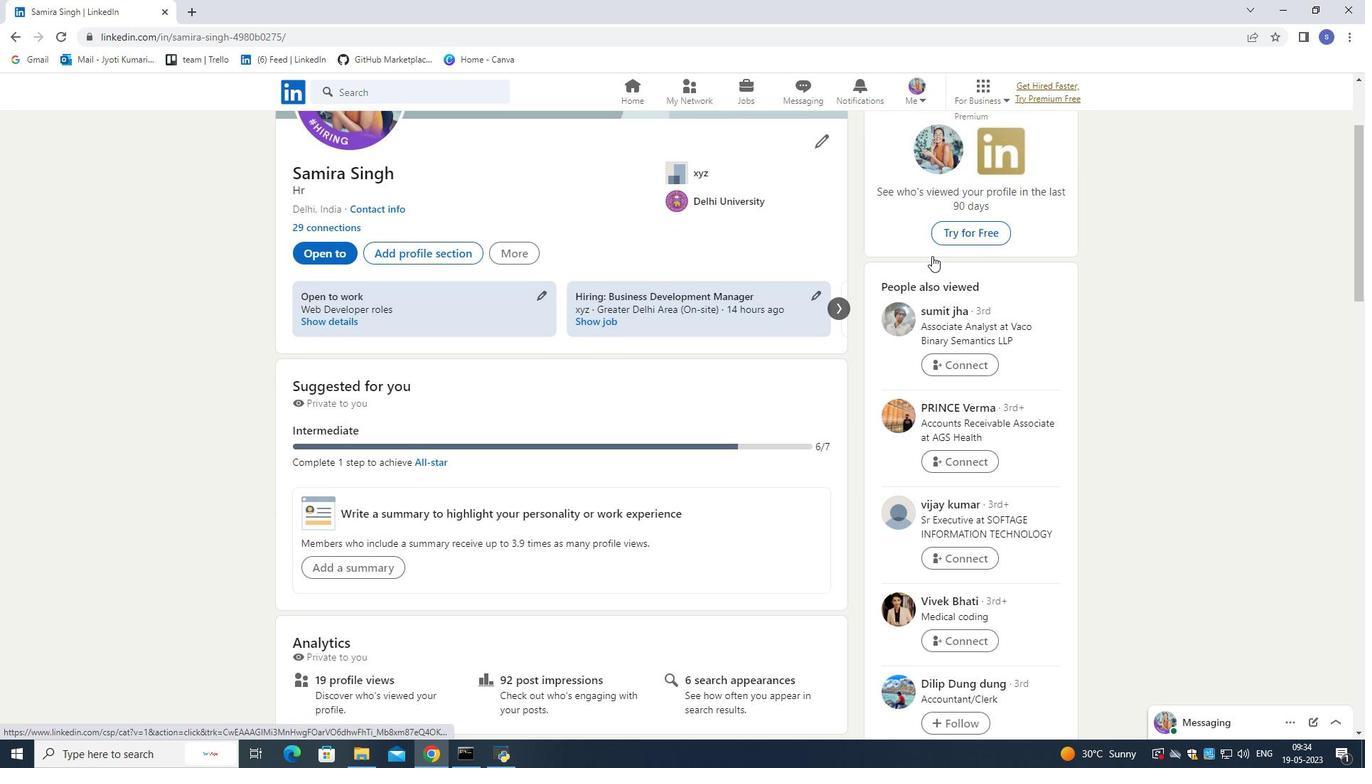 
Action: Mouse moved to (363, 305)
Screenshot: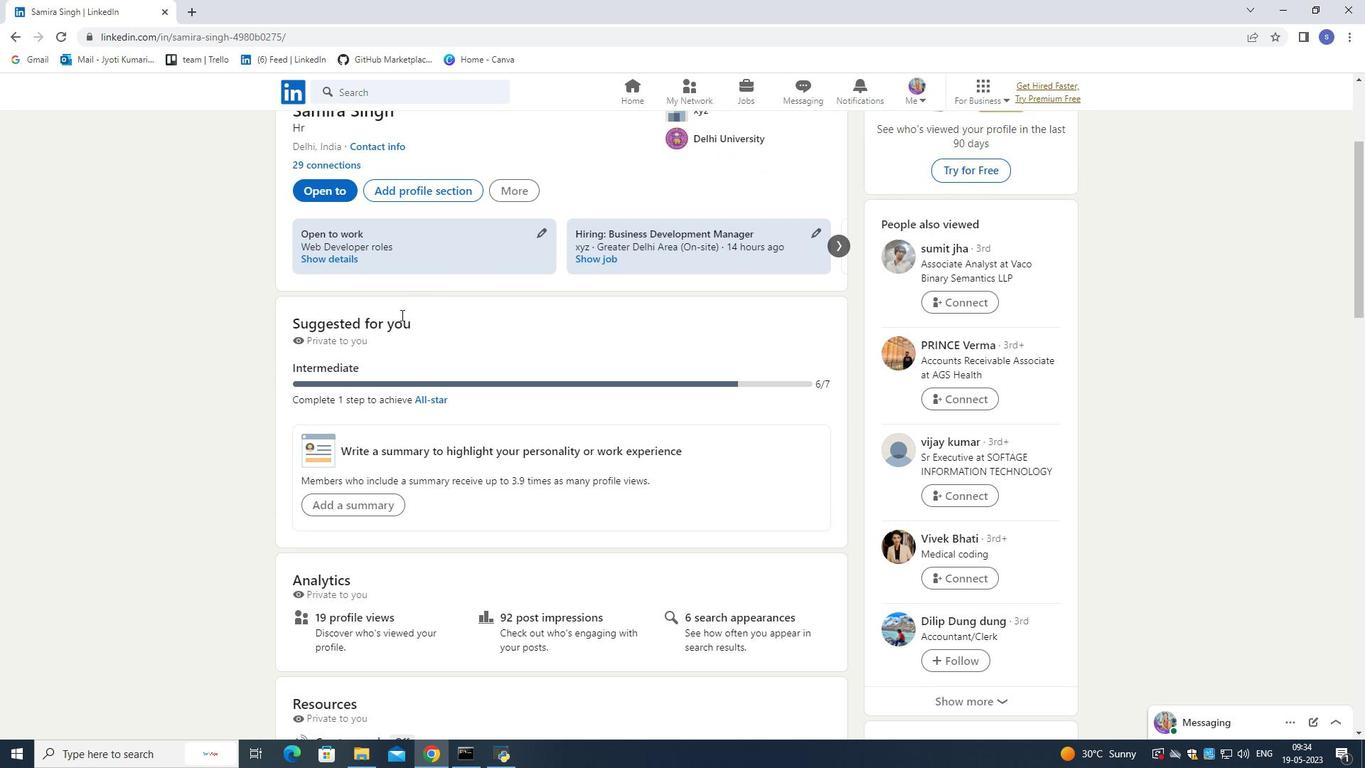 
Action: Mouse scrolled (363, 304) with delta (0, 0)
Screenshot: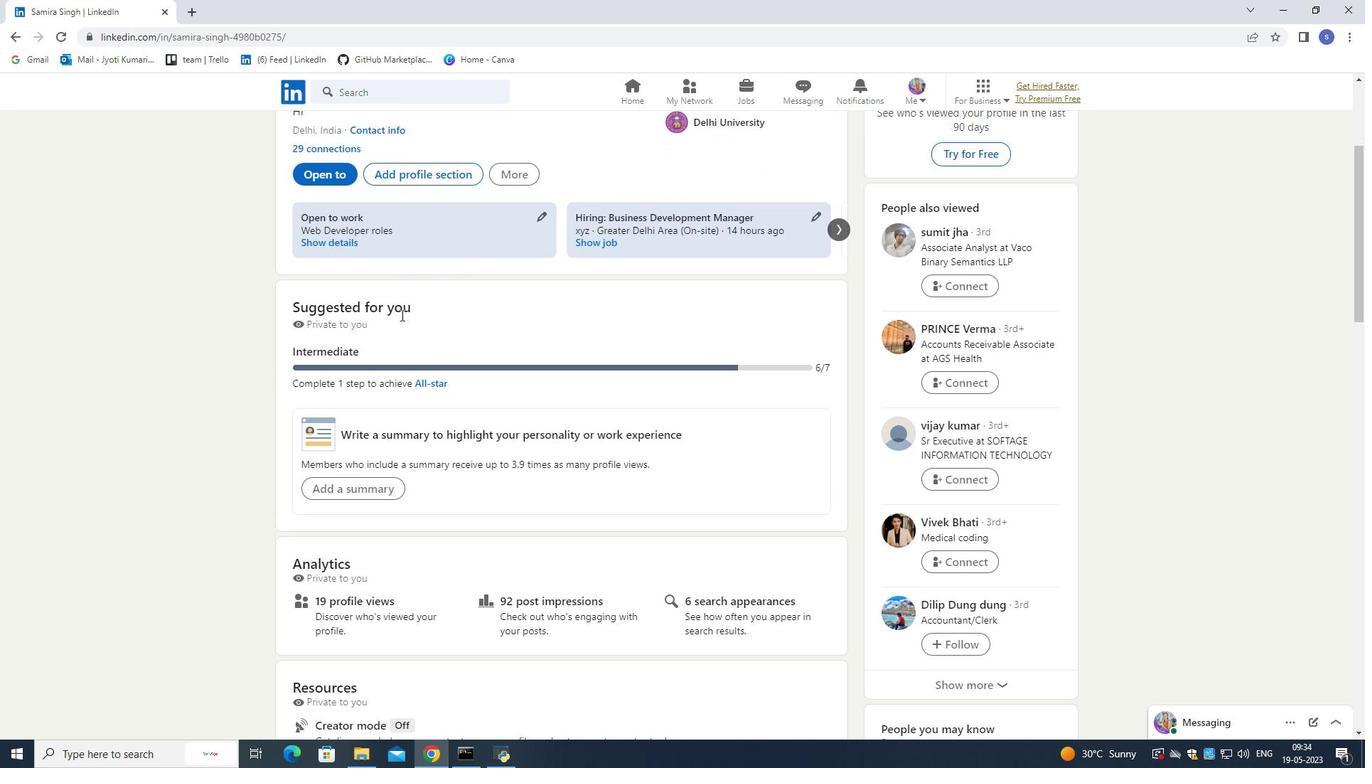 
Action: Mouse moved to (363, 306)
Screenshot: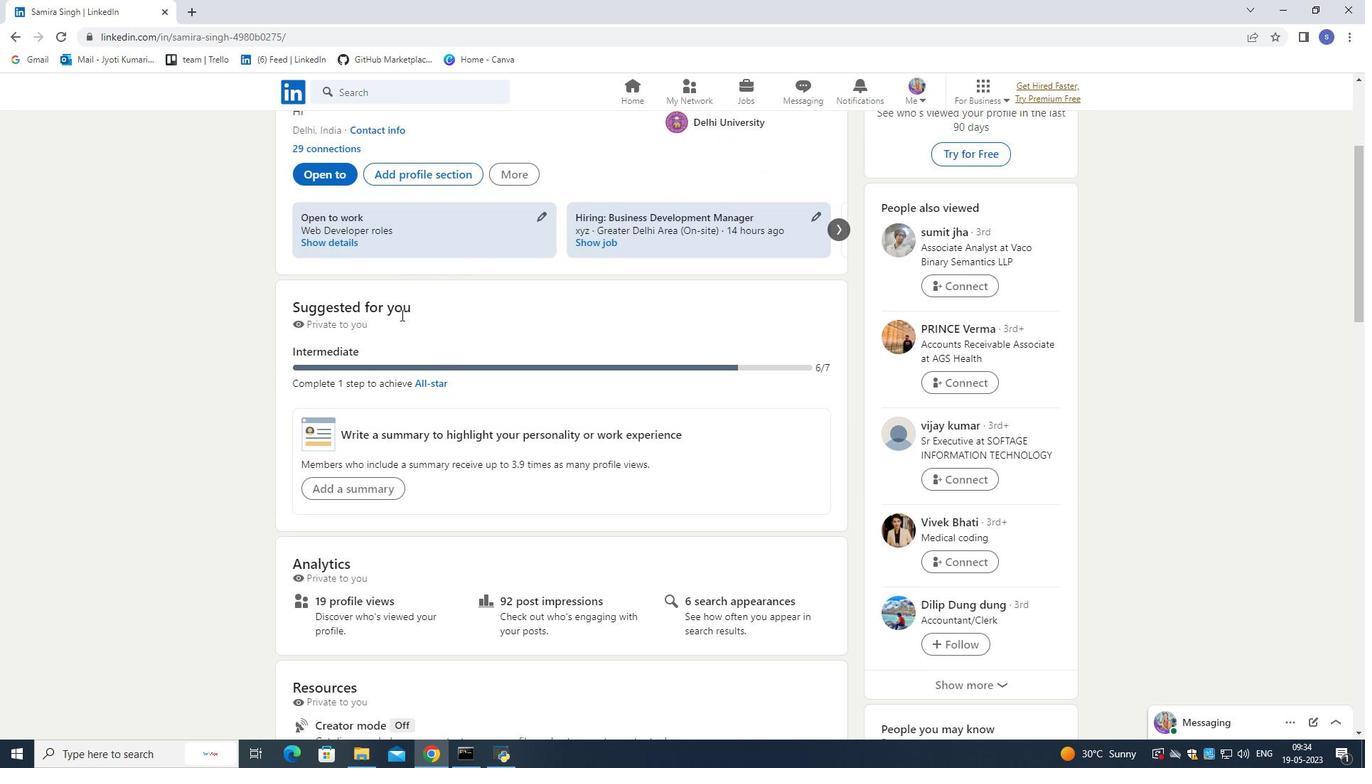 
Action: Mouse scrolled (363, 305) with delta (0, -1)
Screenshot: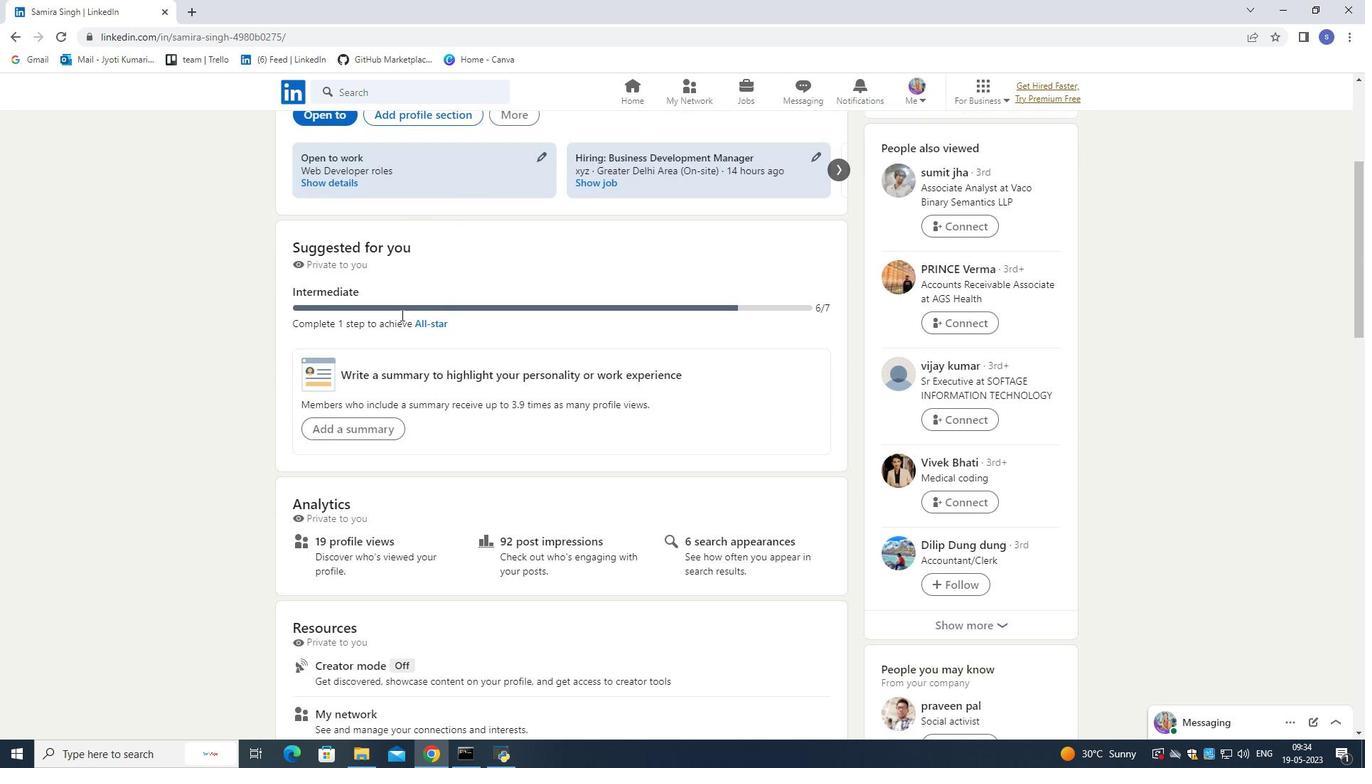 
Action: Mouse scrolled (363, 305) with delta (0, -1)
Screenshot: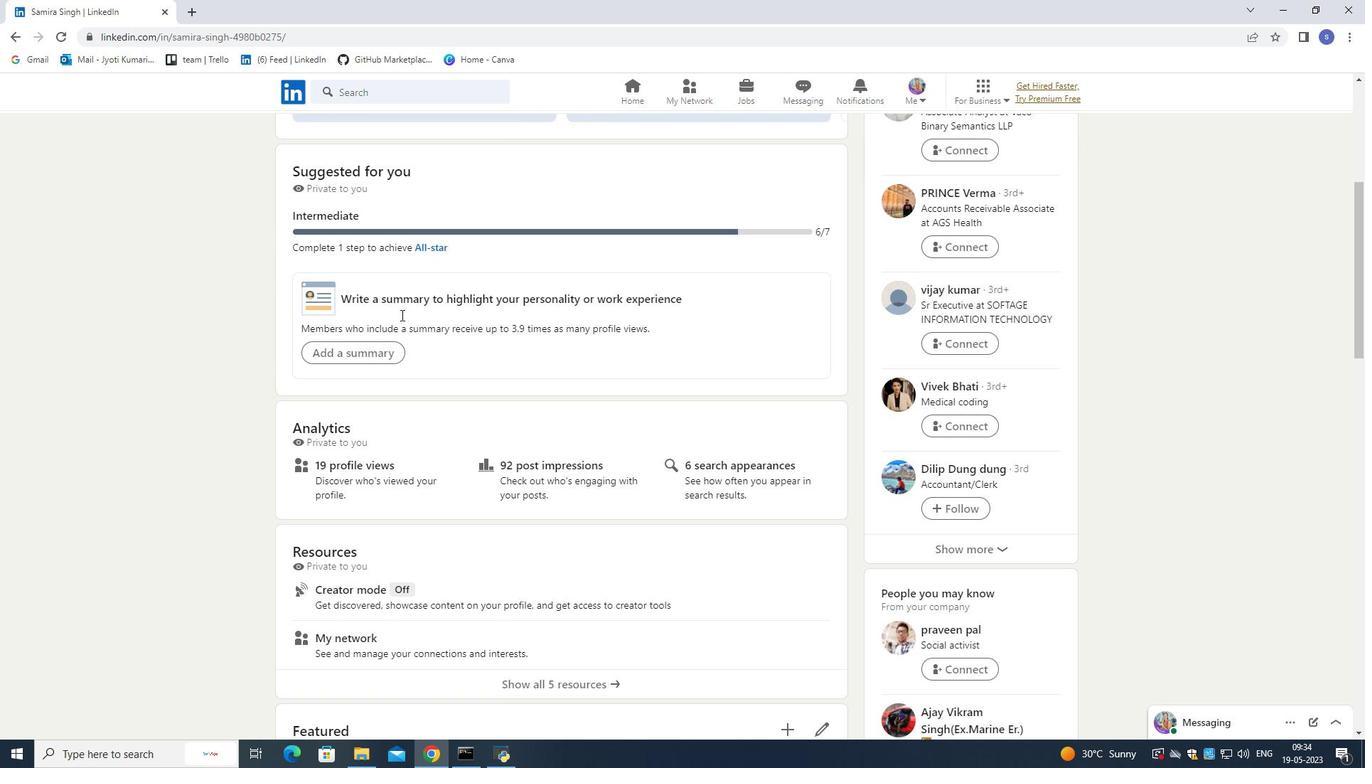 
Action: Mouse moved to (239, 363)
Screenshot: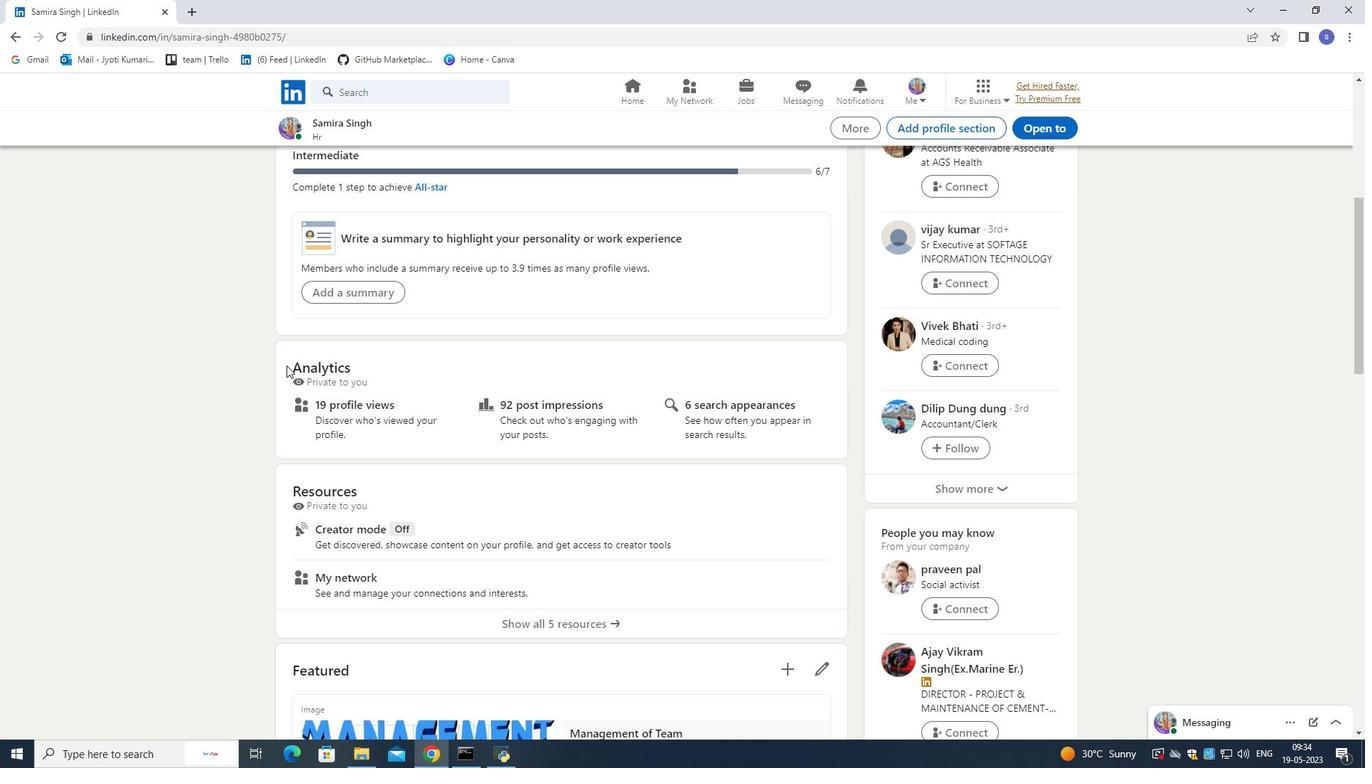 
Action: Mouse pressed left at (239, 363)
Screenshot: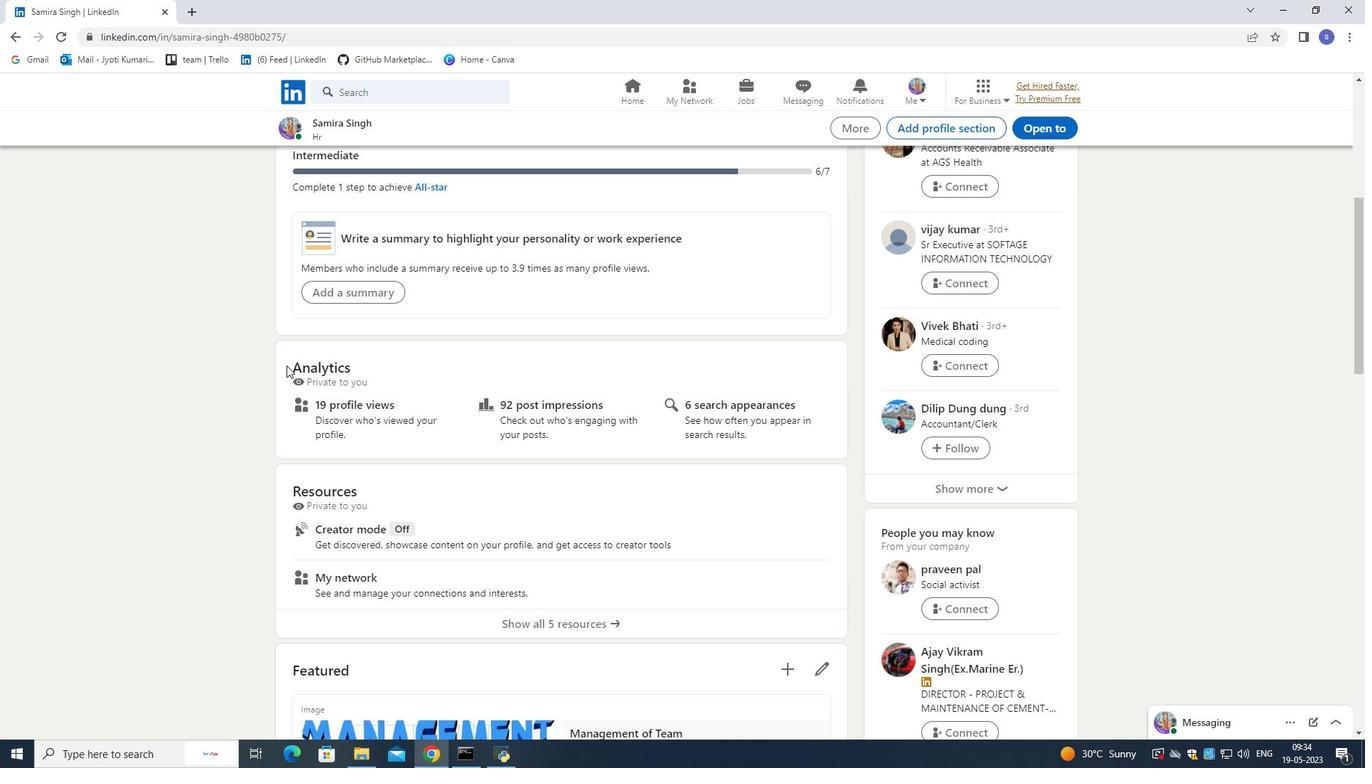 
Action: Mouse moved to (339, 369)
Screenshot: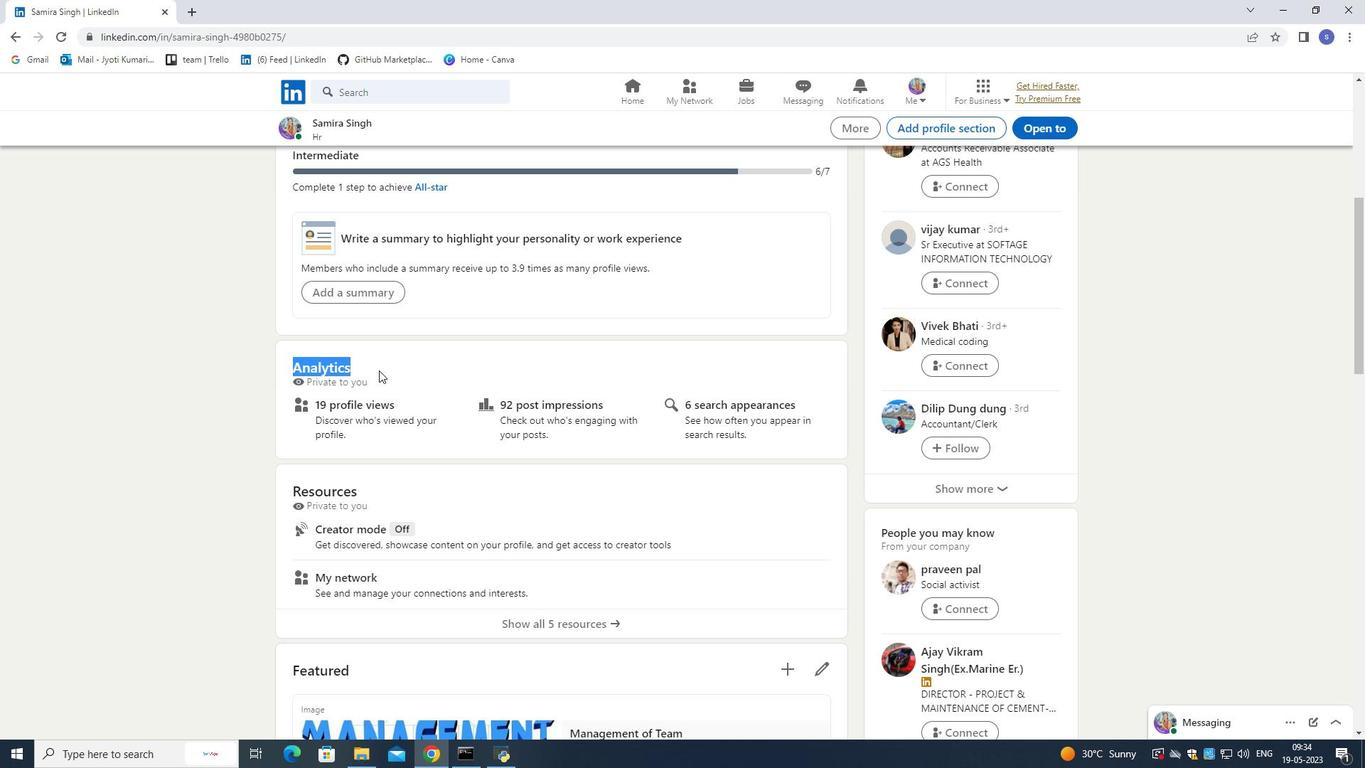 
Action: Mouse pressed left at (339, 369)
Screenshot: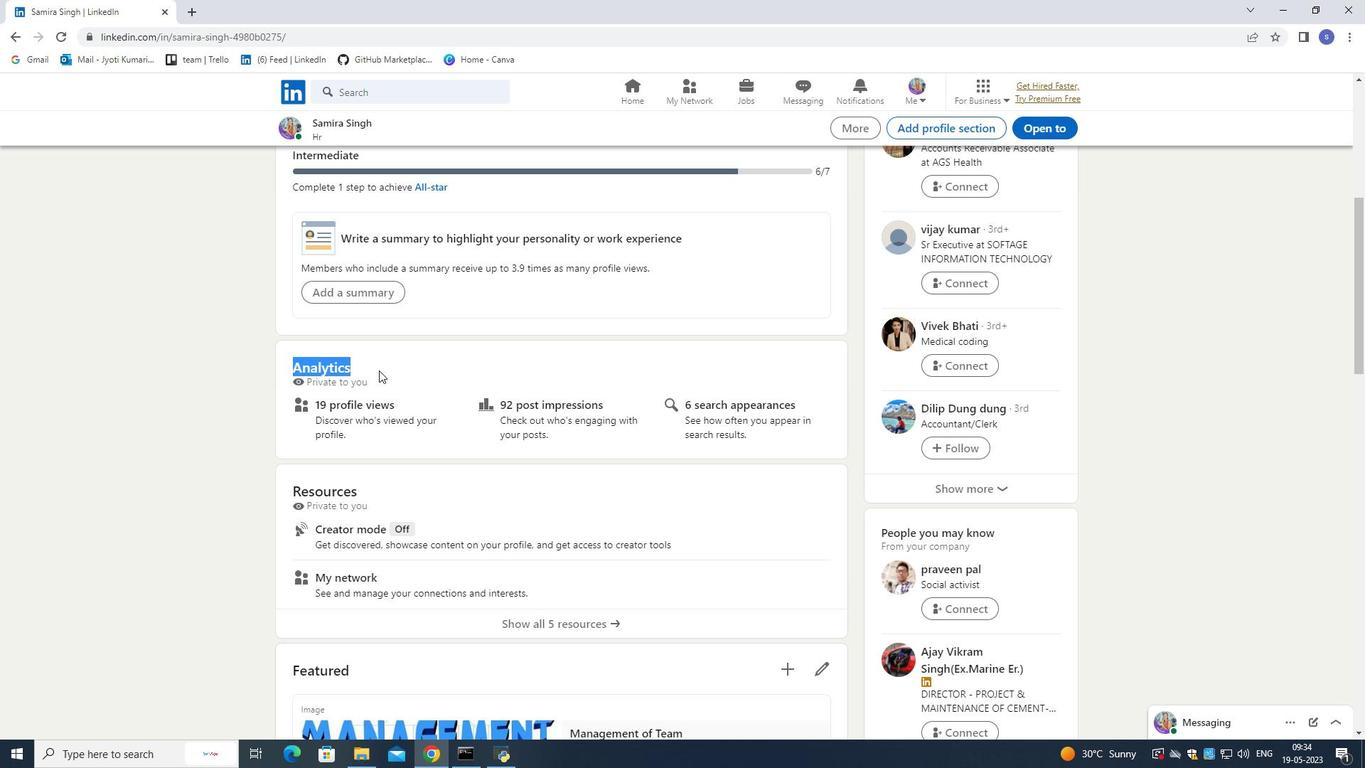 
Action: Mouse moved to (347, 408)
Screenshot: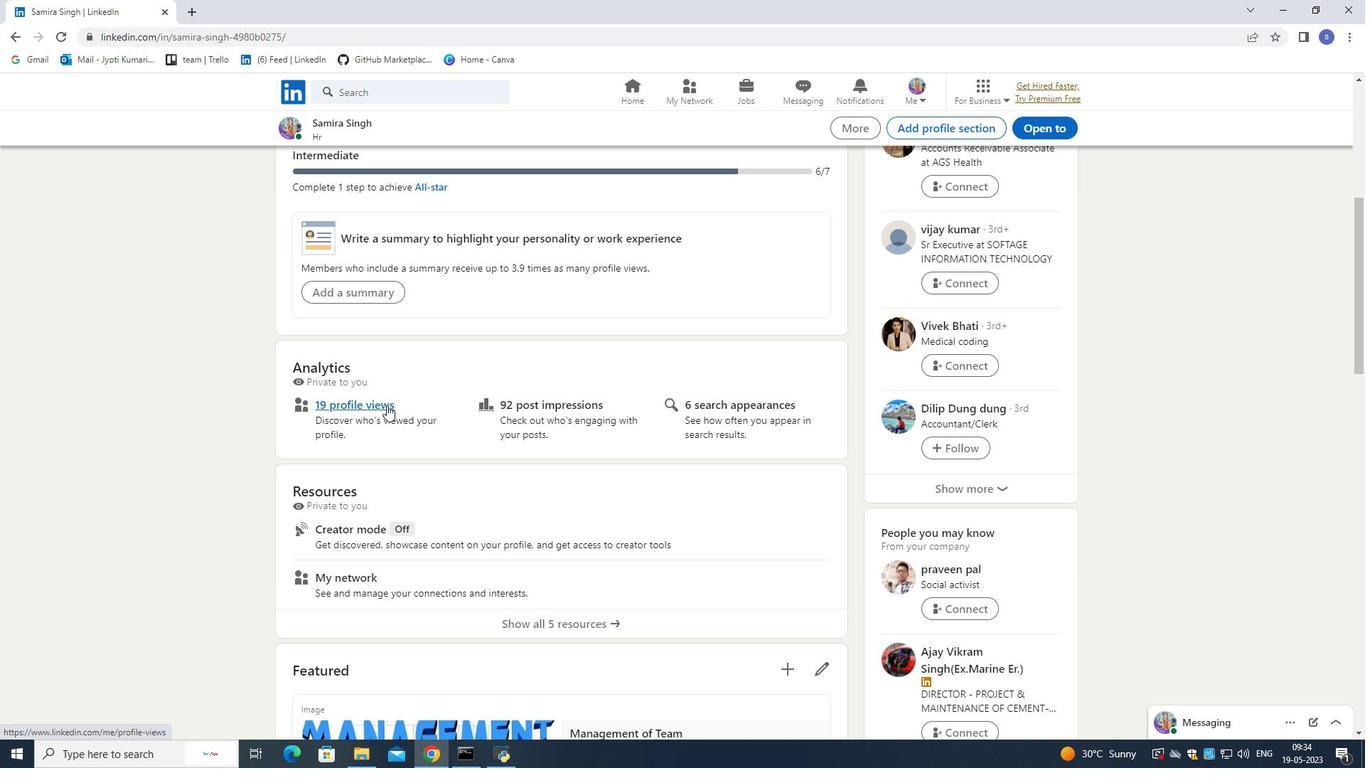 
Action: Mouse pressed left at (347, 408)
Screenshot: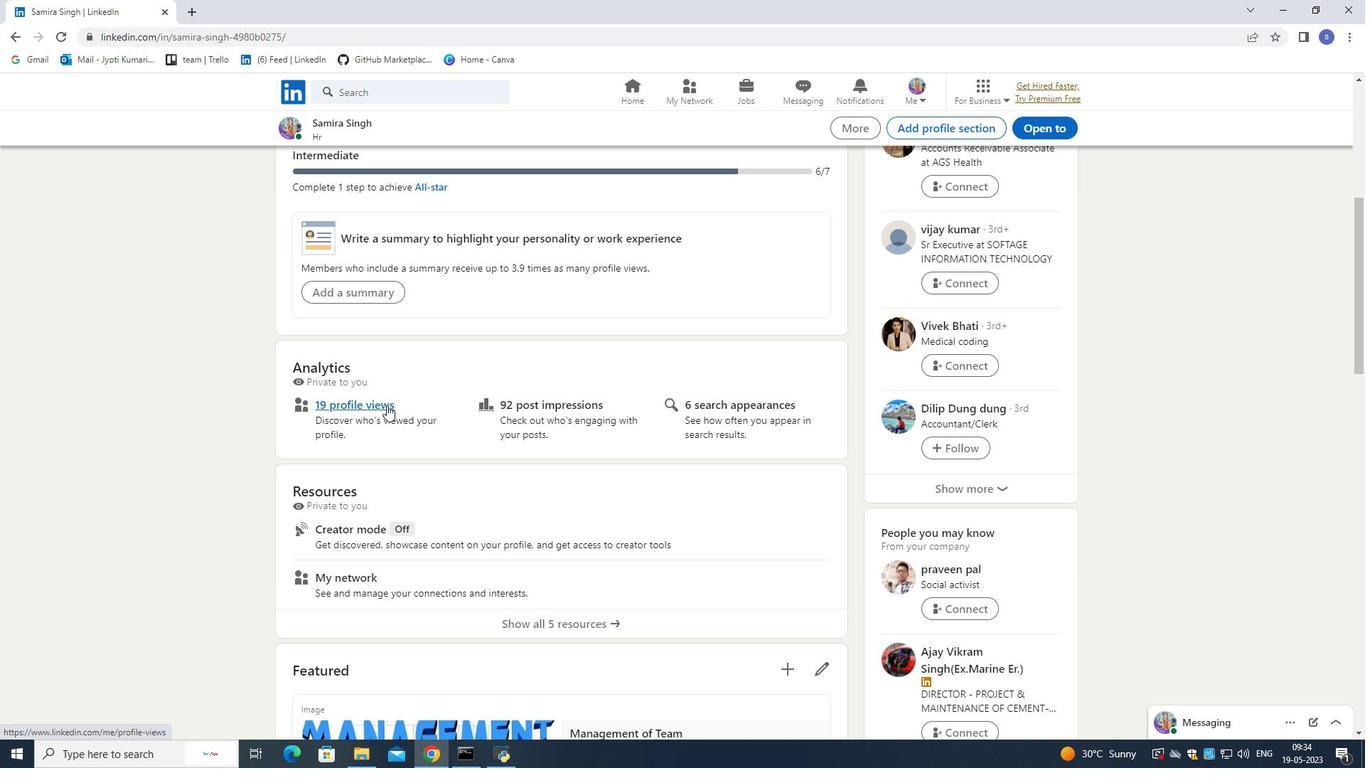 
Action: Mouse moved to (244, 240)
Screenshot: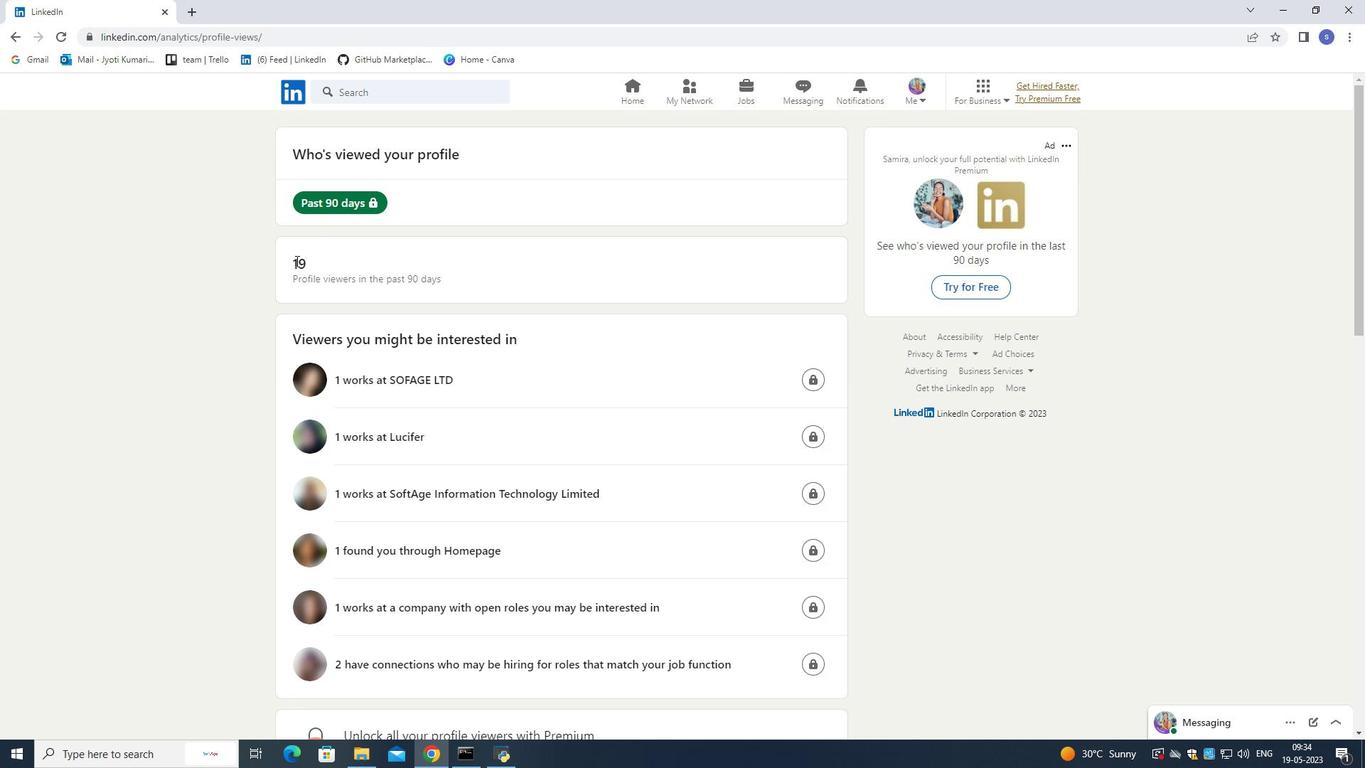 
Action: Mouse pressed left at (244, 240)
Screenshot: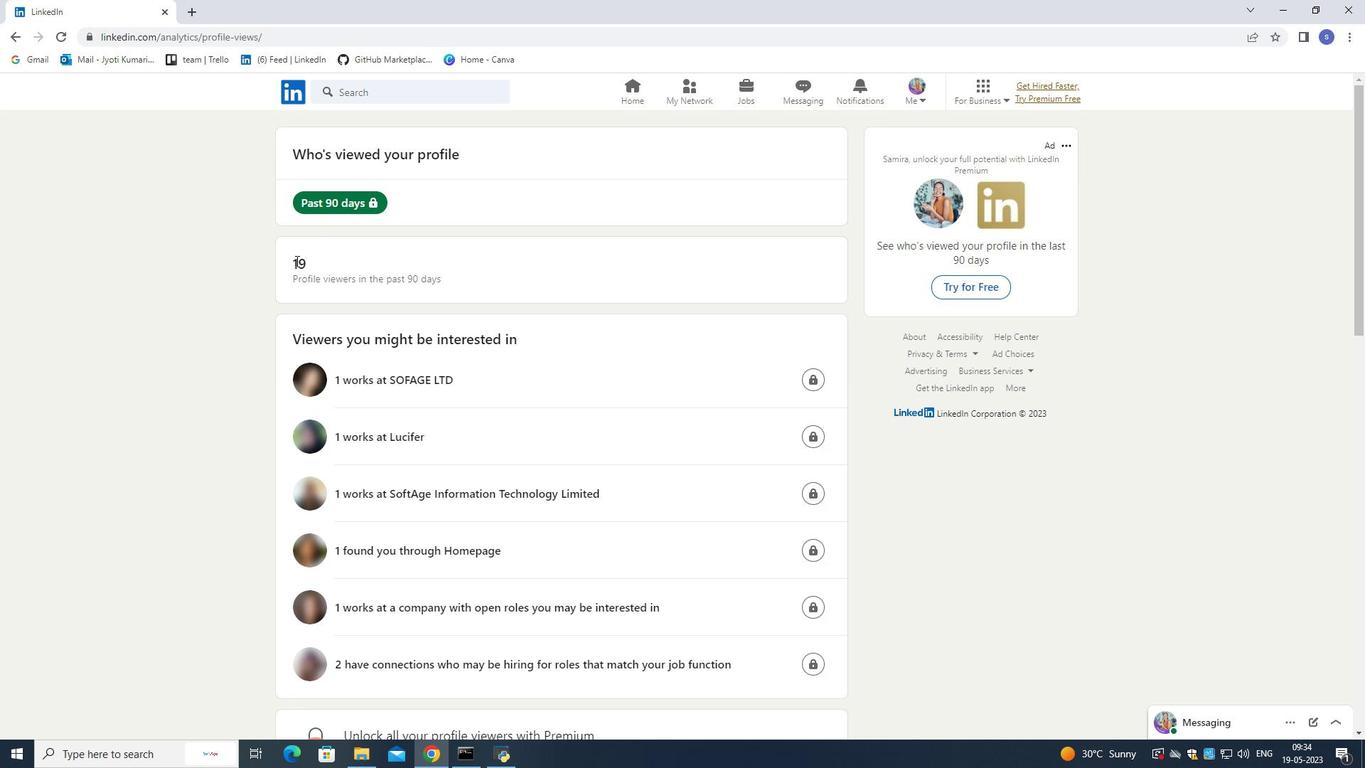 
Action: Mouse moved to (245, 267)
Screenshot: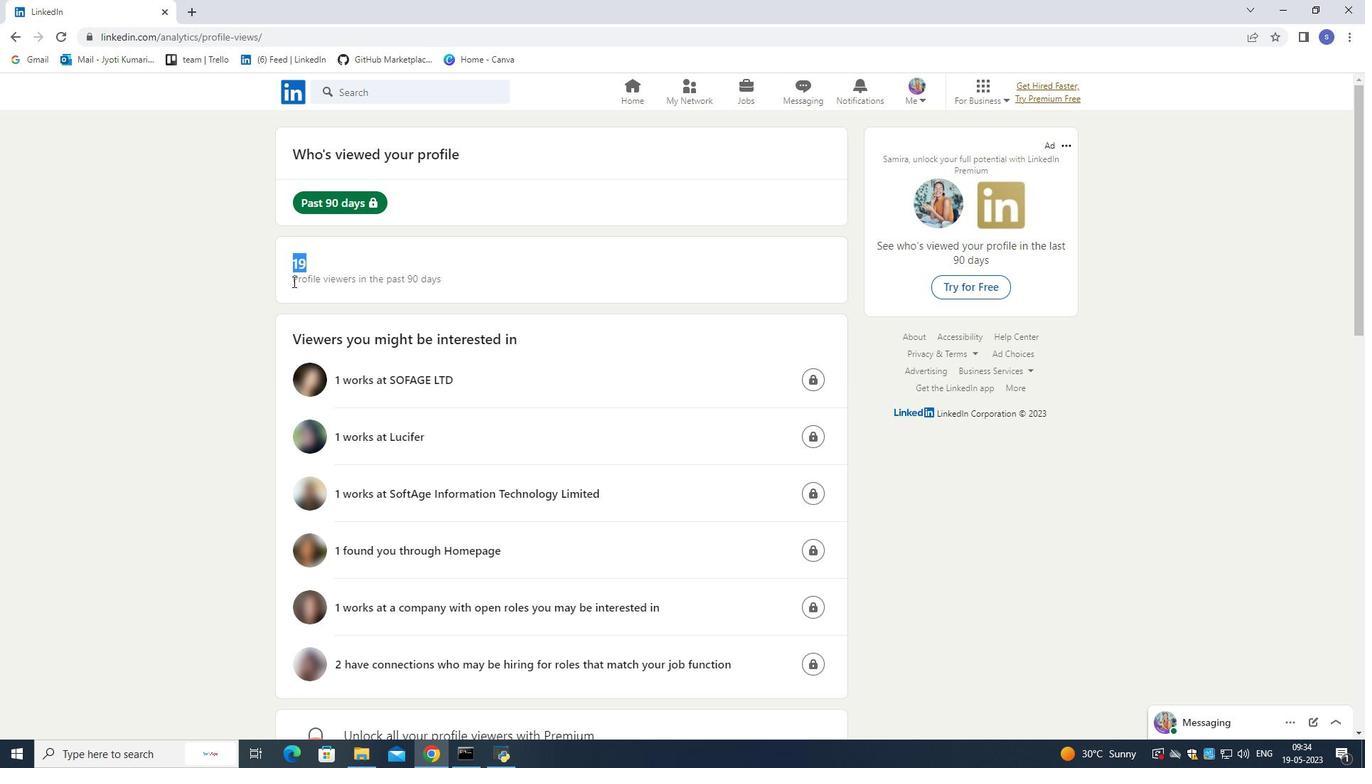 
Action: Mouse pressed left at (245, 267)
Screenshot: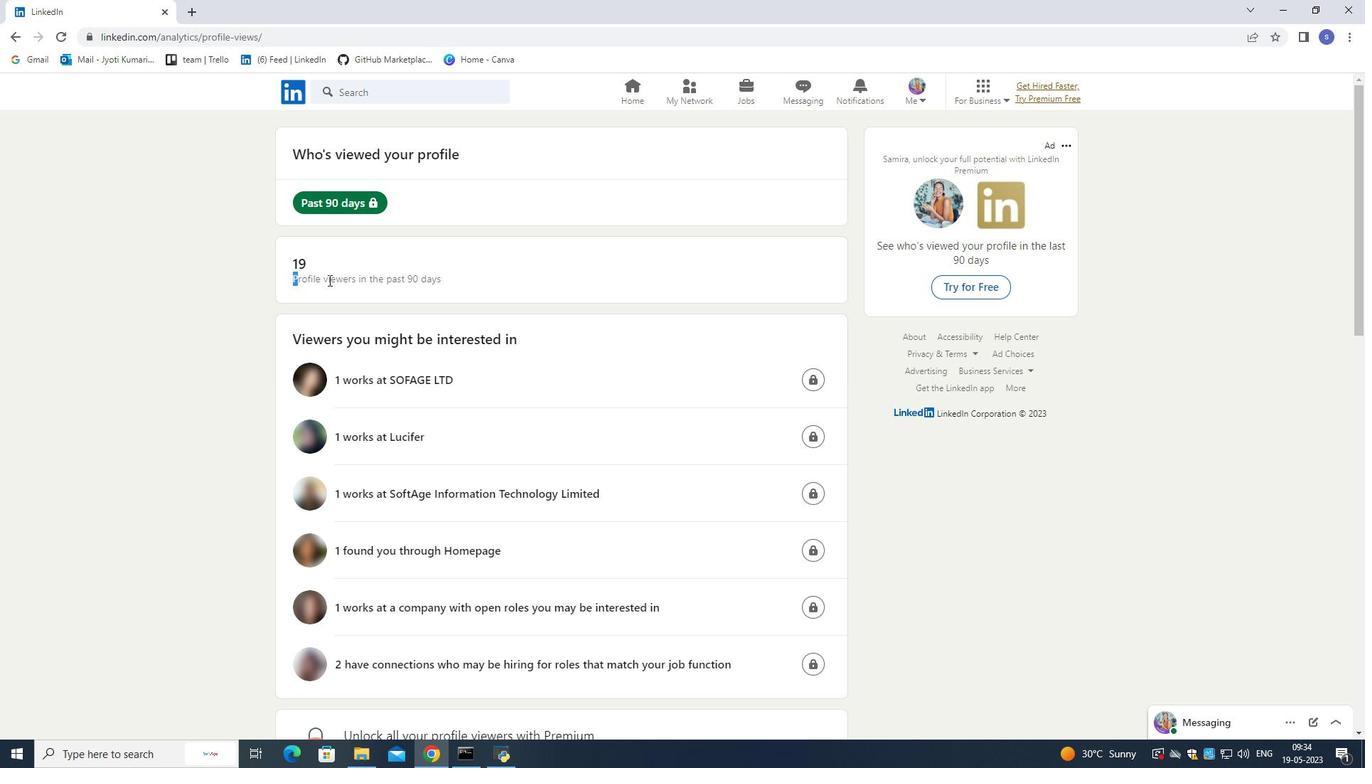 
Action: Mouse moved to (434, 266)
Screenshot: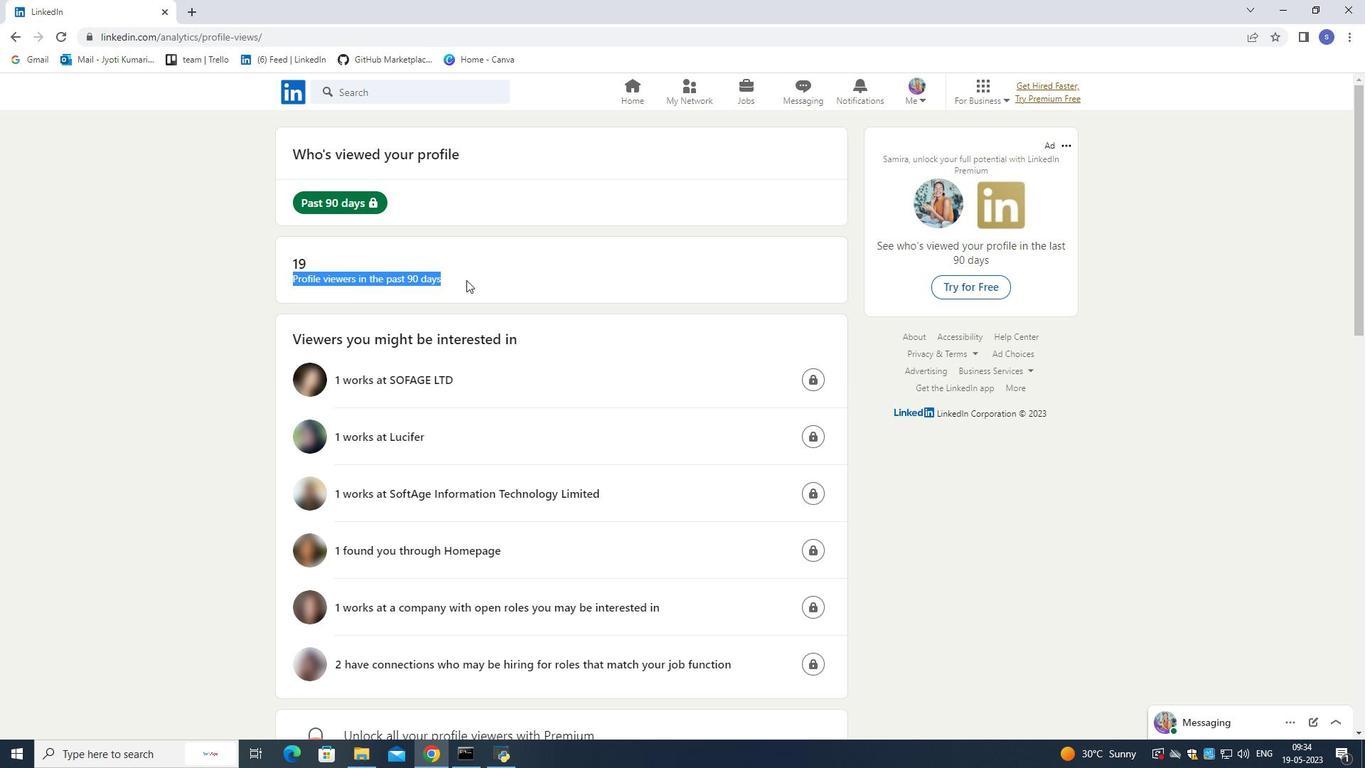 
Action: Mouse pressed left at (434, 266)
Screenshot: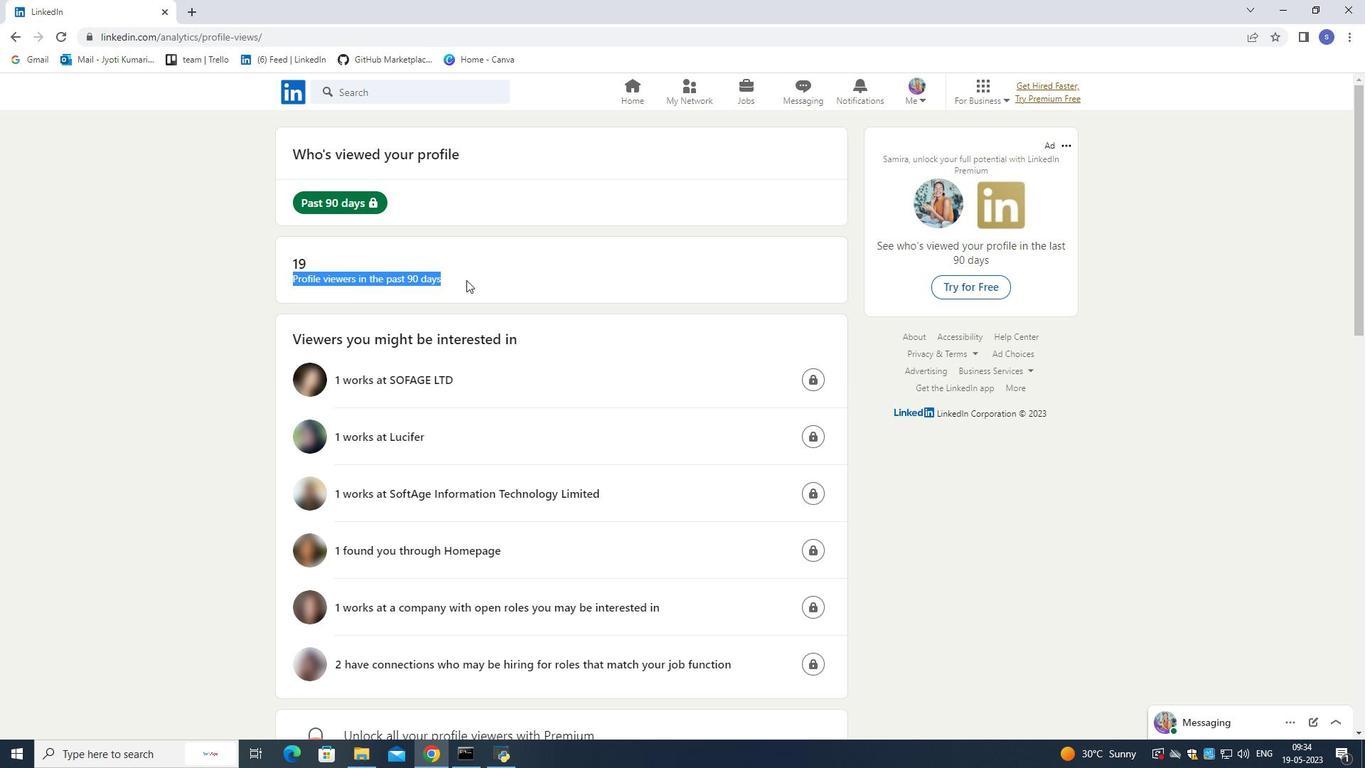 
Action: Mouse moved to (300, 315)
Screenshot: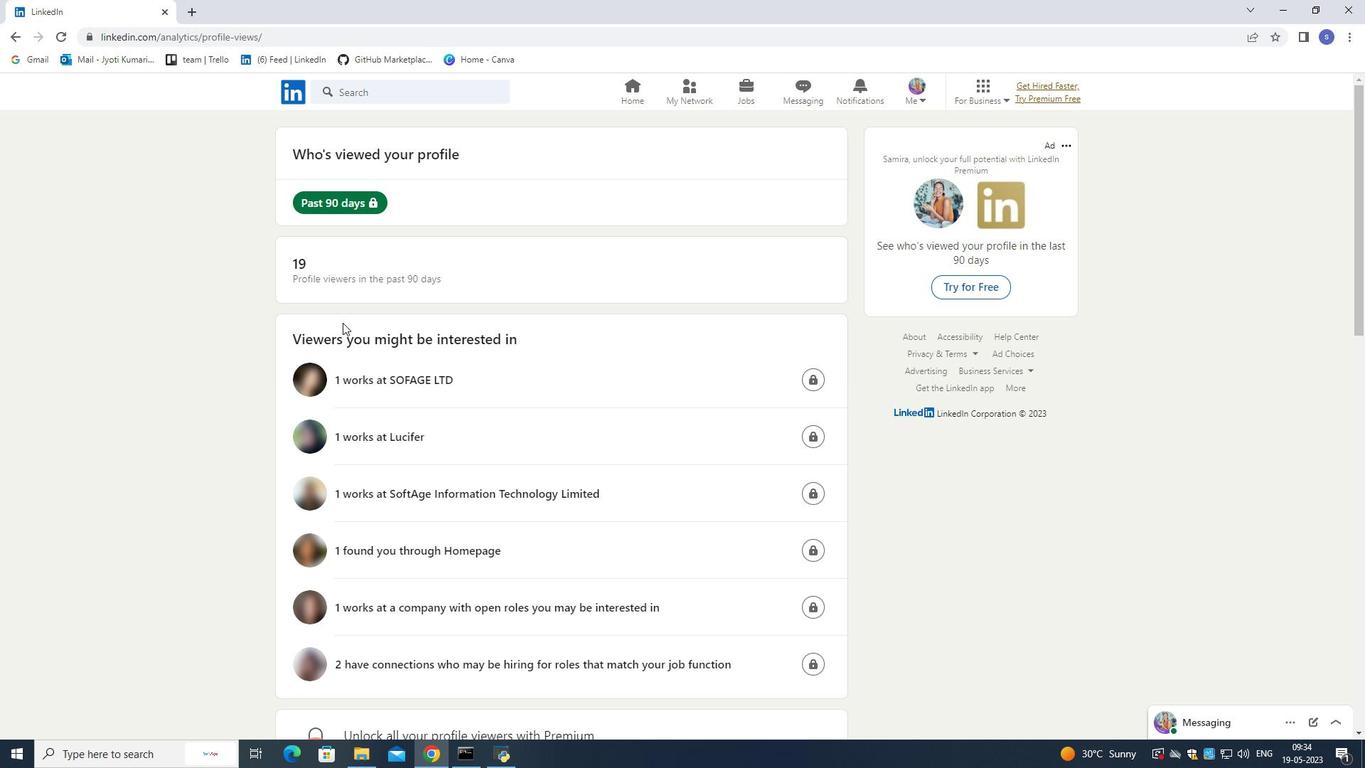 
Action: Mouse scrolled (300, 314) with delta (0, 0)
Screenshot: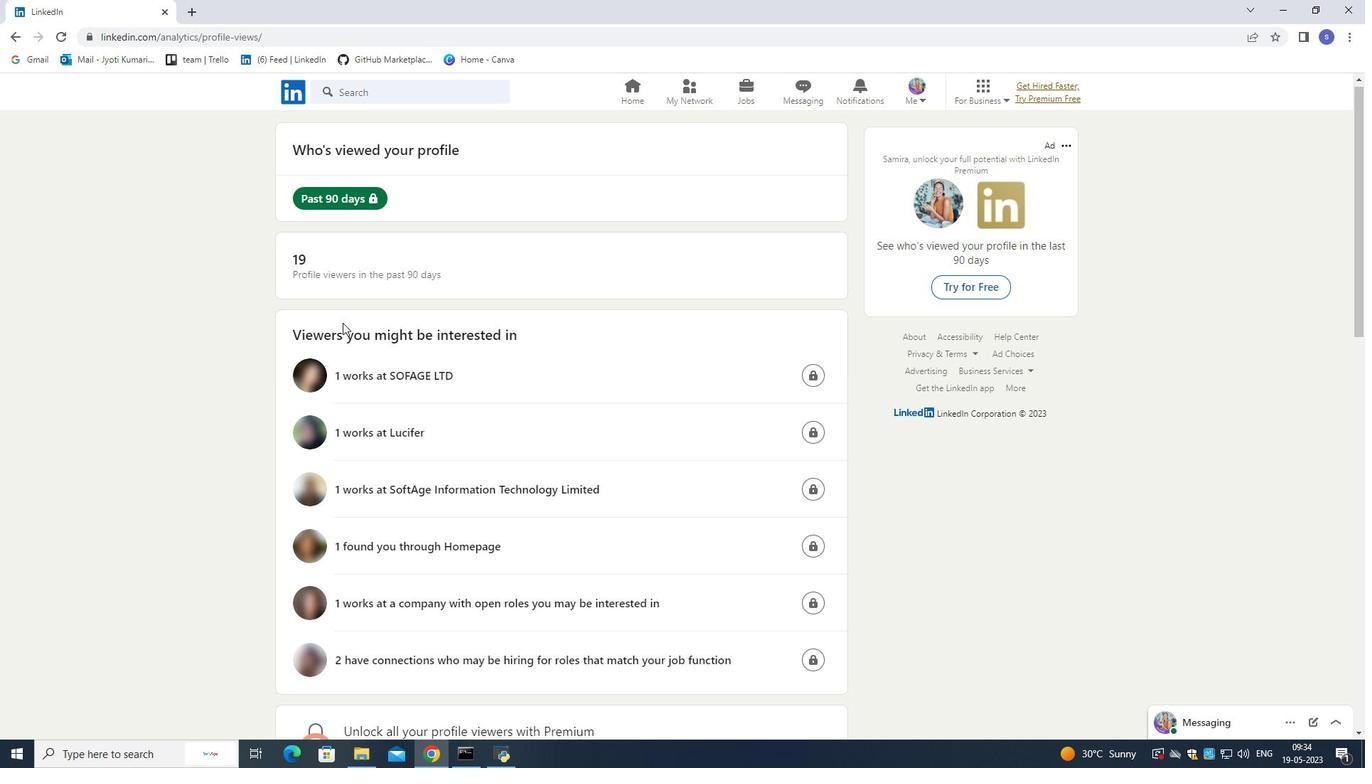 
Action: Mouse scrolled (300, 314) with delta (0, 0)
Screenshot: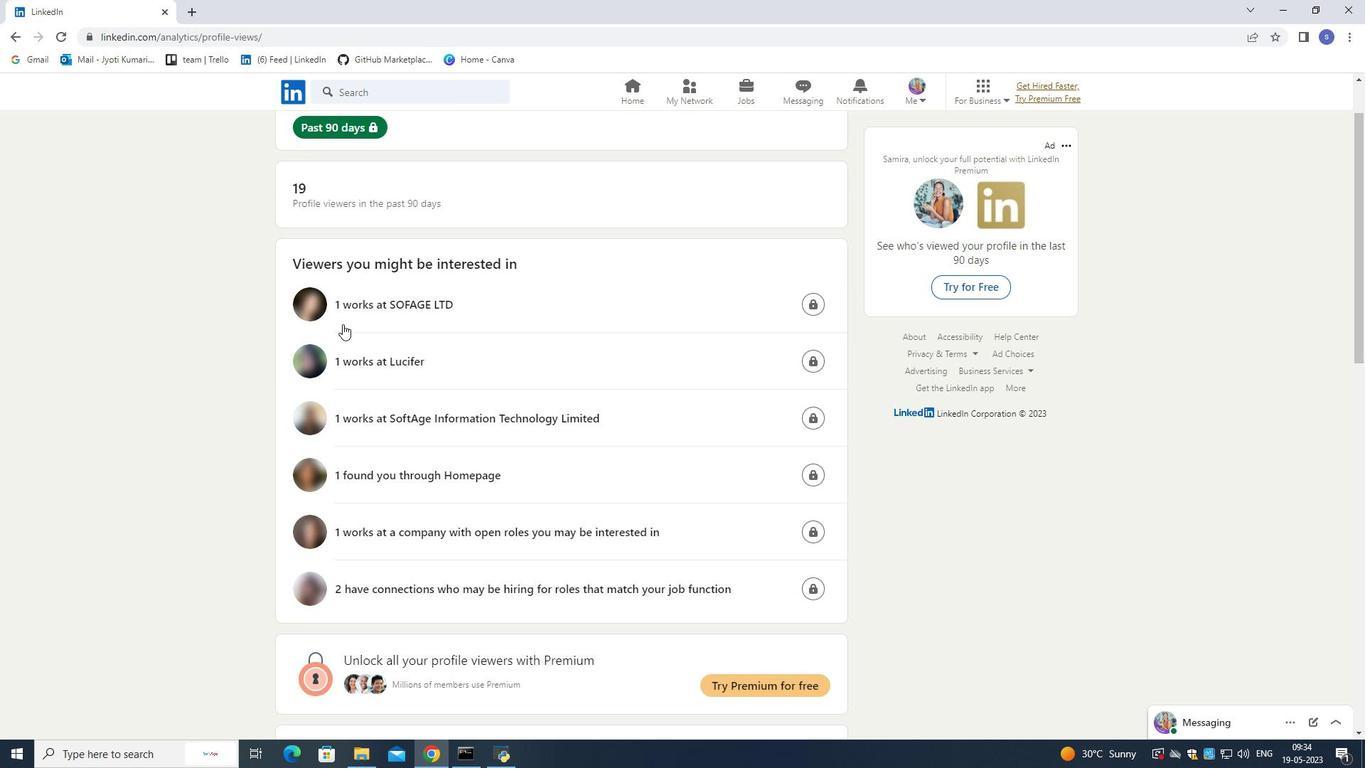 
Action: Mouse moved to (300, 316)
Screenshot: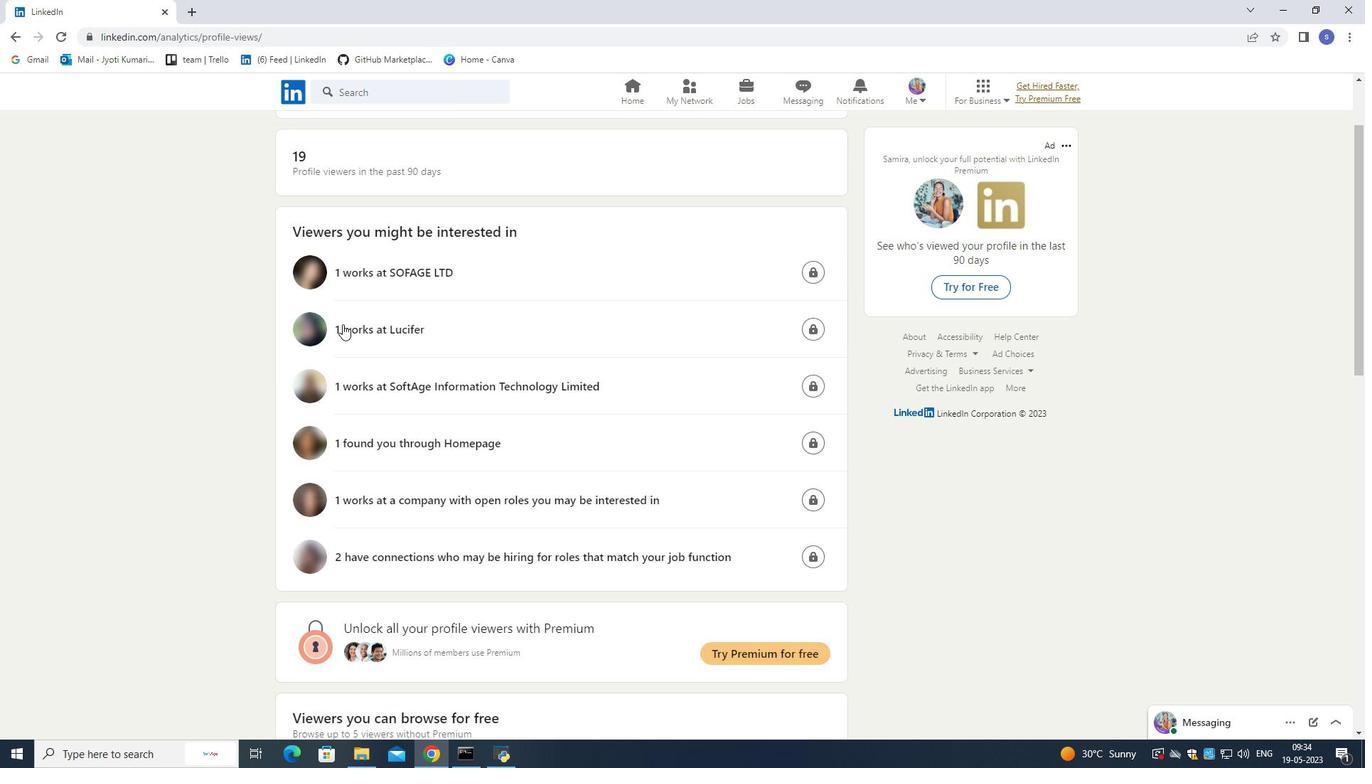 
Action: Mouse scrolled (300, 315) with delta (0, 0)
Screenshot: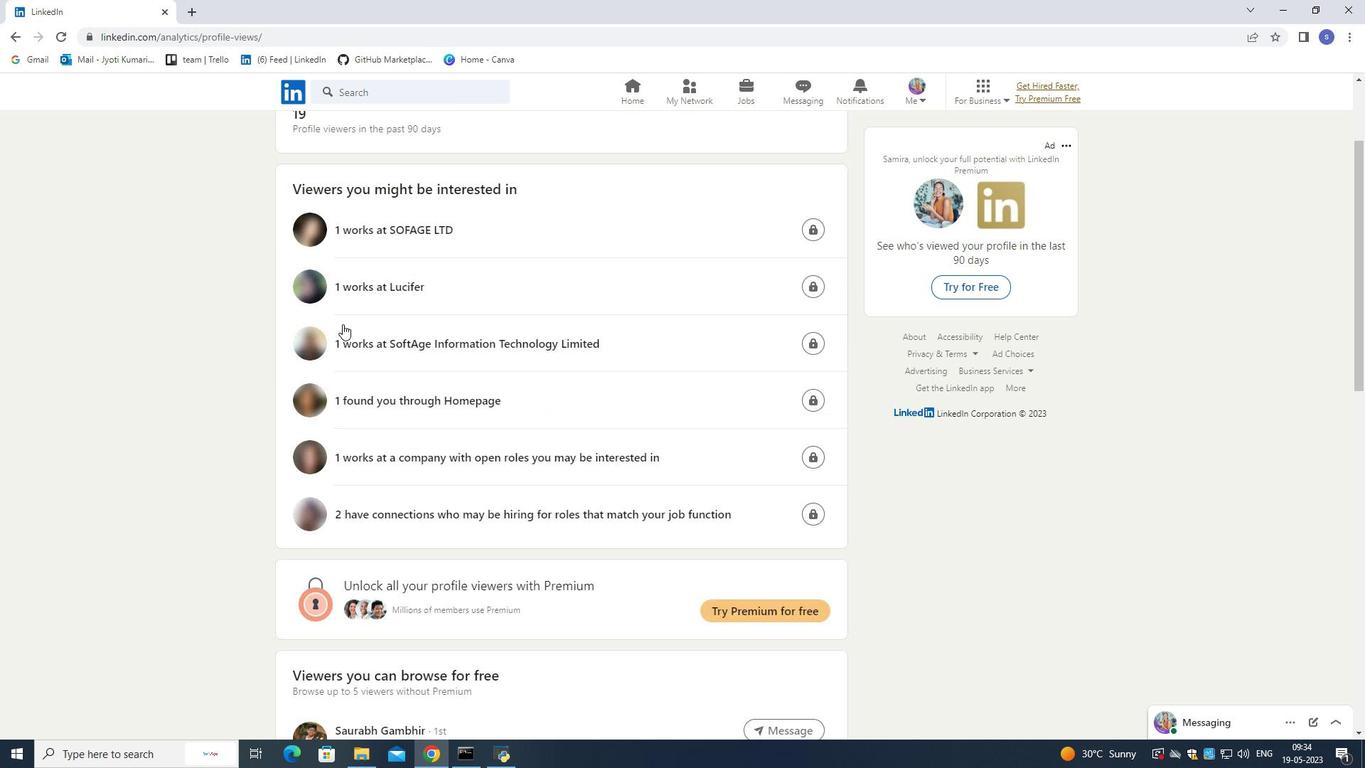 
Action: Mouse moved to (300, 318)
Screenshot: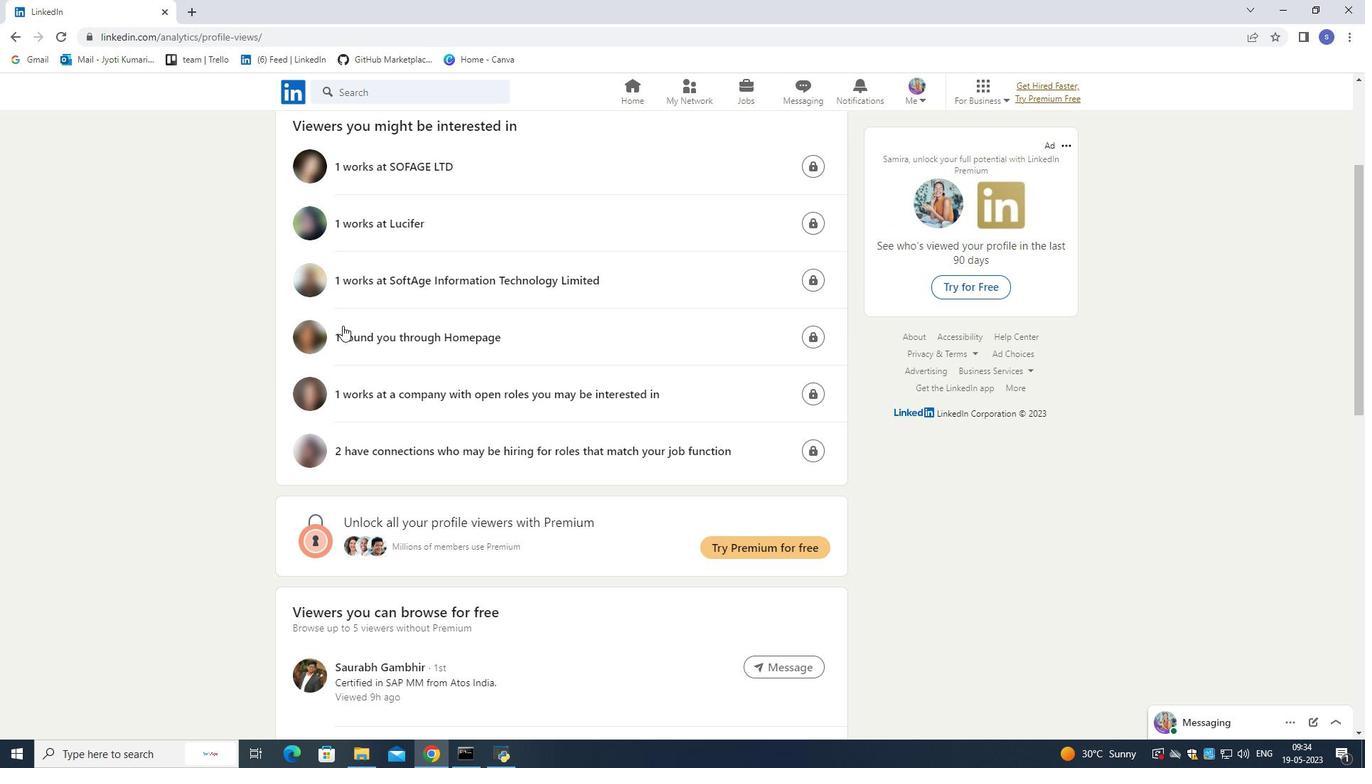 
Action: Mouse scrolled (300, 317) with delta (0, -1)
Screenshot: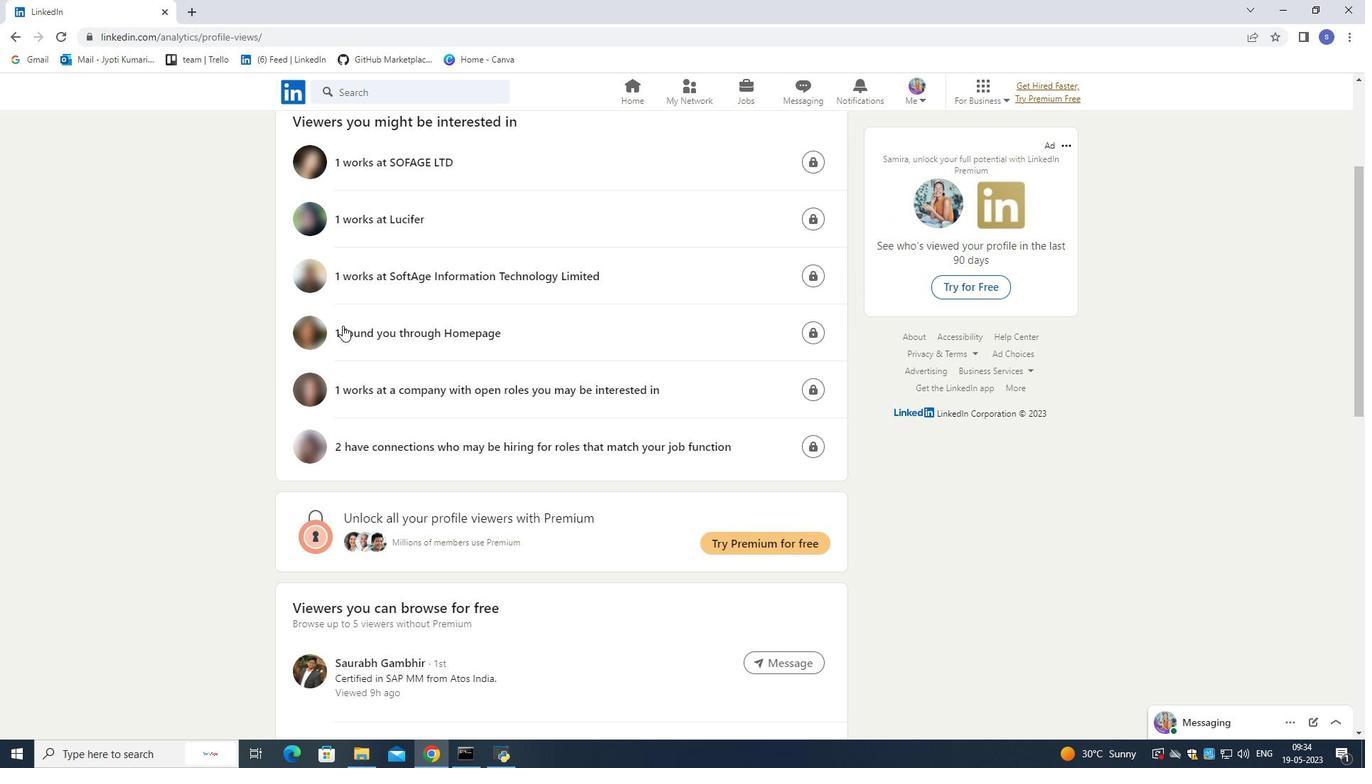 
Action: Mouse scrolled (300, 317) with delta (0, -1)
Screenshot: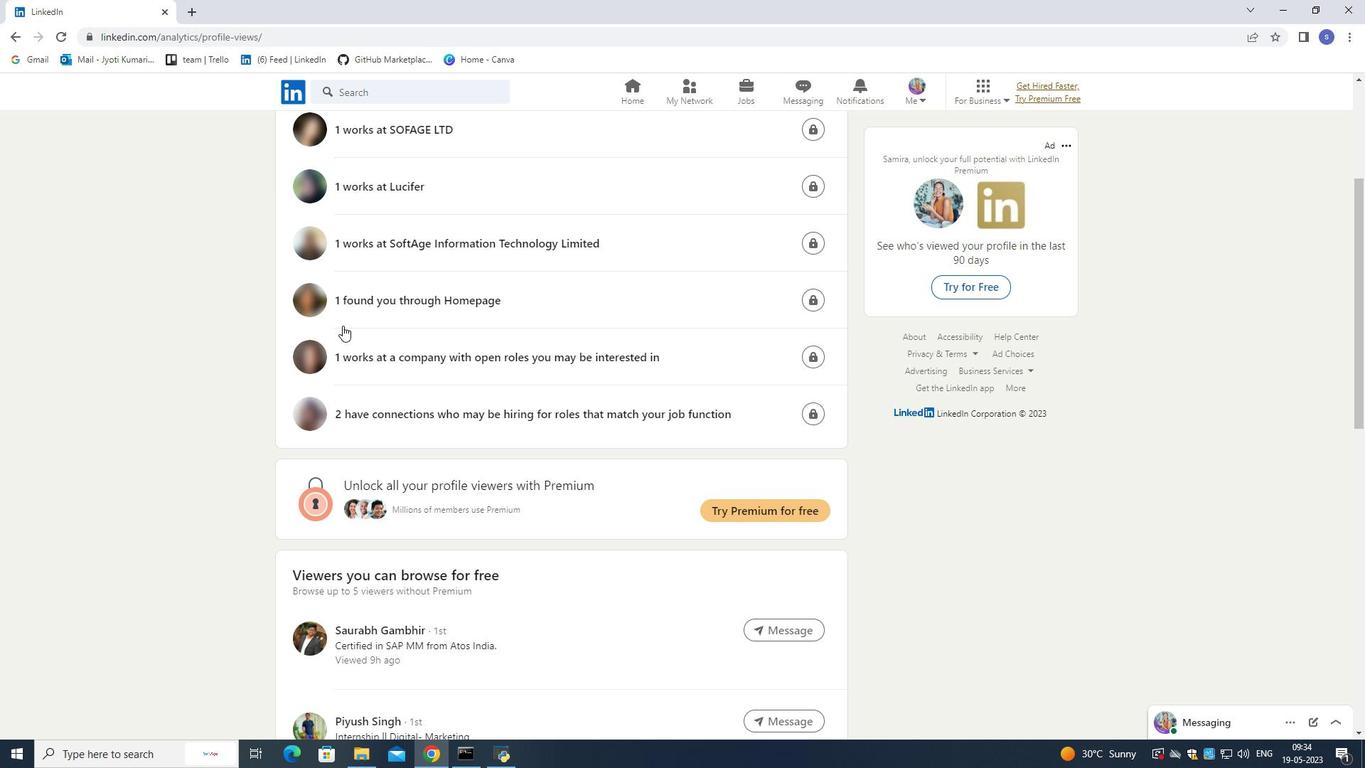
Action: Mouse moved to (300, 314)
Screenshot: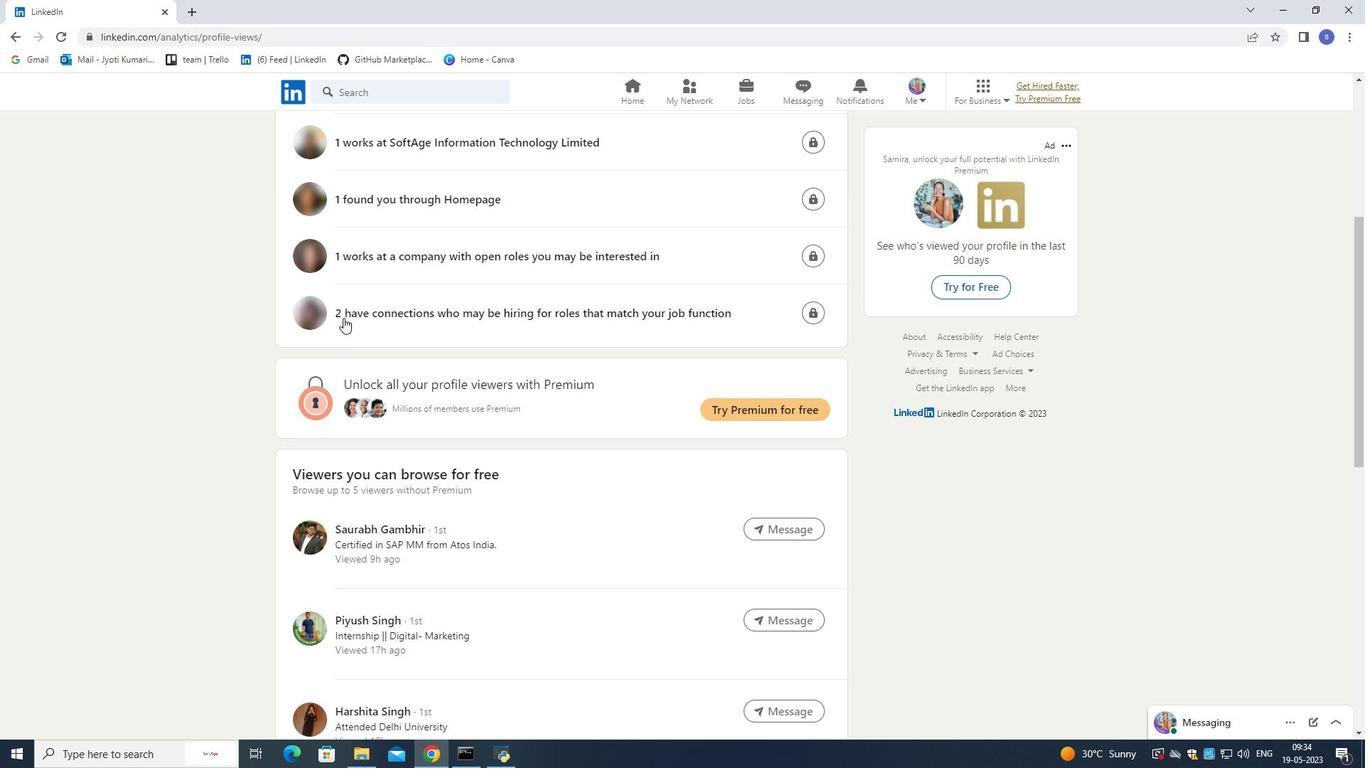 
Action: Mouse scrolled (300, 315) with delta (0, 0)
Screenshot: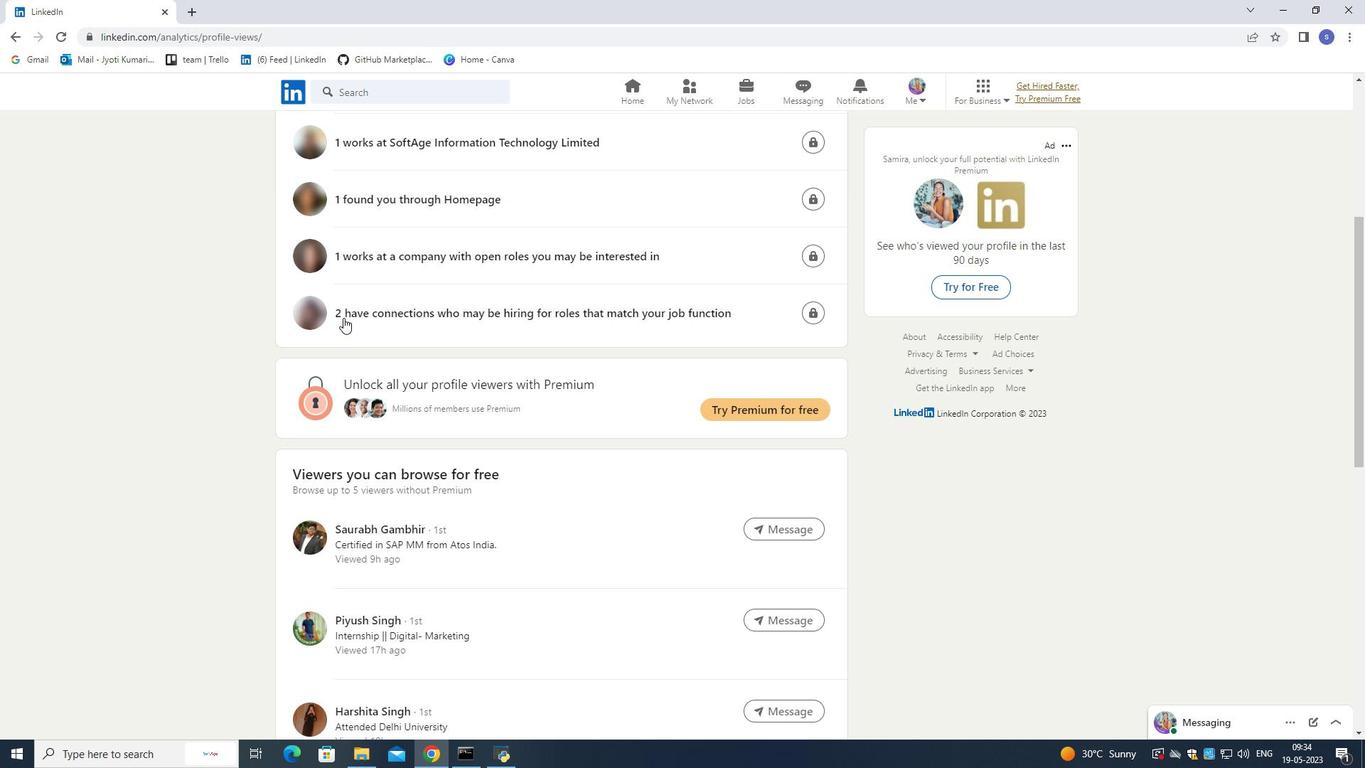 
Action: Mouse moved to (304, 302)
Screenshot: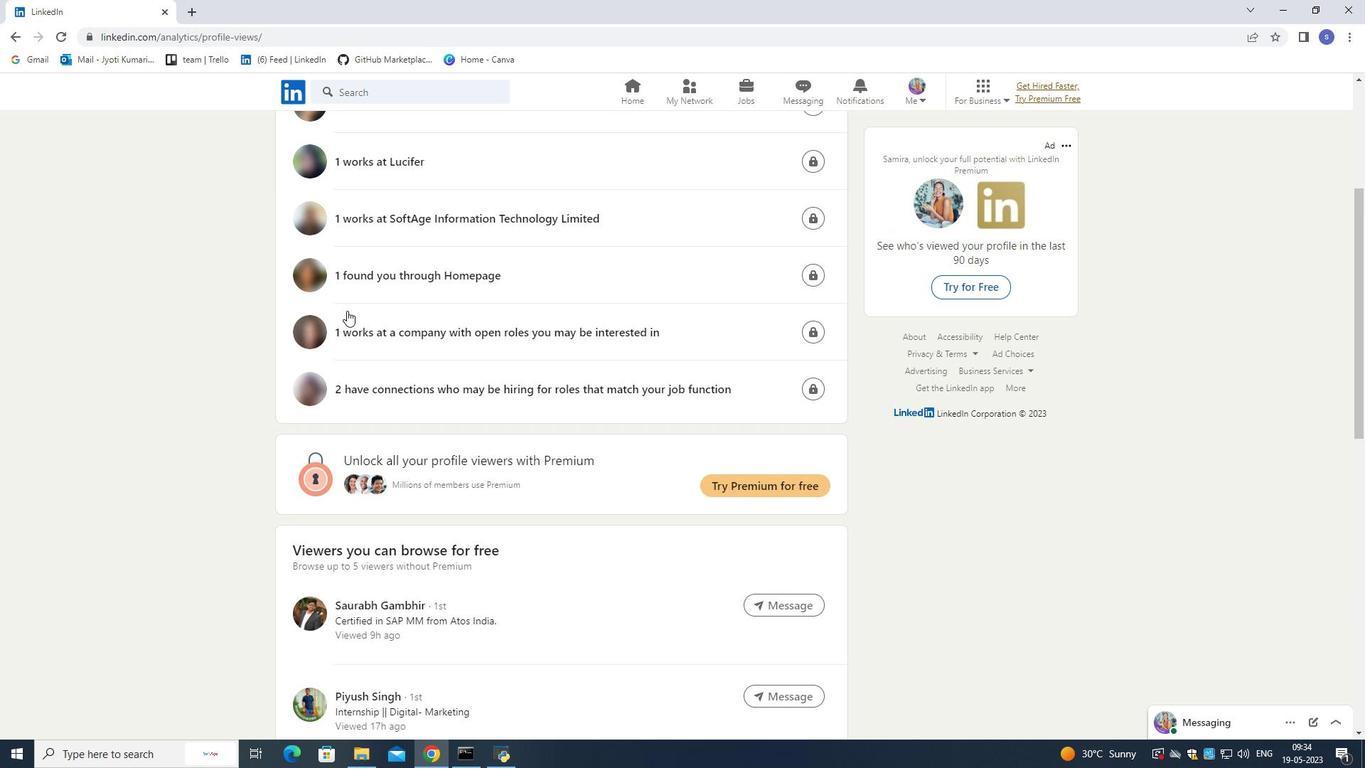 
Action: Mouse scrolled (304, 303) with delta (0, 0)
Screenshot: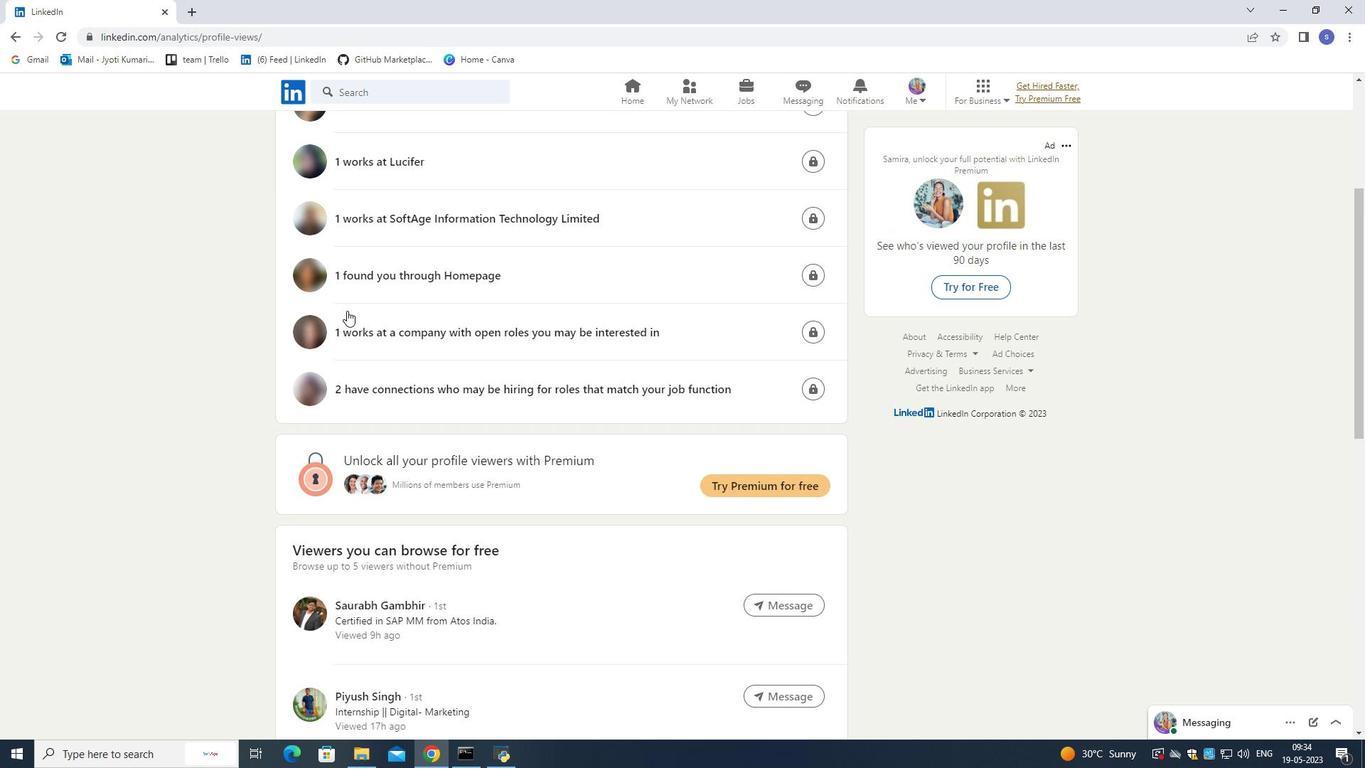 
Action: Mouse moved to (304, 301)
Screenshot: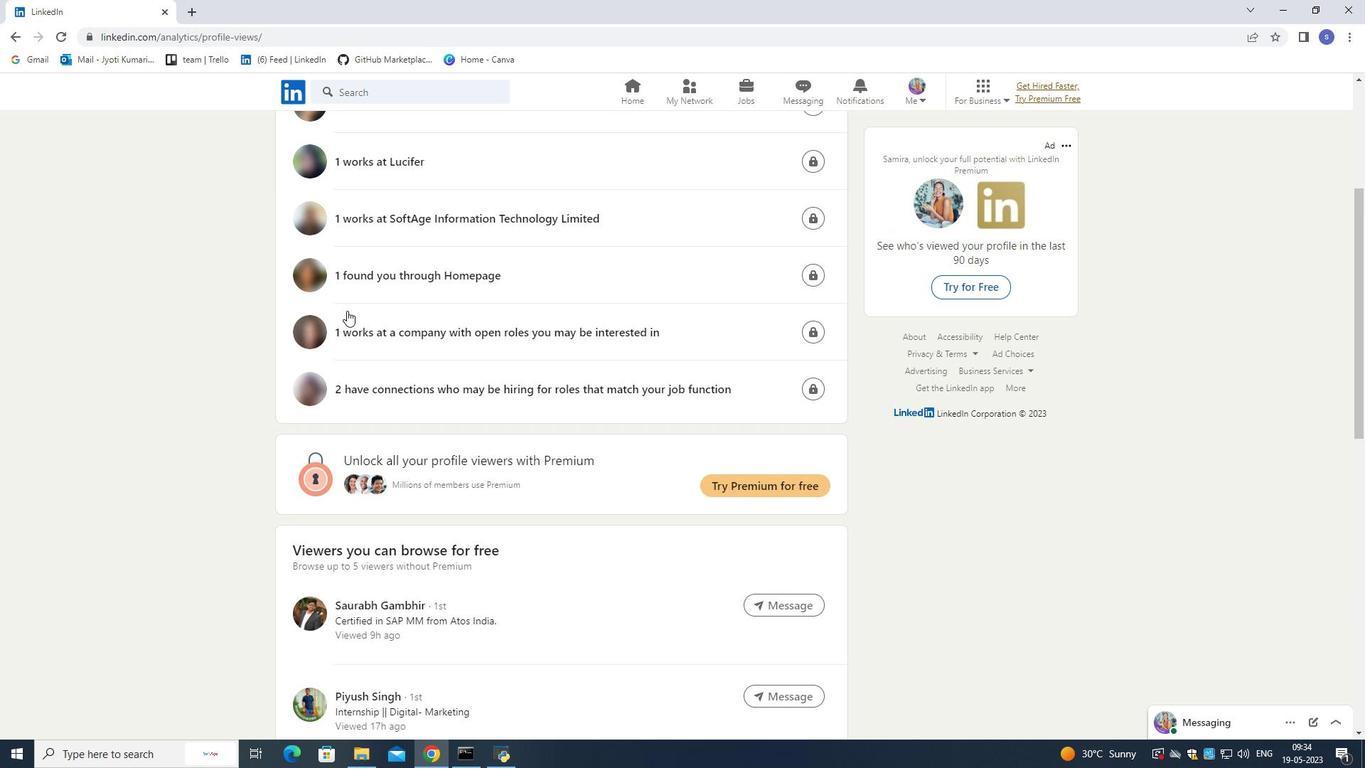 
Action: Mouse scrolled (304, 302) with delta (0, 0)
Screenshot: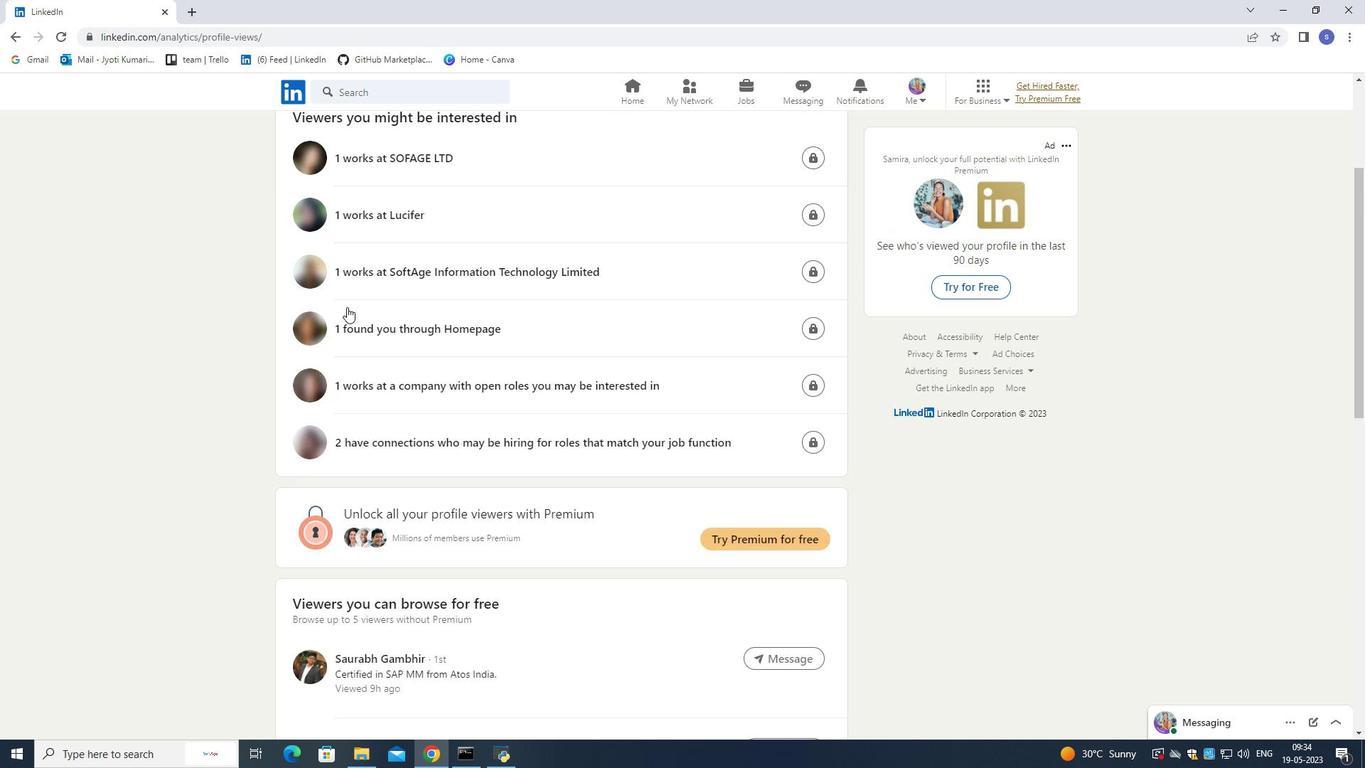 
Action: Mouse moved to (304, 298)
Screenshot: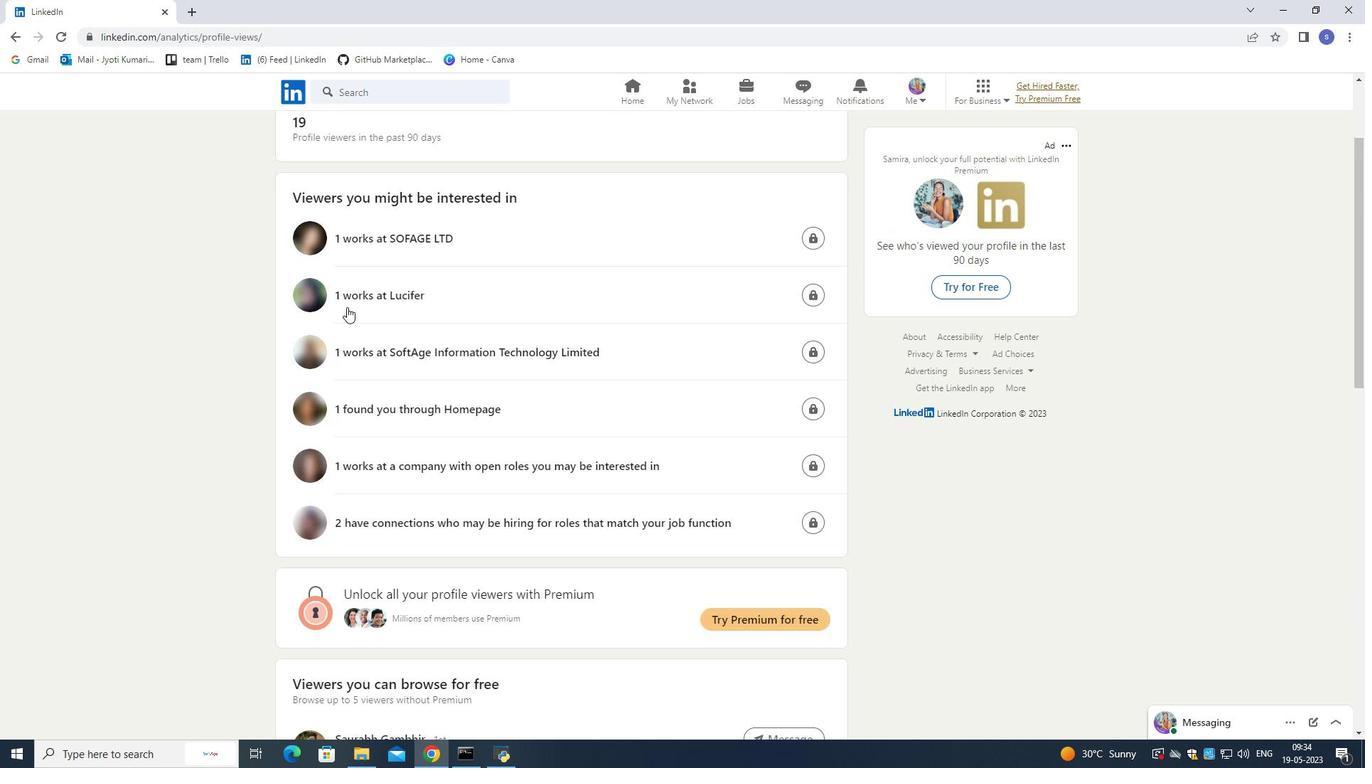 
Action: Mouse scrolled (304, 300) with delta (0, 0)
Screenshot: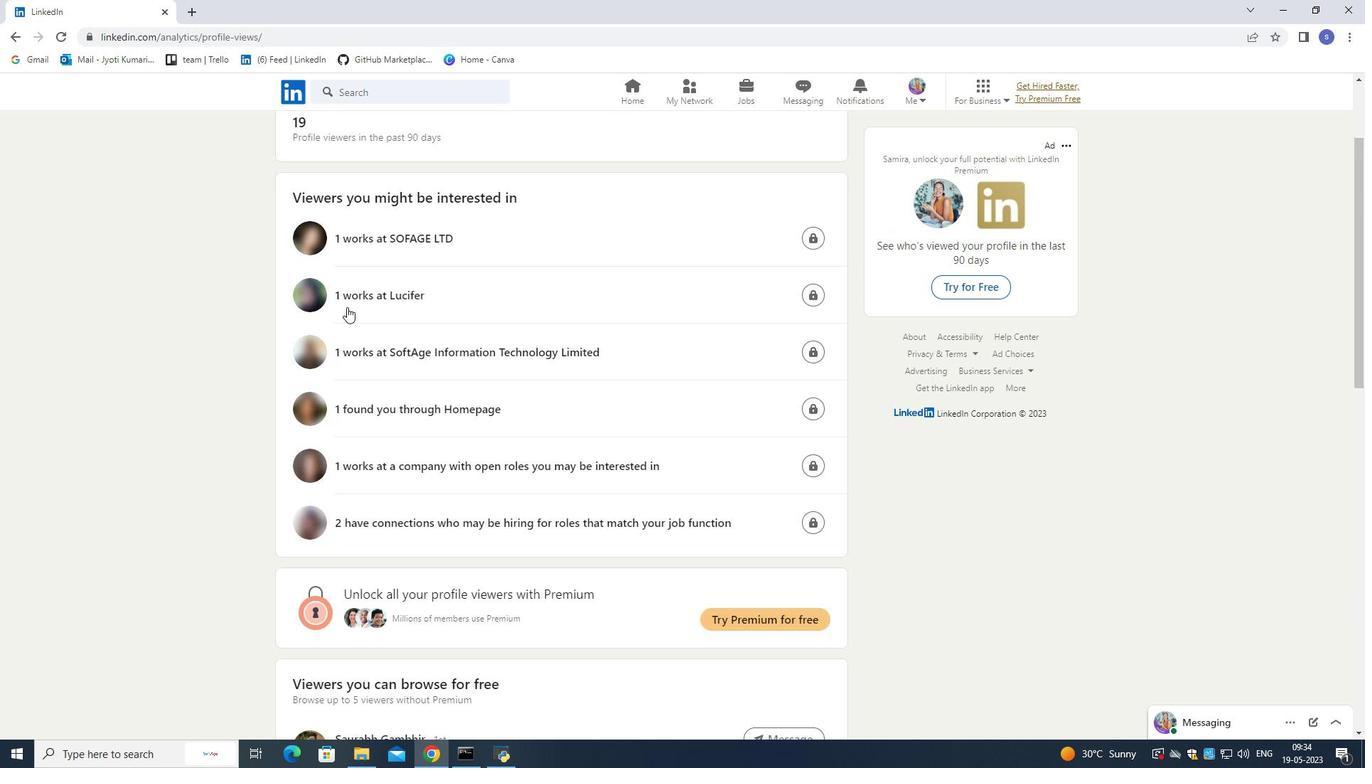 
Action: Mouse moved to (295, 313)
Screenshot: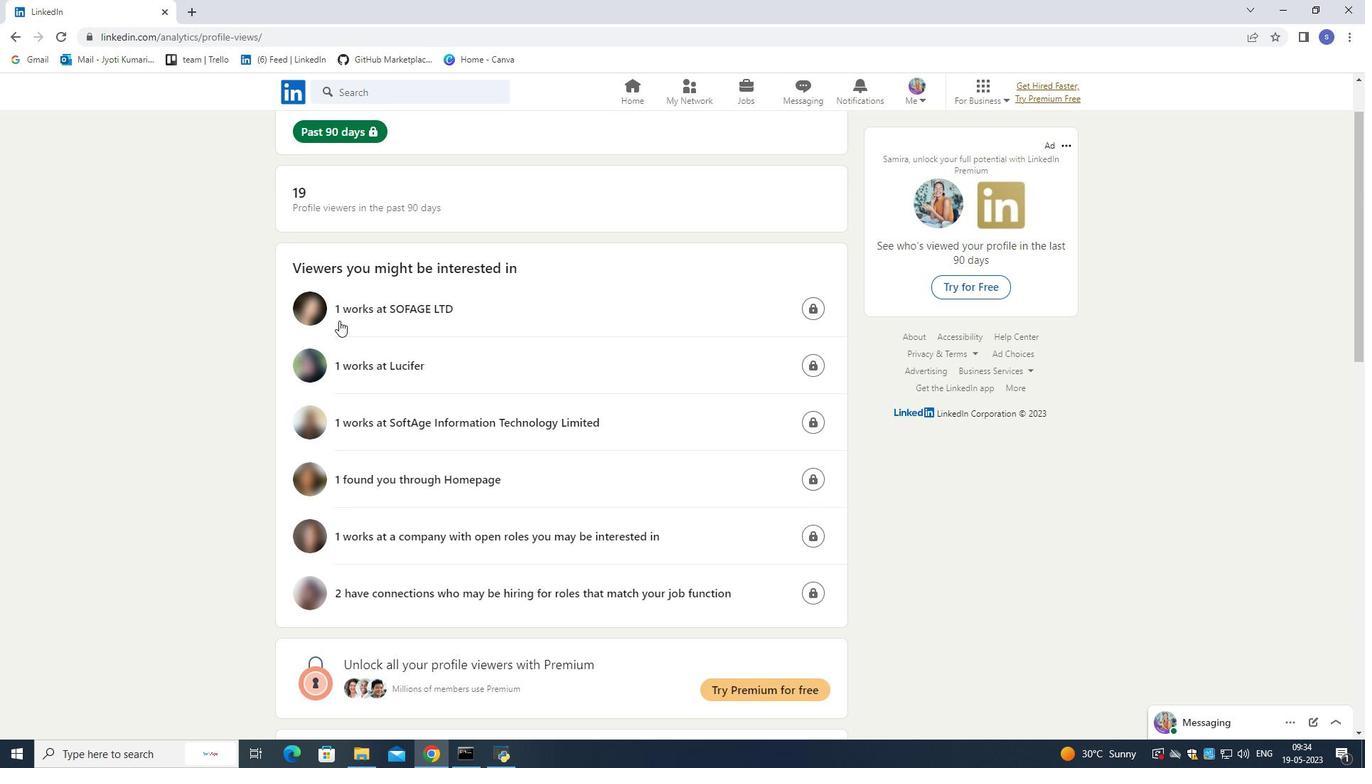 
Action: Mouse scrolled (295, 312) with delta (0, 0)
Screenshot: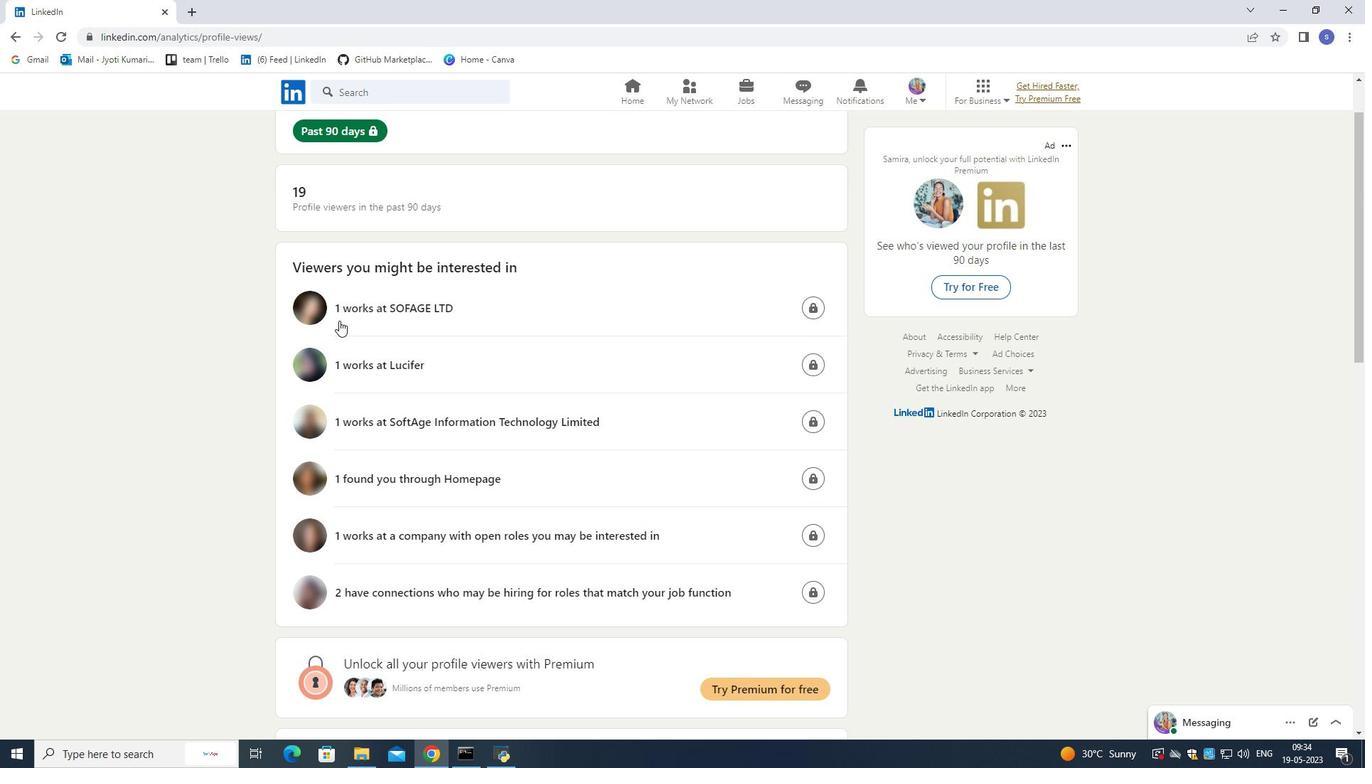
Action: Mouse moved to (513, 356)
Screenshot: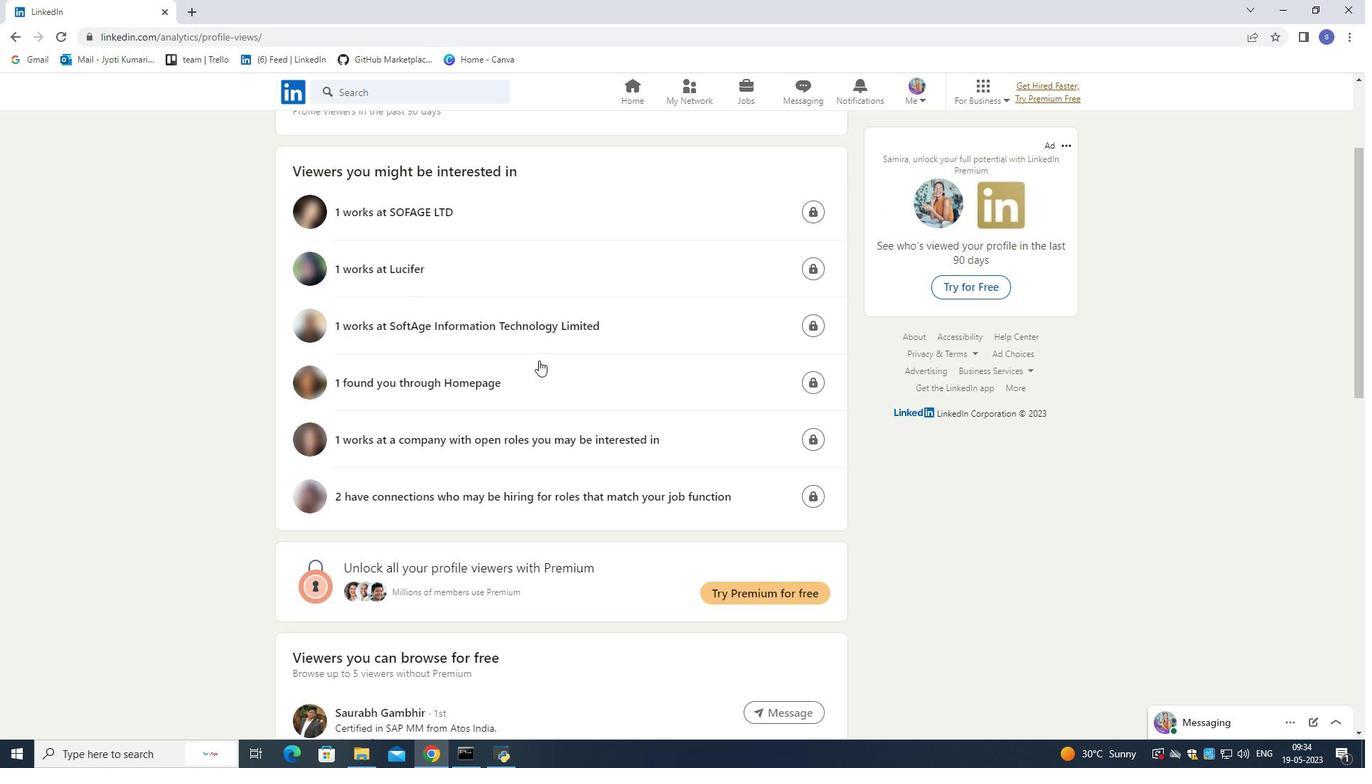 
Action: Mouse scrolled (513, 355) with delta (0, 0)
Screenshot: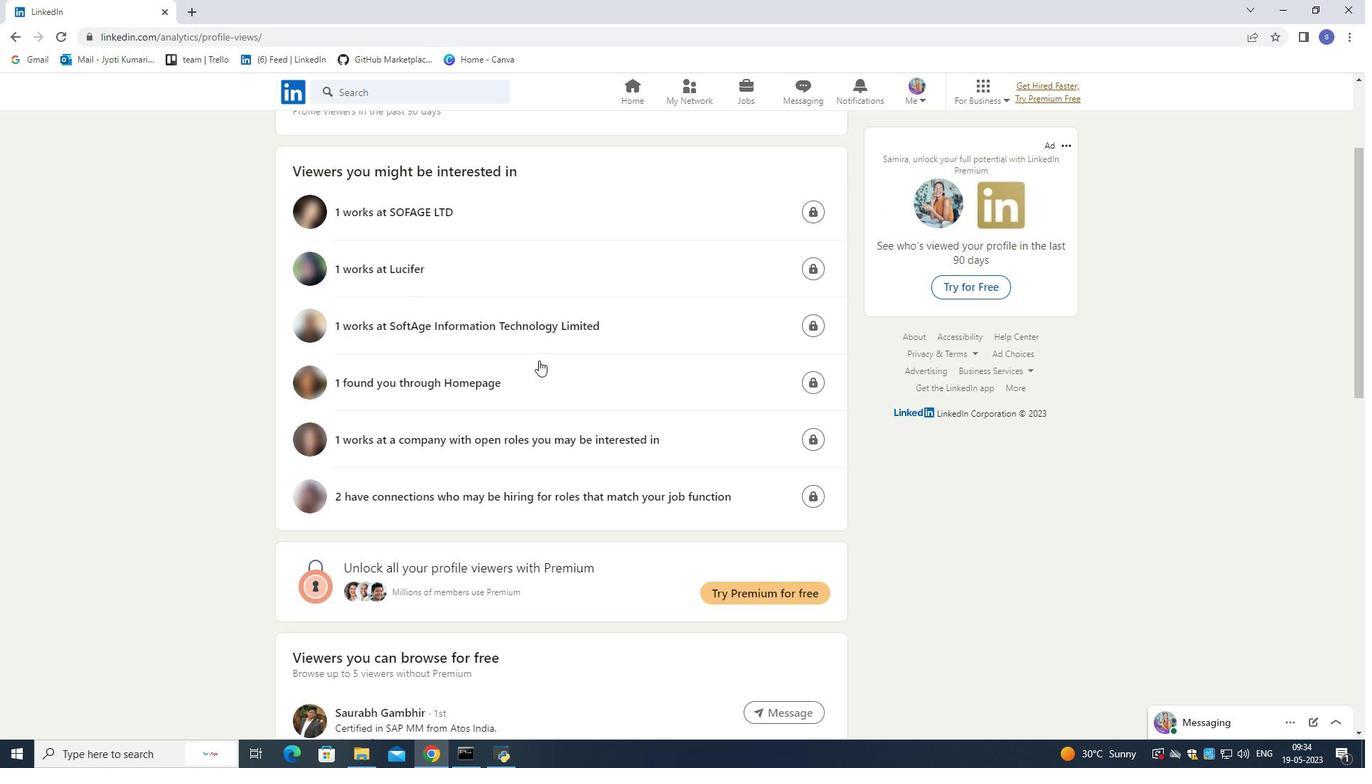 
Action: Mouse moved to (513, 357)
Screenshot: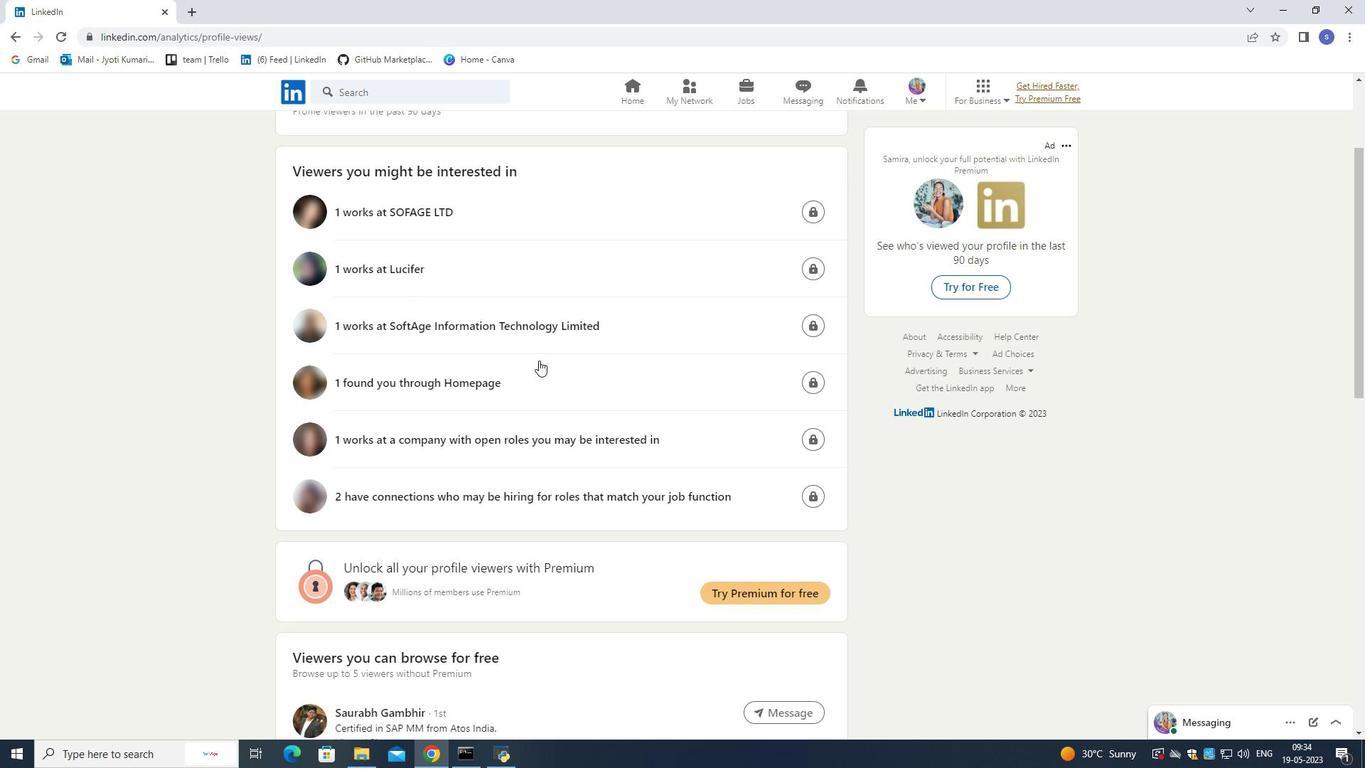 
Action: Mouse scrolled (513, 357) with delta (0, 0)
Screenshot: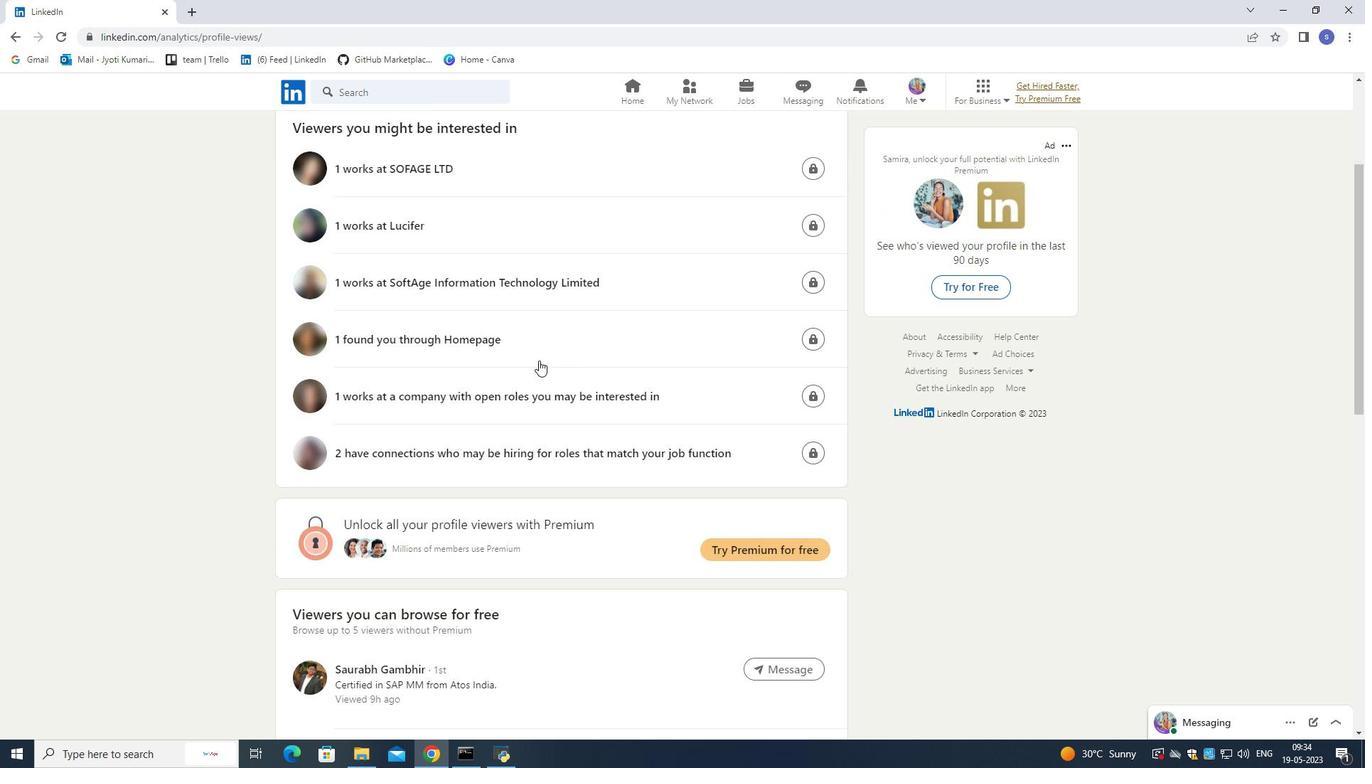
Action: Mouse moved to (672, 389)
Screenshot: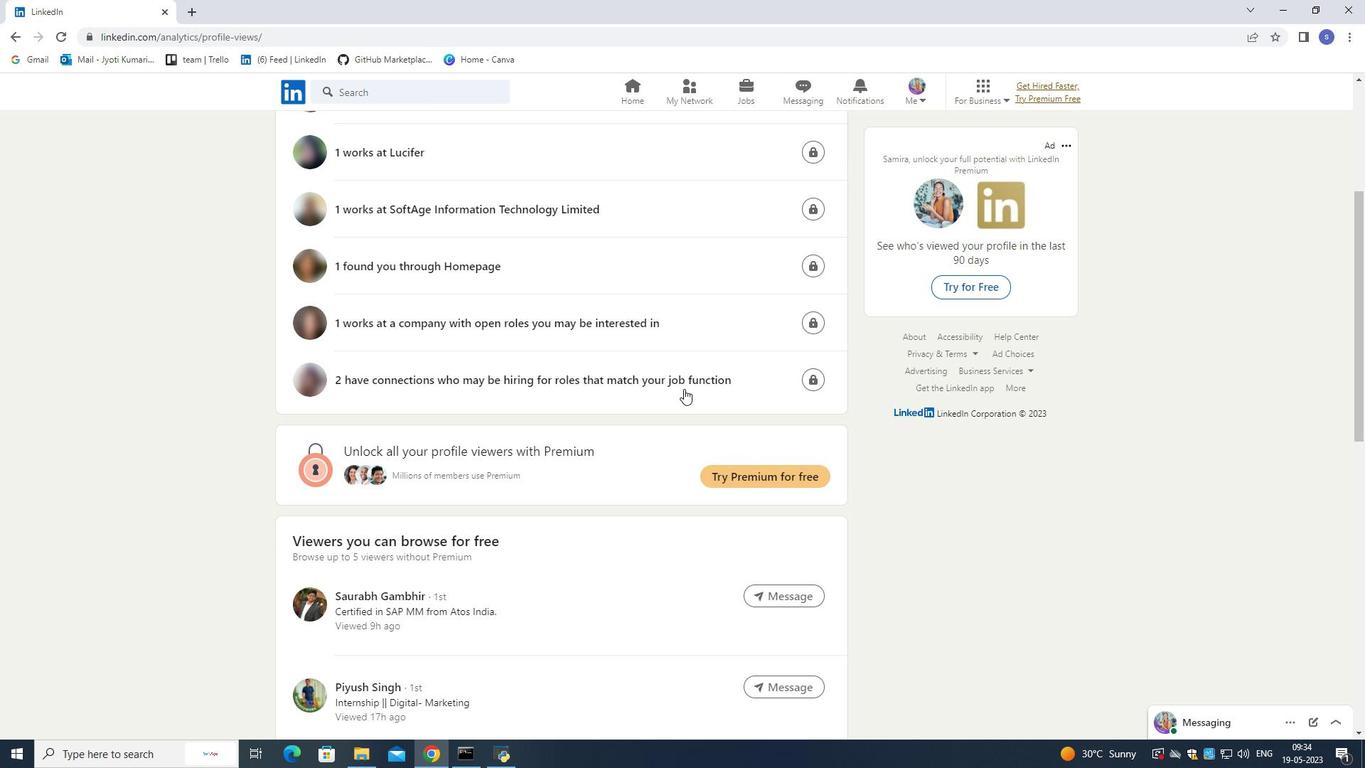 
Action: Mouse scrolled (672, 389) with delta (0, 0)
Screenshot: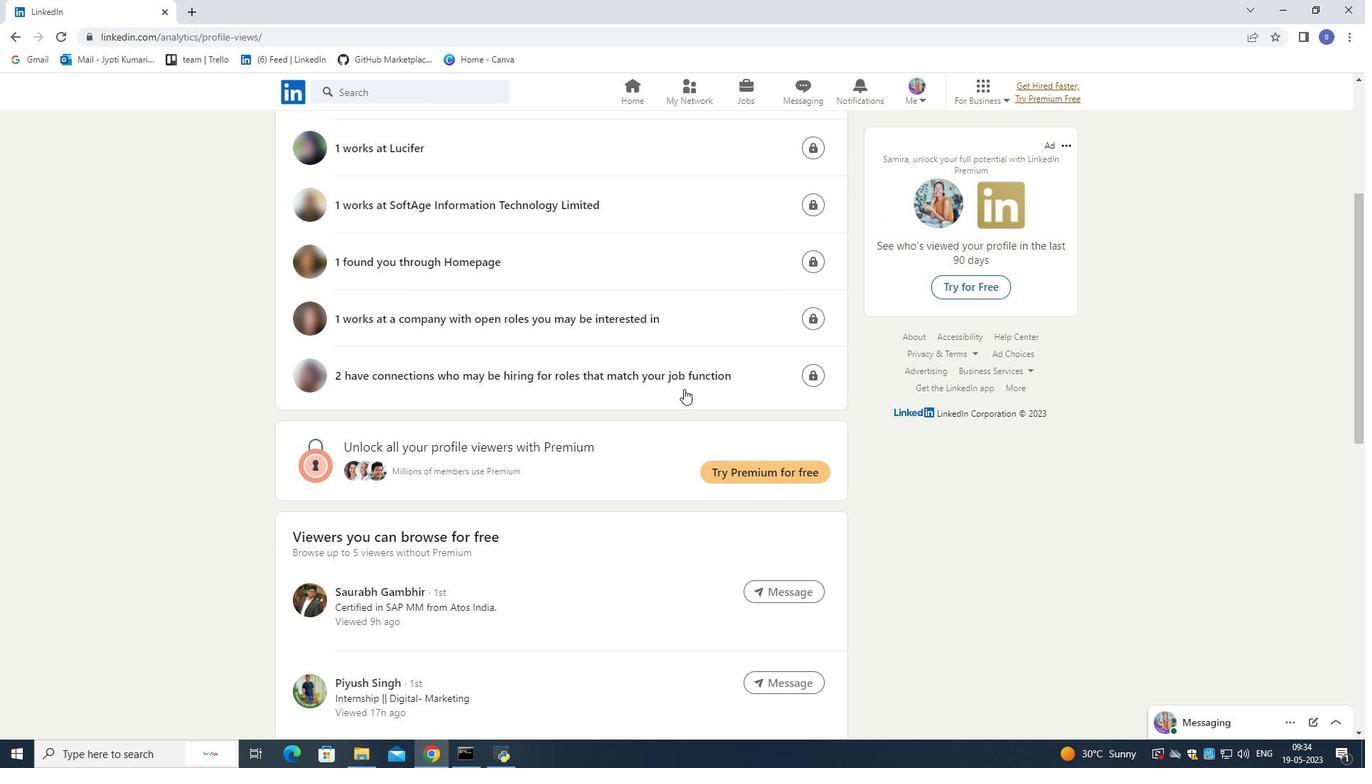 
Action: Mouse scrolled (672, 389) with delta (0, 0)
Screenshot: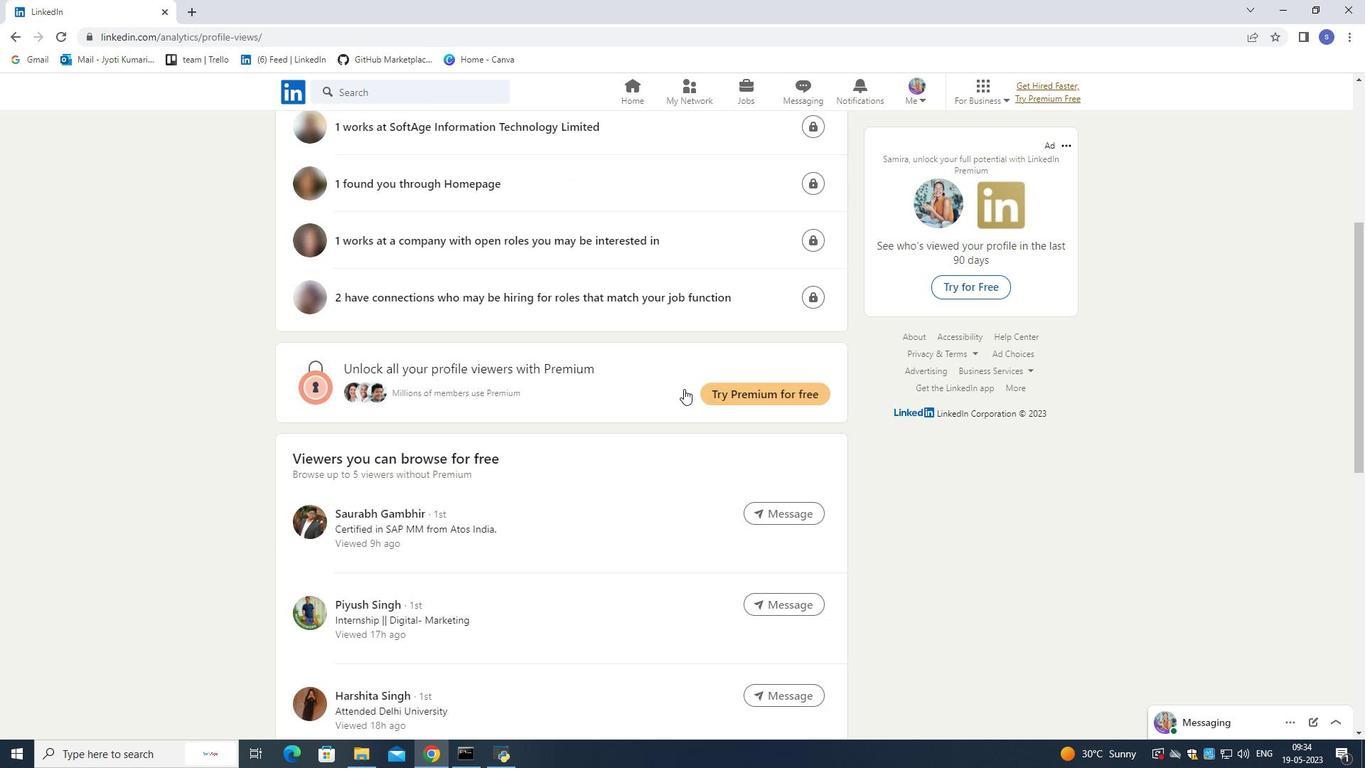 
Action: Mouse moved to (670, 389)
Screenshot: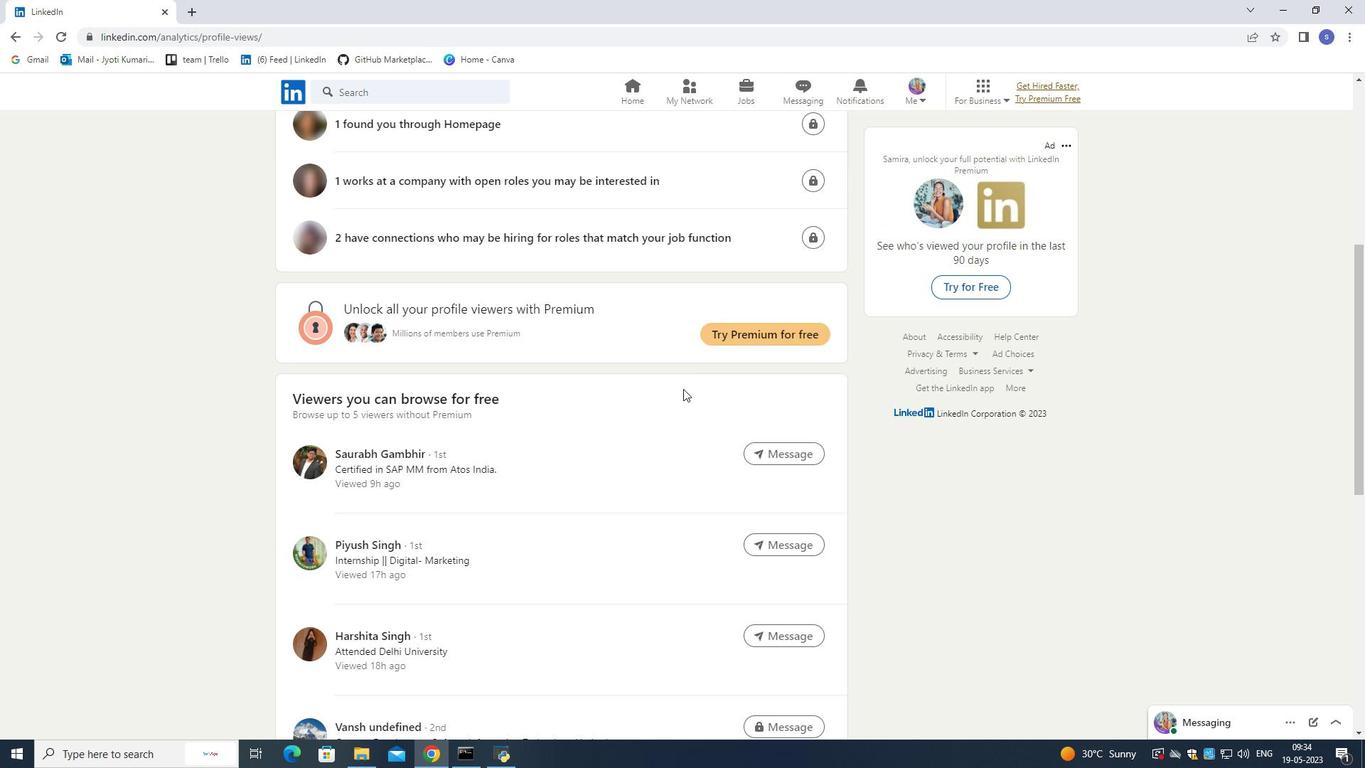 
Action: Mouse scrolled (670, 389) with delta (0, 0)
Screenshot: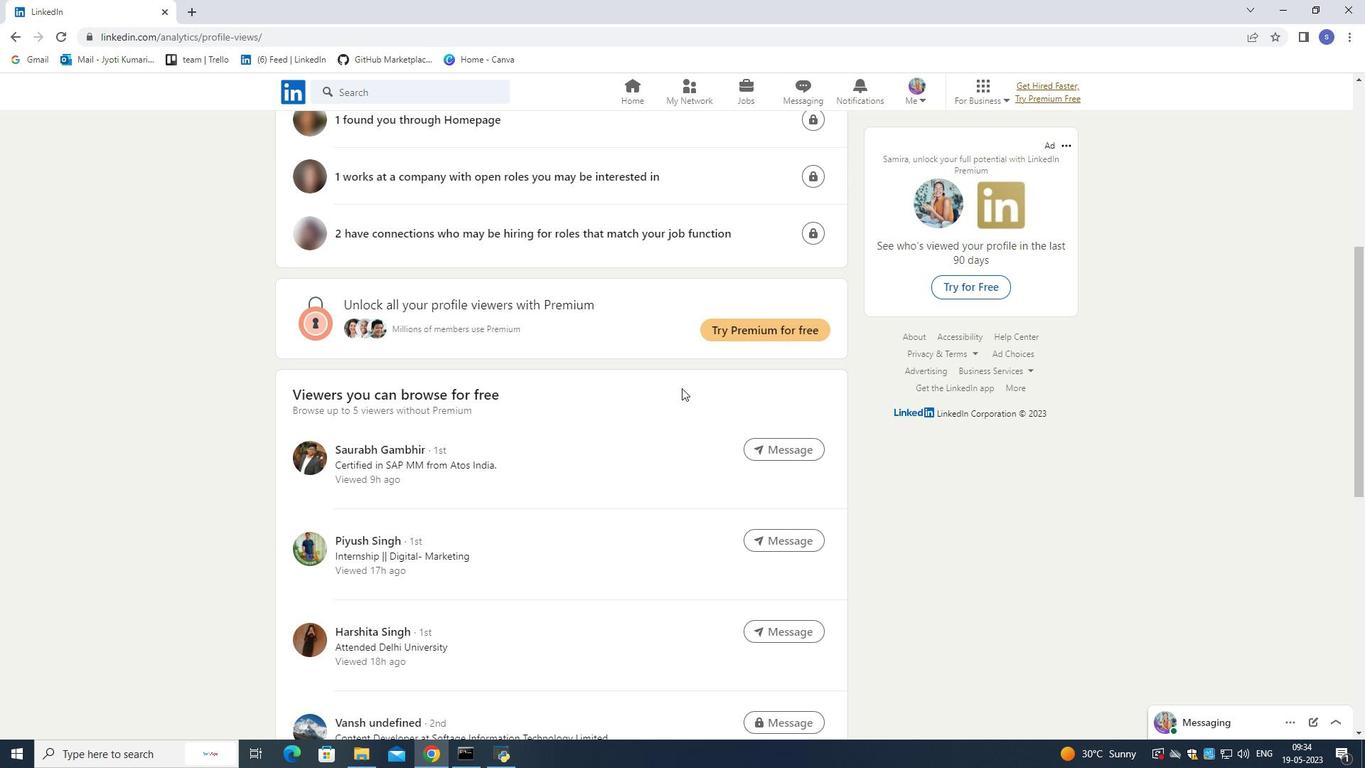 
Action: Mouse moved to (433, 352)
Screenshot: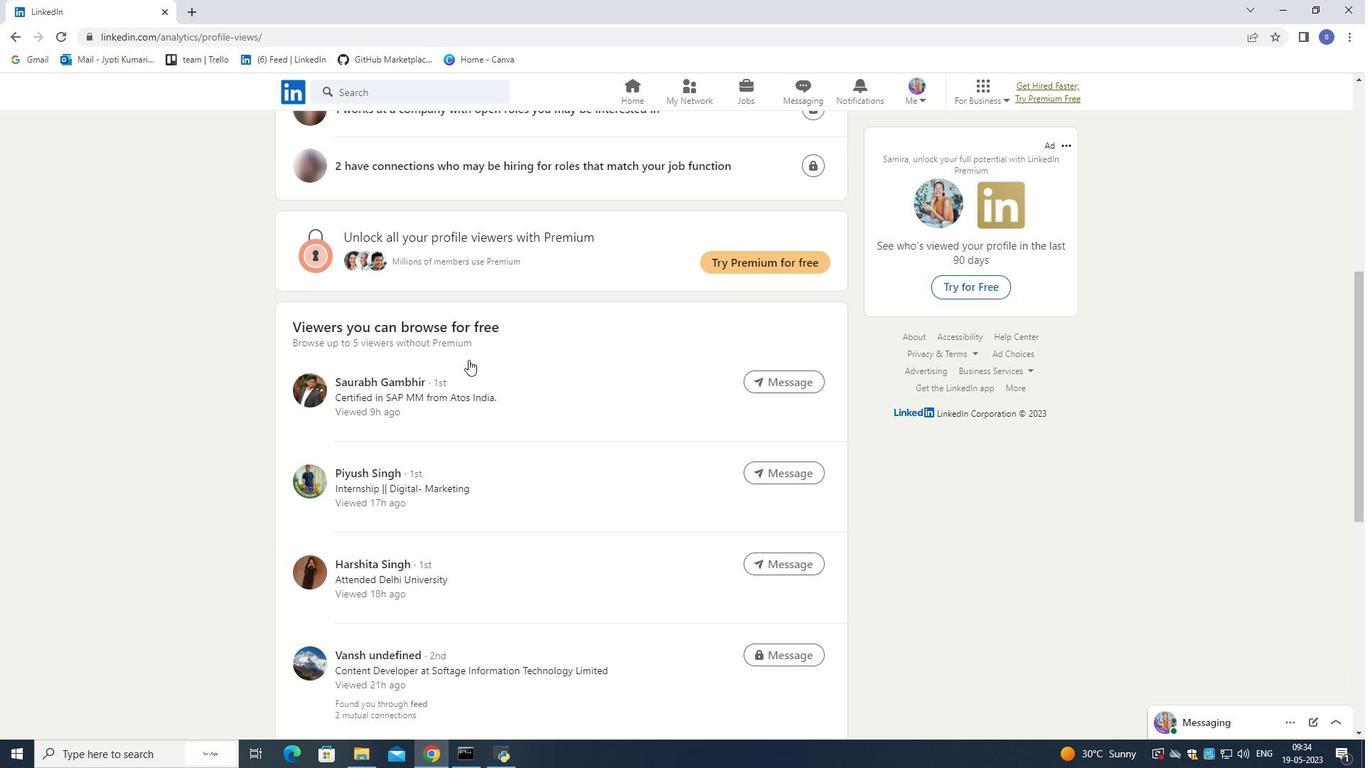 
Action: Mouse scrolled (433, 352) with delta (0, 0)
Screenshot: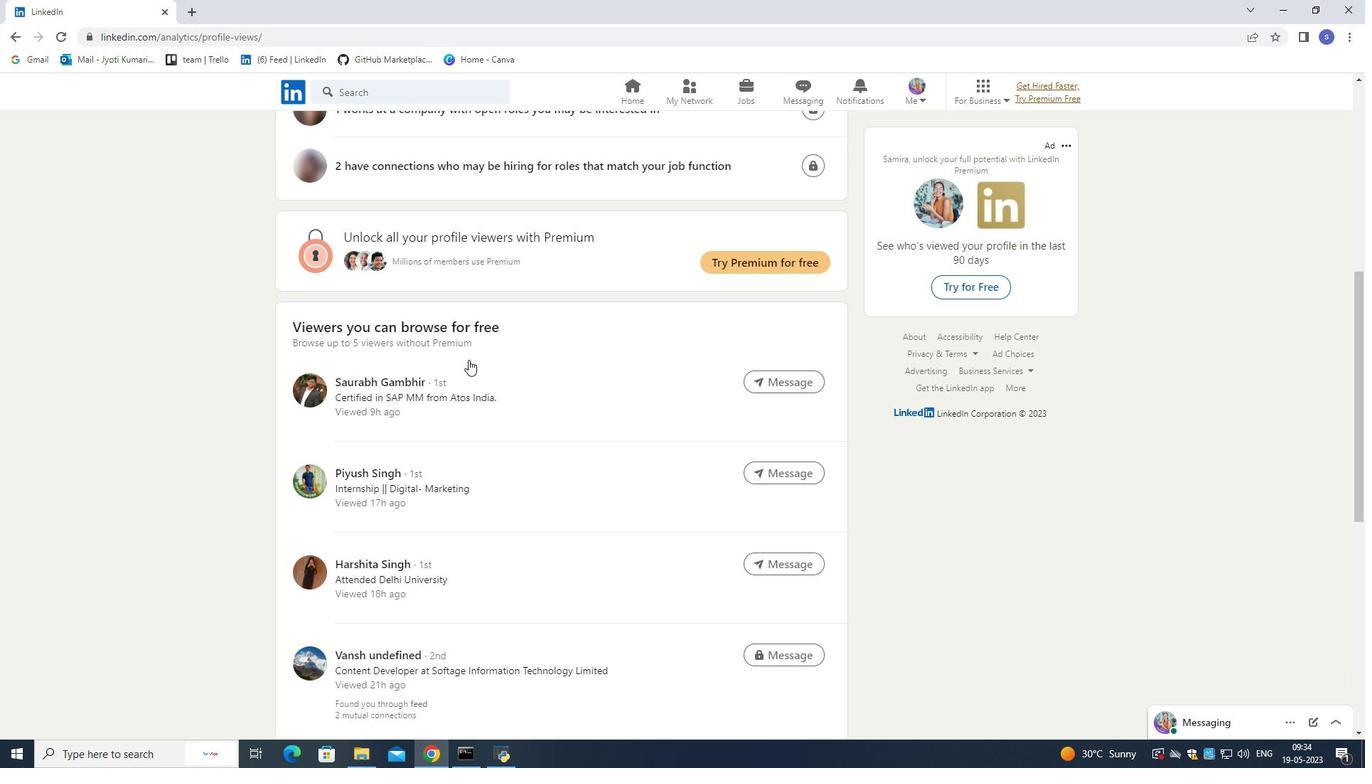 
Action: Mouse moved to (436, 356)
Screenshot: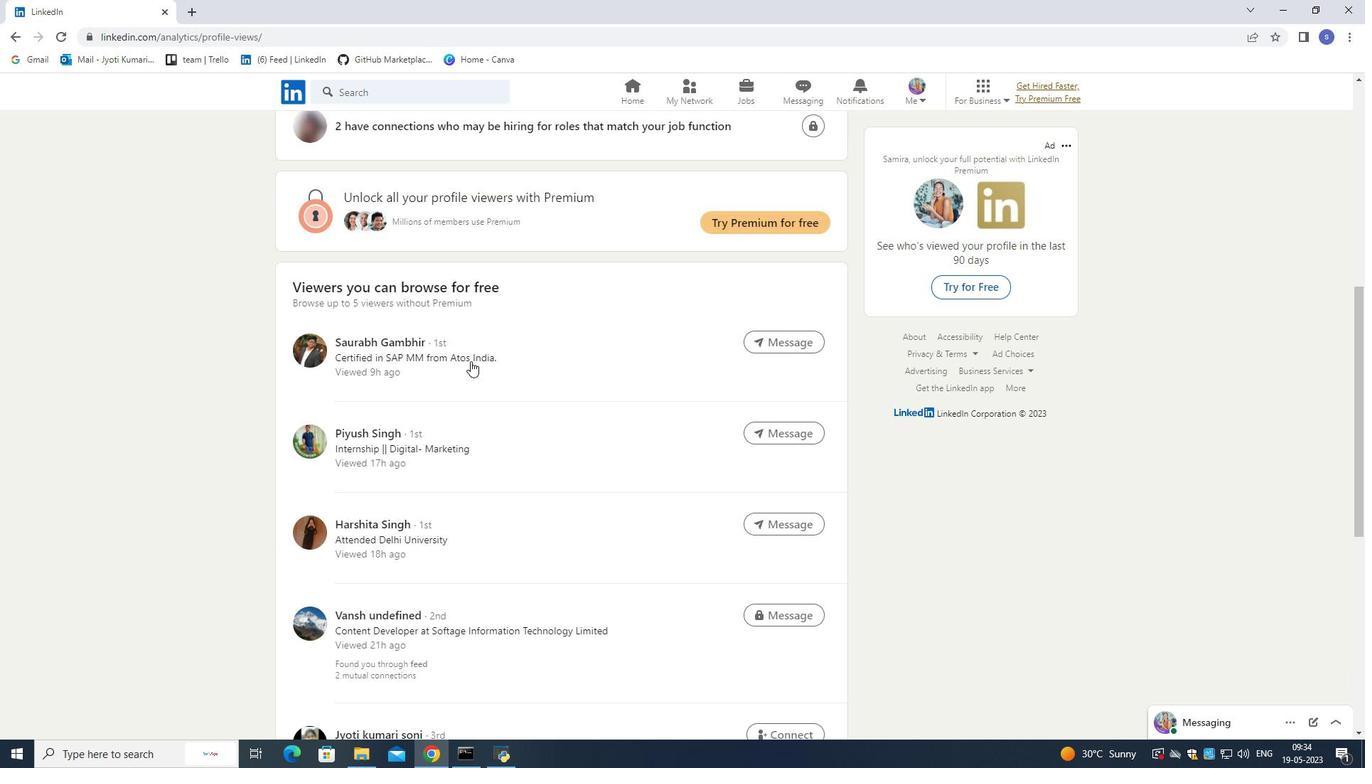 
Action: Mouse scrolled (436, 355) with delta (0, 0)
Screenshot: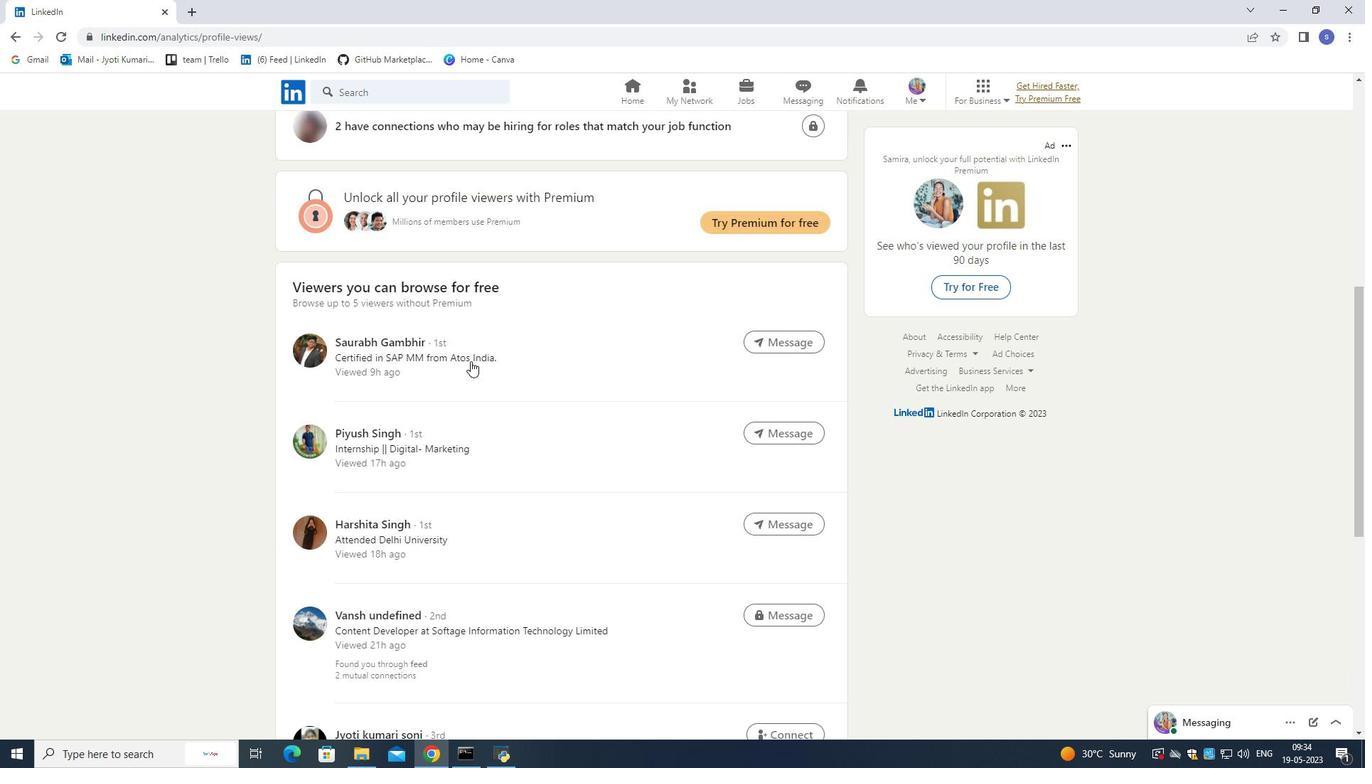 
Action: Mouse moved to (438, 357)
Screenshot: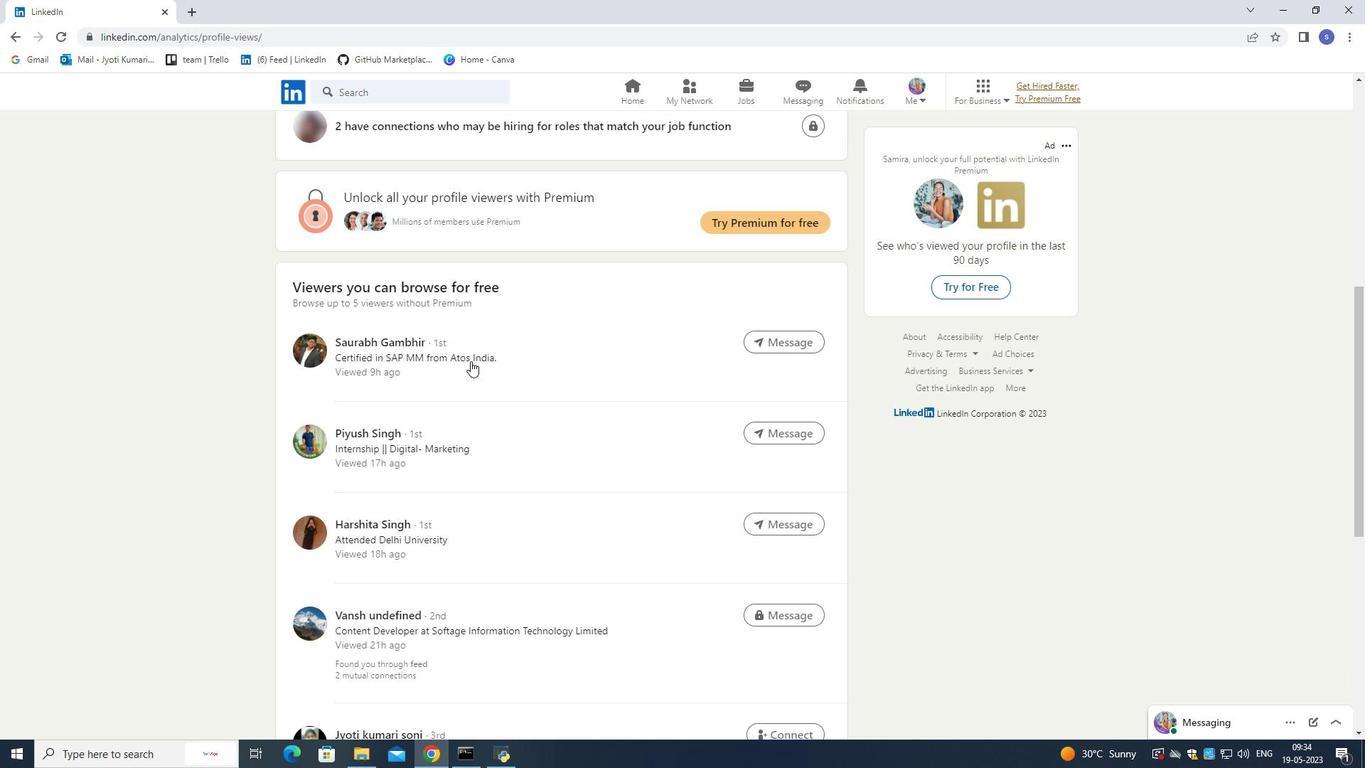 
Action: Mouse scrolled (438, 357) with delta (0, 0)
Screenshot: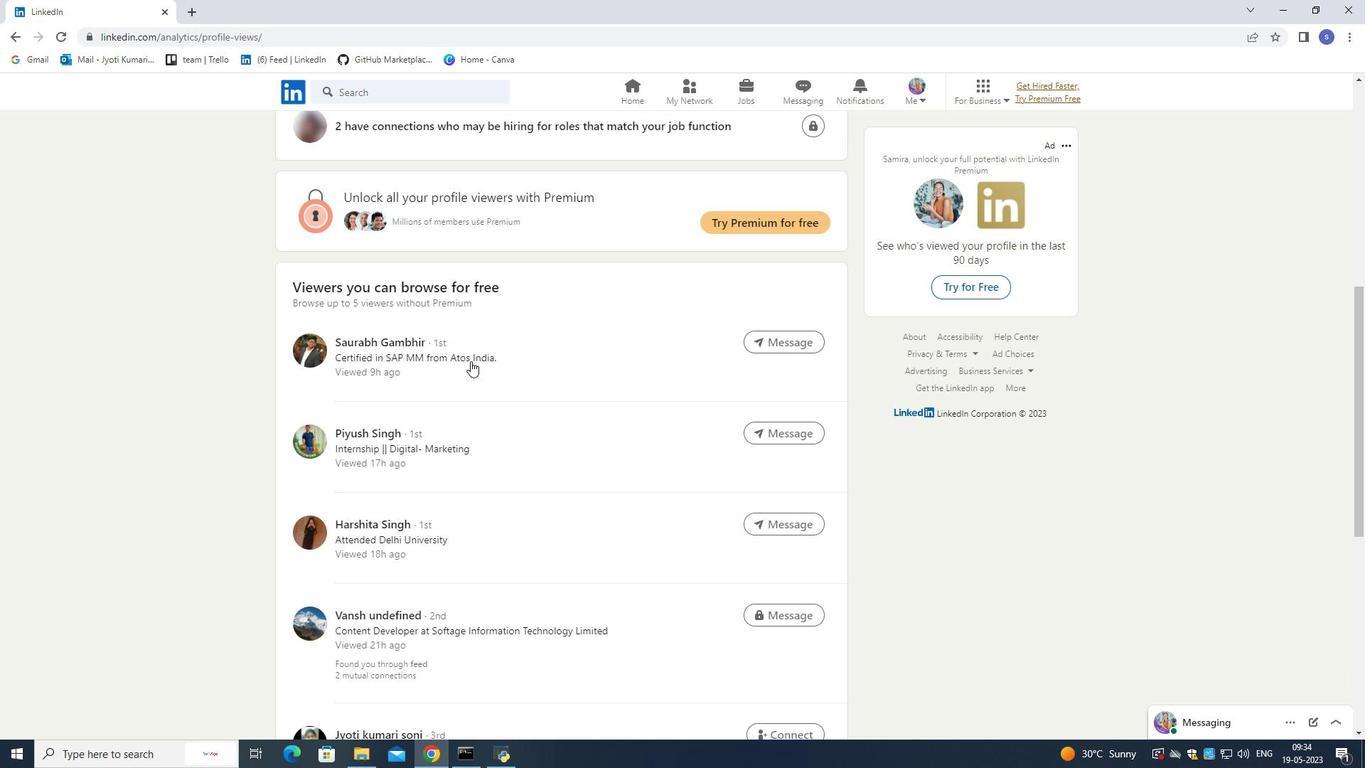 
Action: Mouse scrolled (438, 357) with delta (0, 0)
Screenshot: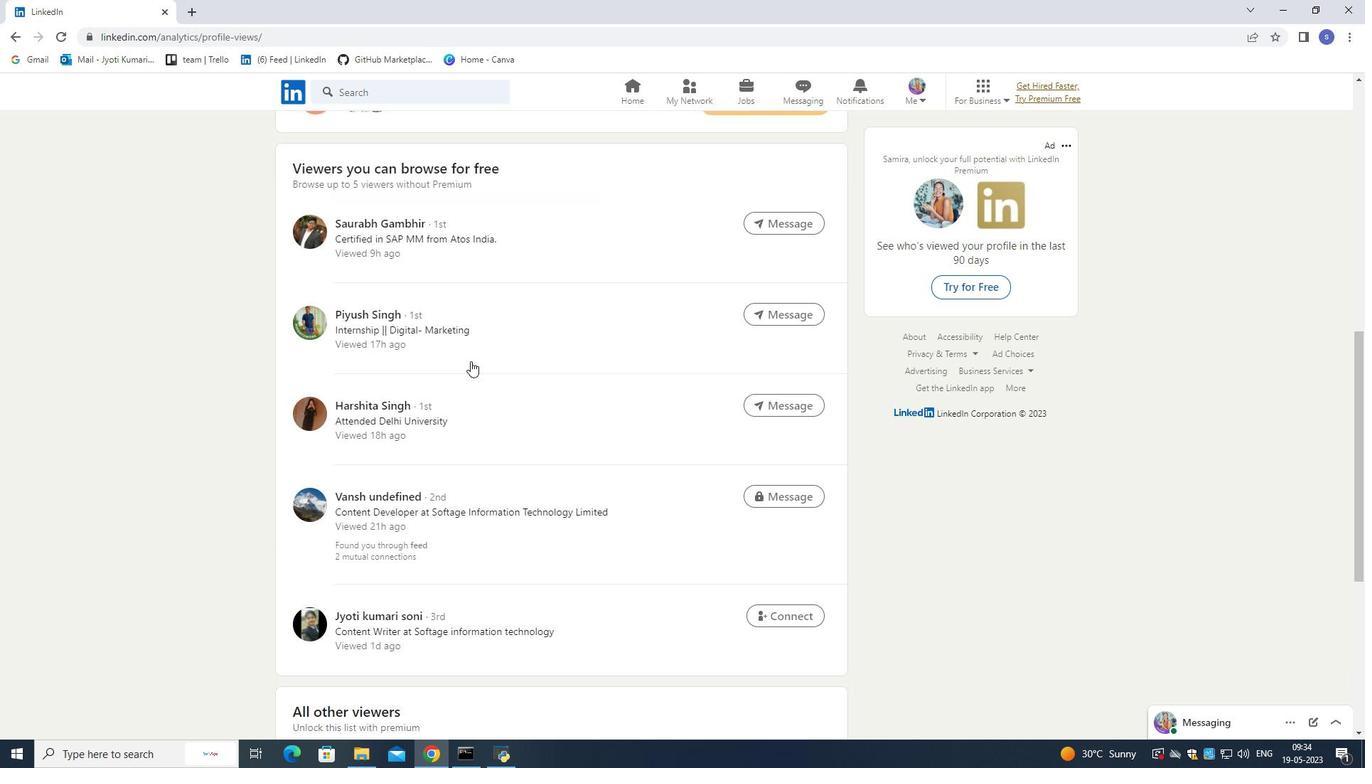 
Action: Mouse moved to (439, 358)
Screenshot: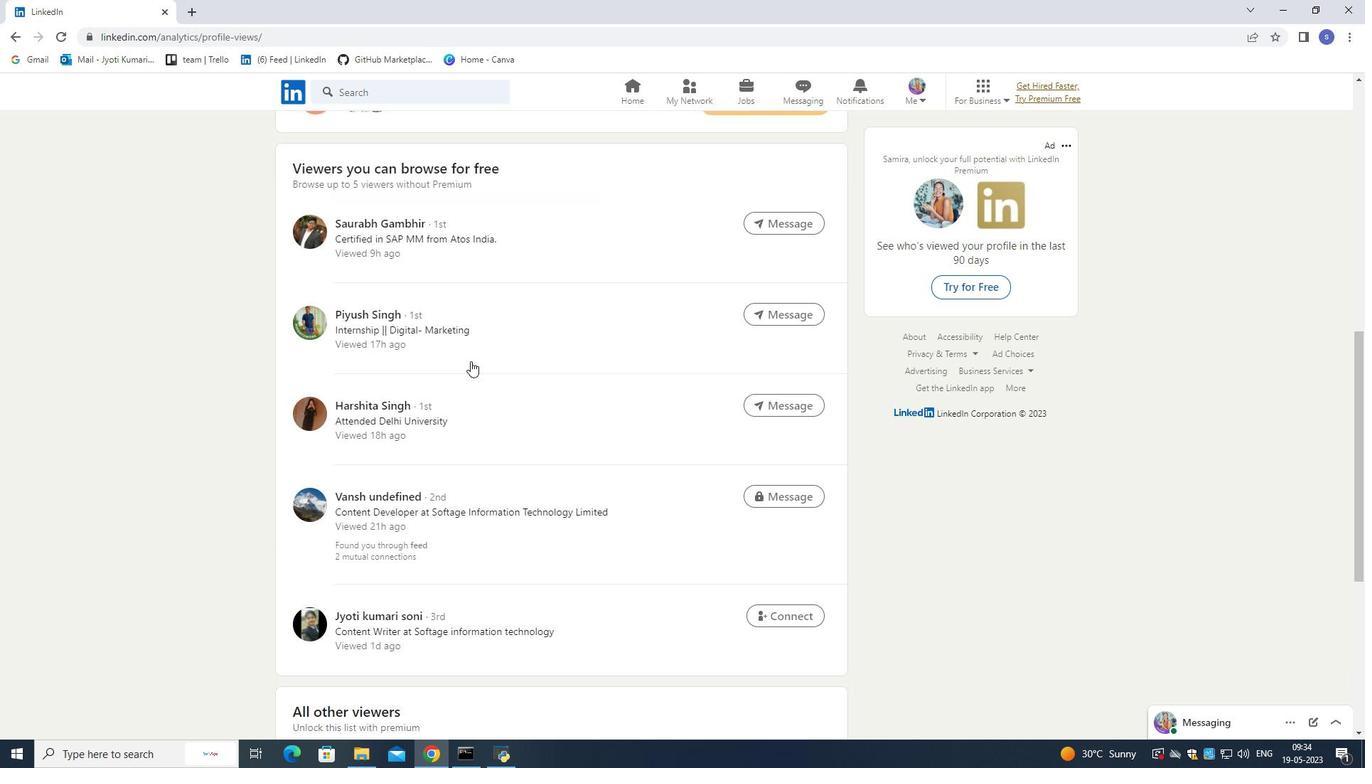 
Action: Mouse scrolled (439, 357) with delta (0, 0)
Screenshot: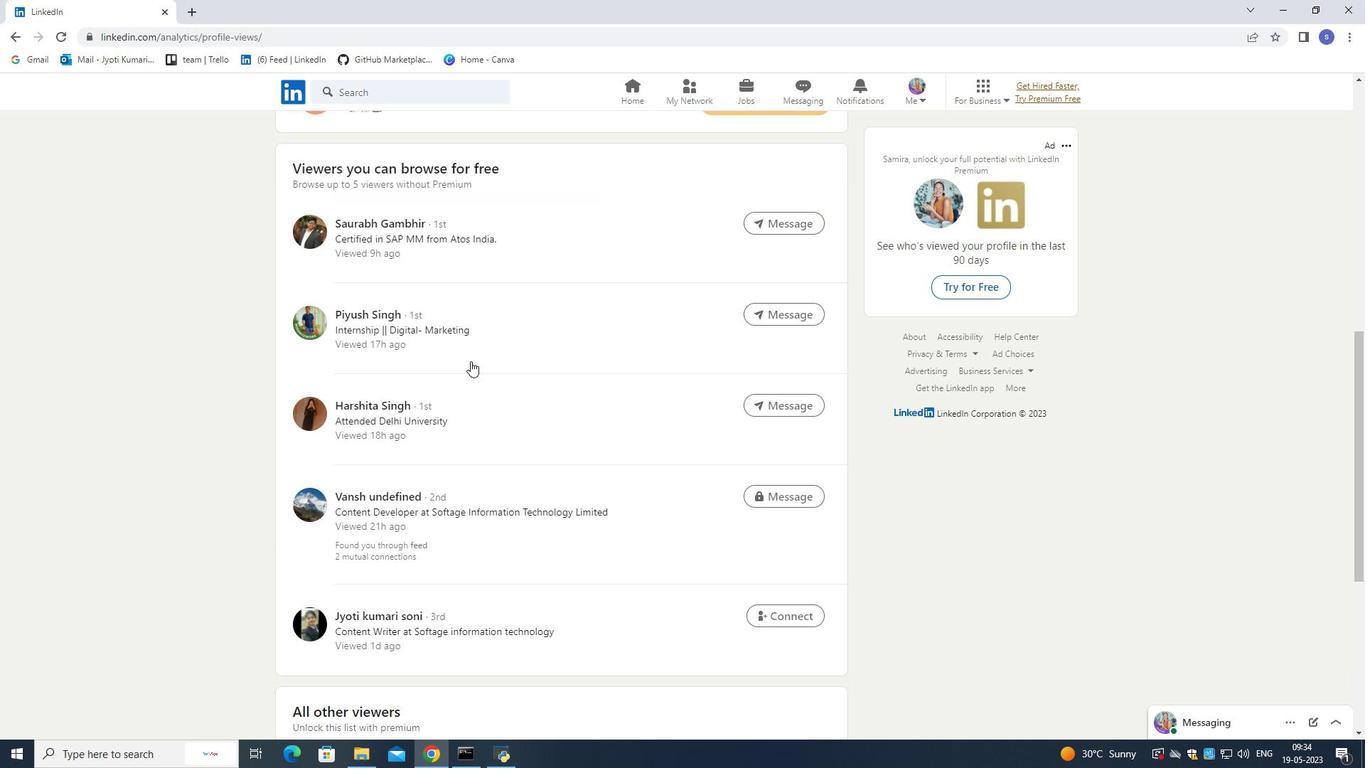 
Action: Mouse scrolled (439, 357) with delta (0, 0)
Screenshot: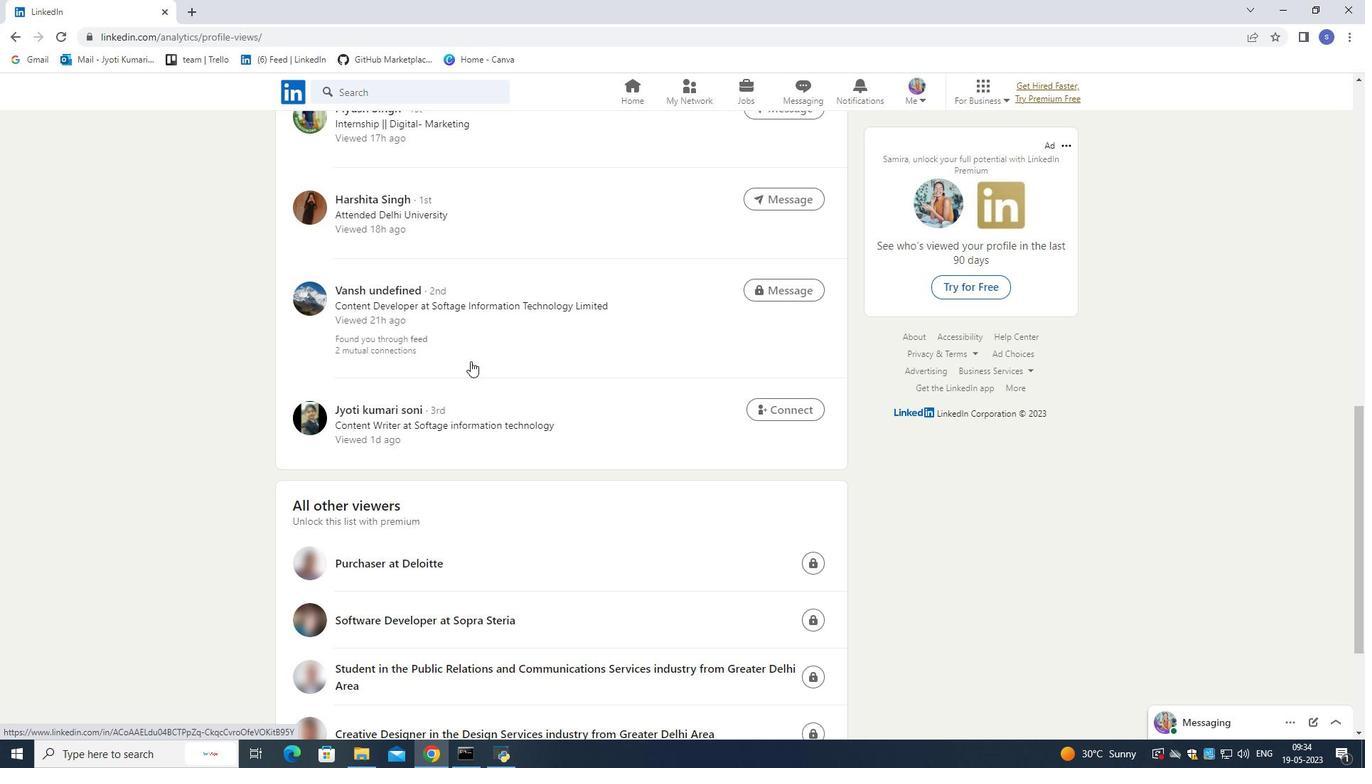 
Action: Mouse scrolled (439, 357) with delta (0, 0)
Screenshot: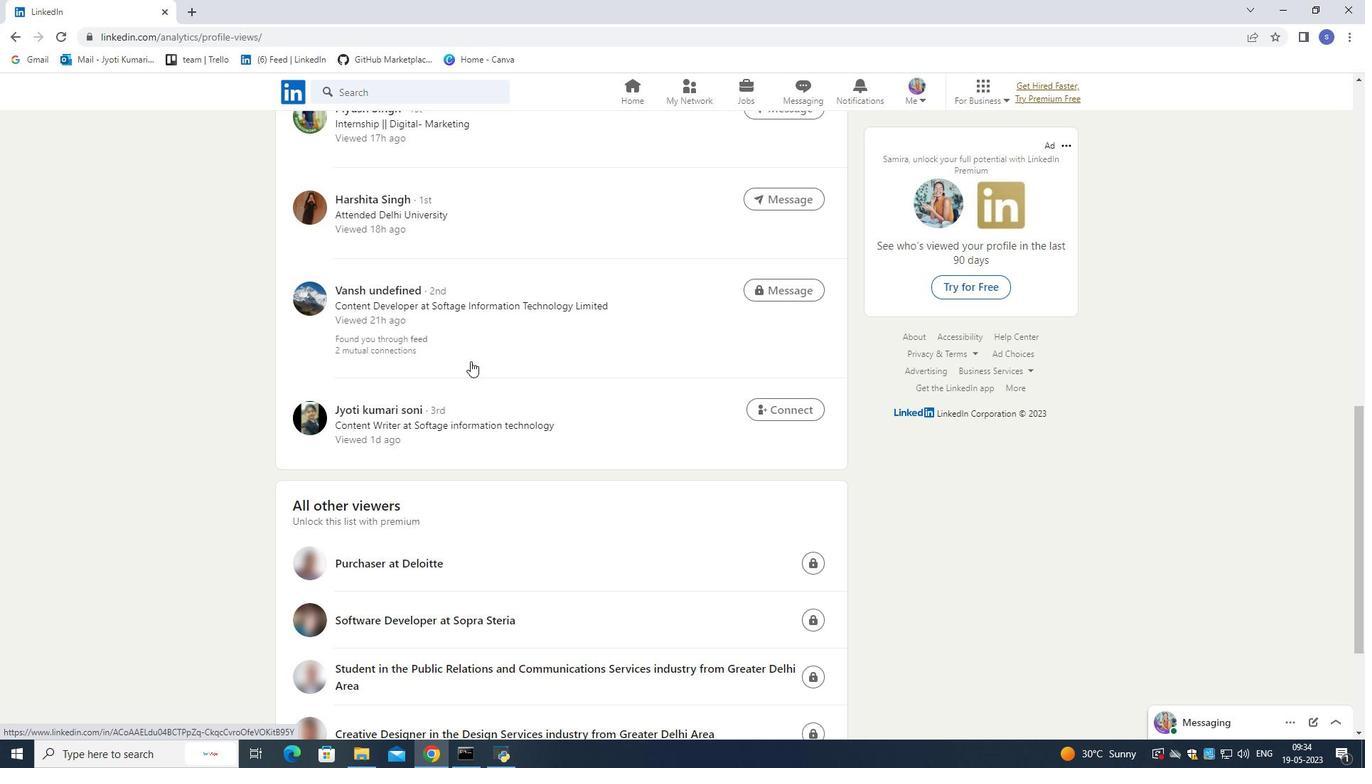 
Action: Mouse scrolled (439, 357) with delta (0, 0)
Screenshot: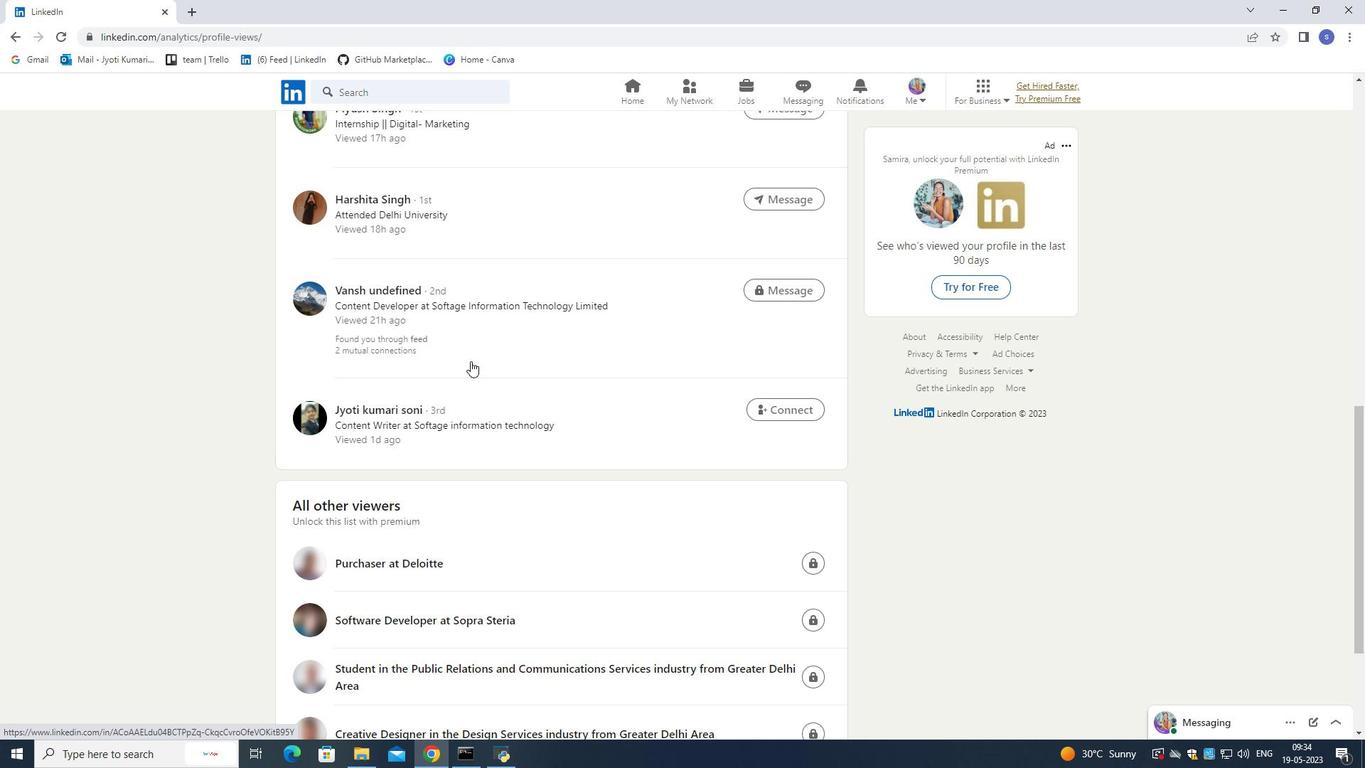 
Action: Mouse scrolled (439, 357) with delta (0, 0)
Screenshot: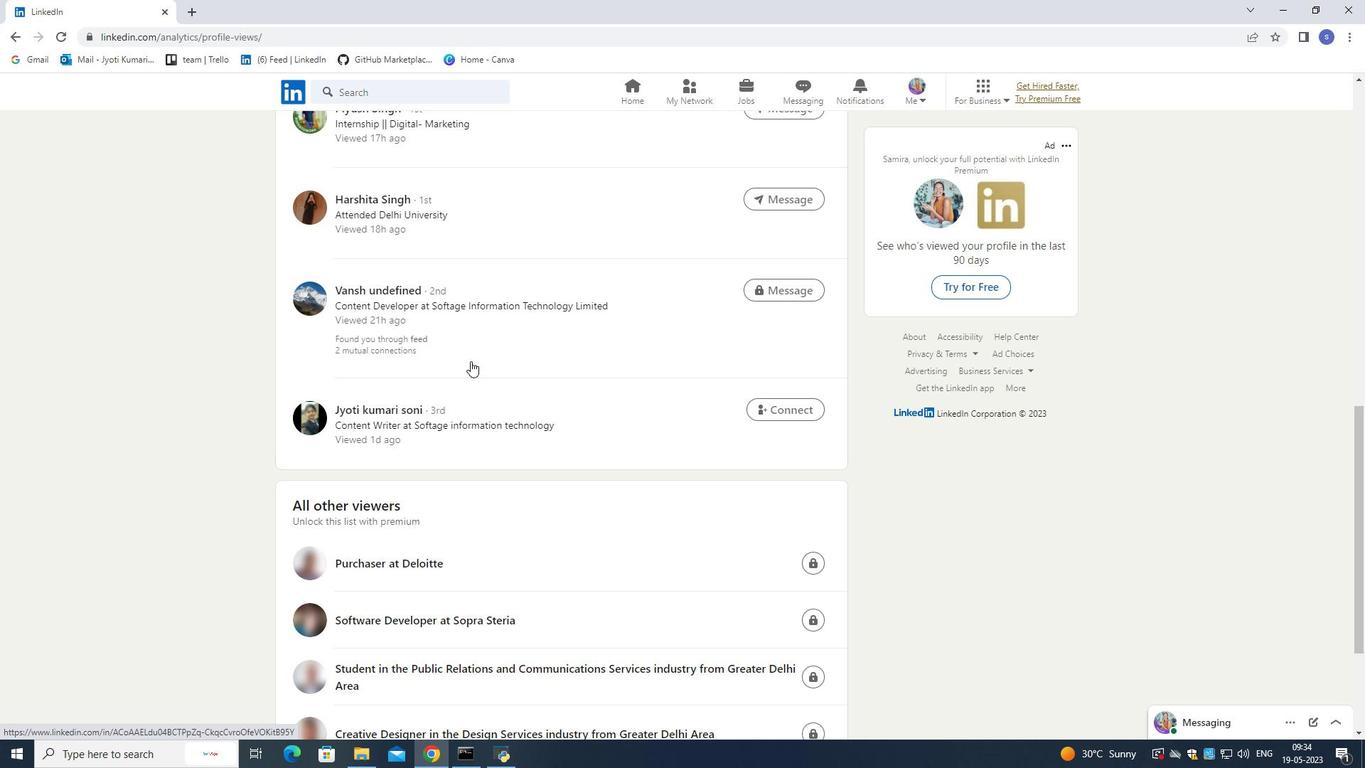 
Action: Mouse scrolled (439, 357) with delta (0, 0)
Screenshot: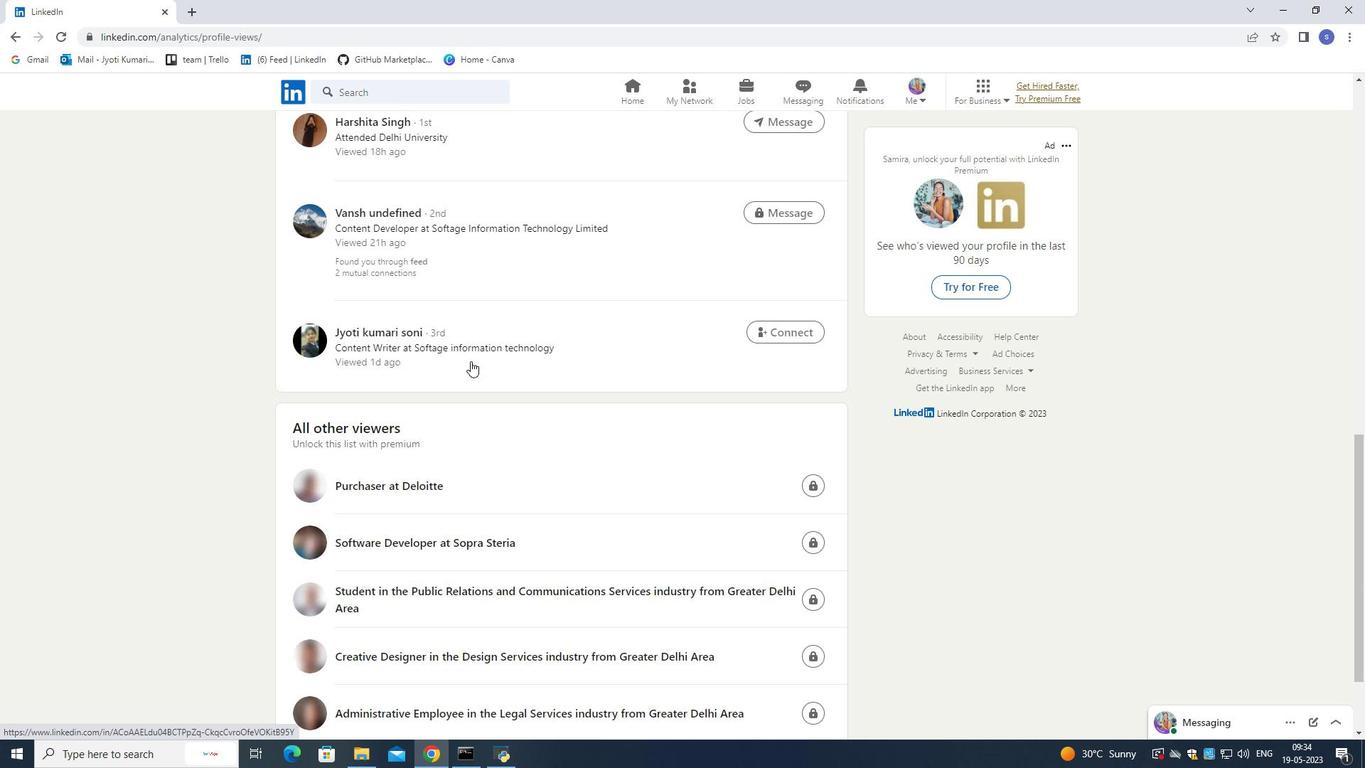 
Action: Mouse moved to (300, 364)
Screenshot: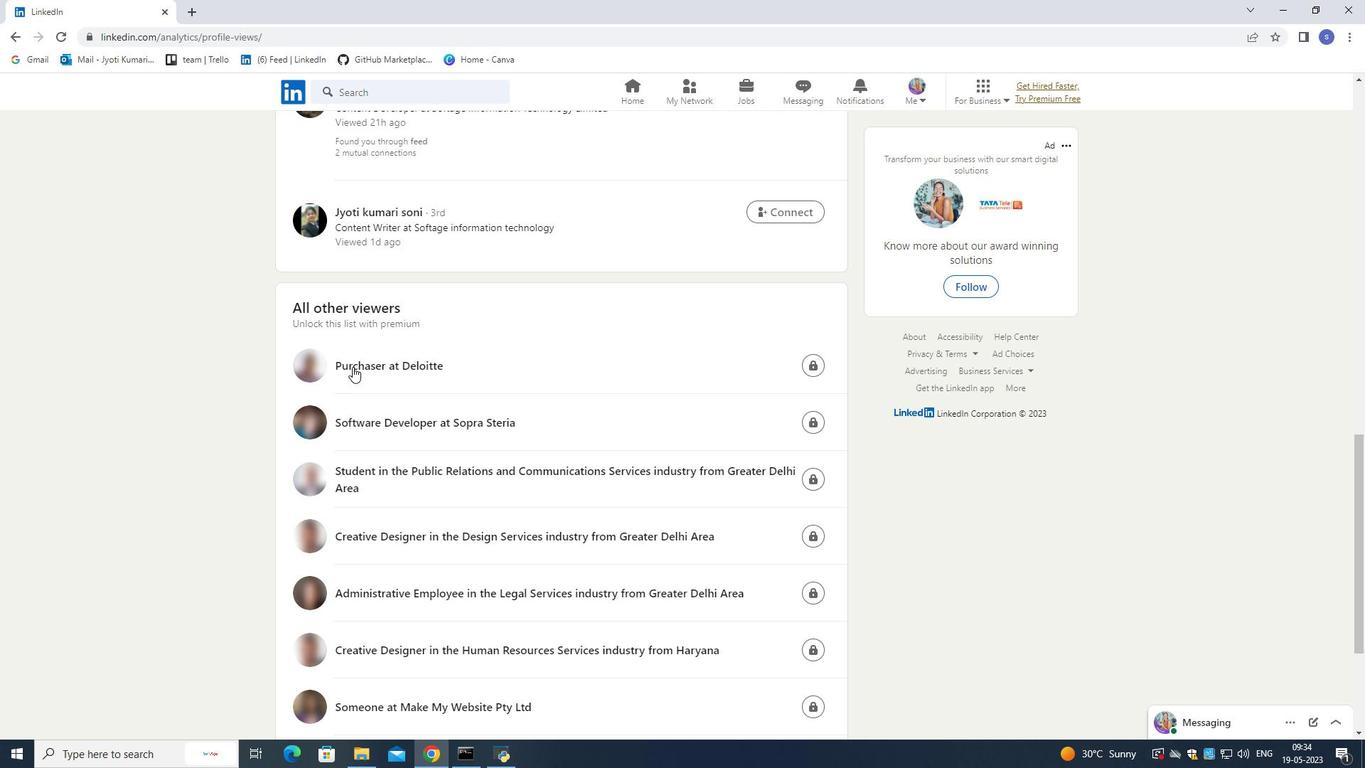 
Action: Mouse pressed left at (300, 364)
Screenshot: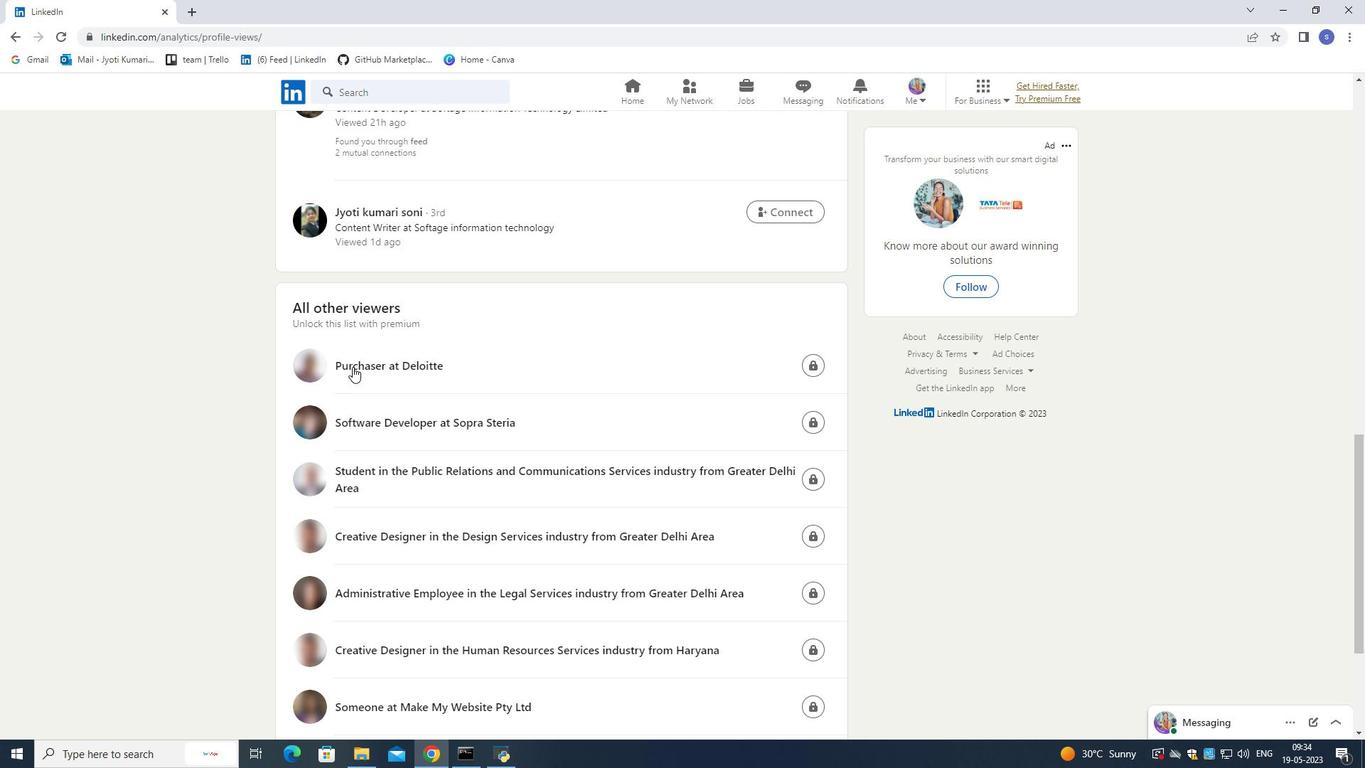 
Action: Mouse moved to (389, 396)
Screenshot: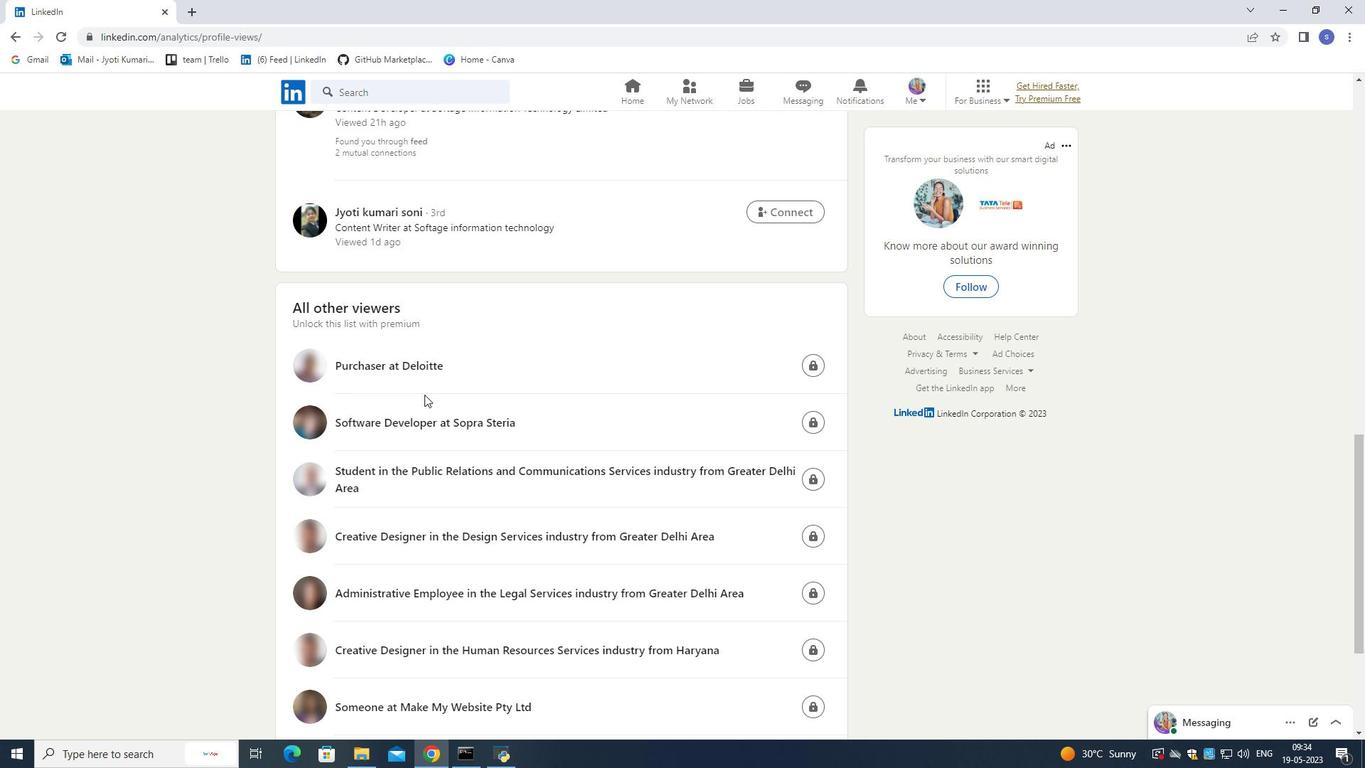 
Action: Mouse scrolled (389, 395) with delta (0, -1)
Screenshot: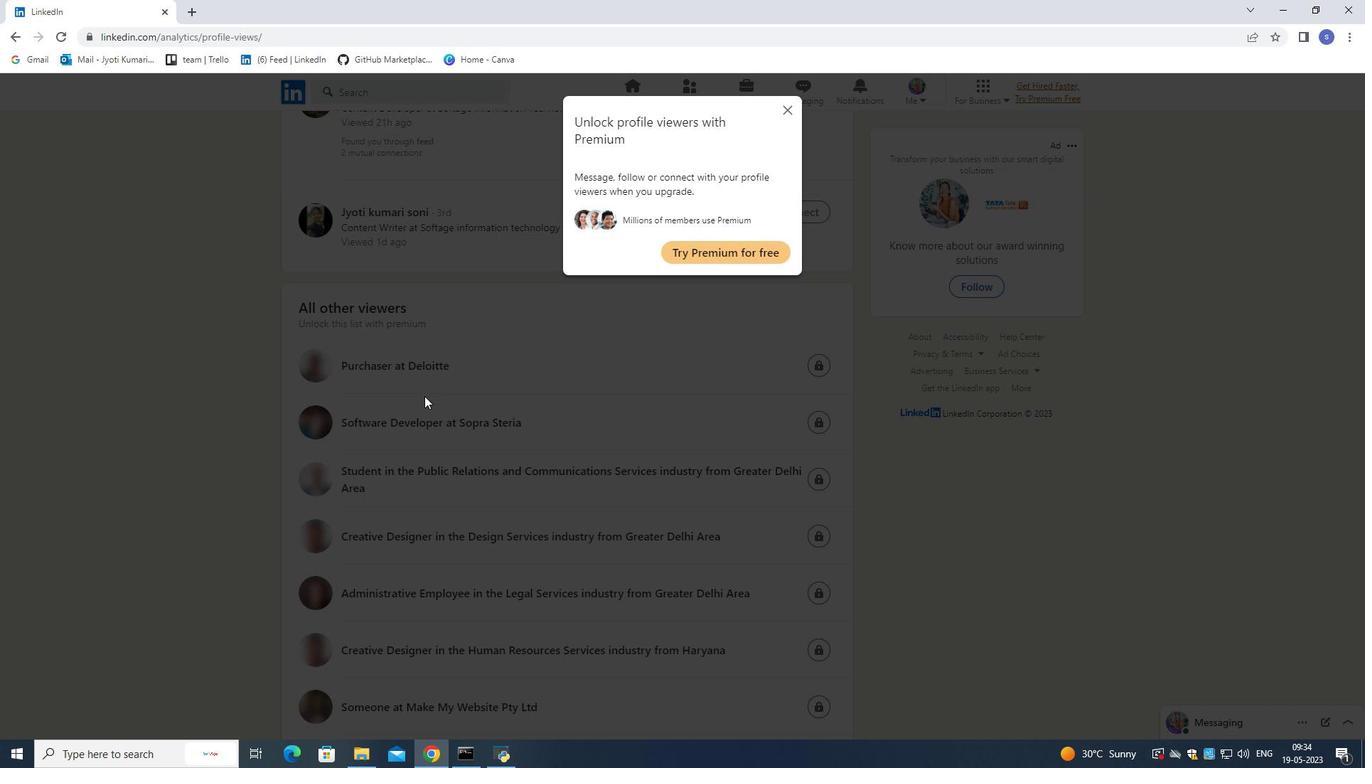 
Action: Mouse moved to (786, 76)
Screenshot: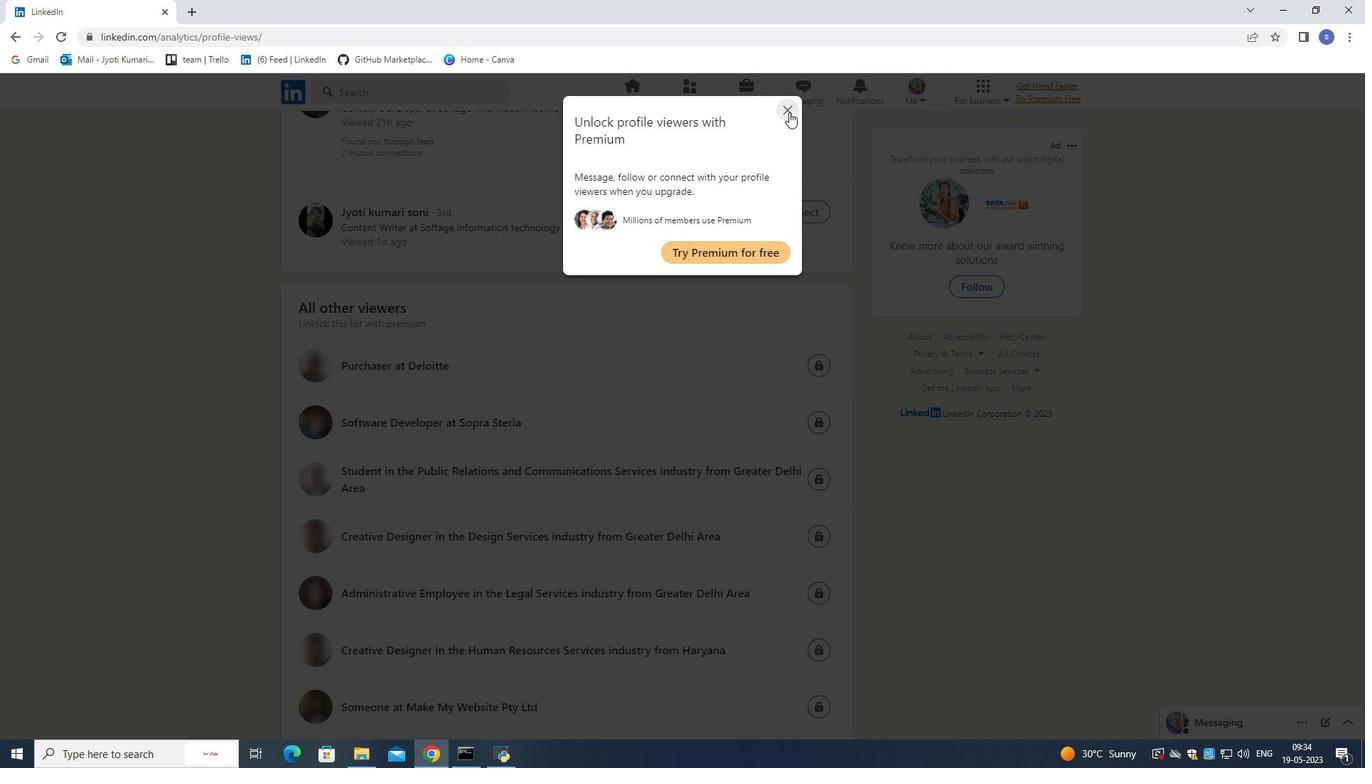 
Action: Mouse pressed left at (786, 76)
Screenshot: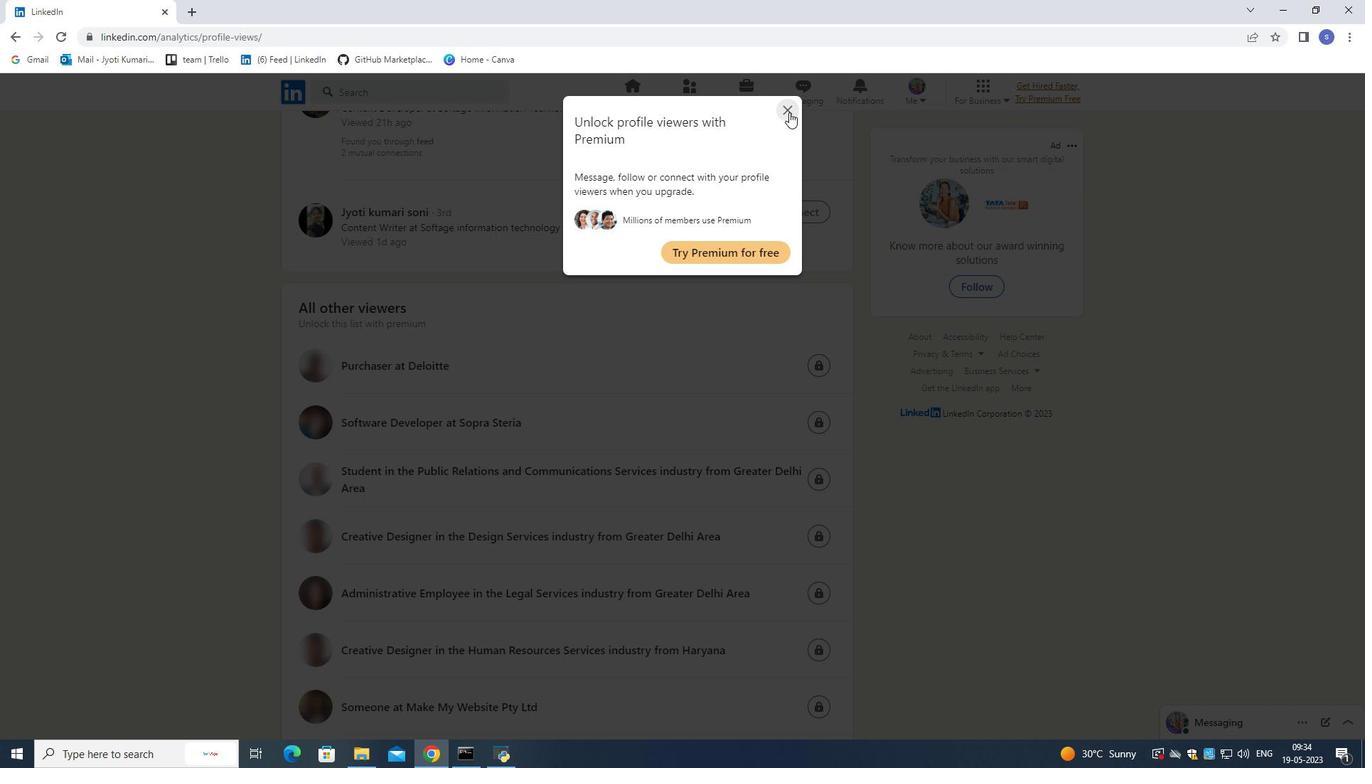 
Action: Mouse moved to (589, 295)
Screenshot: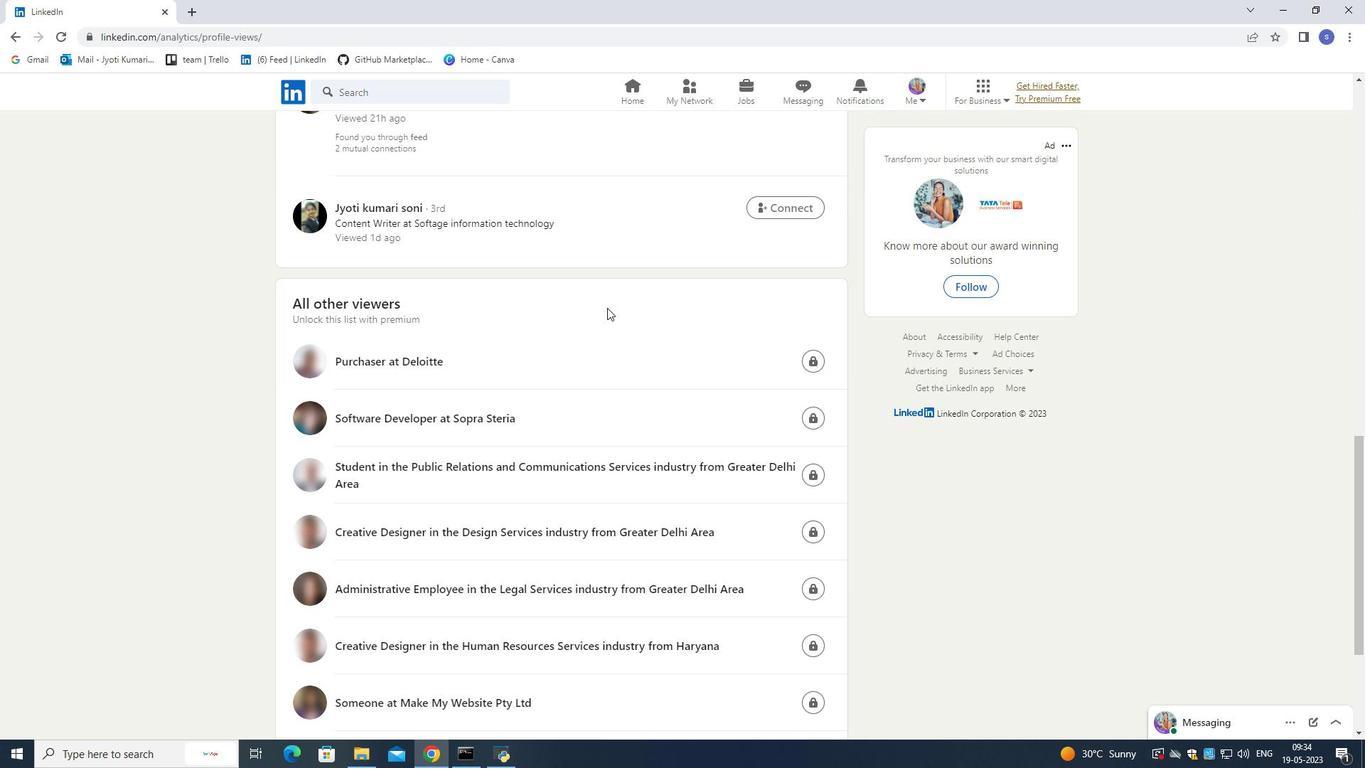 
Action: Mouse scrolled (589, 294) with delta (0, 0)
Screenshot: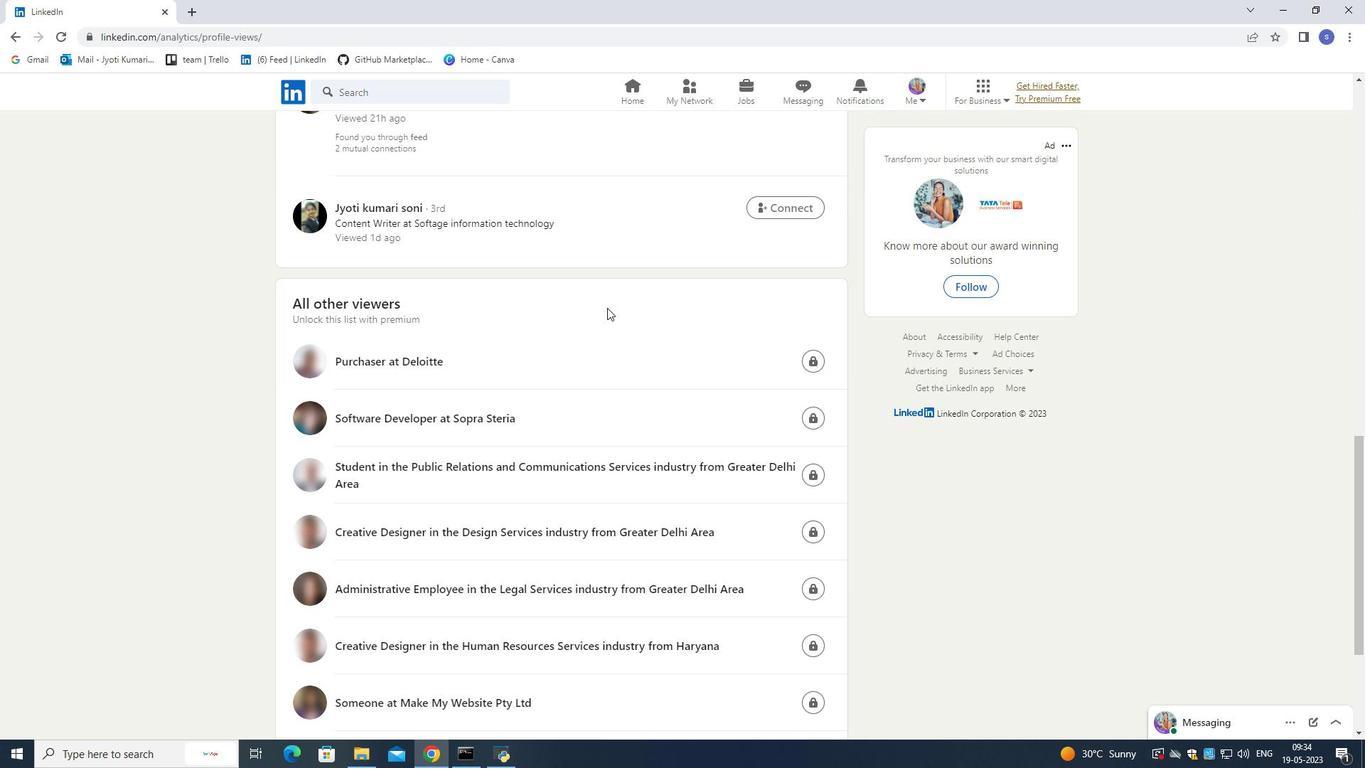 
Action: Mouse moved to (436, 357)
Screenshot: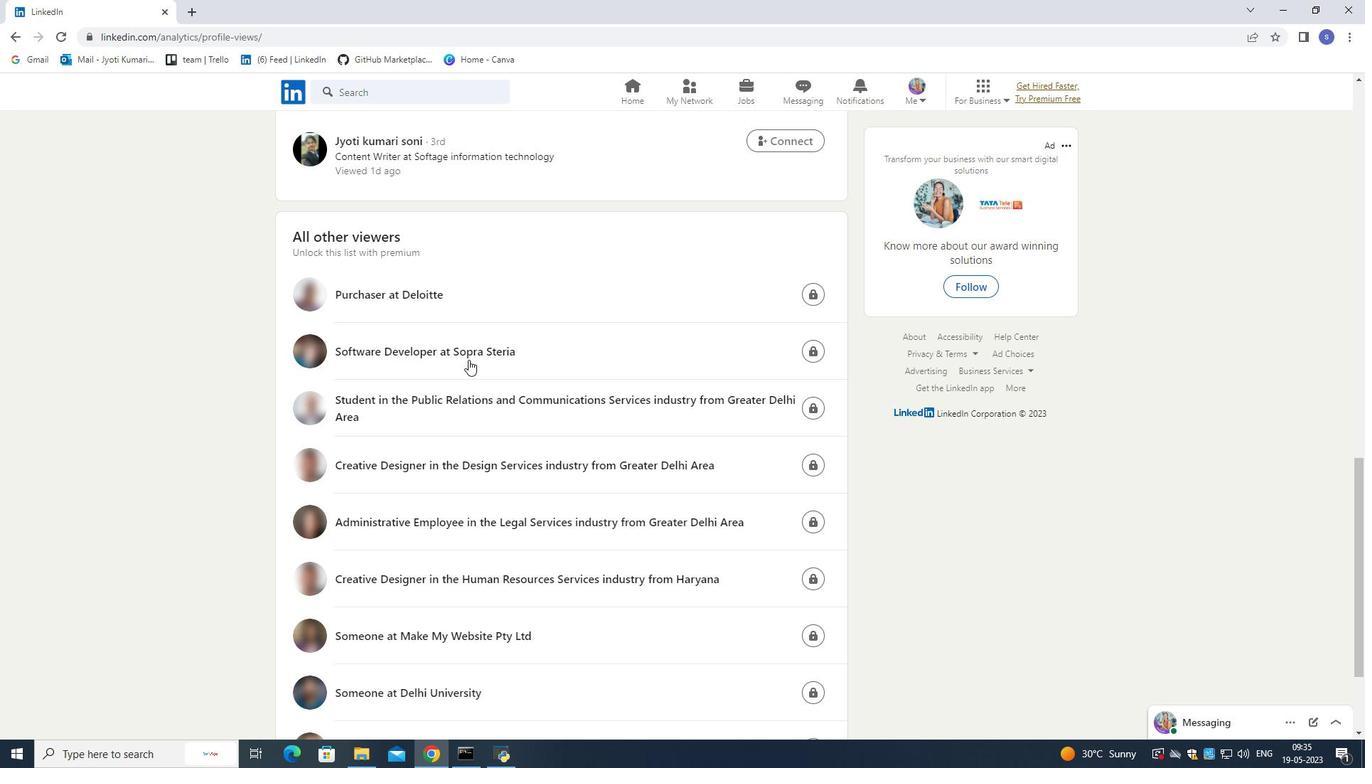
Action: Mouse scrolled (436, 356) with delta (0, 0)
Screenshot: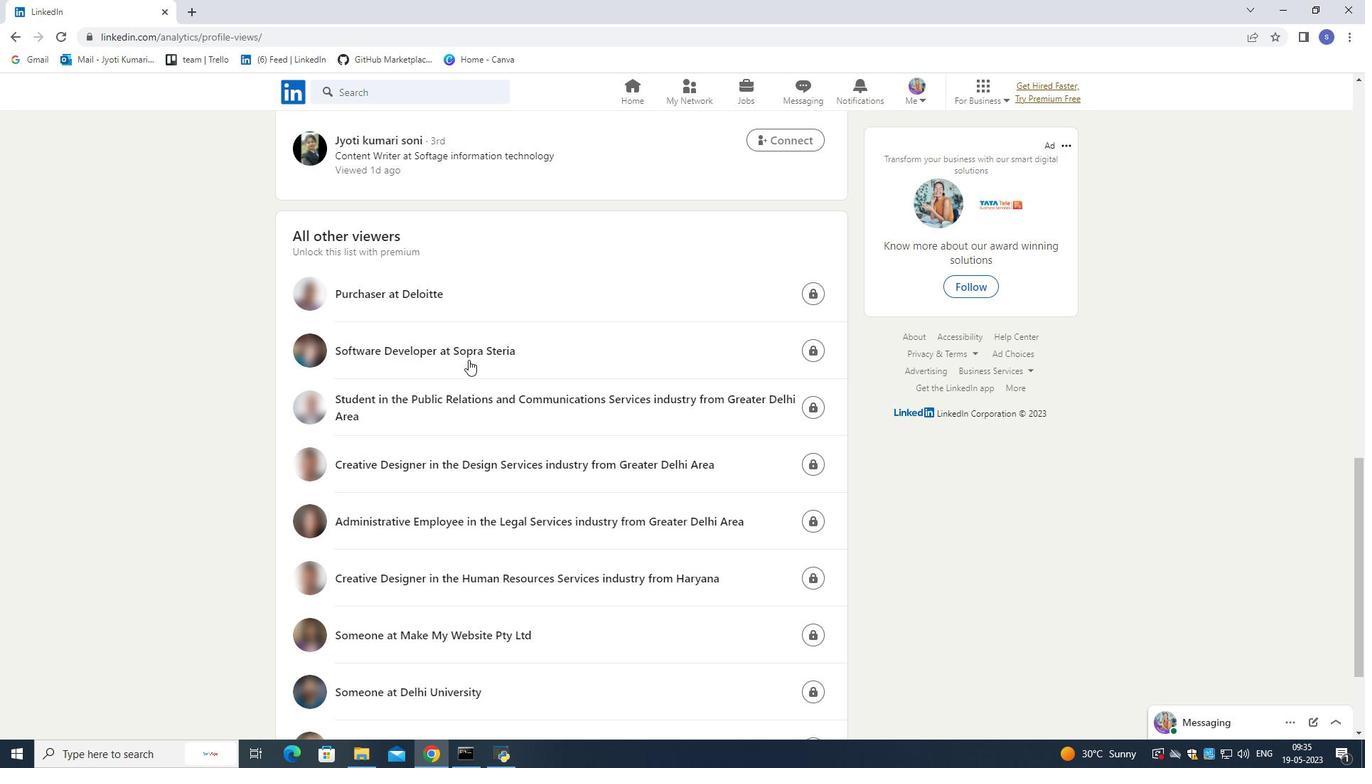 
Action: Mouse moved to (501, 417)
Screenshot: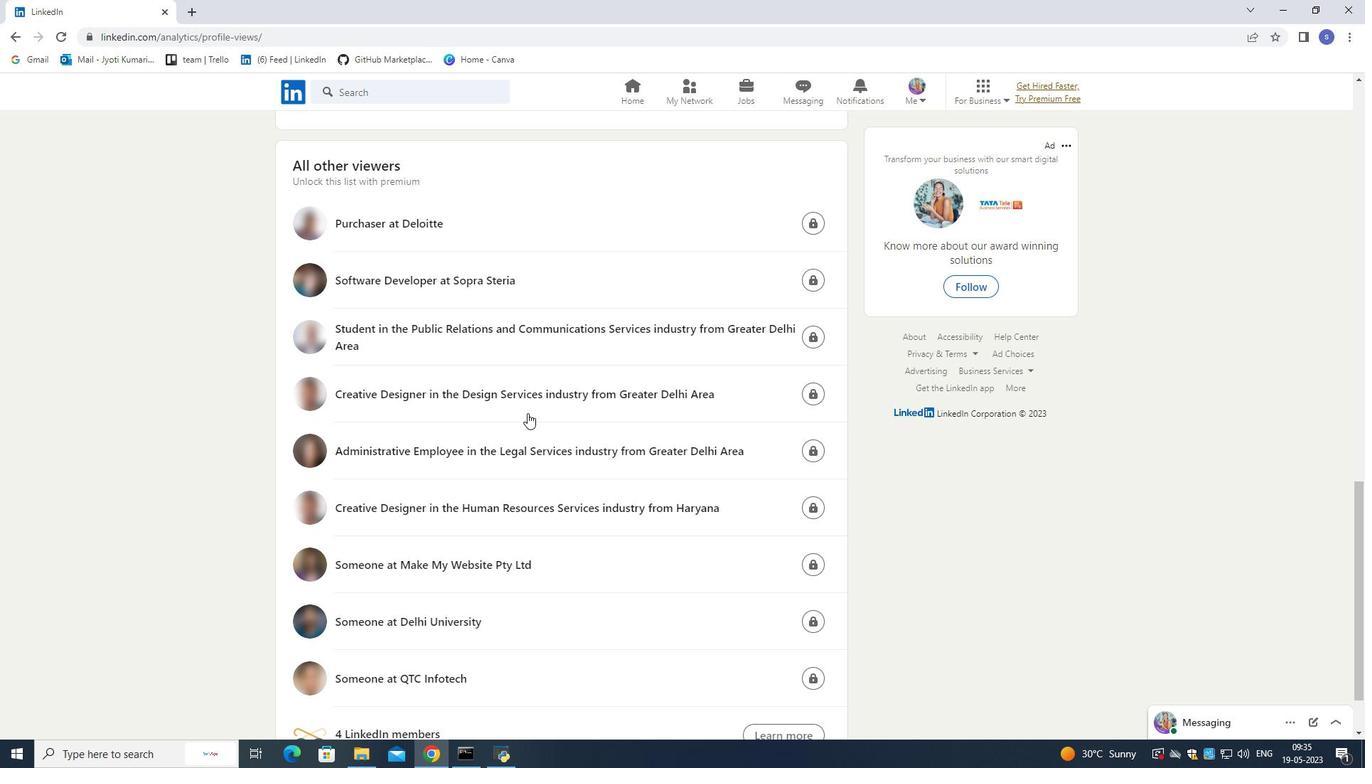 
Action: Mouse scrolled (501, 416) with delta (0, 0)
Screenshot: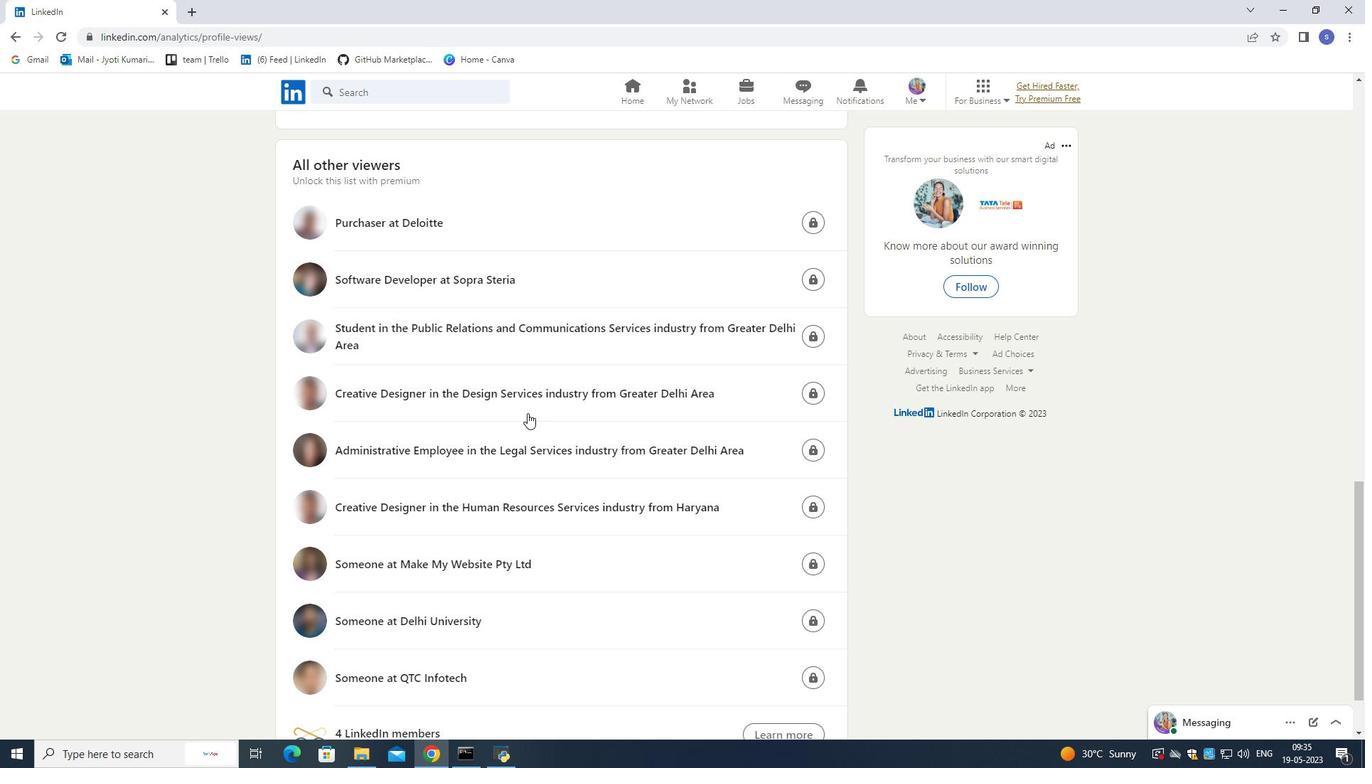 
Action: Mouse scrolled (501, 416) with delta (0, 0)
Screenshot: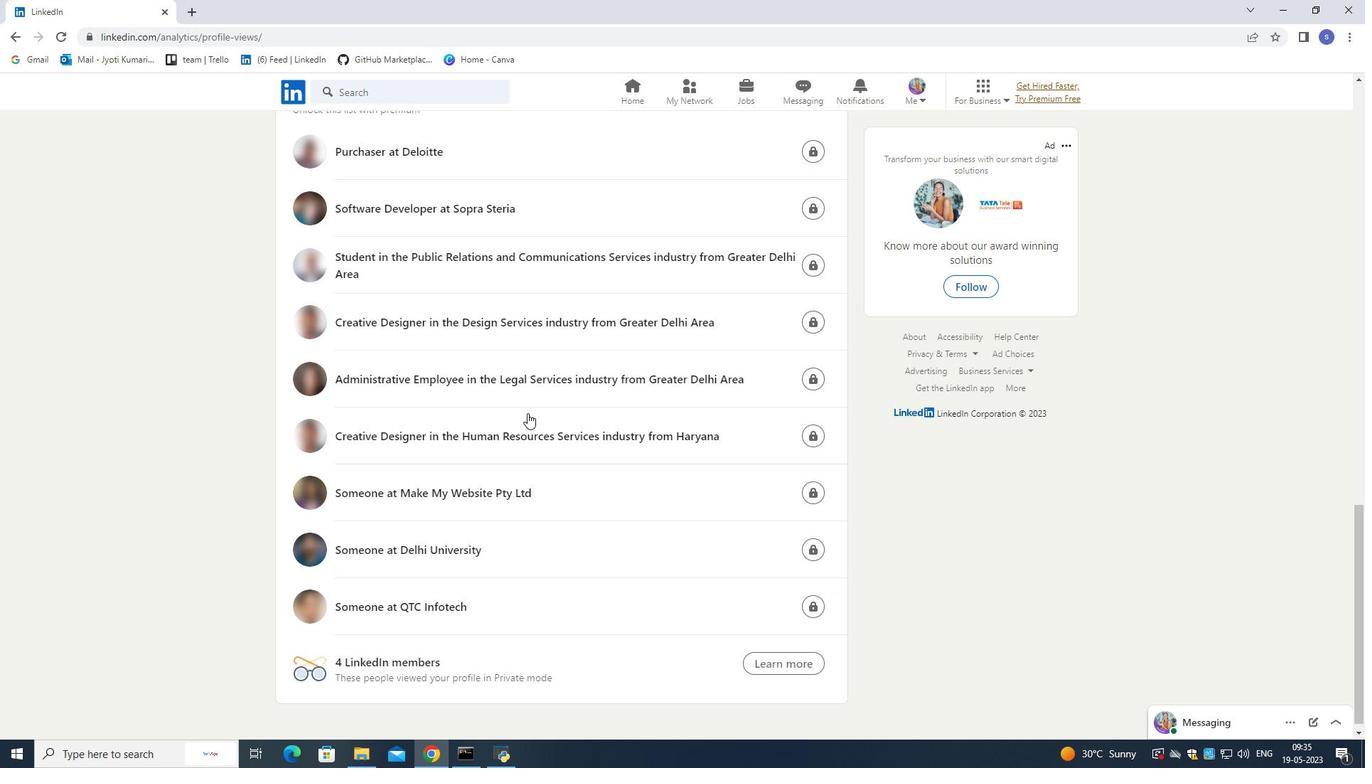 
Action: Mouse moved to (465, 364)
Screenshot: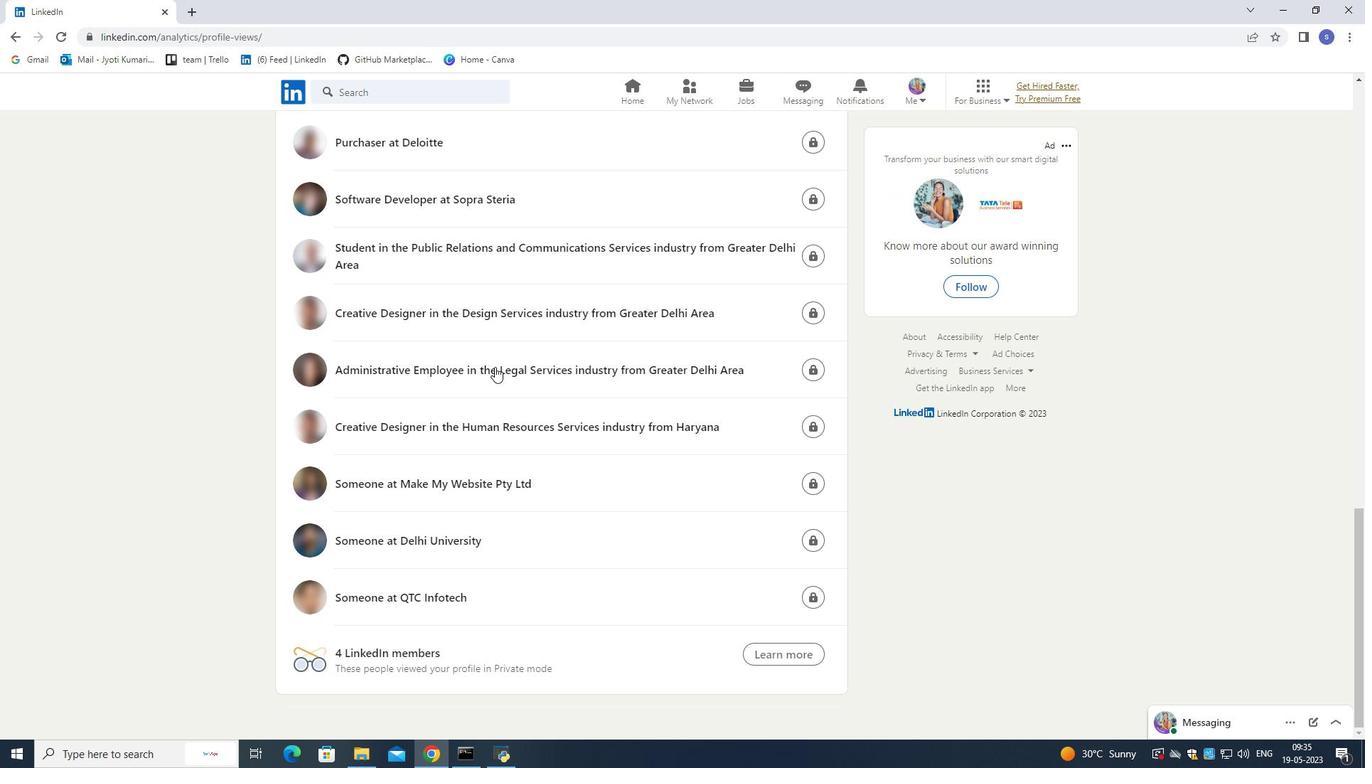 
Action: Mouse scrolled (465, 364) with delta (0, 0)
Screenshot: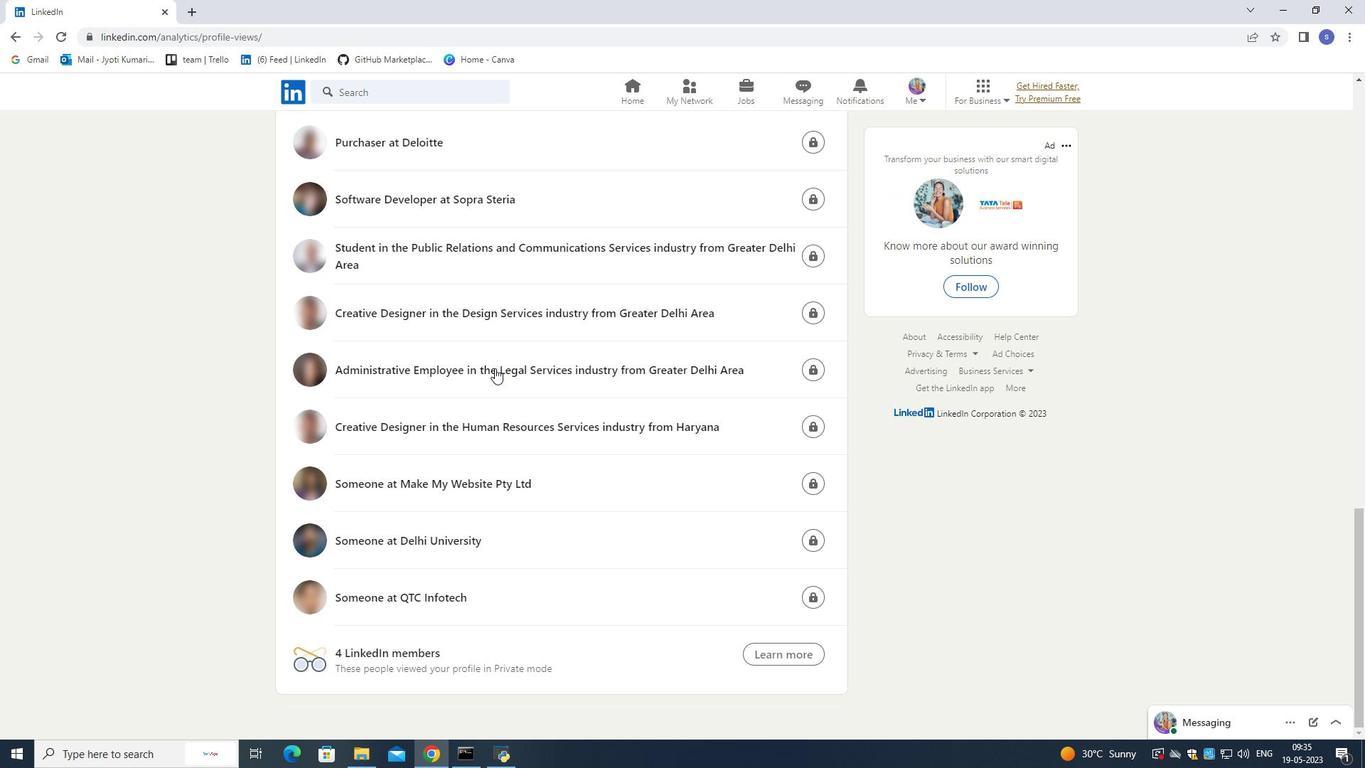
Action: Mouse moved to (465, 368)
Screenshot: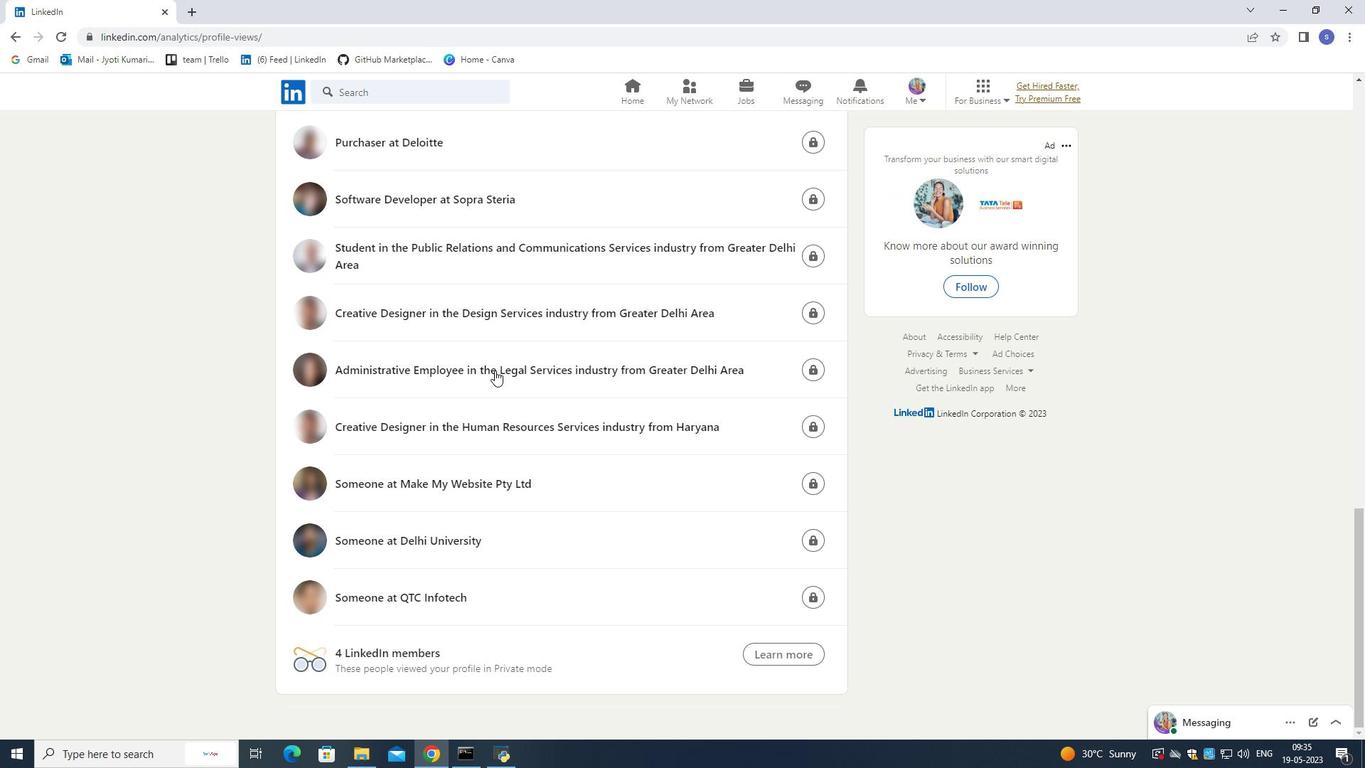 
Action: Mouse scrolled (465, 367) with delta (0, 0)
Screenshot: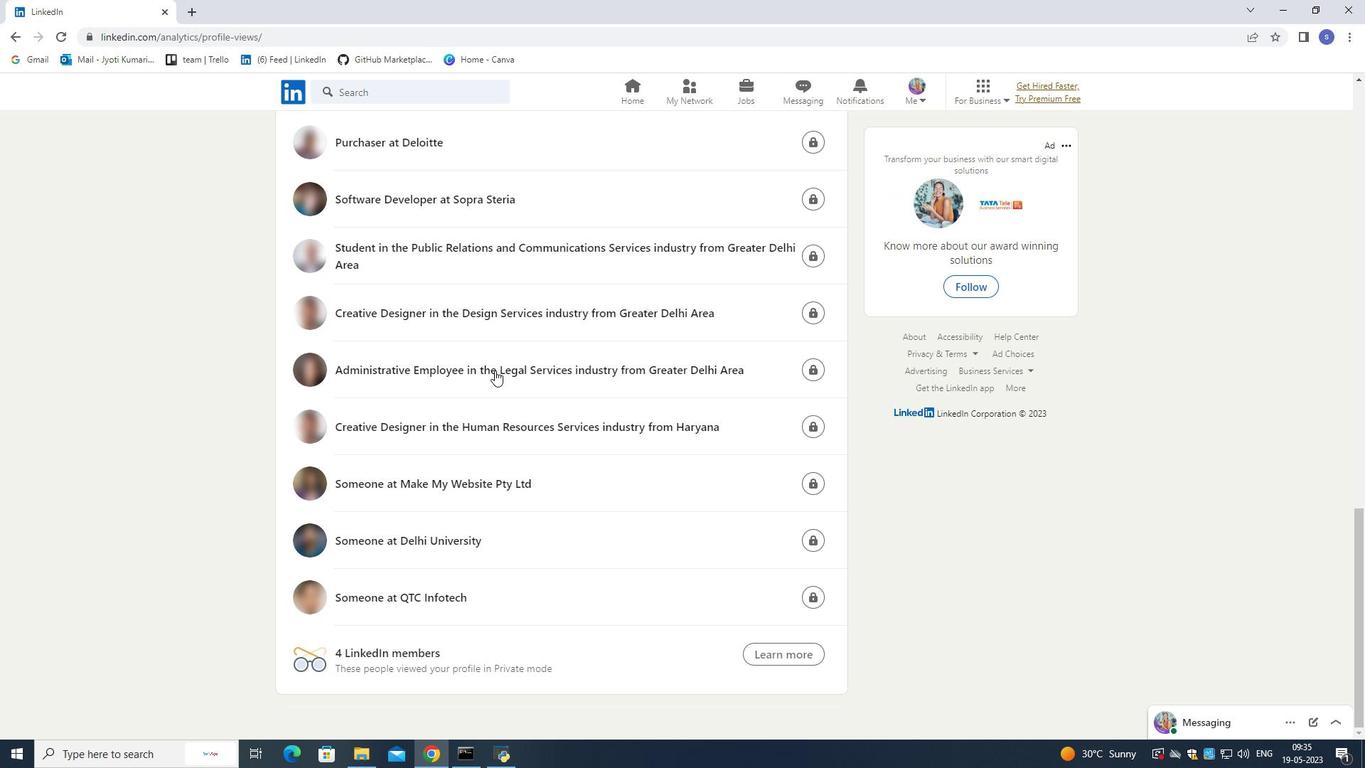 
Action: Mouse moved to (465, 369)
Screenshot: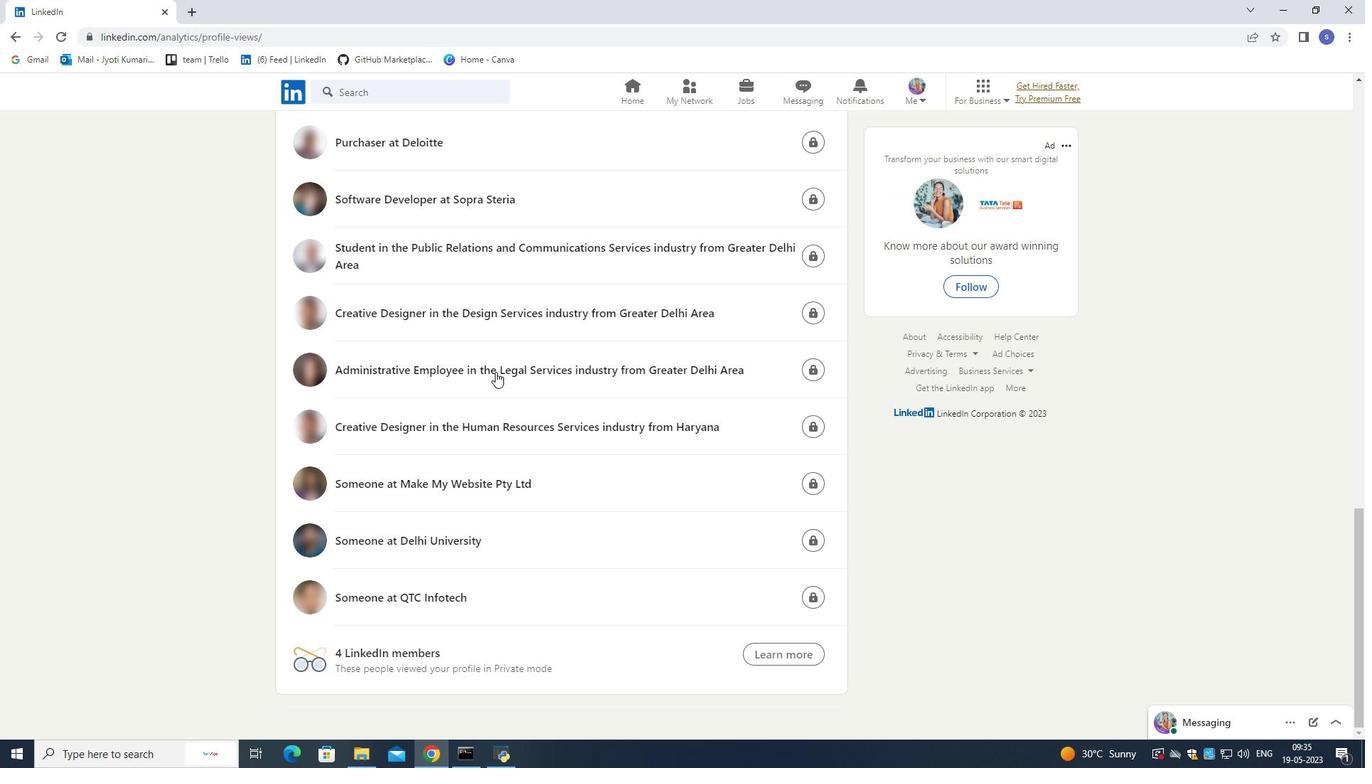 
Action: Mouse scrolled (465, 369) with delta (0, 0)
Screenshot: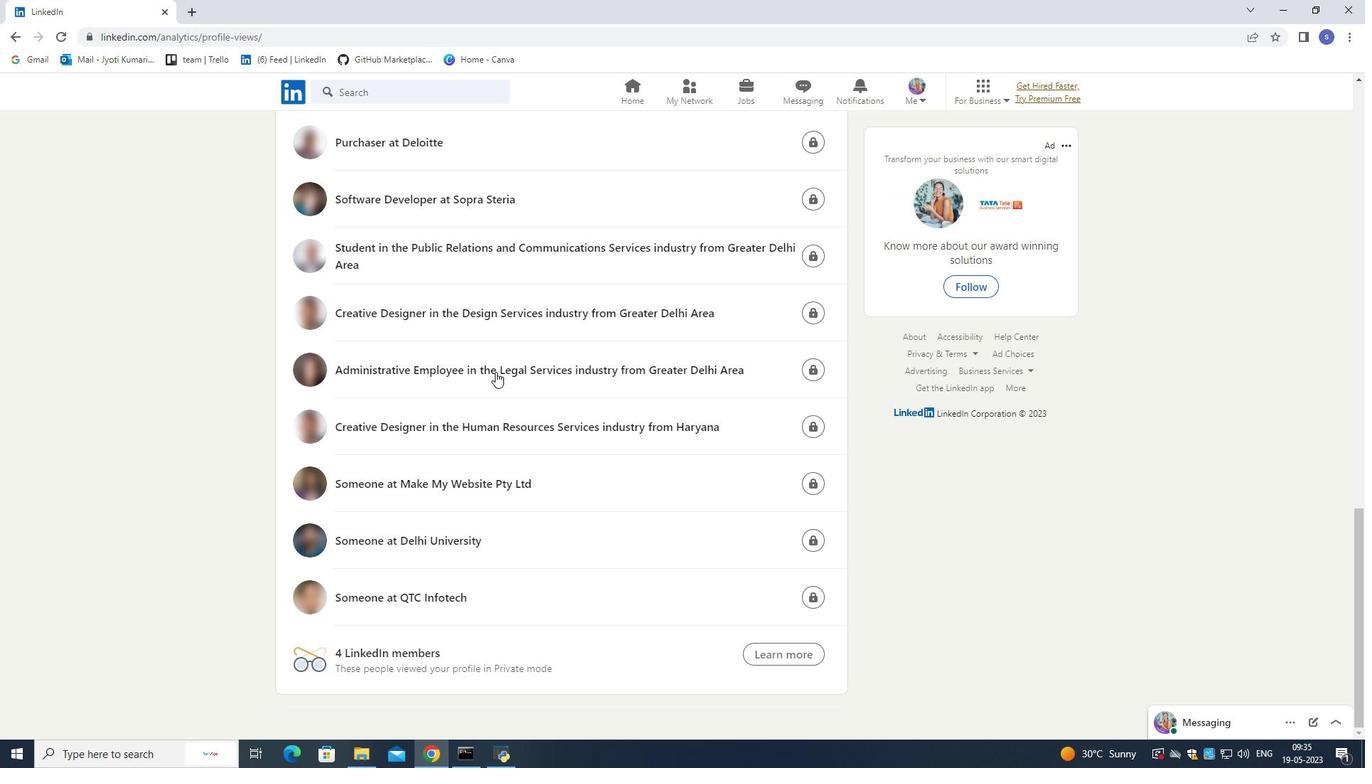 
Action: Mouse moved to (431, 372)
Screenshot: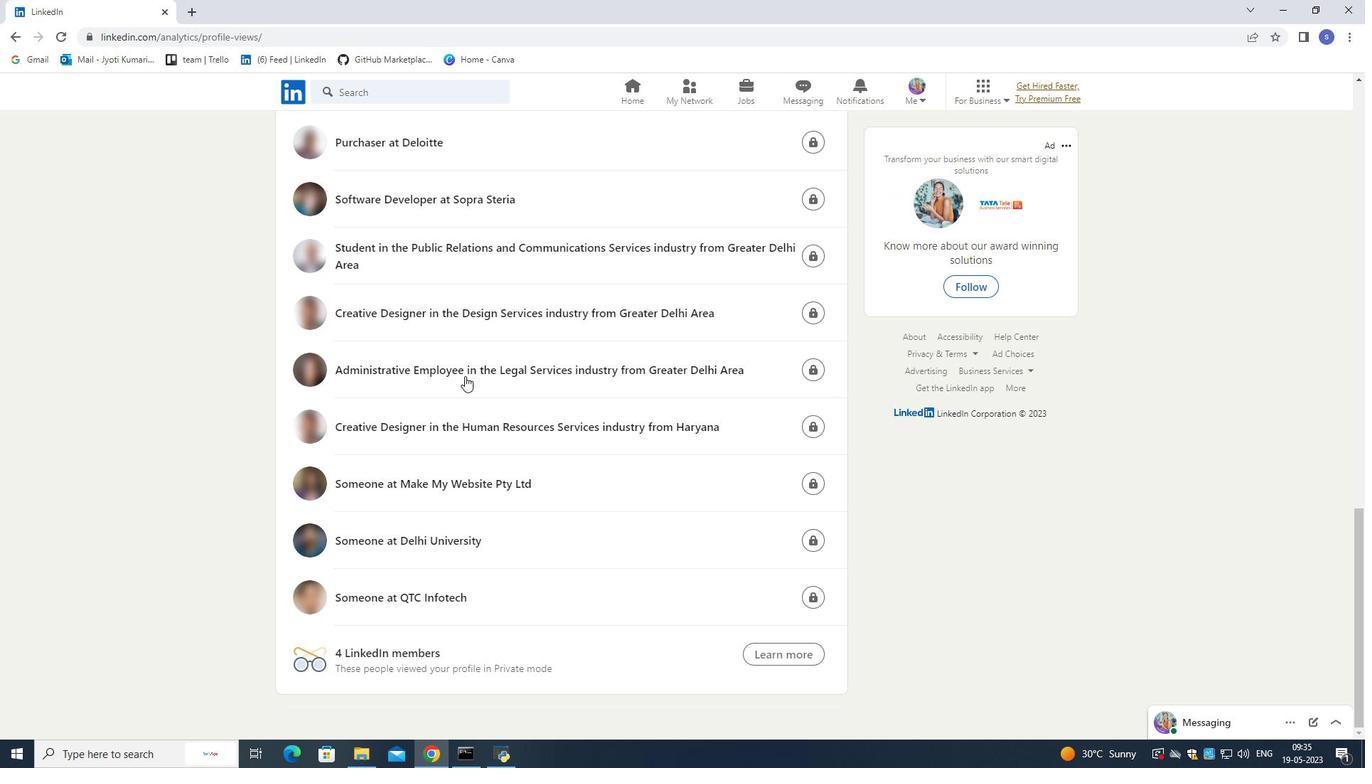 
Action: Mouse scrolled (431, 371) with delta (0, -1)
Screenshot: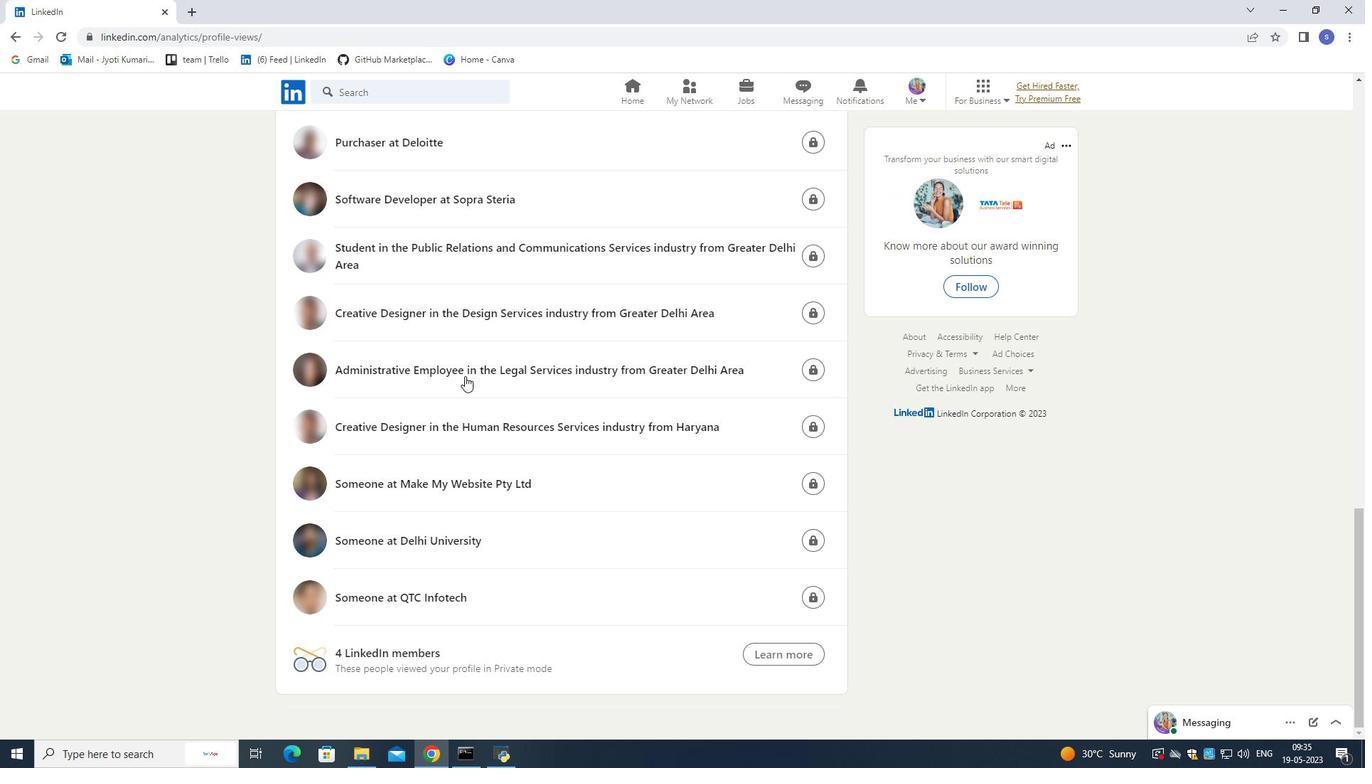
Action: Mouse moved to (433, 375)
Screenshot: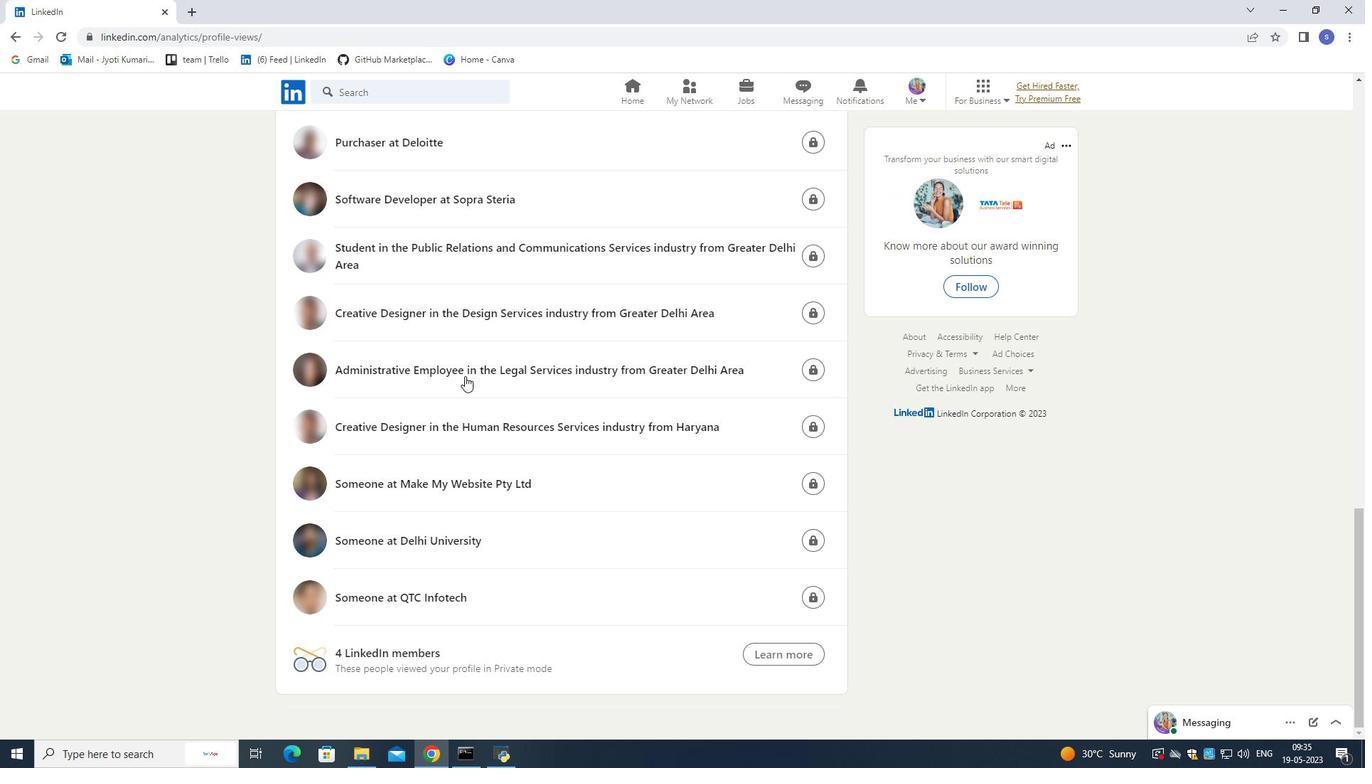 
Action: Mouse scrolled (433, 374) with delta (0, 0)
Screenshot: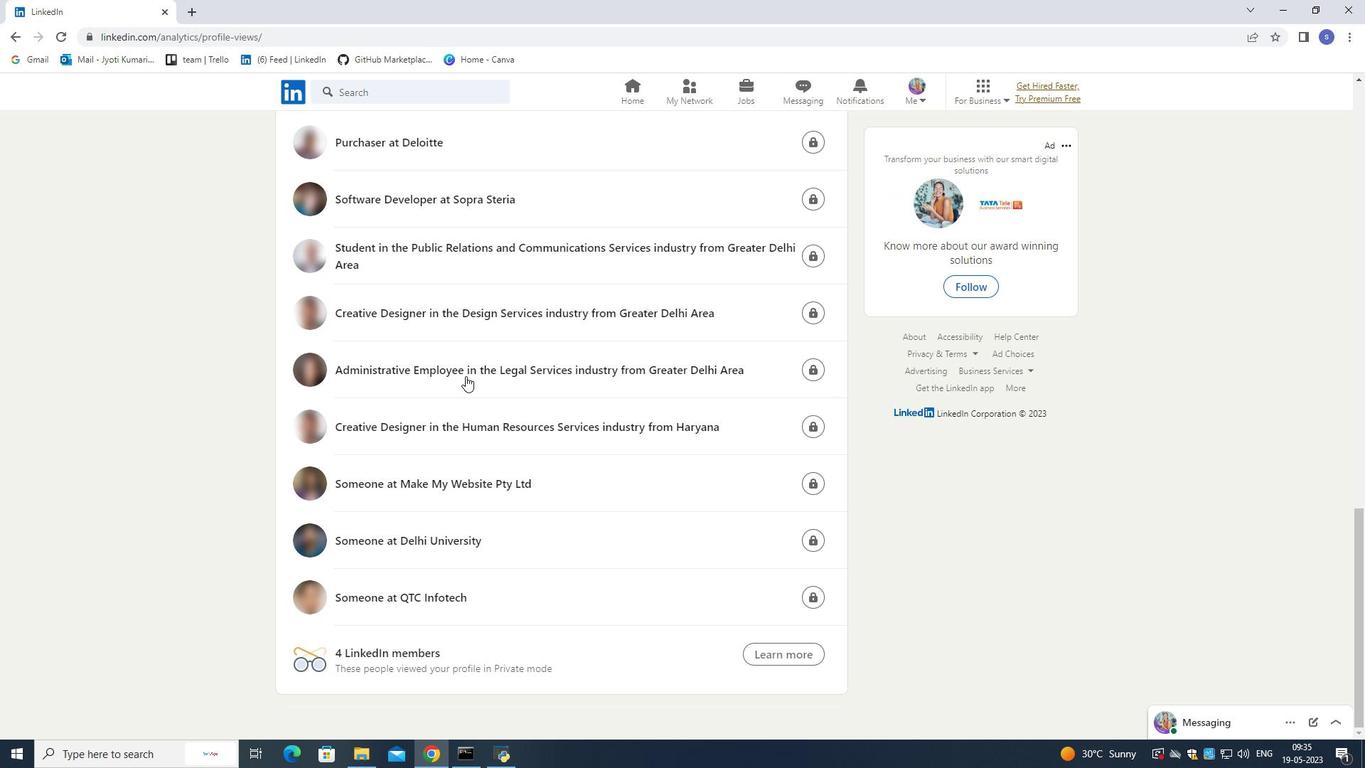 
Action: Mouse moved to (434, 376)
Screenshot: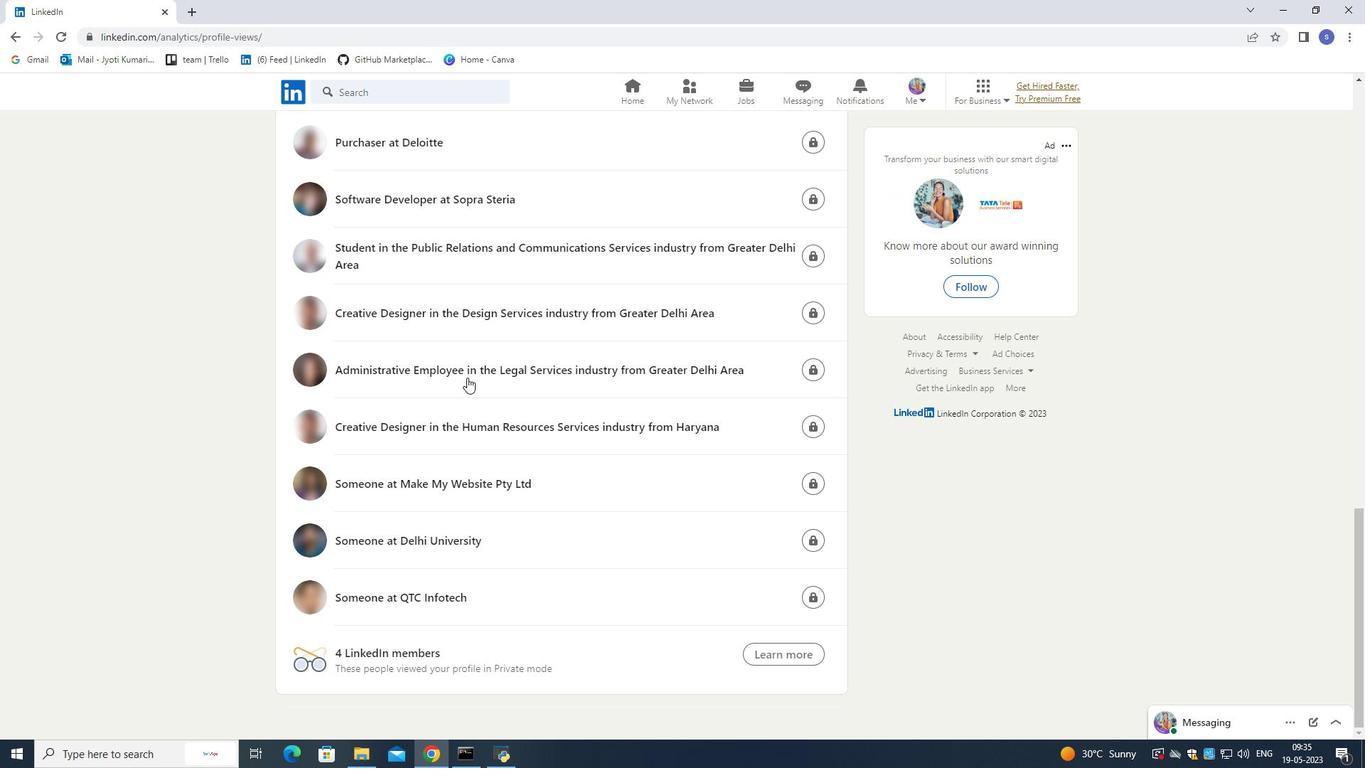 
Action: Mouse scrolled (434, 375) with delta (0, 0)
Screenshot: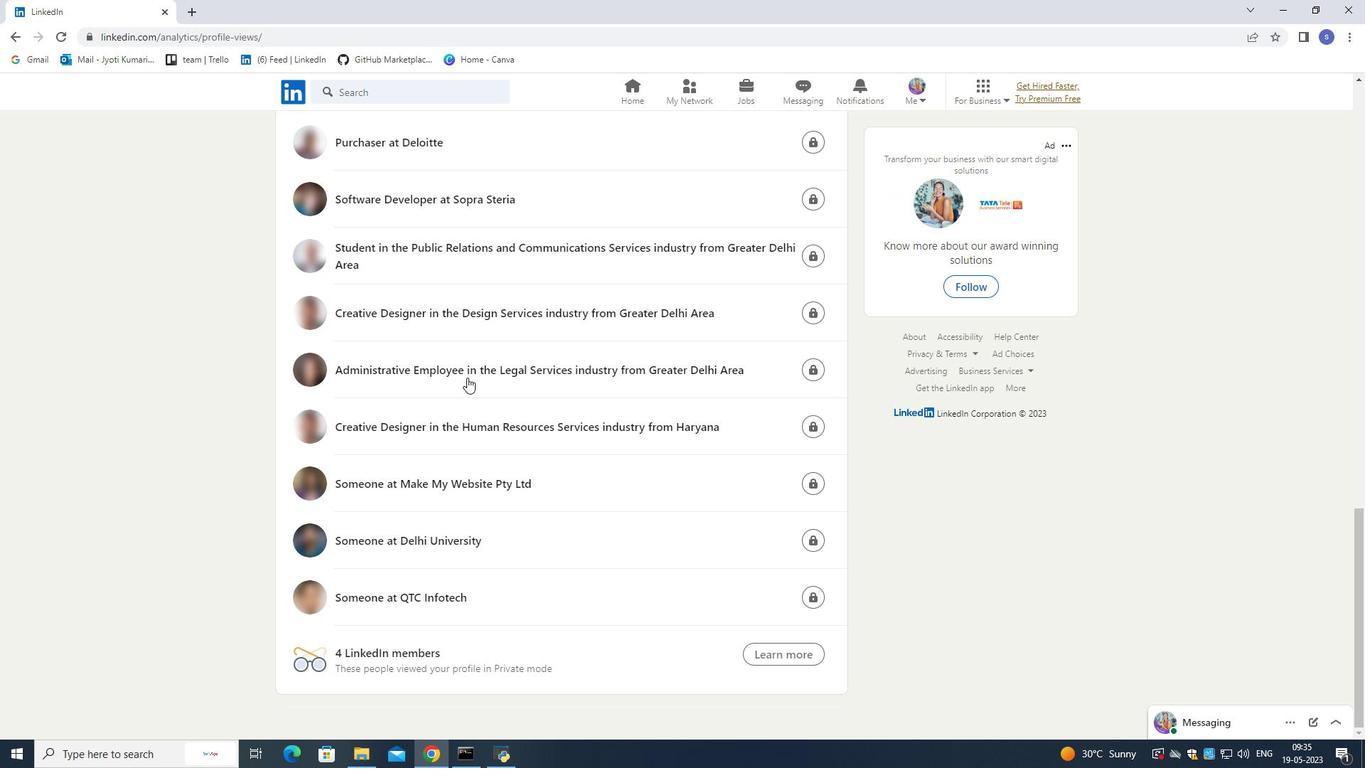 
Action: Mouse moved to (435, 377)
Screenshot: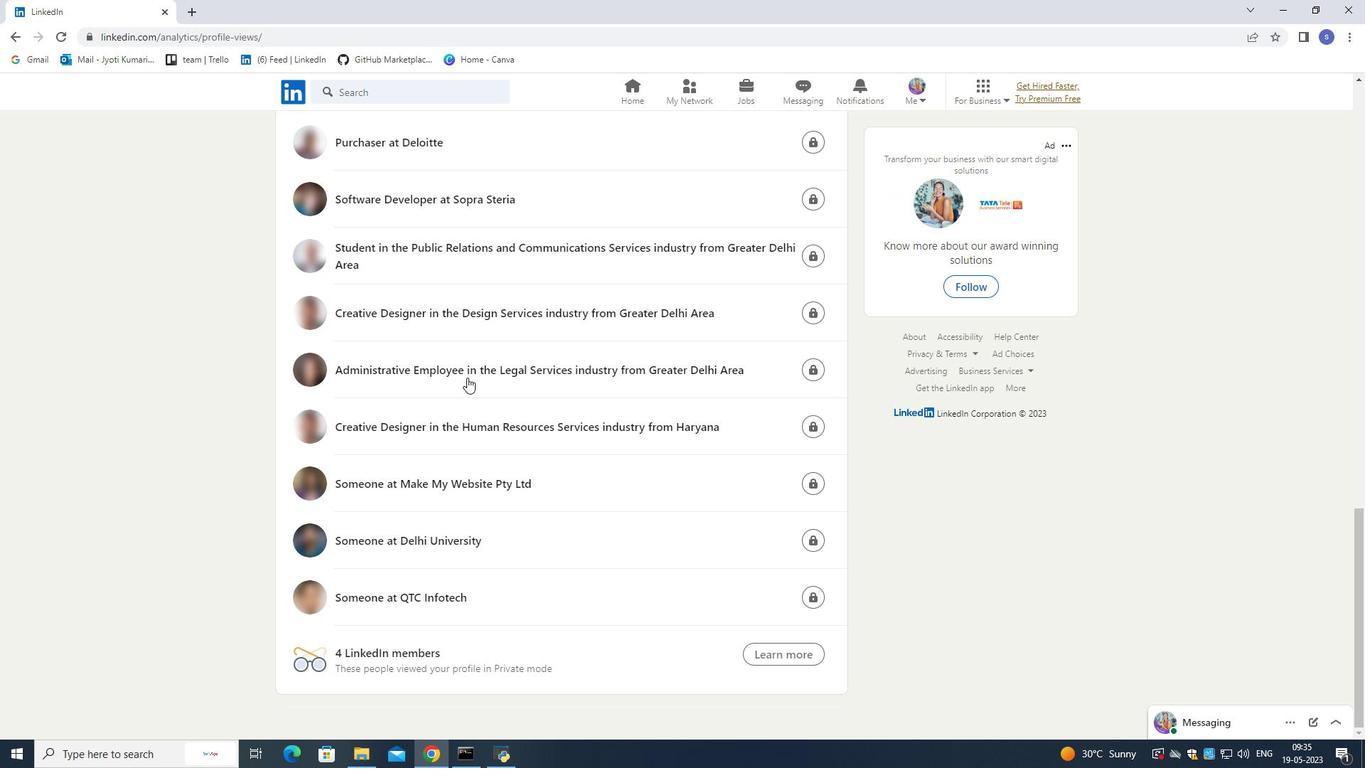 
Action: Mouse scrolled (435, 376) with delta (0, 0)
Screenshot: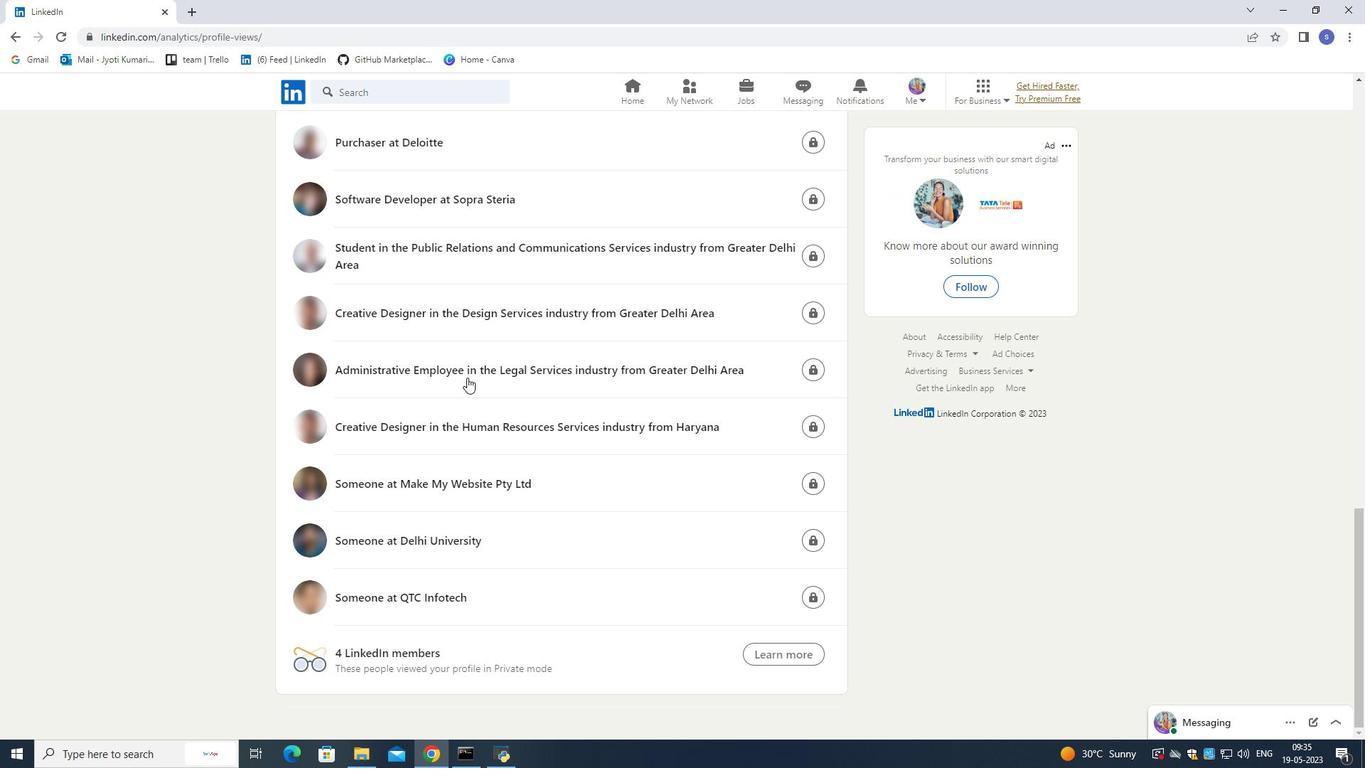 
Action: Mouse moved to (659, 376)
Screenshot: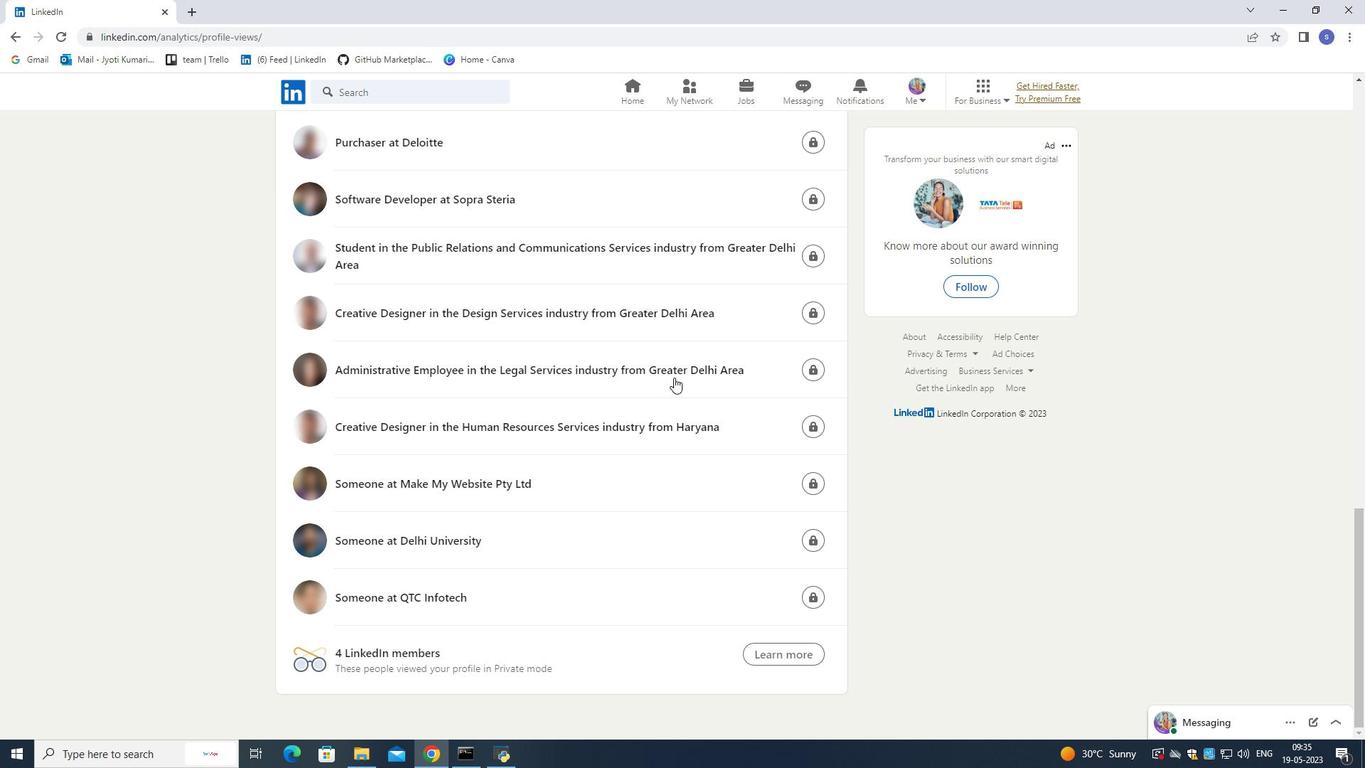 
Action: Mouse scrolled (659, 375) with delta (0, 0)
Screenshot: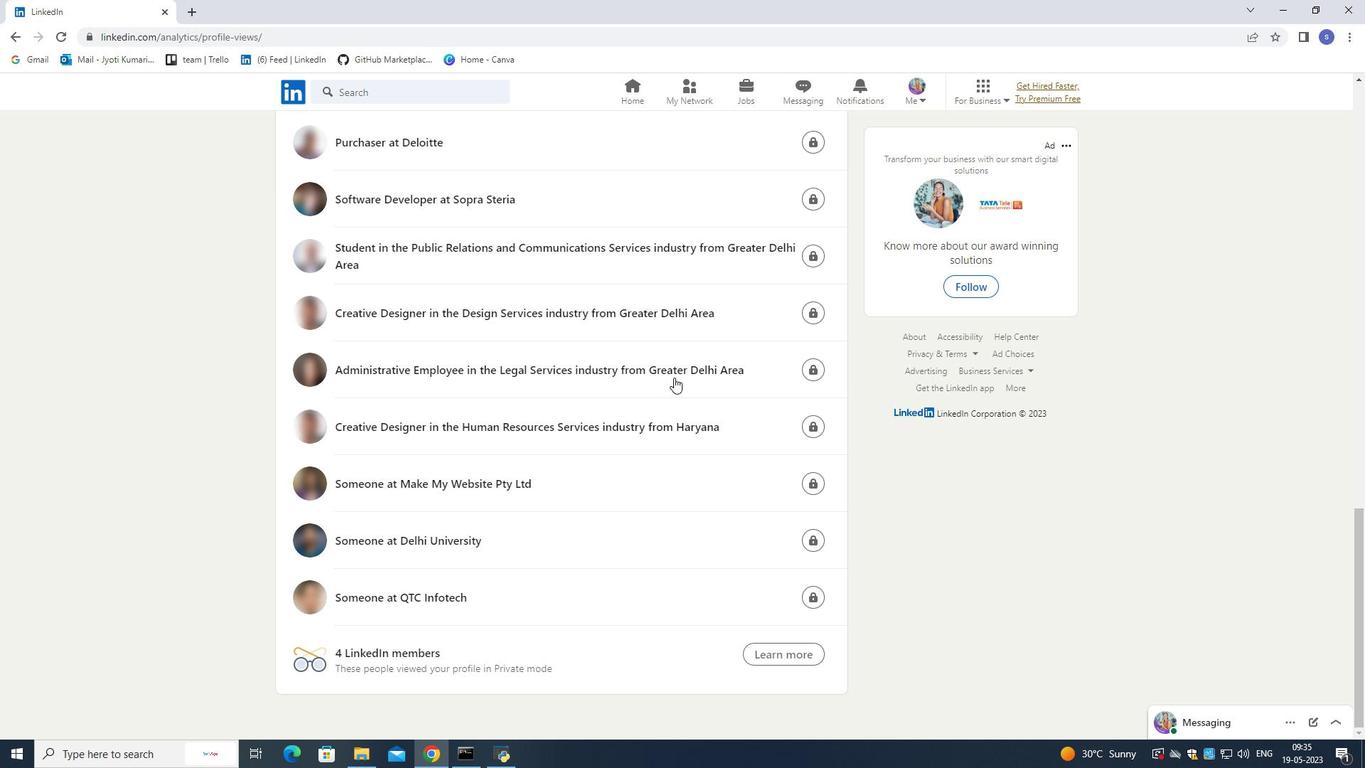 
Action: Mouse moved to (660, 376)
Screenshot: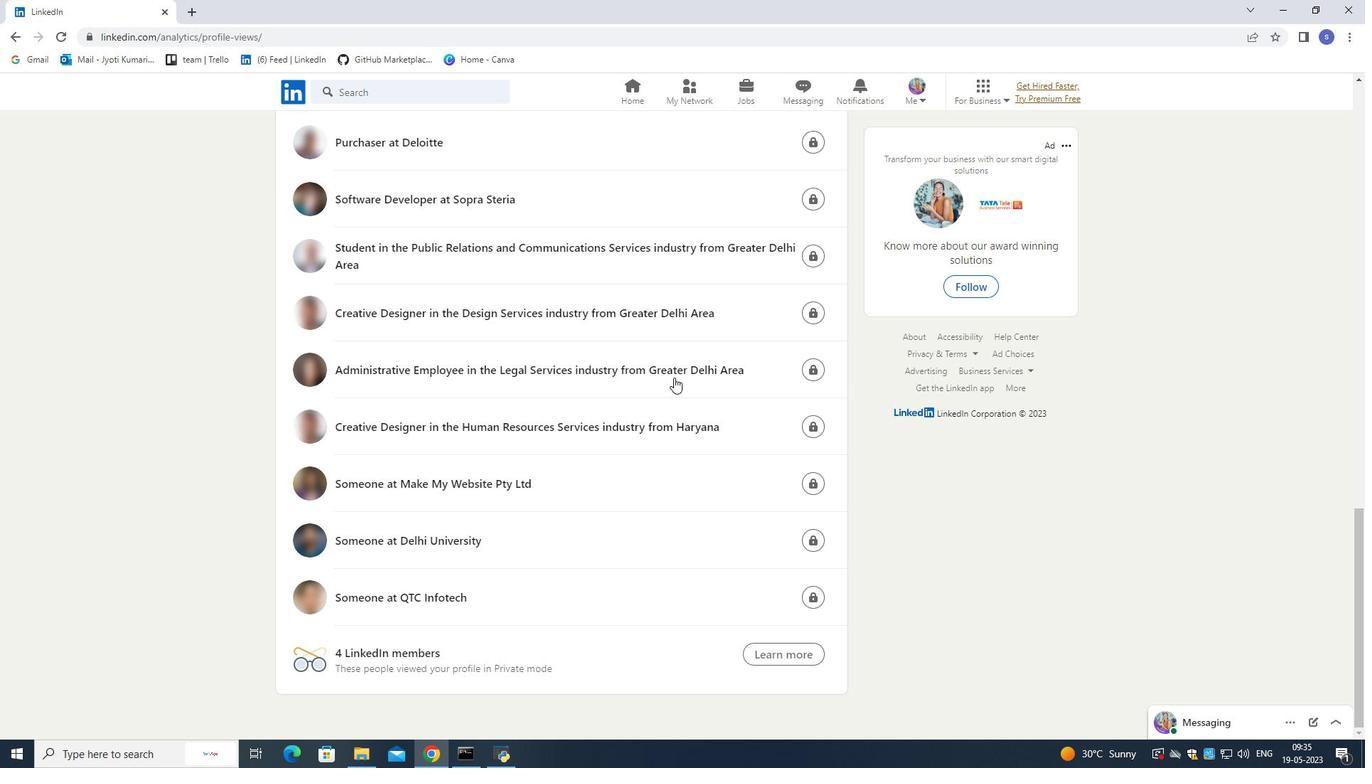 
Action: Mouse scrolled (660, 375) with delta (0, 0)
Screenshot: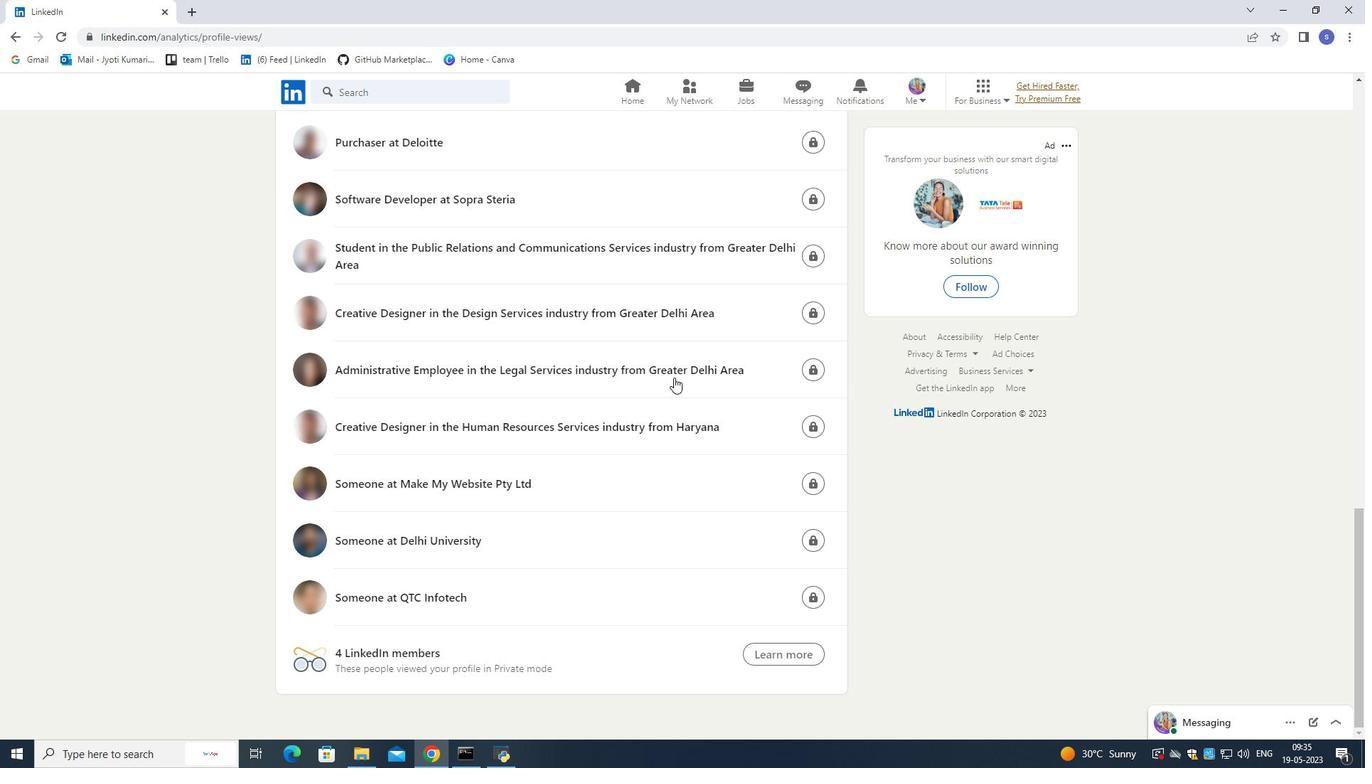 
Action: Mouse moved to (660, 377)
Screenshot: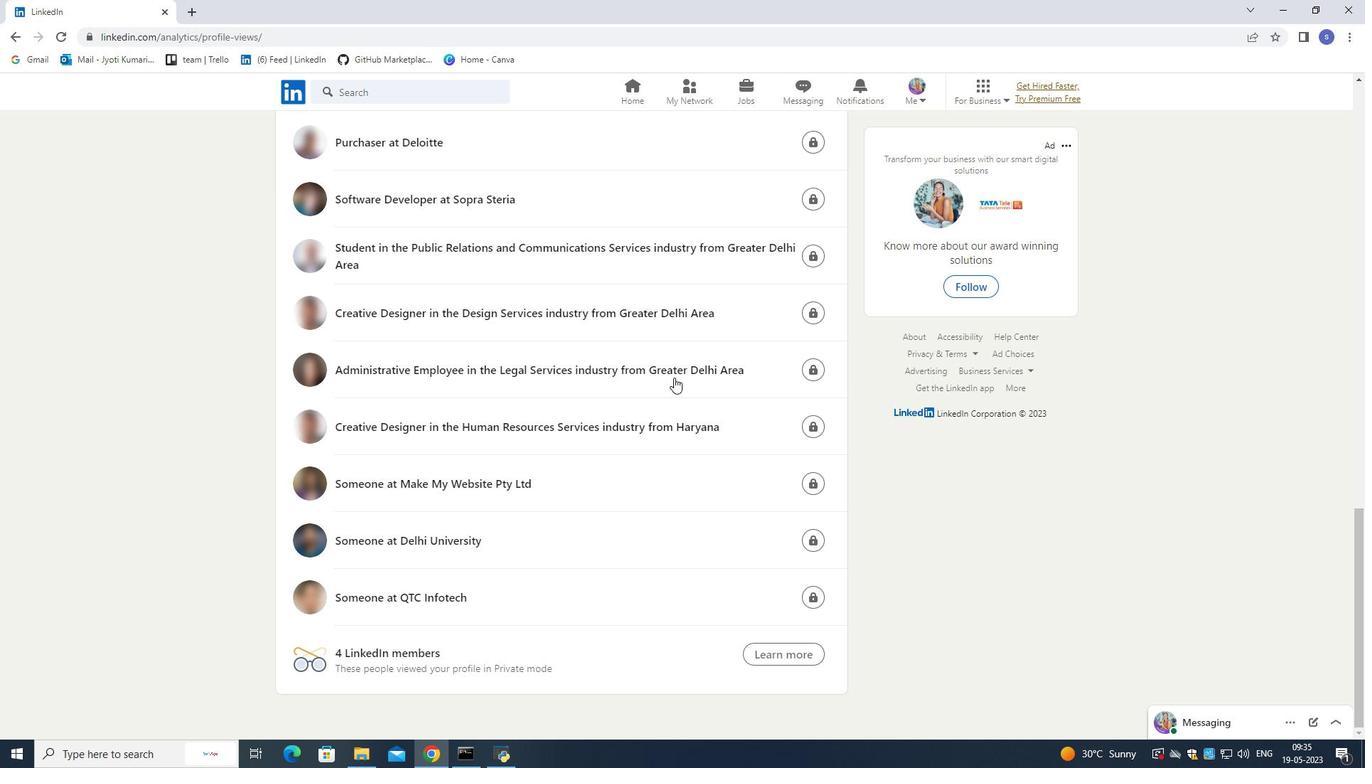 
Action: Mouse scrolled (660, 376) with delta (0, 0)
Screenshot: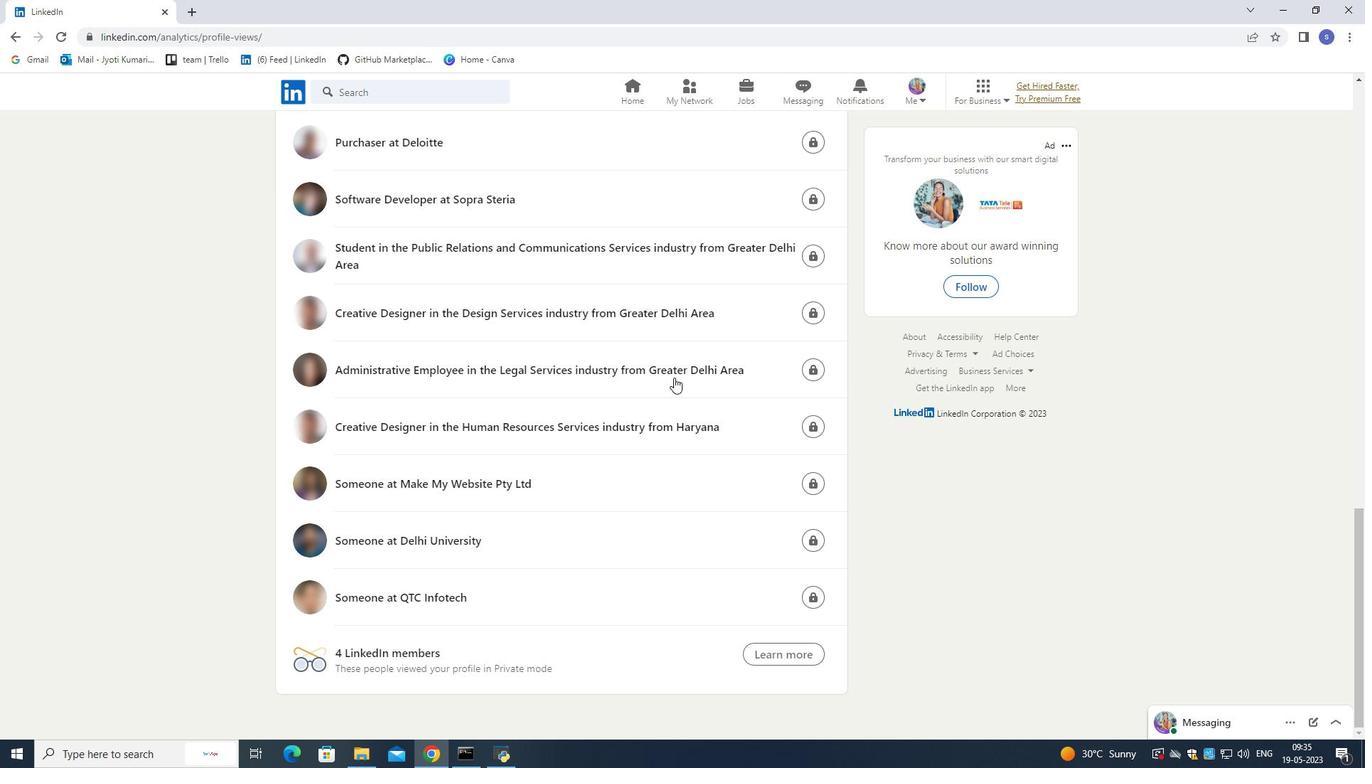 
Action: Mouse moved to (660, 379)
Screenshot: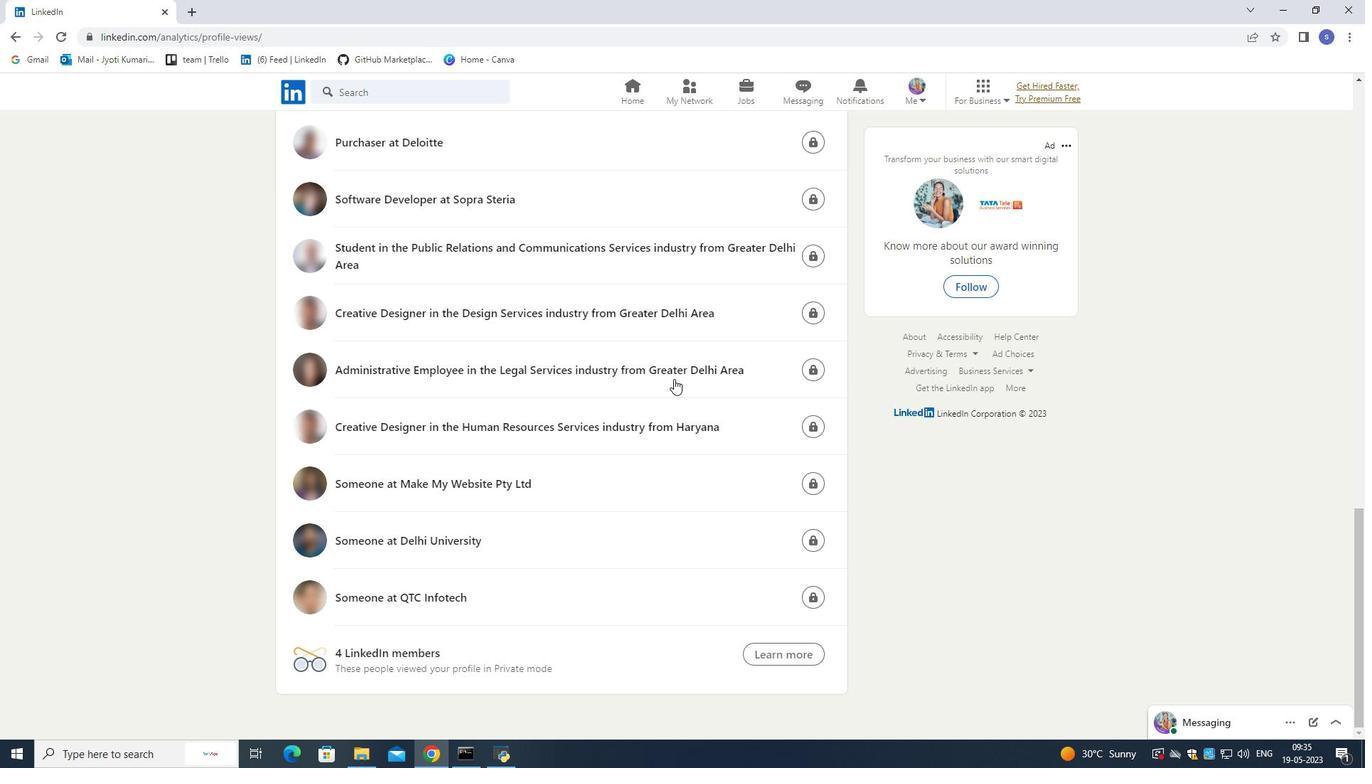 
Action: Mouse scrolled (660, 377) with delta (0, -1)
Screenshot: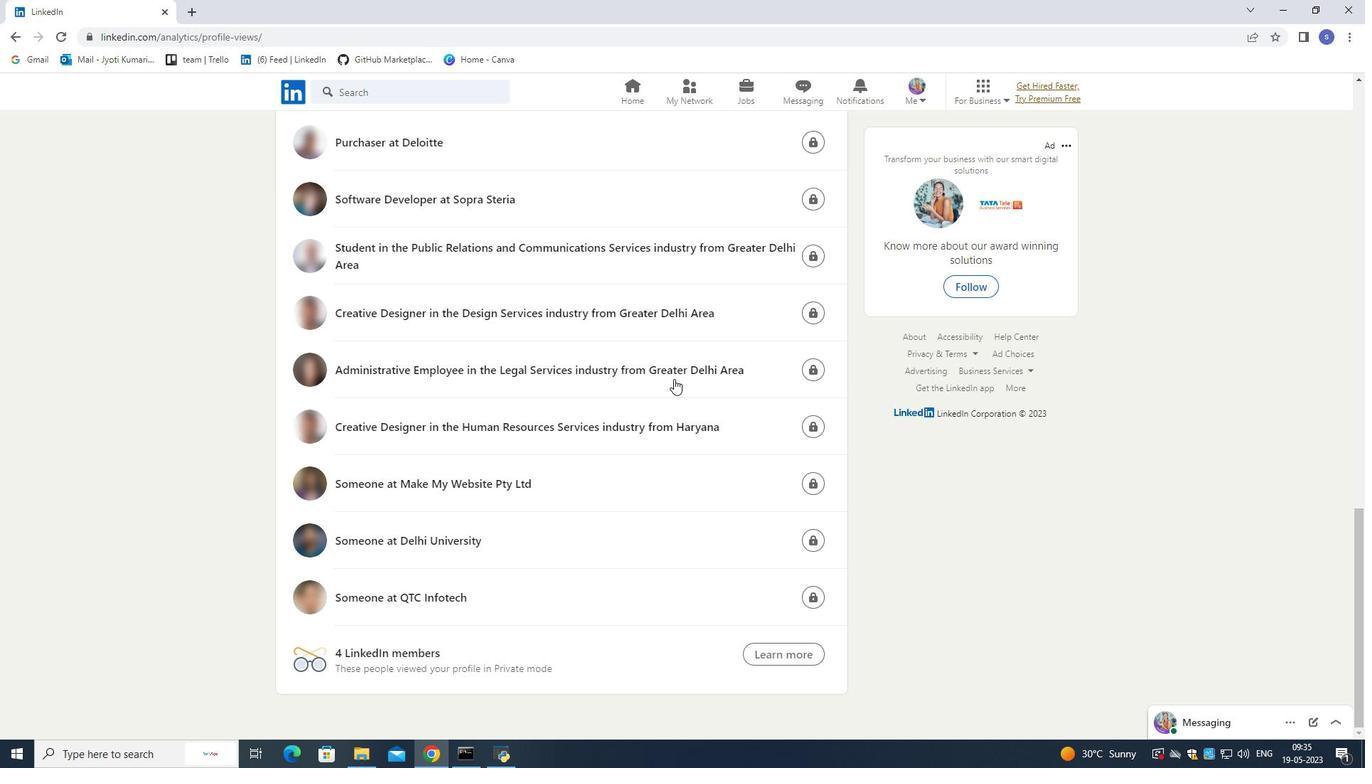 
Action: Mouse scrolled (660, 377) with delta (0, -1)
Screenshot: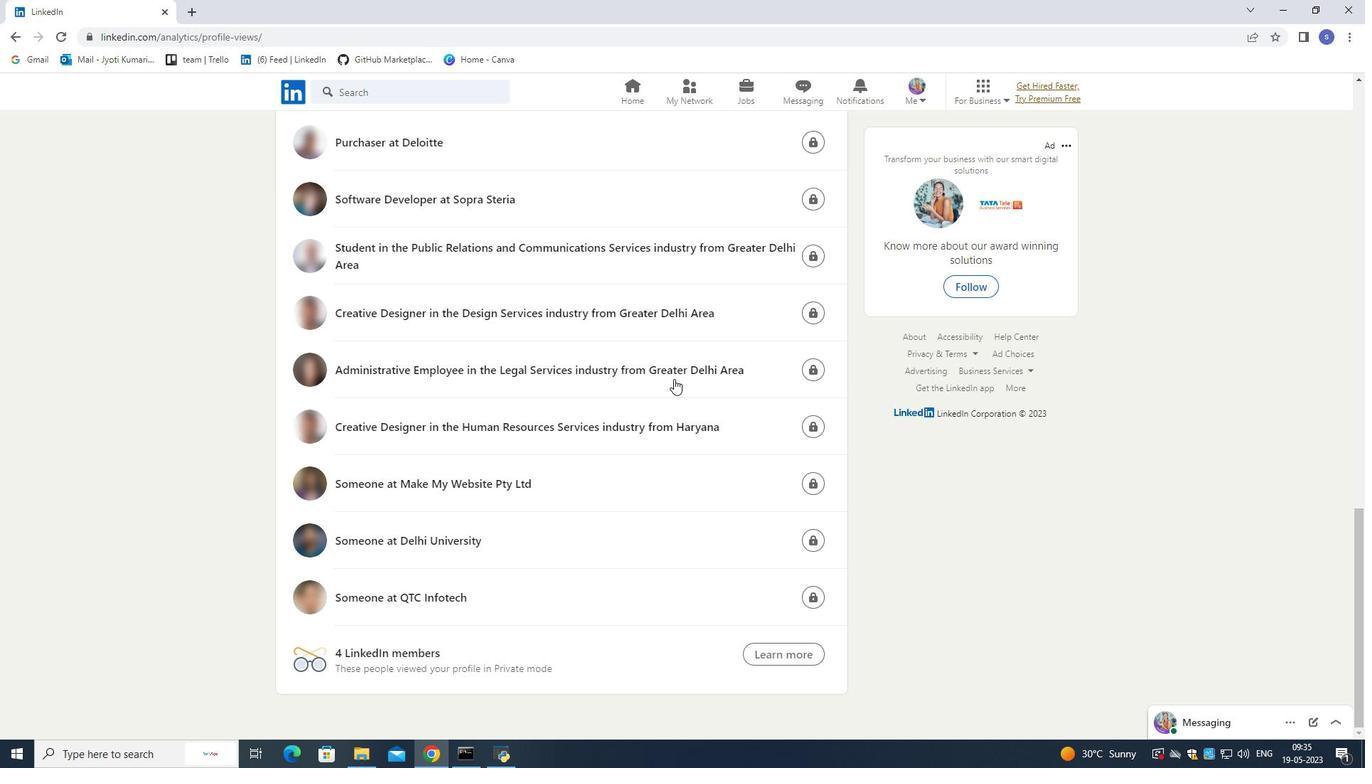 
Action: Mouse scrolled (660, 377) with delta (0, -1)
Screenshot: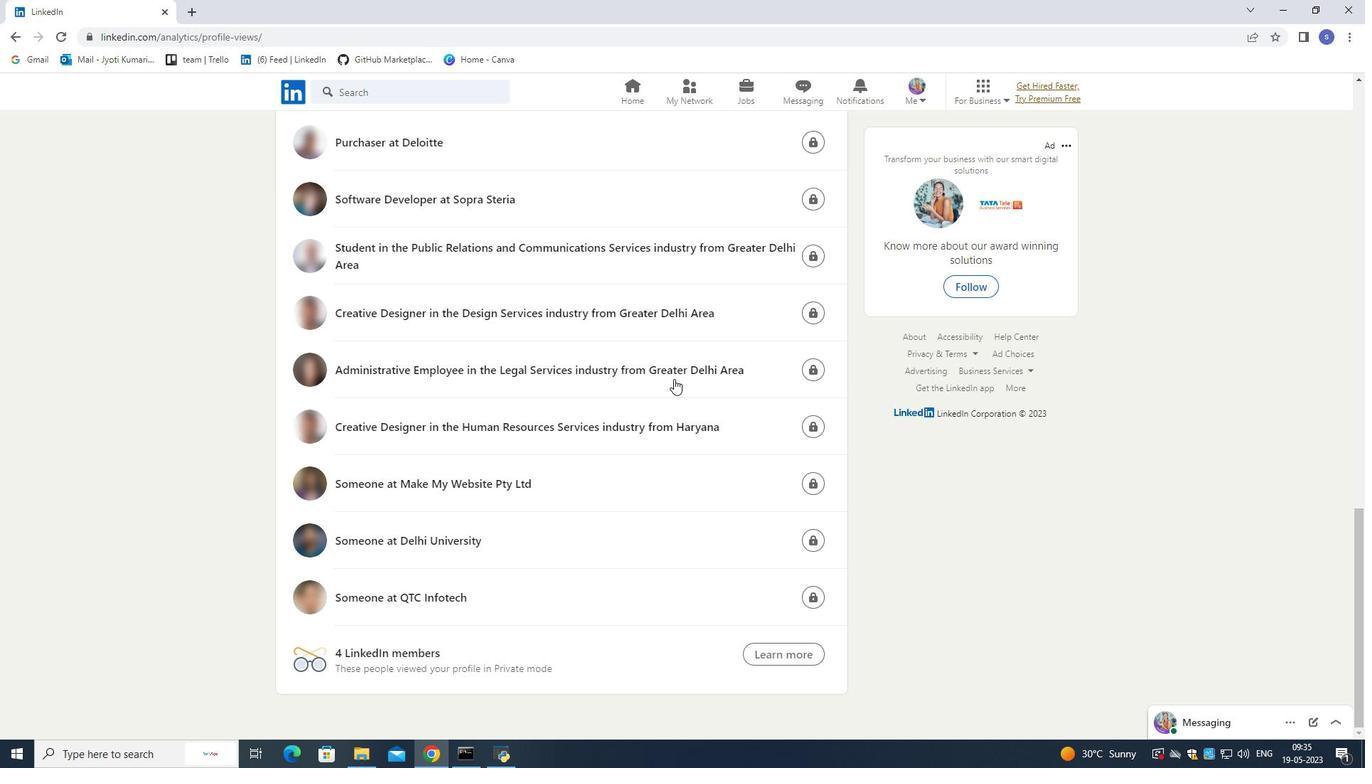 
Action: Mouse scrolled (660, 377) with delta (0, -1)
Screenshot: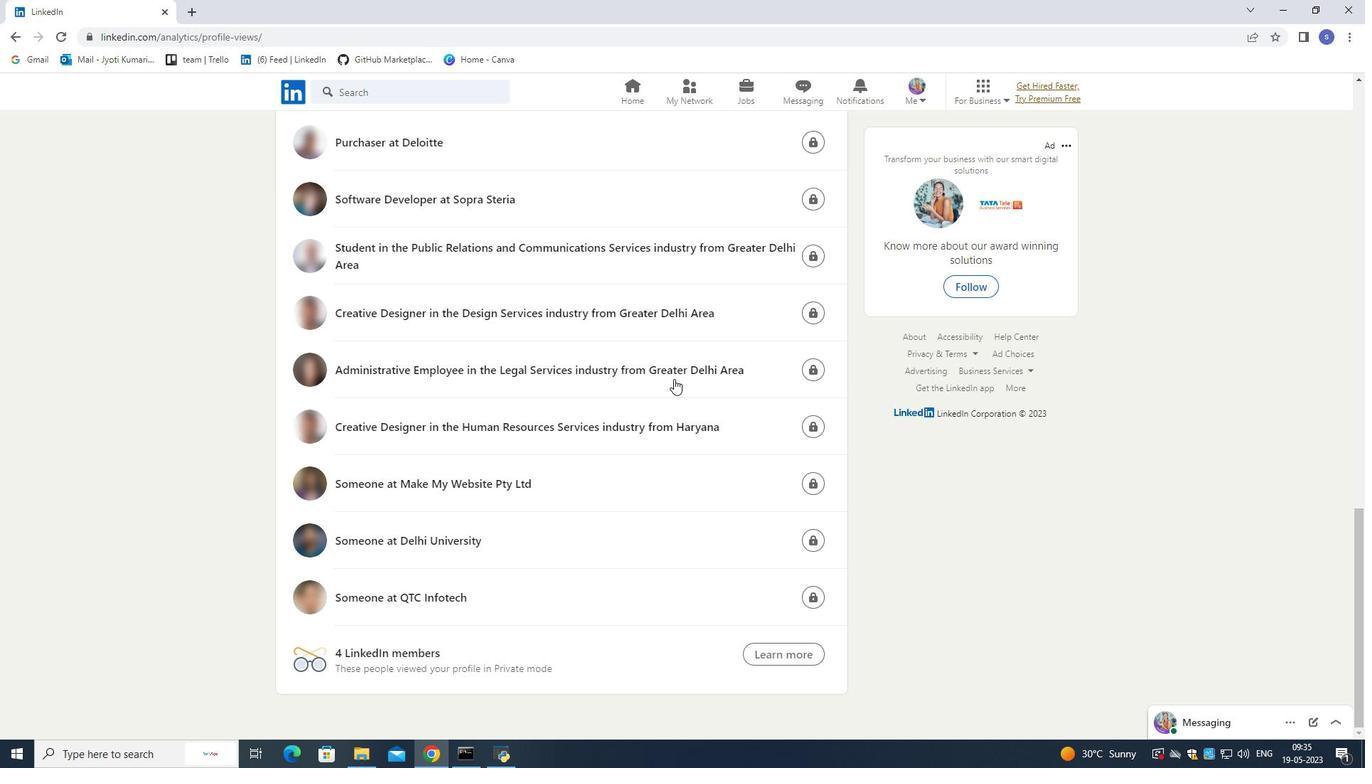 
Action: Mouse moved to (461, 485)
Screenshot: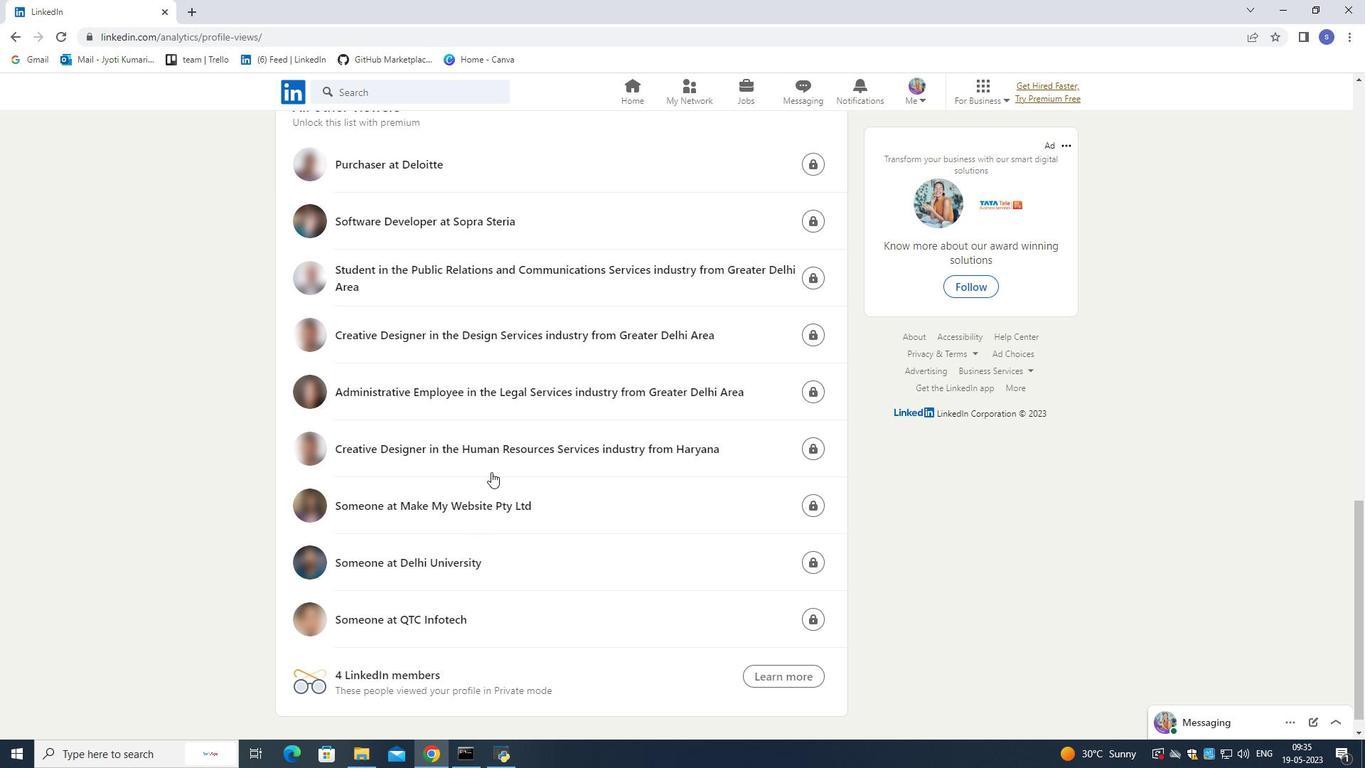 
Action: Mouse scrolled (461, 485) with delta (0, 0)
Screenshot: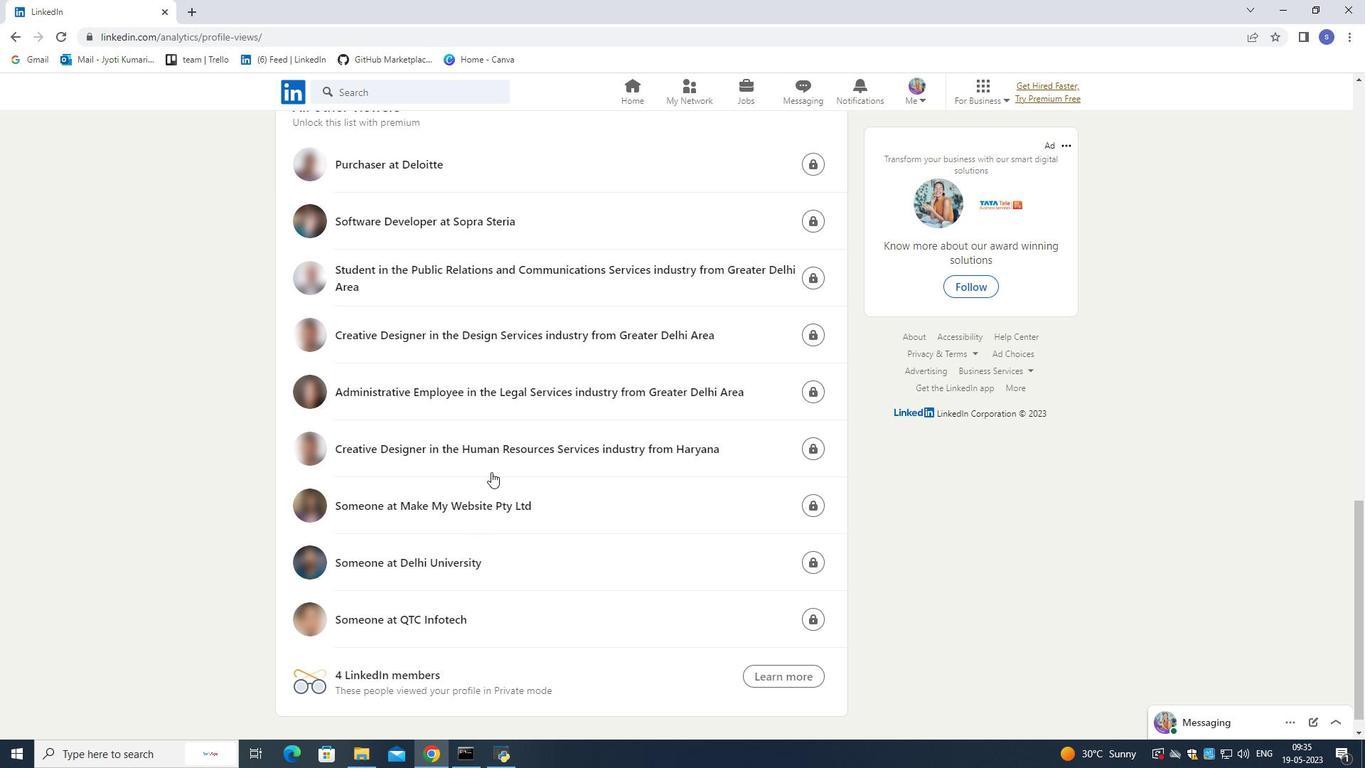 
Action: Mouse scrolled (461, 485) with delta (0, 0)
Screenshot: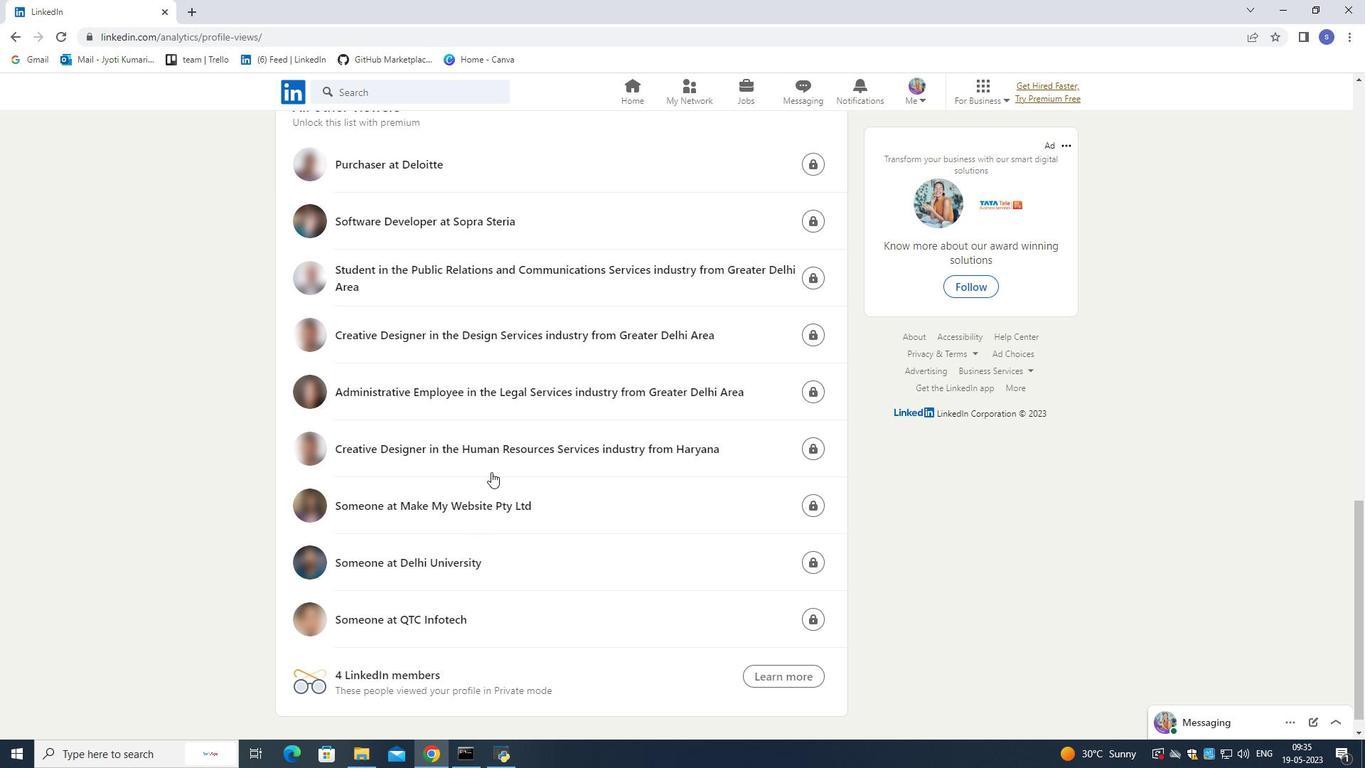 
Action: Mouse moved to (461, 485)
Screenshot: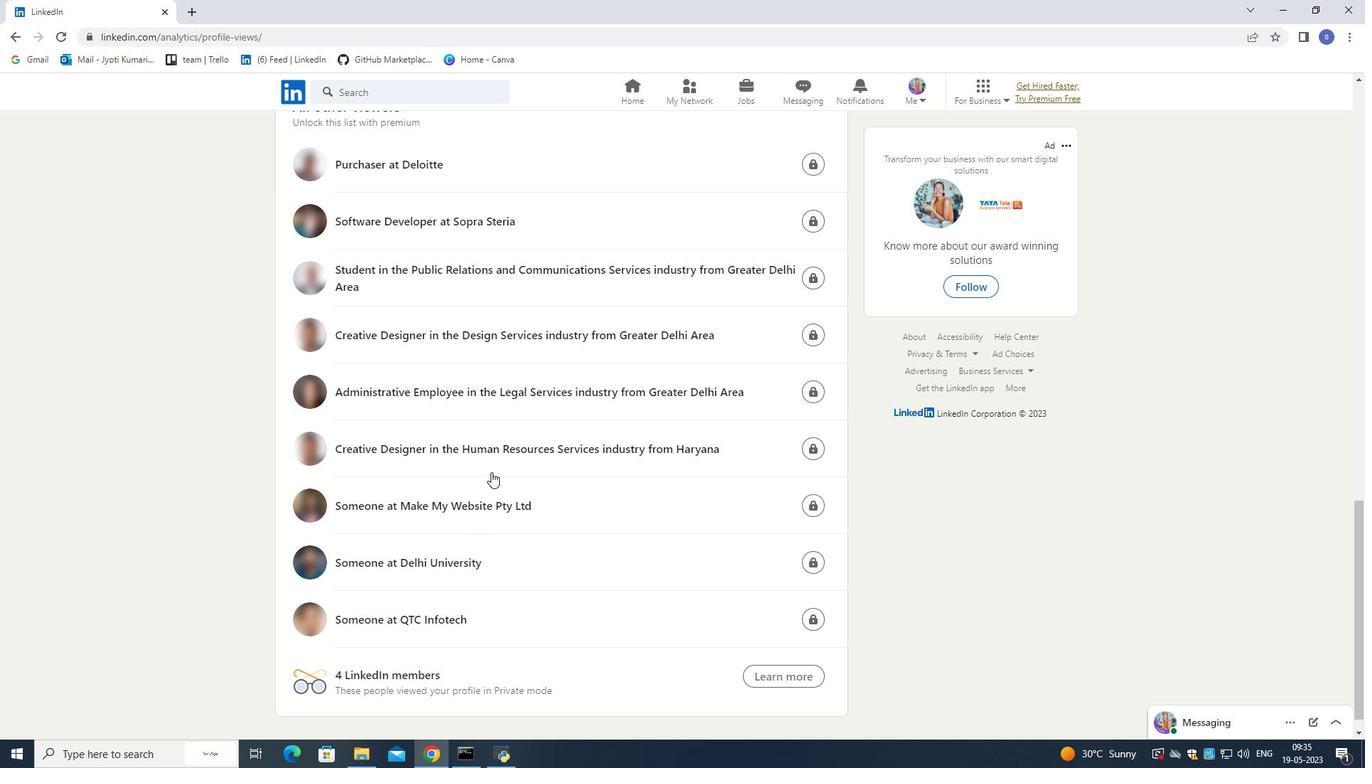 
Action: Mouse scrolled (461, 485) with delta (0, 0)
Screenshot: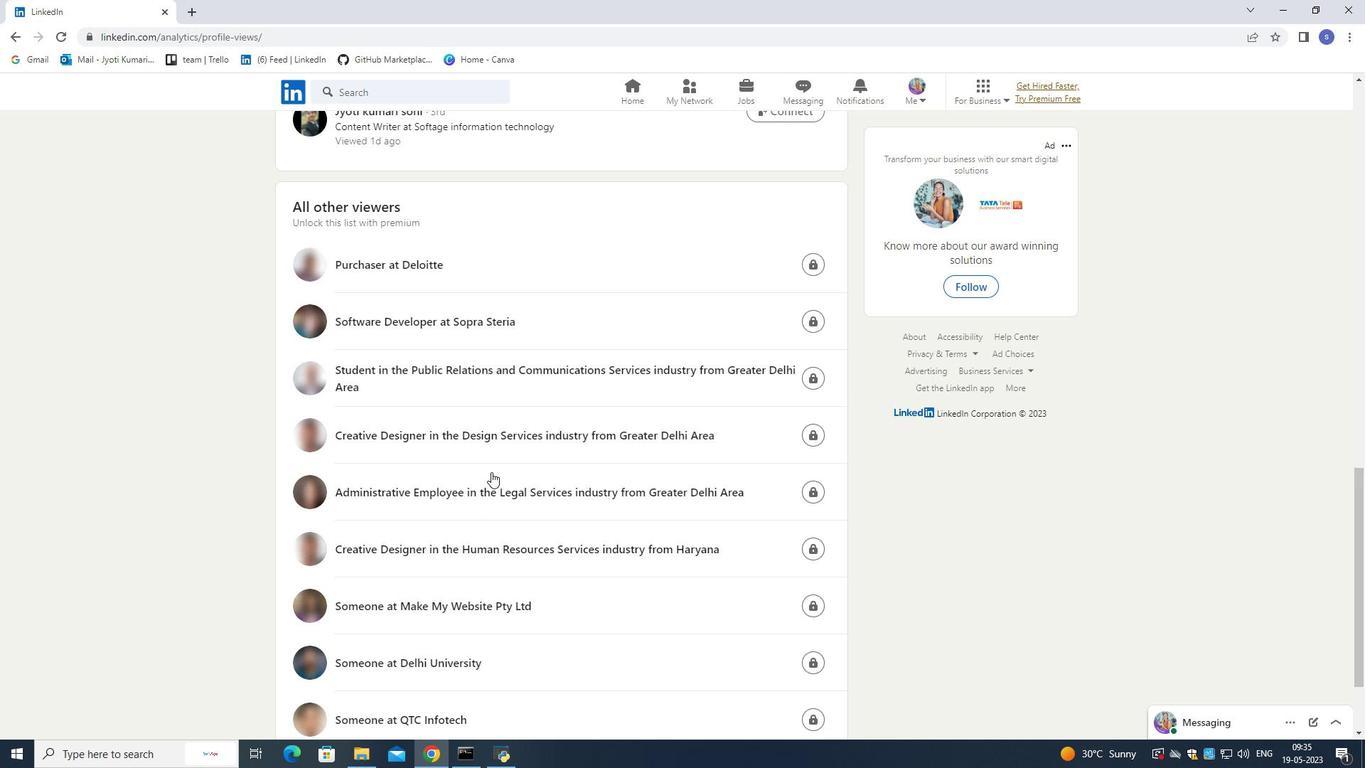 
Action: Mouse moved to (461, 484)
Screenshot: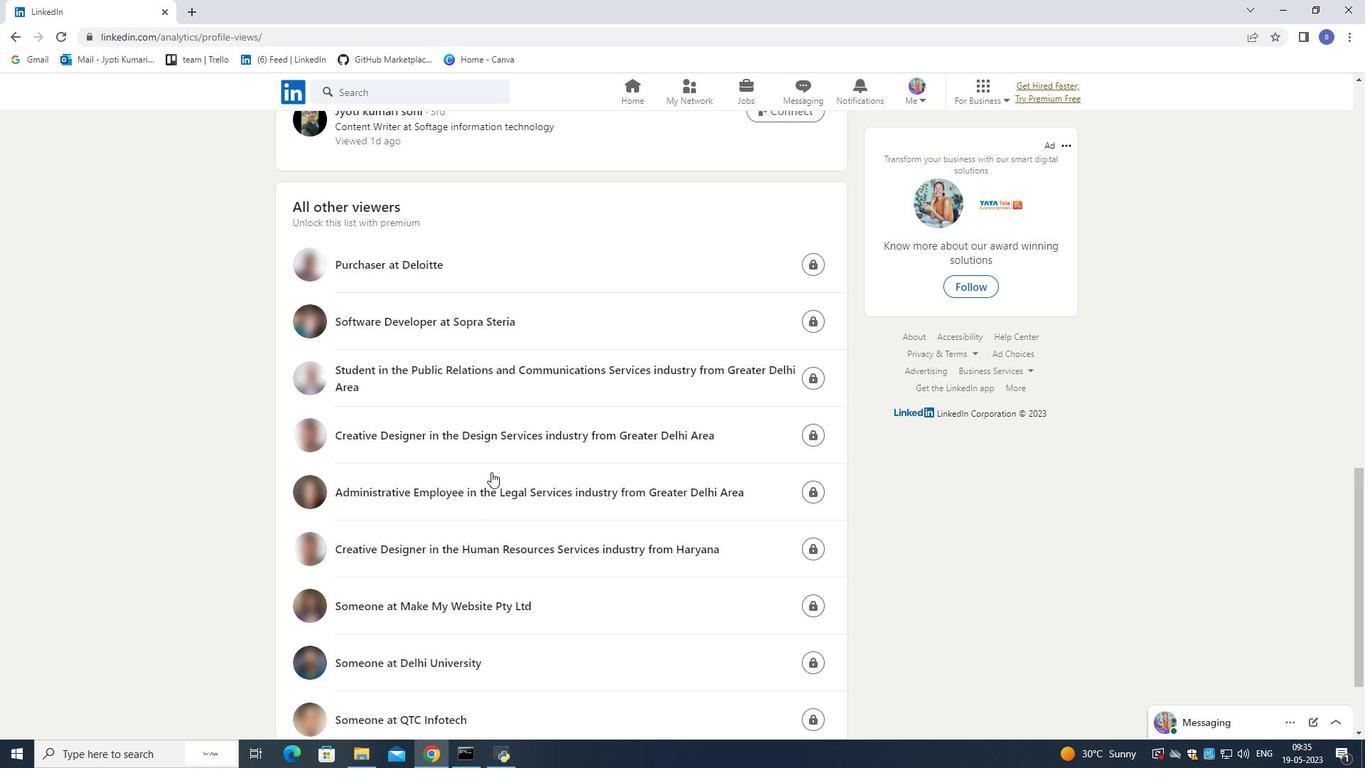 
Action: Mouse scrolled (461, 485) with delta (0, 0)
Screenshot: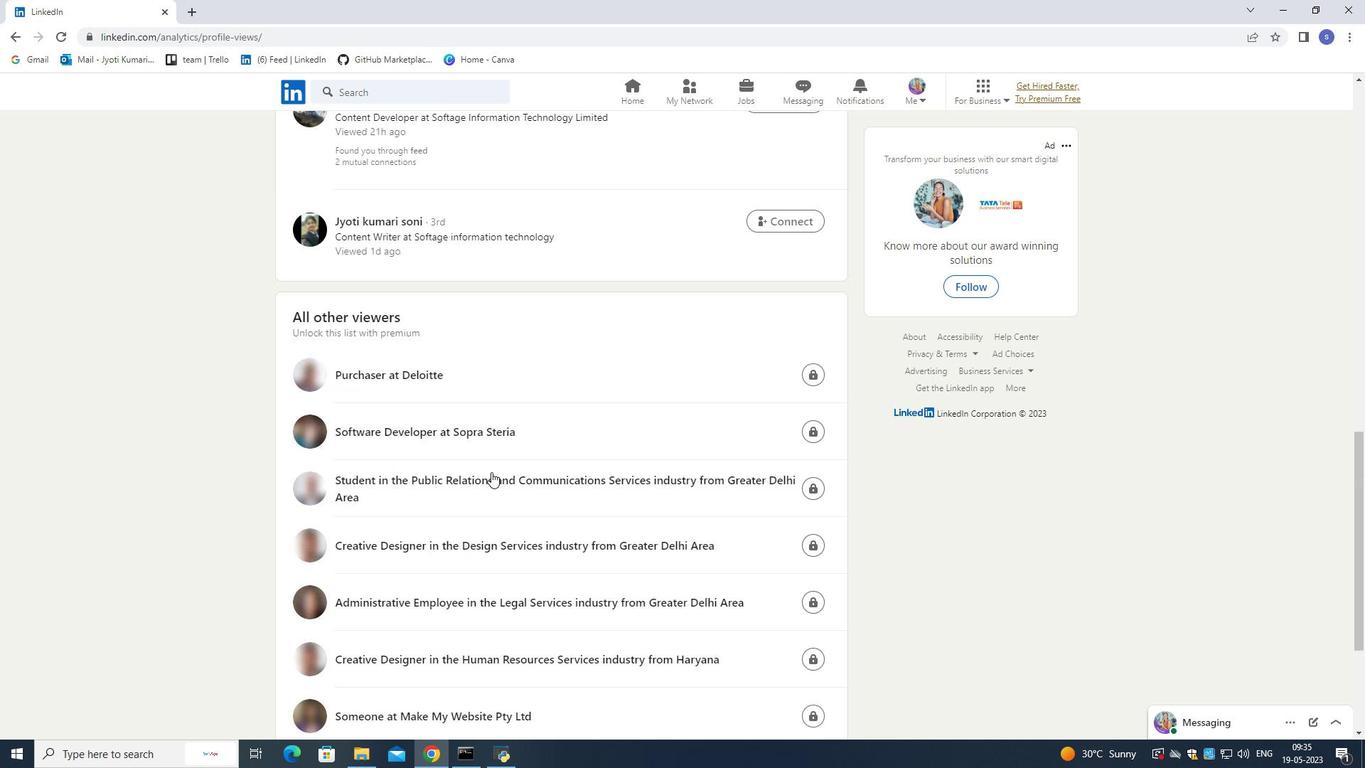 
Action: Mouse moved to (462, 484)
Screenshot: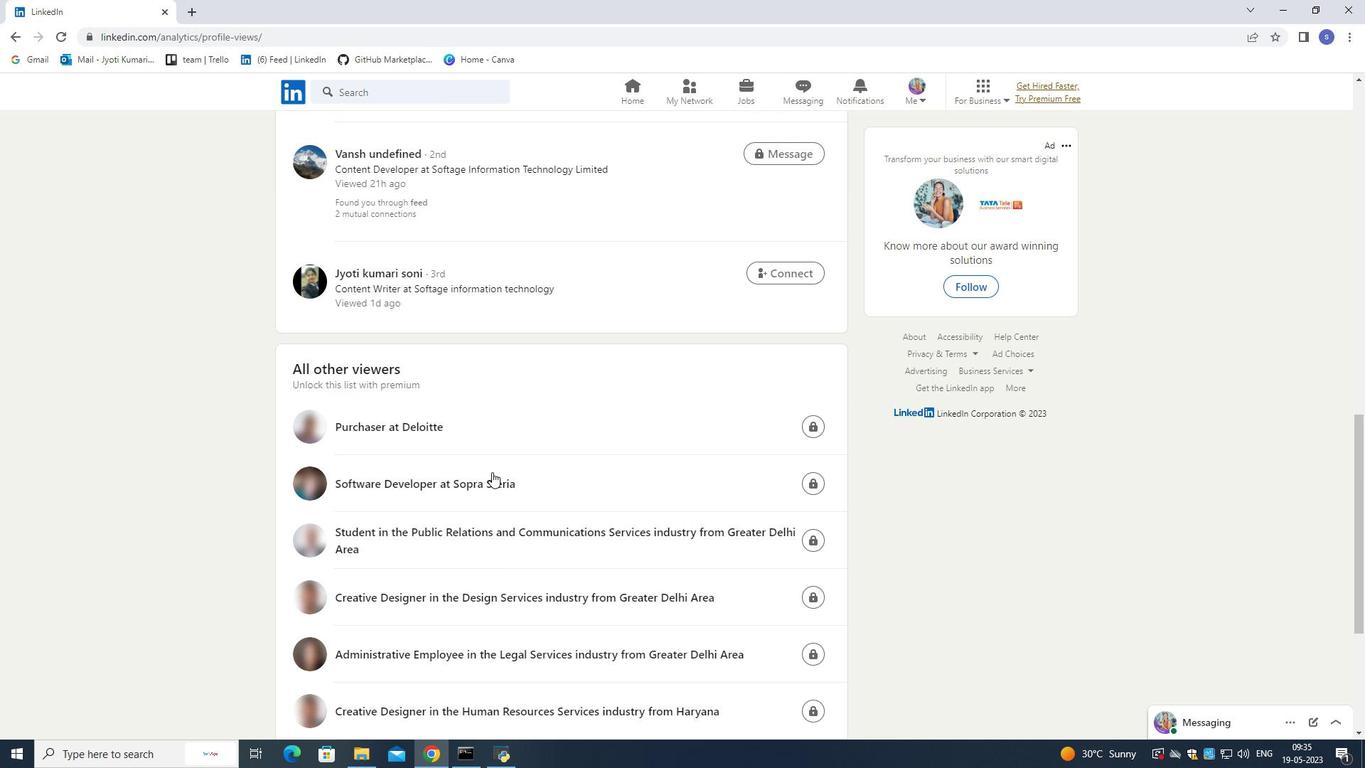 
Action: Mouse scrolled (462, 485) with delta (0, 0)
Screenshot: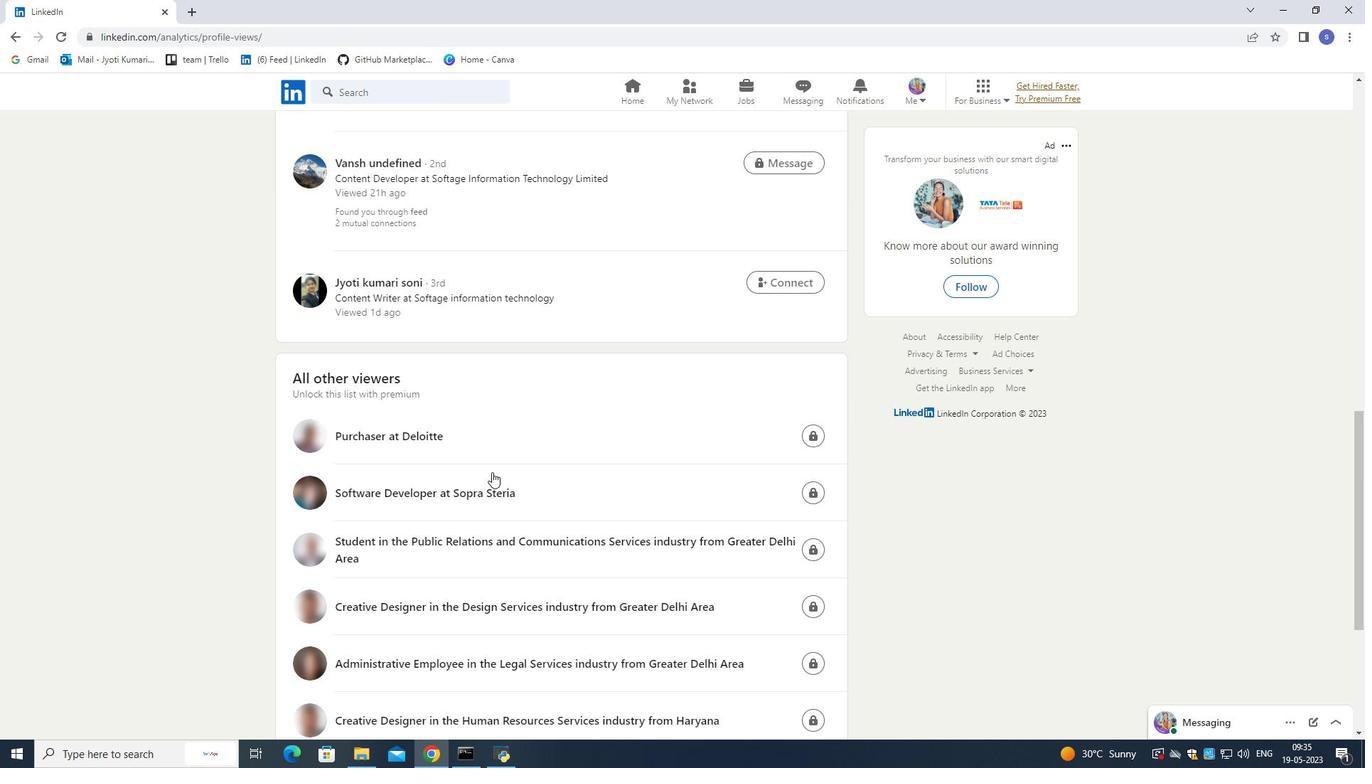 
Action: Mouse scrolled (462, 485) with delta (0, 0)
Screenshot: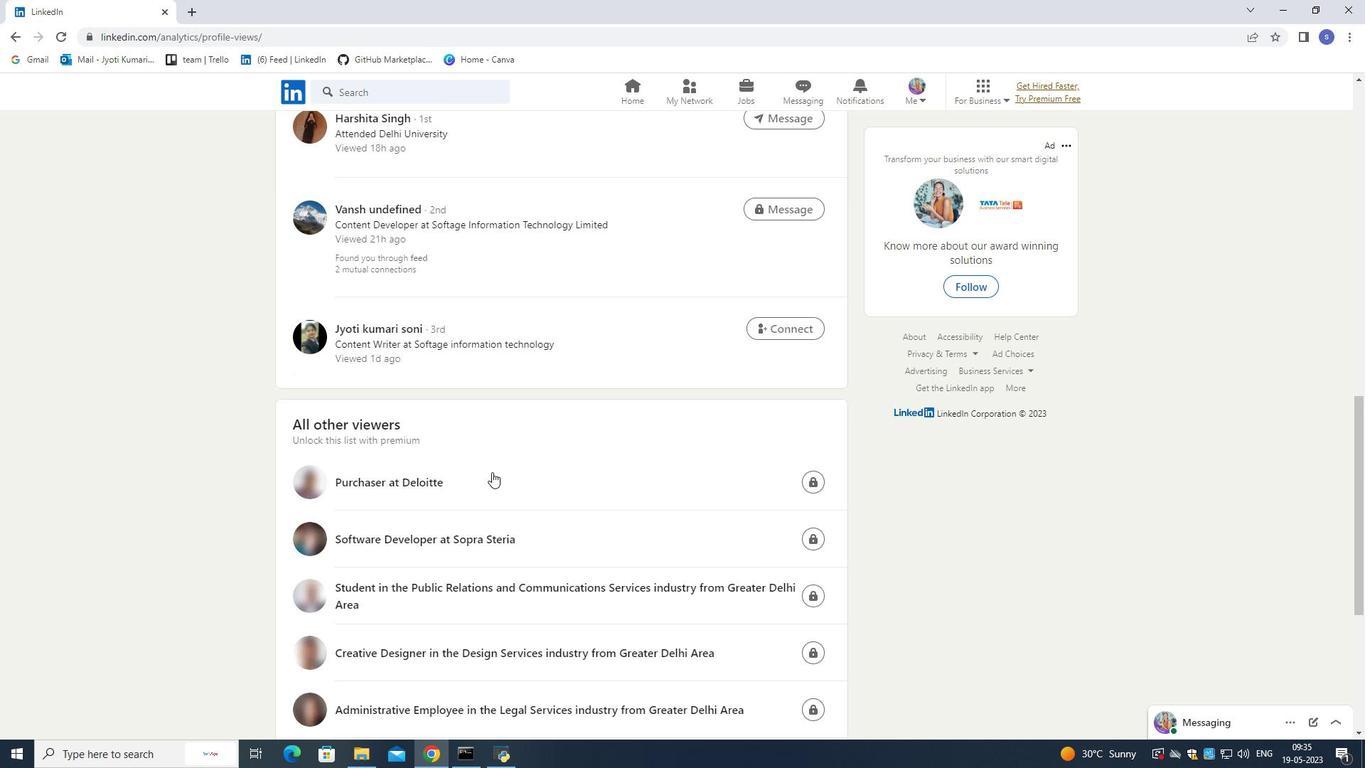 
Action: Mouse scrolled (462, 485) with delta (0, 0)
Screenshot: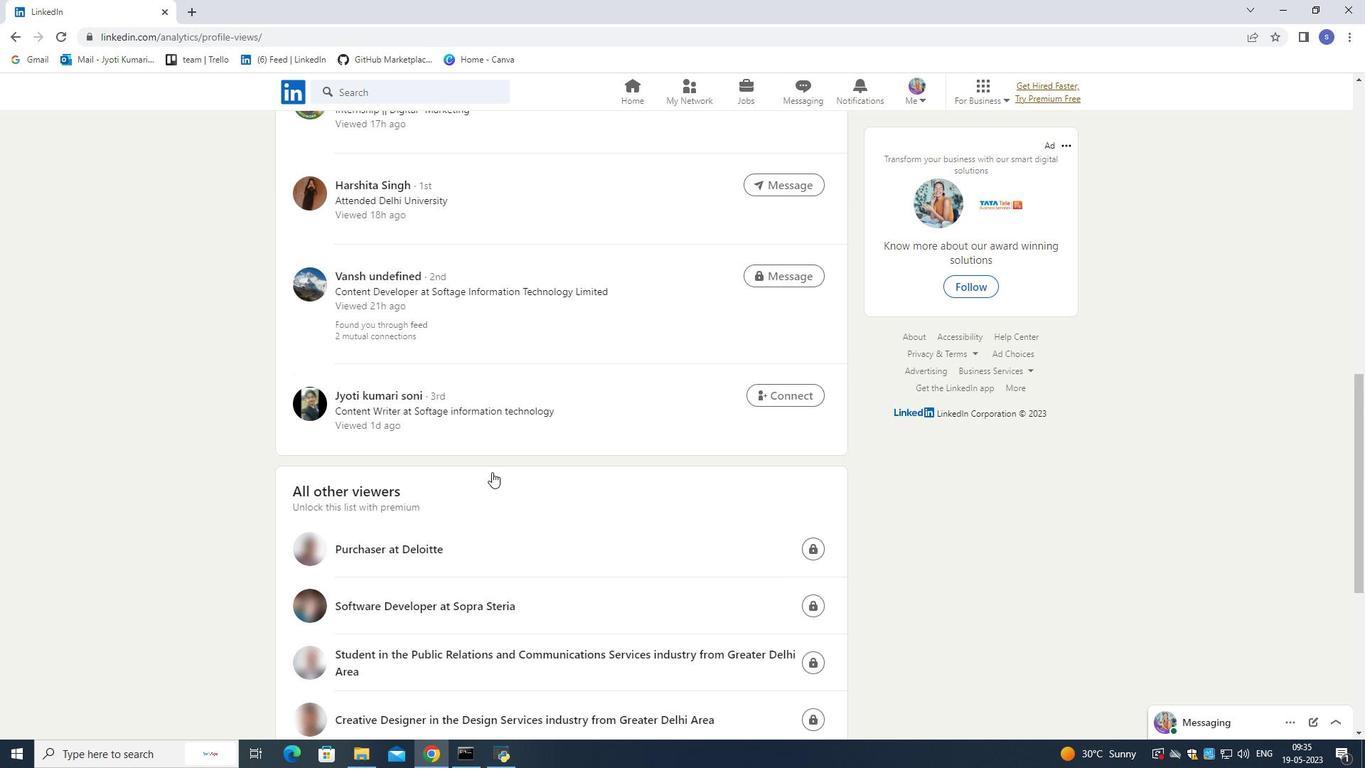 
Action: Mouse scrolled (462, 485) with delta (0, 0)
Screenshot: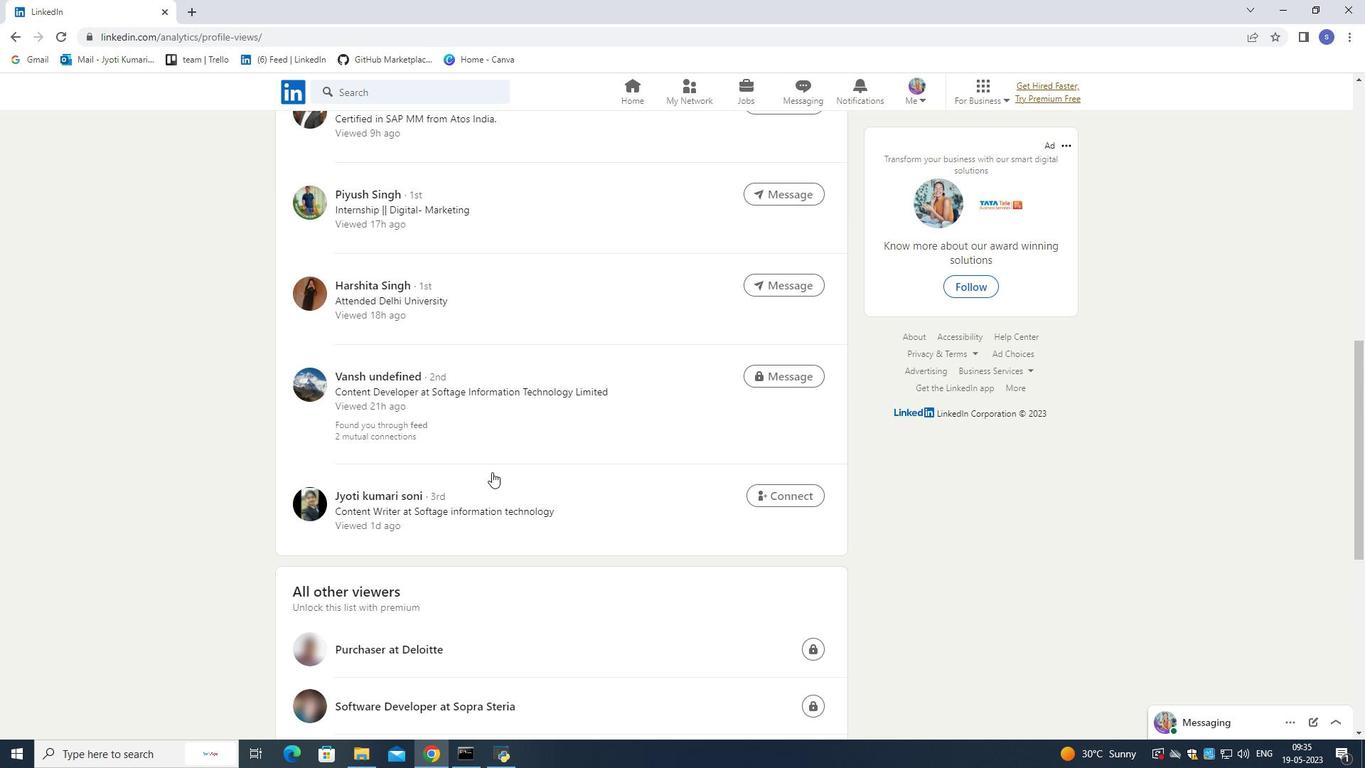 
Action: Mouse scrolled (462, 485) with delta (0, 0)
Screenshot: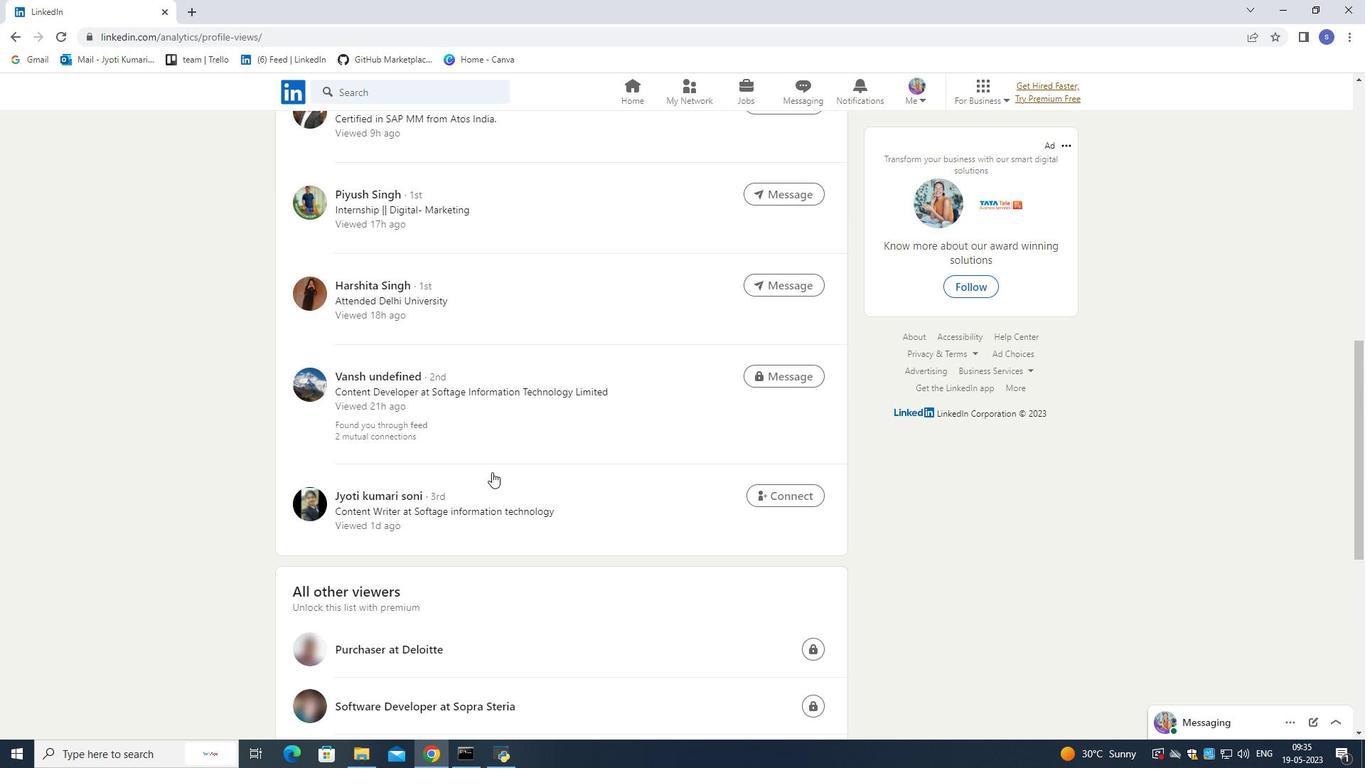 
Action: Mouse scrolled (462, 485) with delta (0, 0)
Screenshot: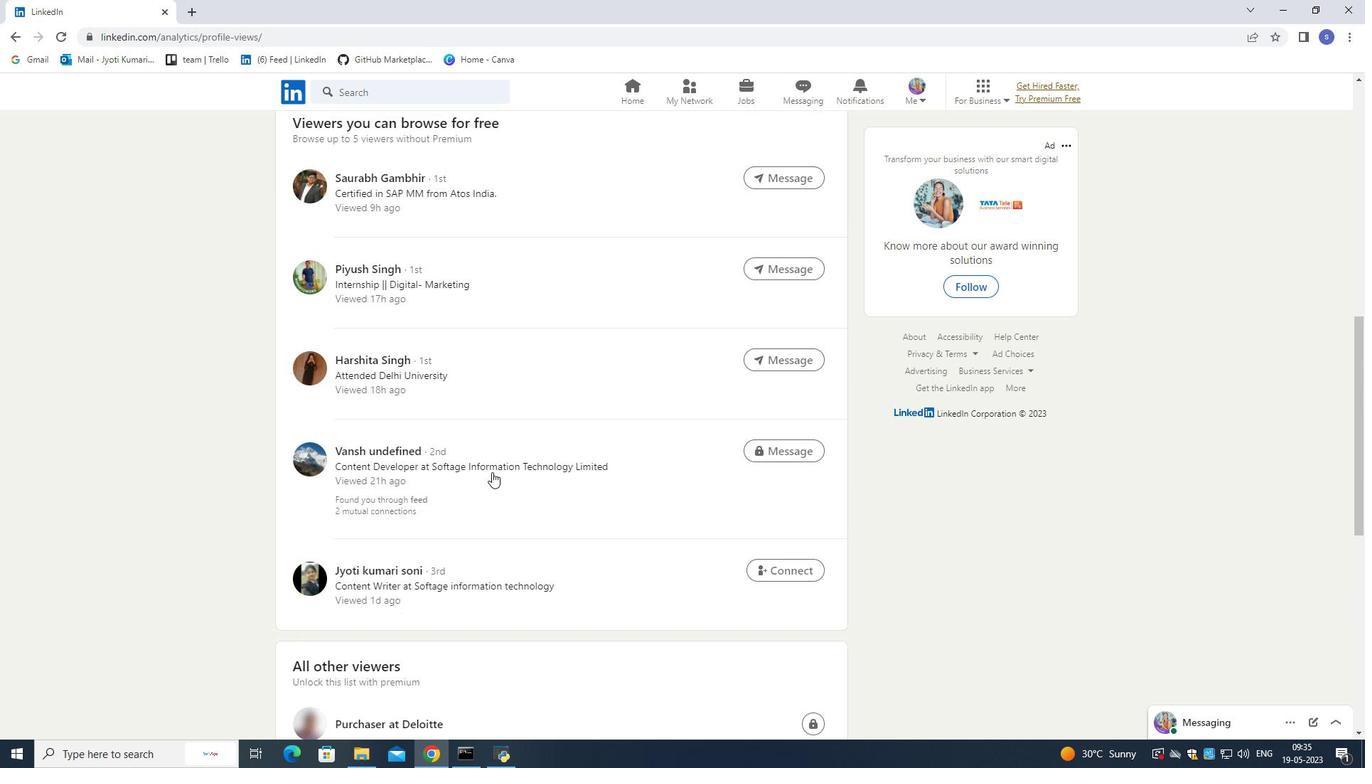 
Action: Mouse scrolled (462, 485) with delta (0, 0)
Screenshot: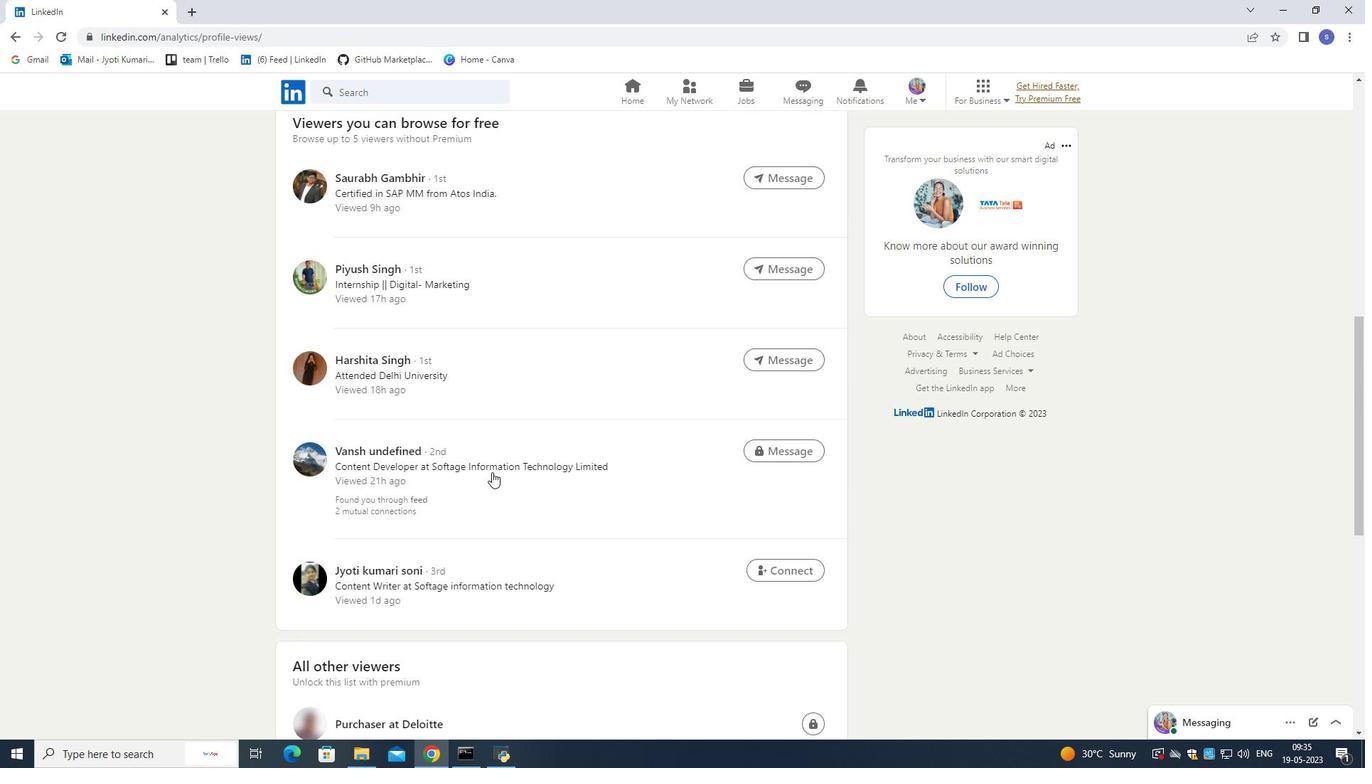 
Action: Mouse scrolled (462, 485) with delta (0, 0)
Screenshot: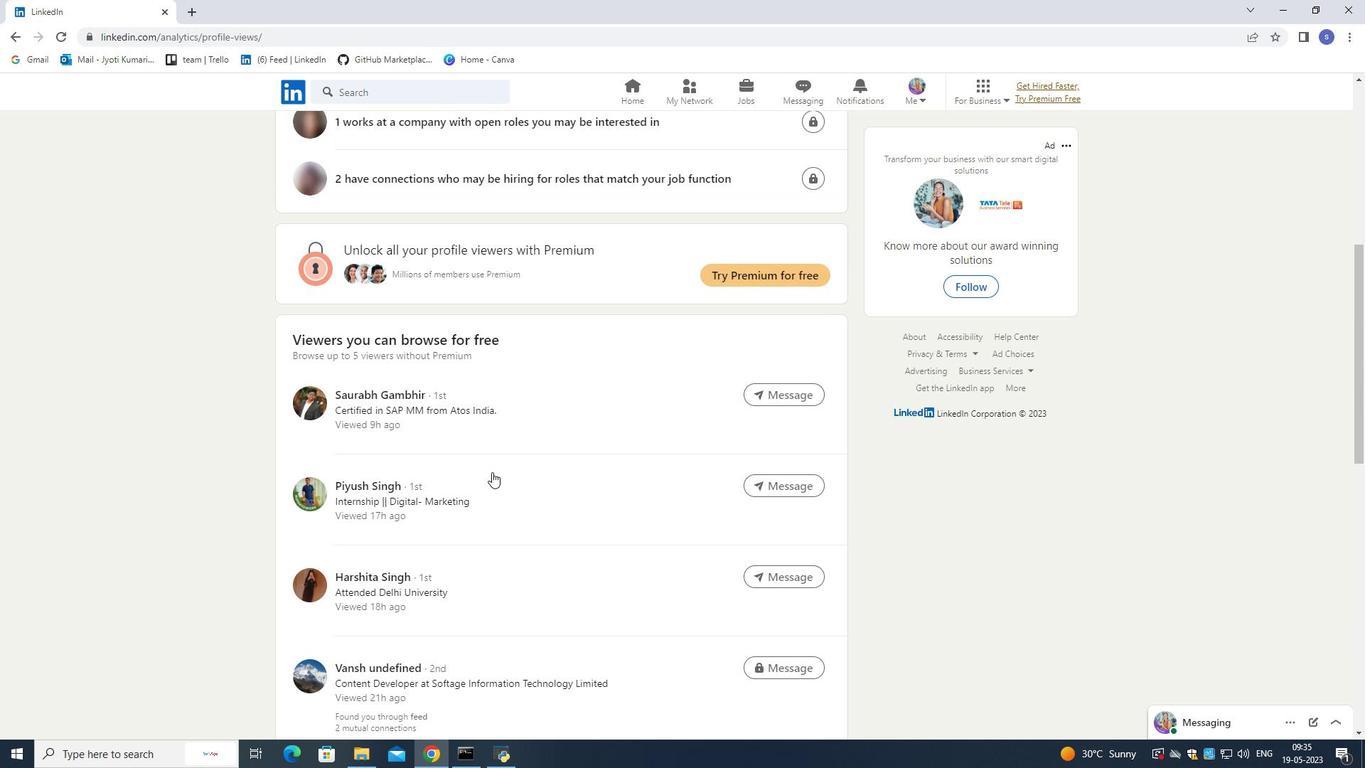 
Action: Mouse scrolled (462, 485) with delta (0, 0)
Screenshot: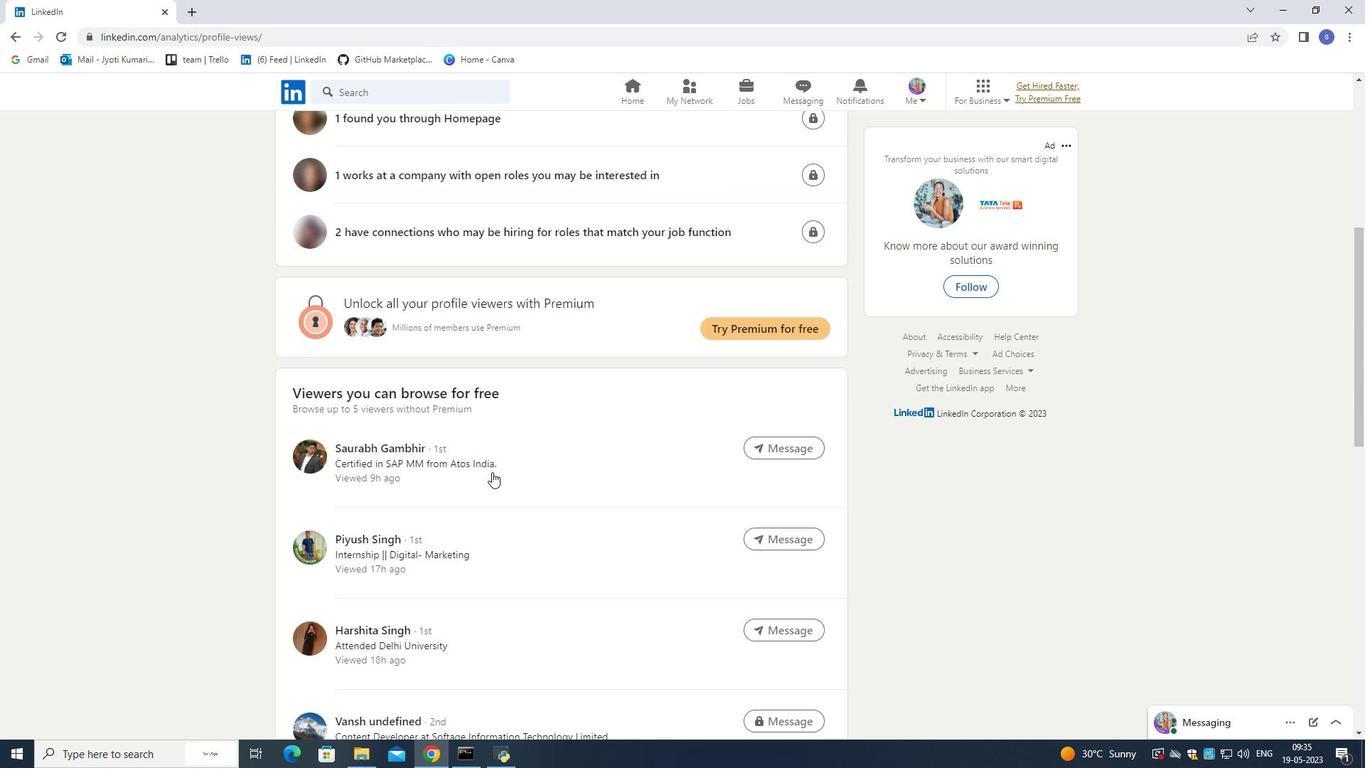 
Action: Mouse scrolled (462, 485) with delta (0, 0)
Screenshot: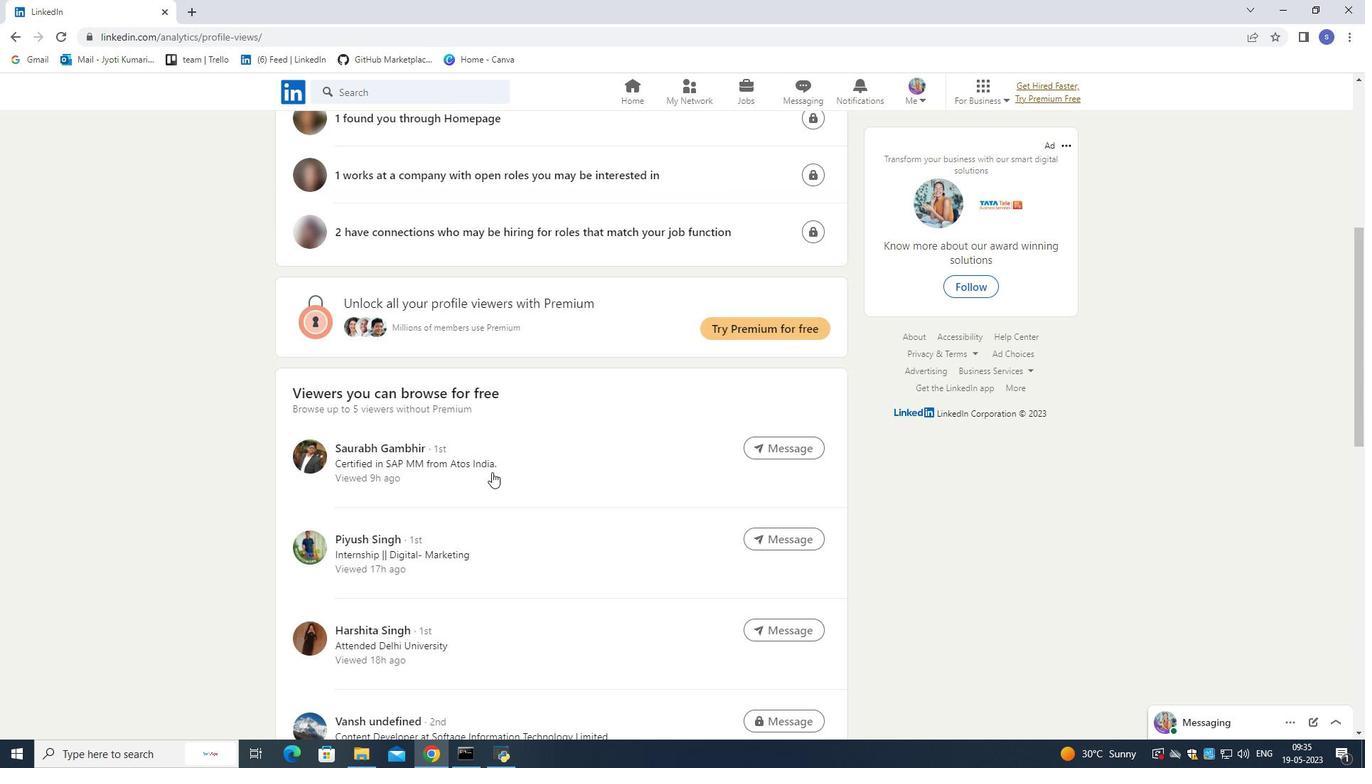 
Action: Mouse scrolled (462, 485) with delta (0, 0)
Screenshot: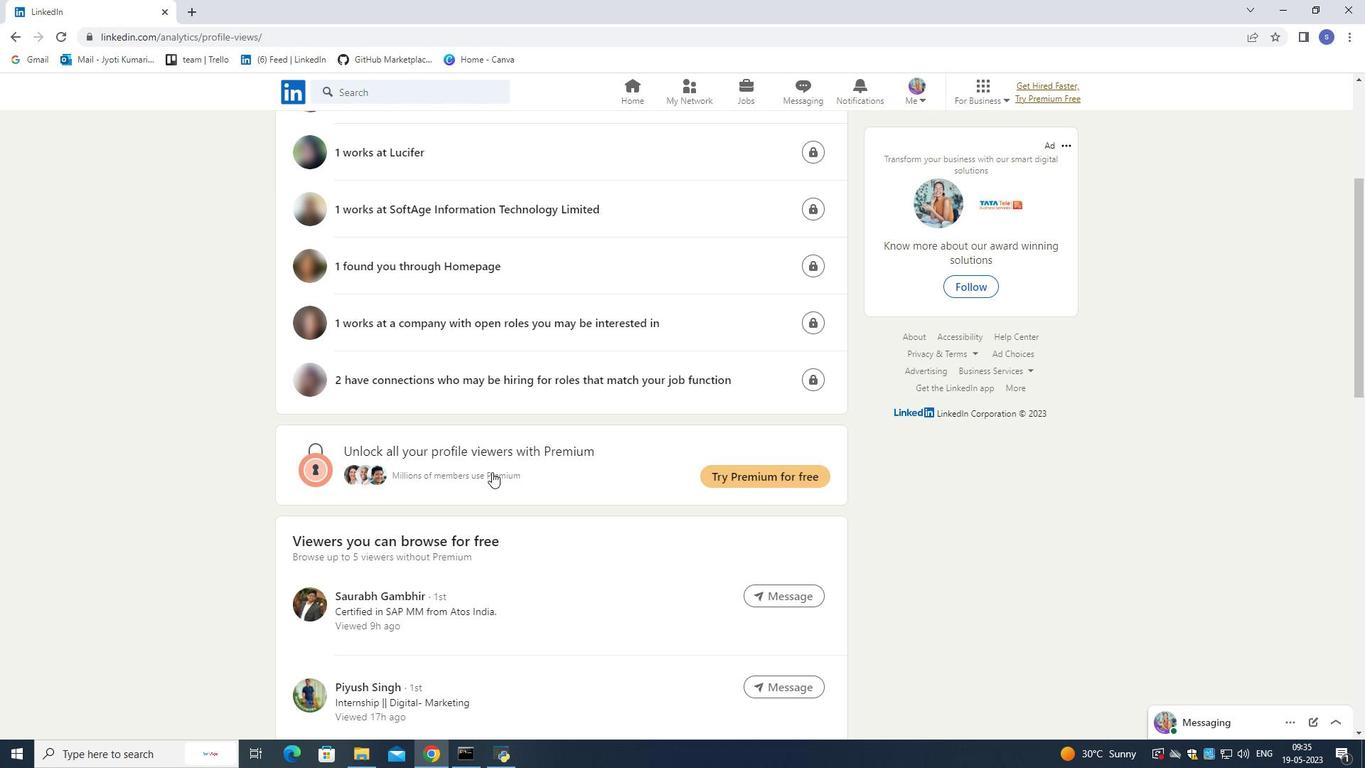 
Action: Mouse scrolled (462, 485) with delta (0, 0)
Screenshot: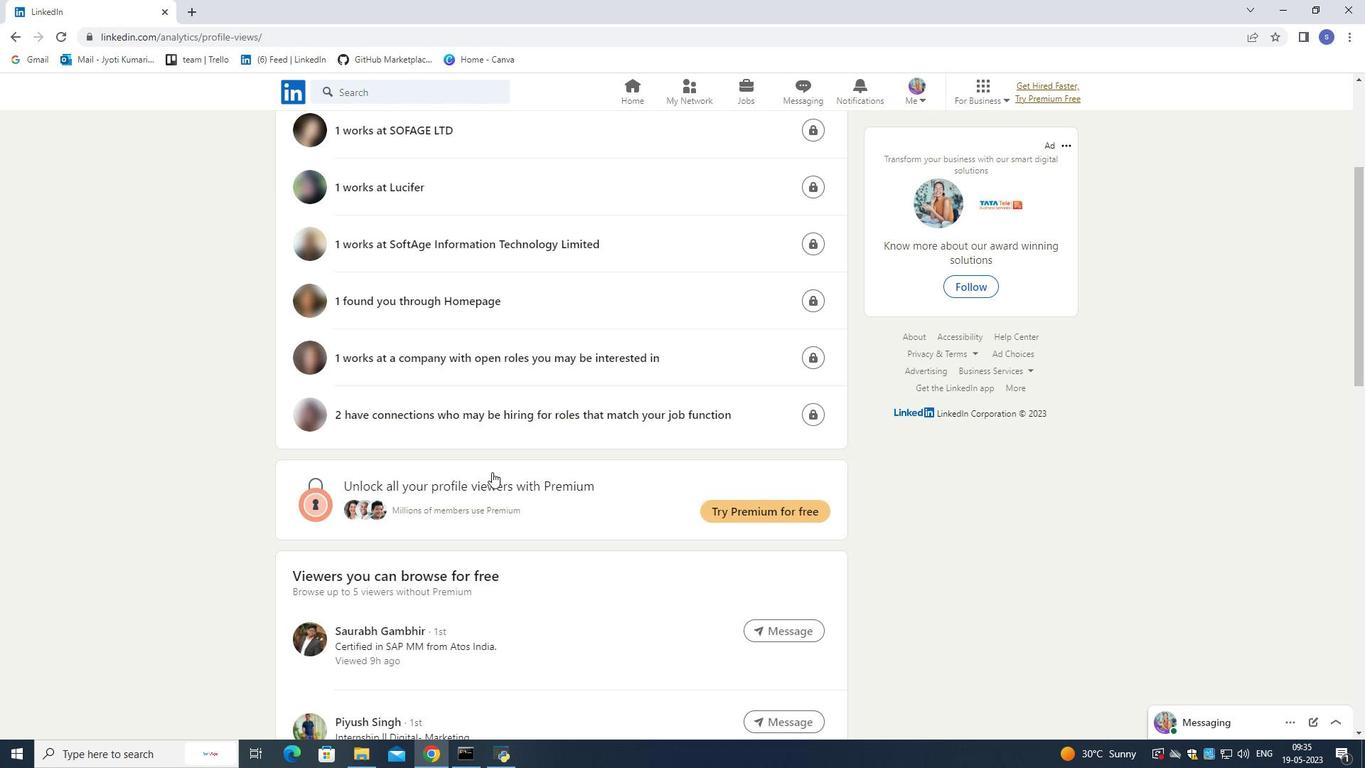 
Action: Mouse scrolled (462, 485) with delta (0, 0)
Screenshot: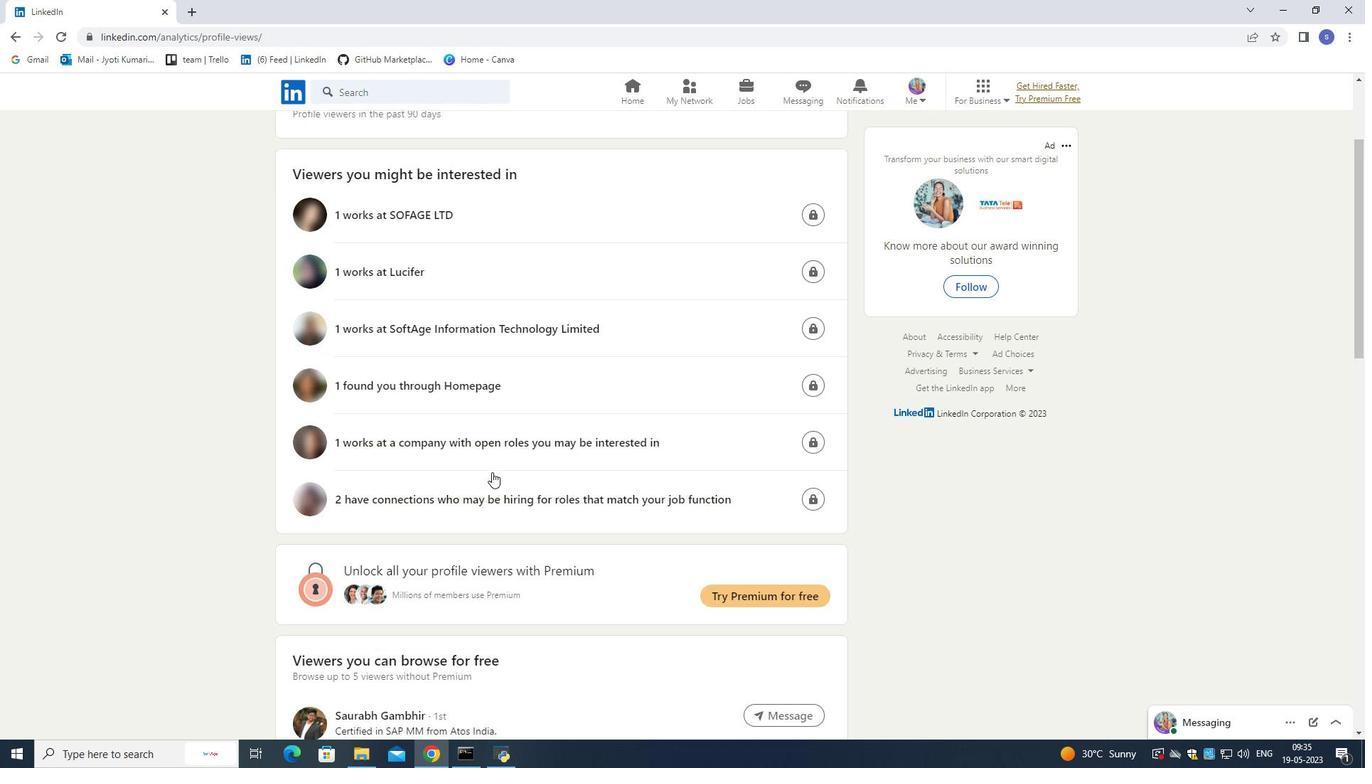 
Action: Mouse scrolled (462, 485) with delta (0, 0)
Screenshot: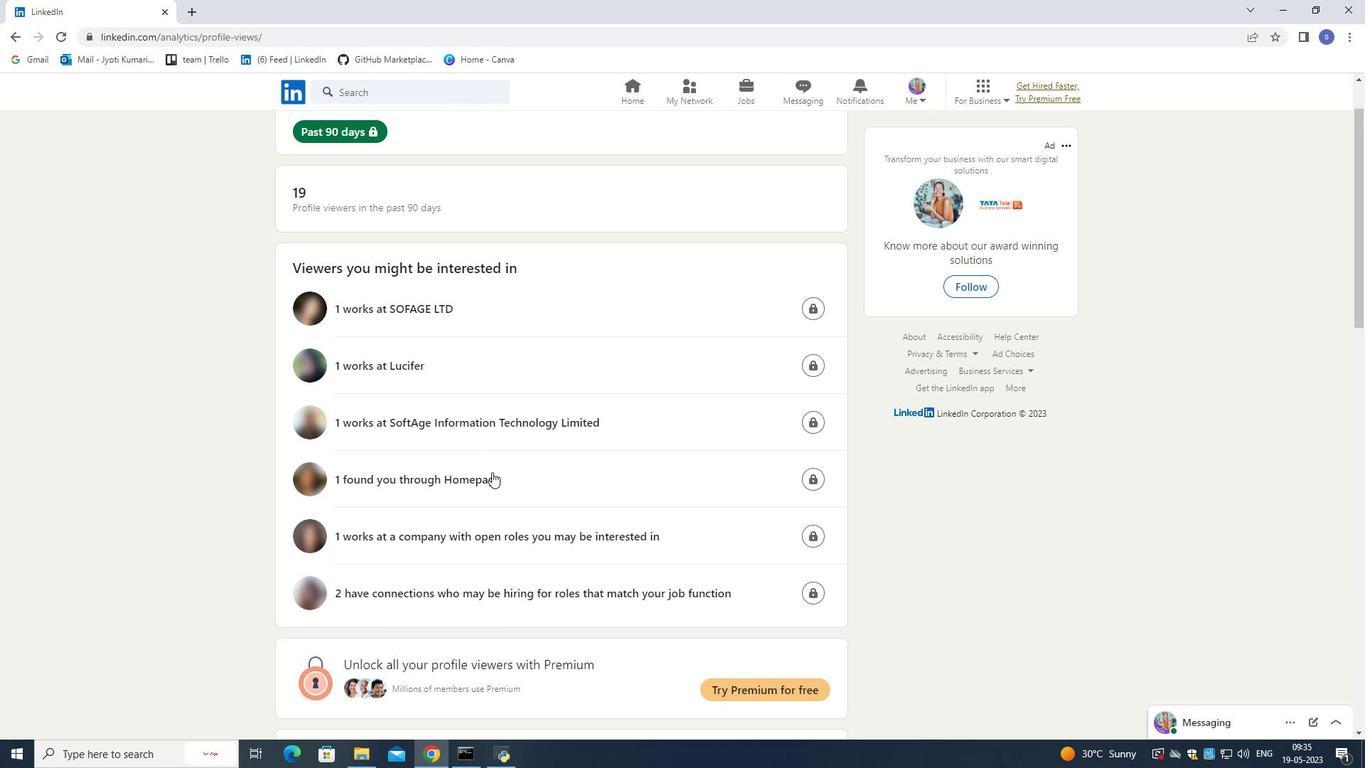 
Action: Mouse scrolled (462, 485) with delta (0, 0)
